 Task: Find connections with filter location Erāttupetta with filter topic #HRwith filter profile language French with filter current company Pegasystems with filter school Ramanujan College with filter industry Appliances, Electrical, and Electronics Manufacturing with filter service category User Experience Design with filter keywords title Crane Operator
Action: Mouse moved to (306, 378)
Screenshot: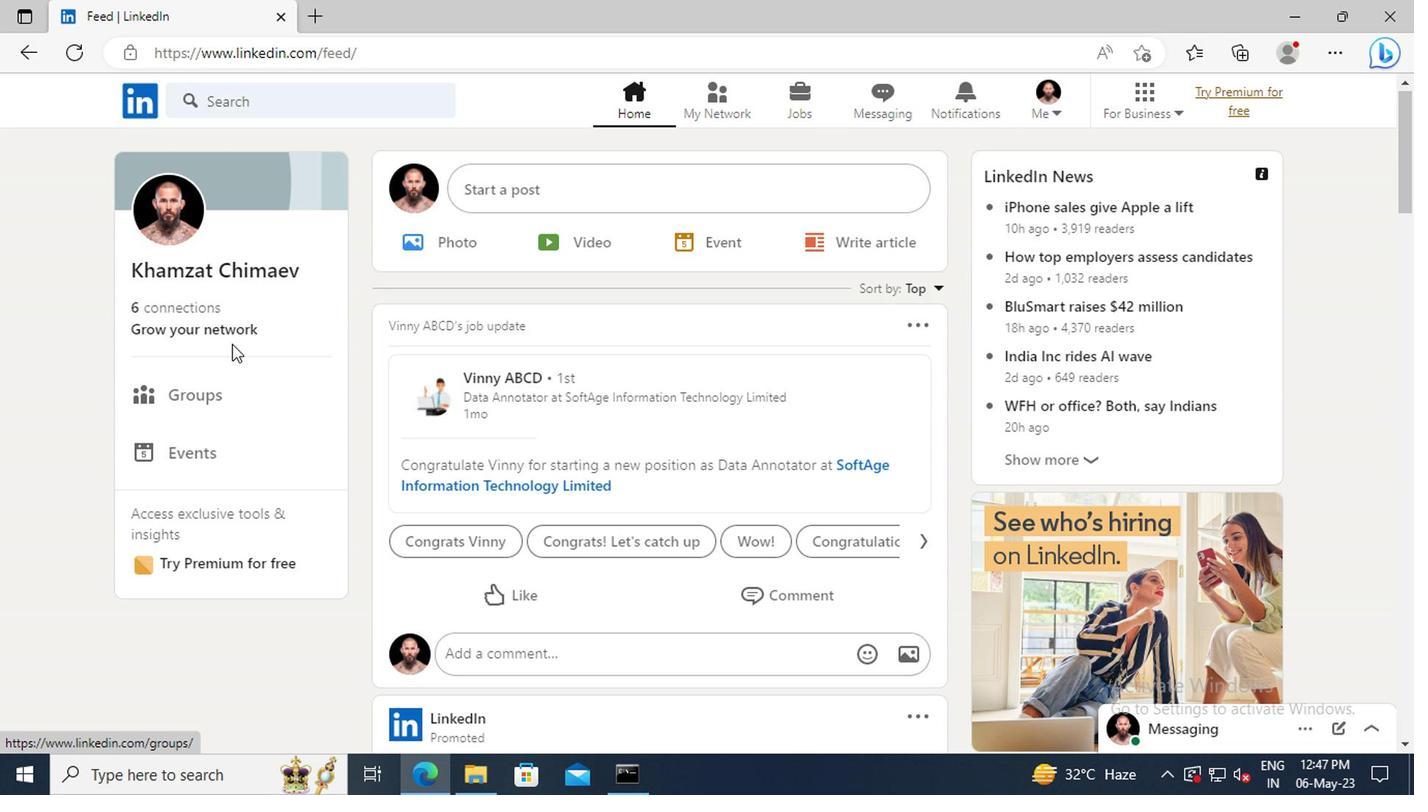
Action: Mouse pressed left at (306, 378)
Screenshot: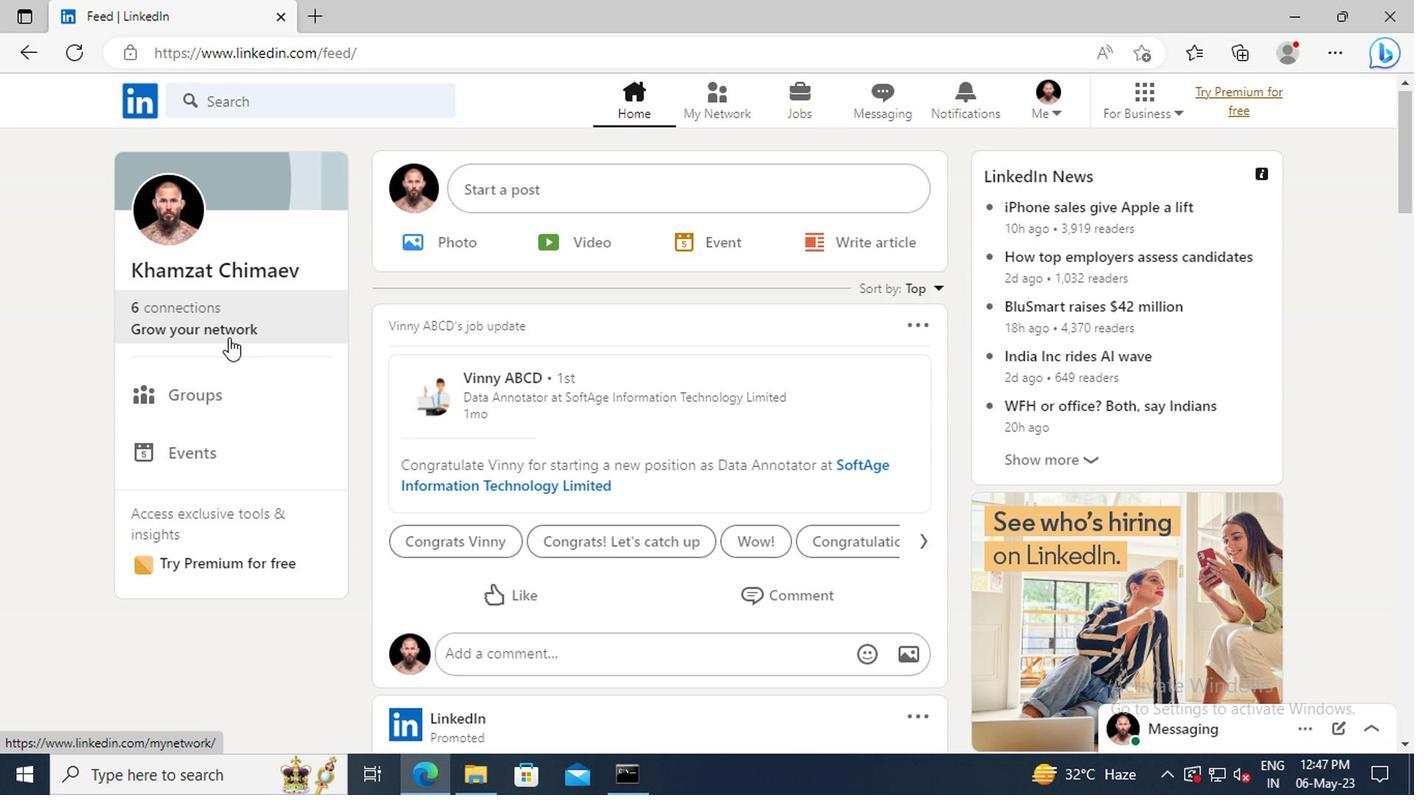 
Action: Mouse moved to (313, 304)
Screenshot: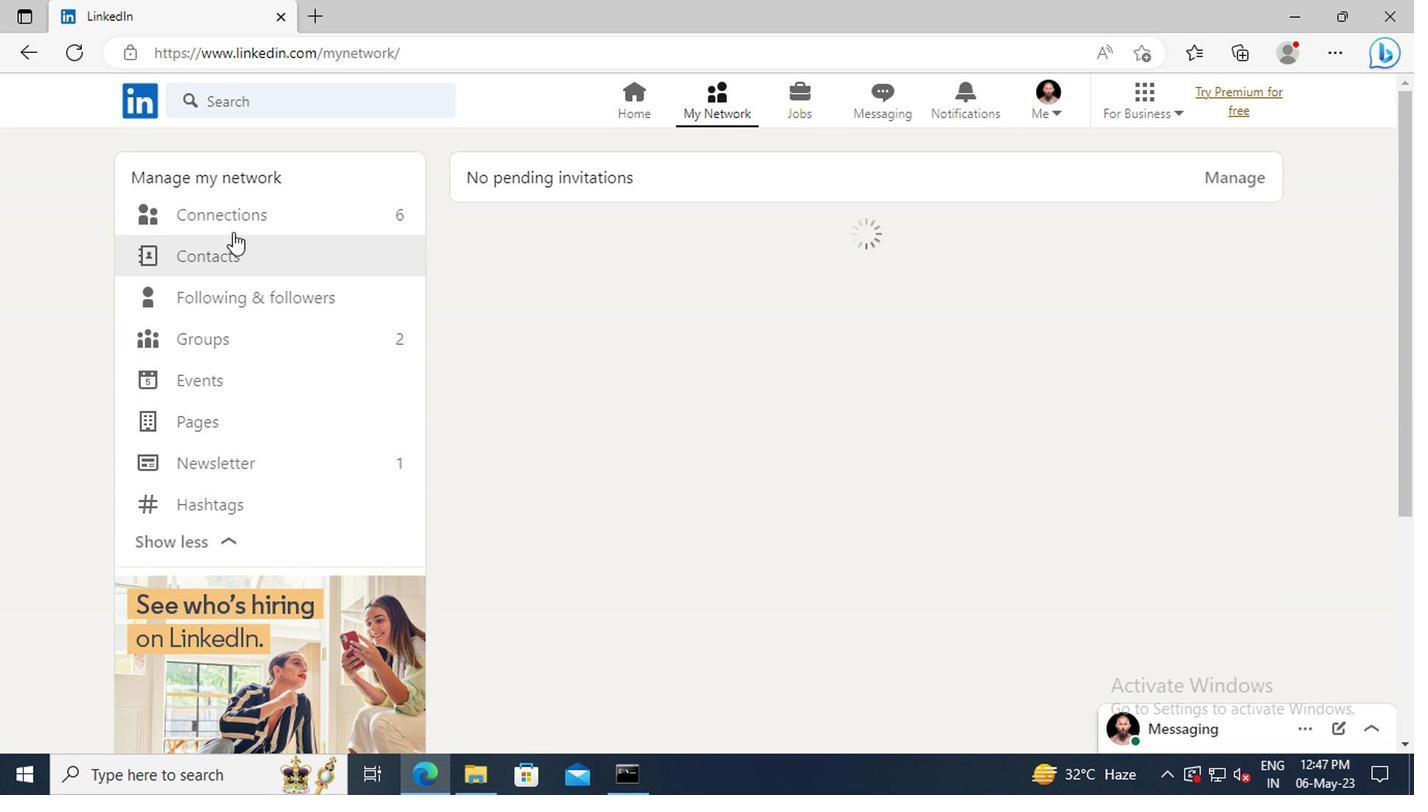 
Action: Mouse pressed left at (313, 304)
Screenshot: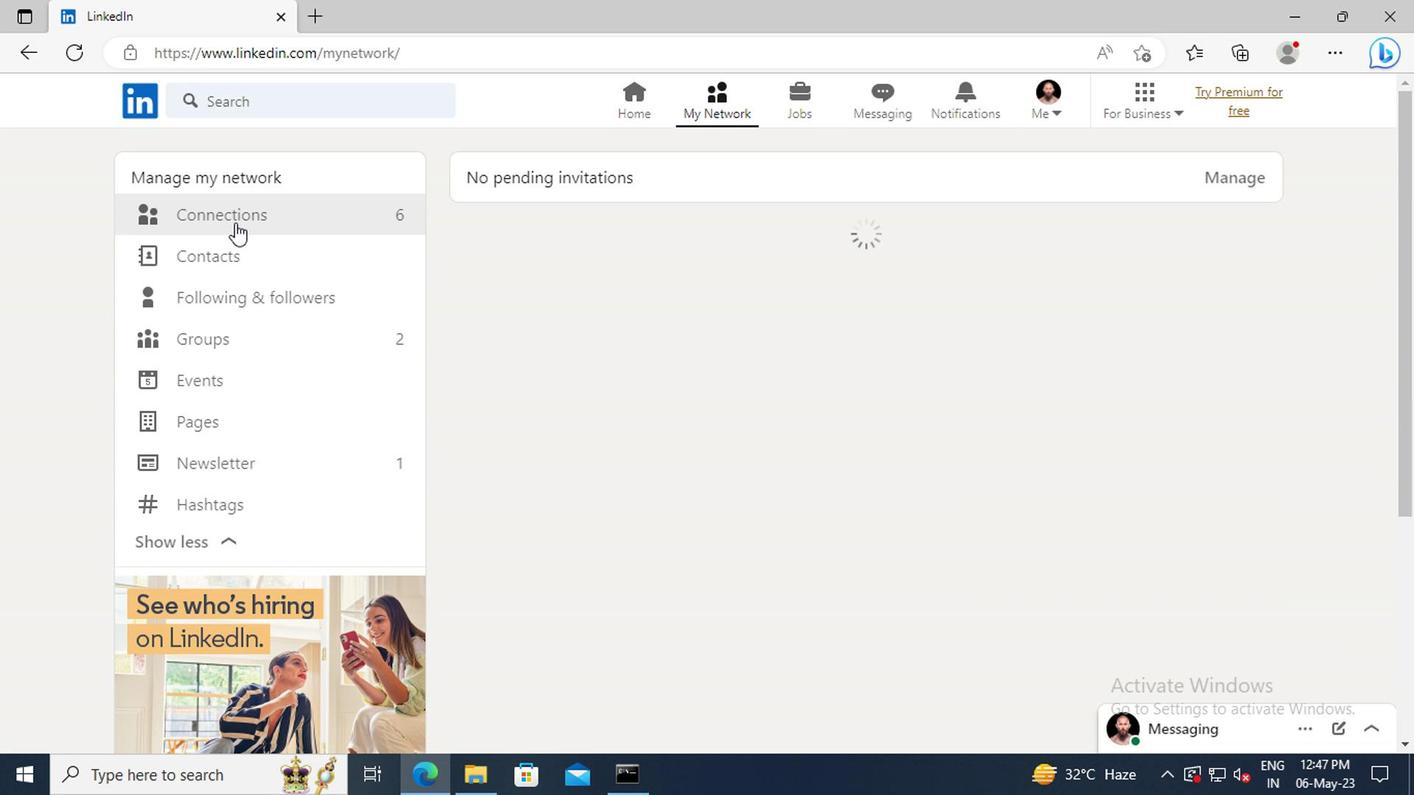 
Action: Mouse moved to (767, 303)
Screenshot: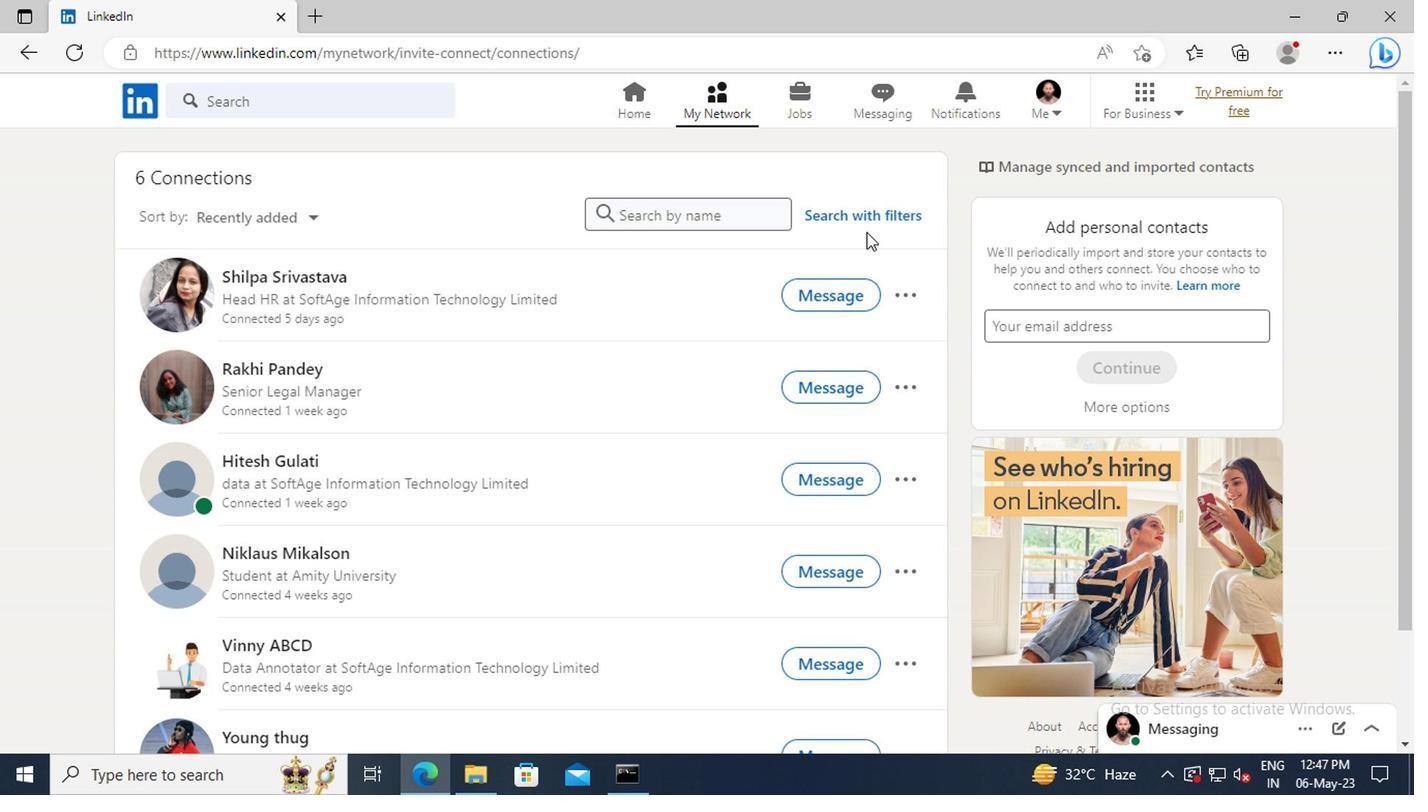 
Action: Mouse pressed left at (767, 303)
Screenshot: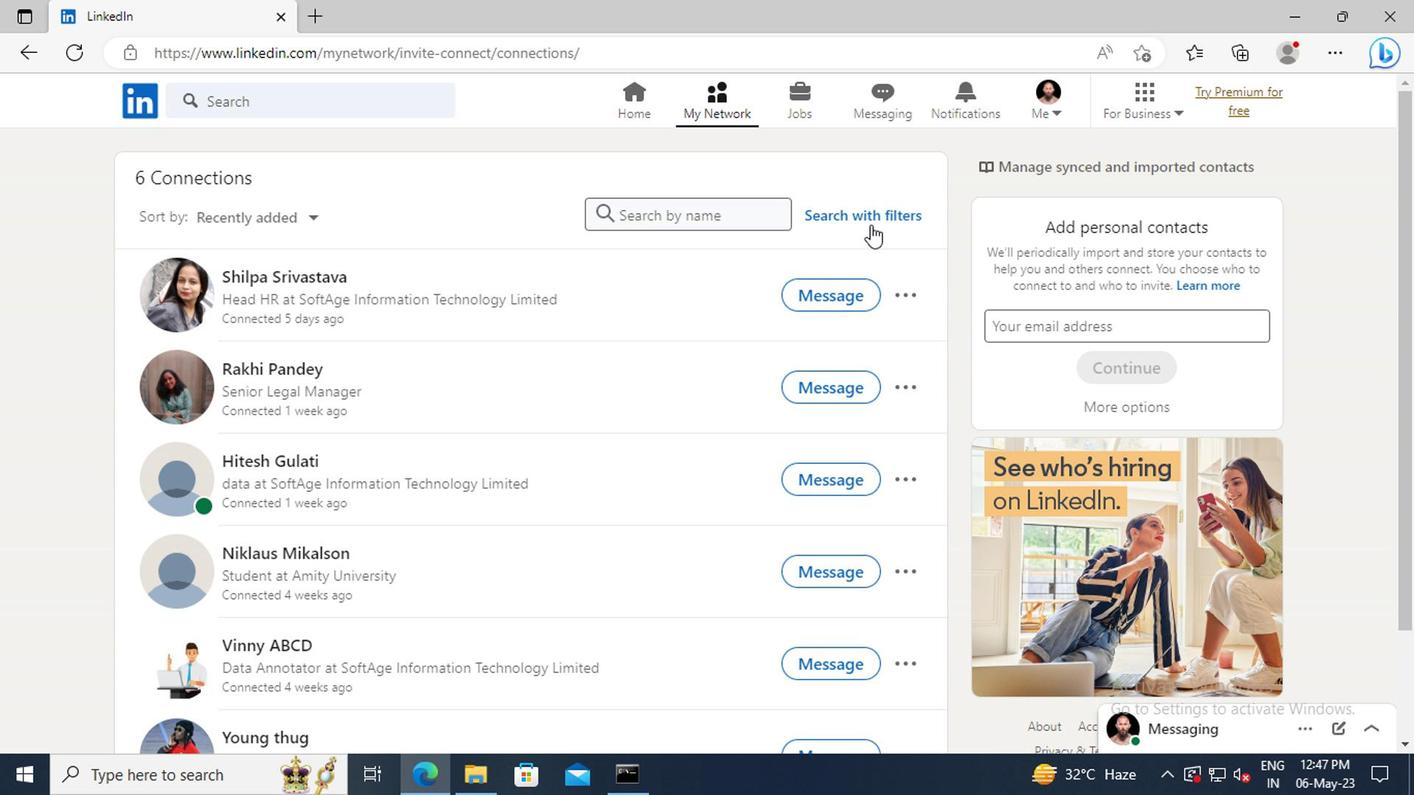 
Action: Mouse moved to (711, 262)
Screenshot: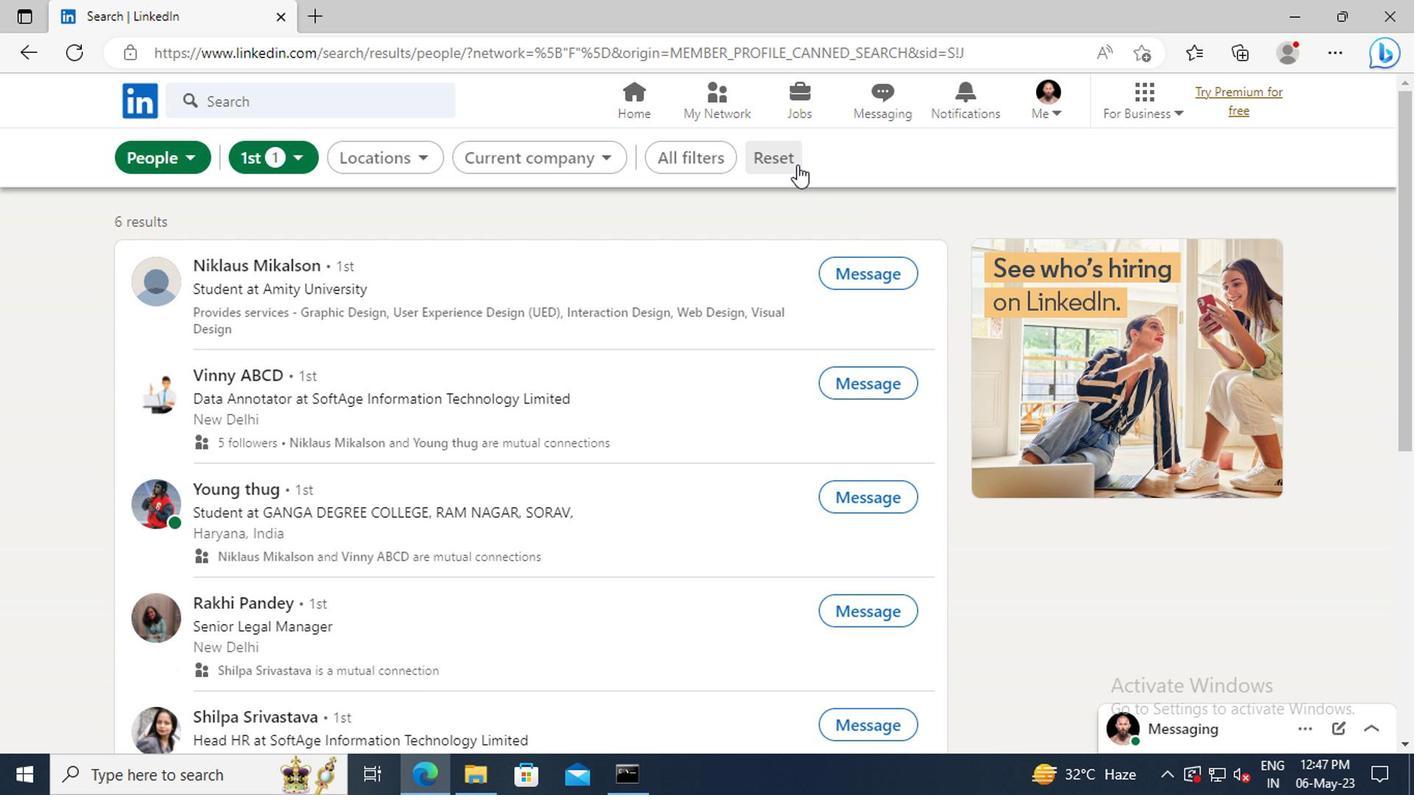 
Action: Mouse pressed left at (711, 262)
Screenshot: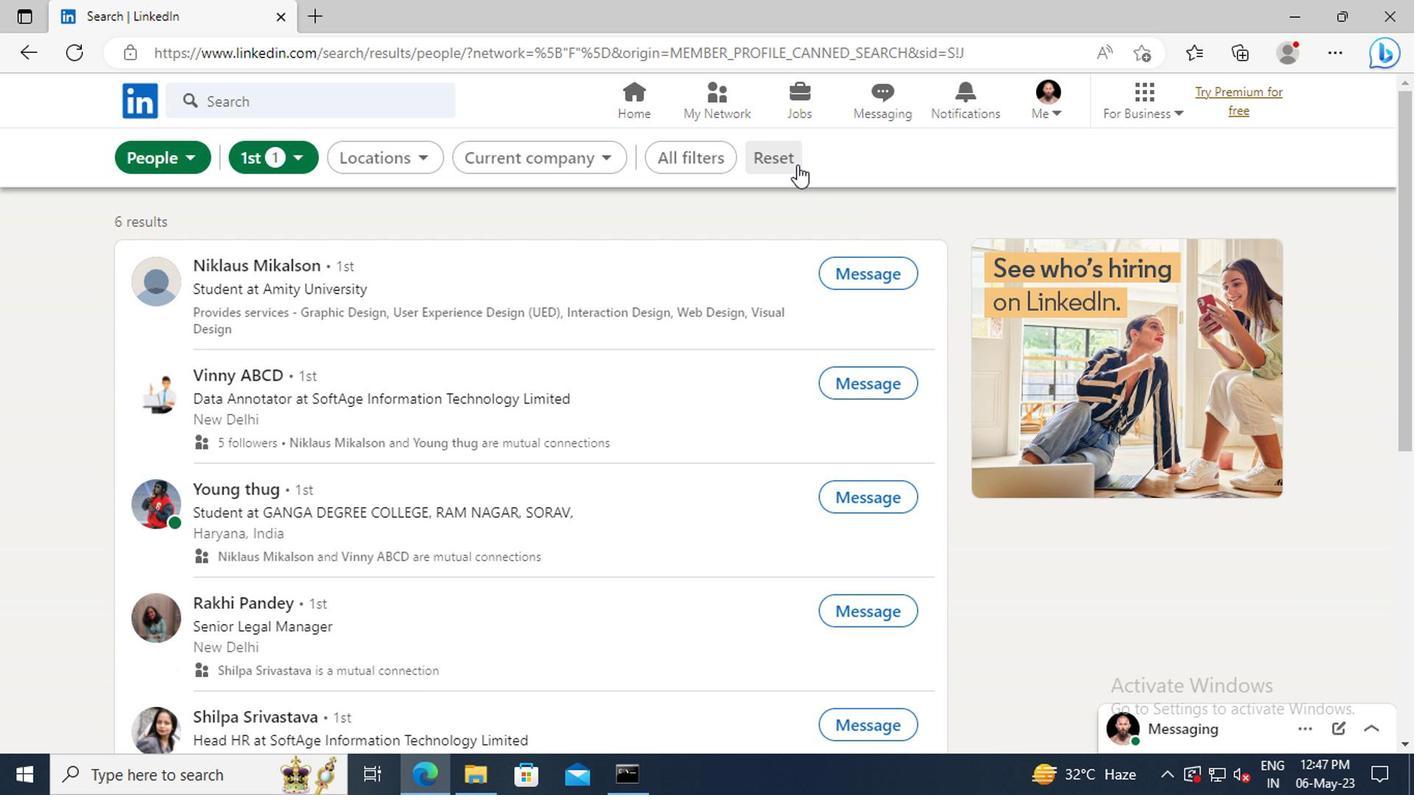 
Action: Mouse moved to (690, 260)
Screenshot: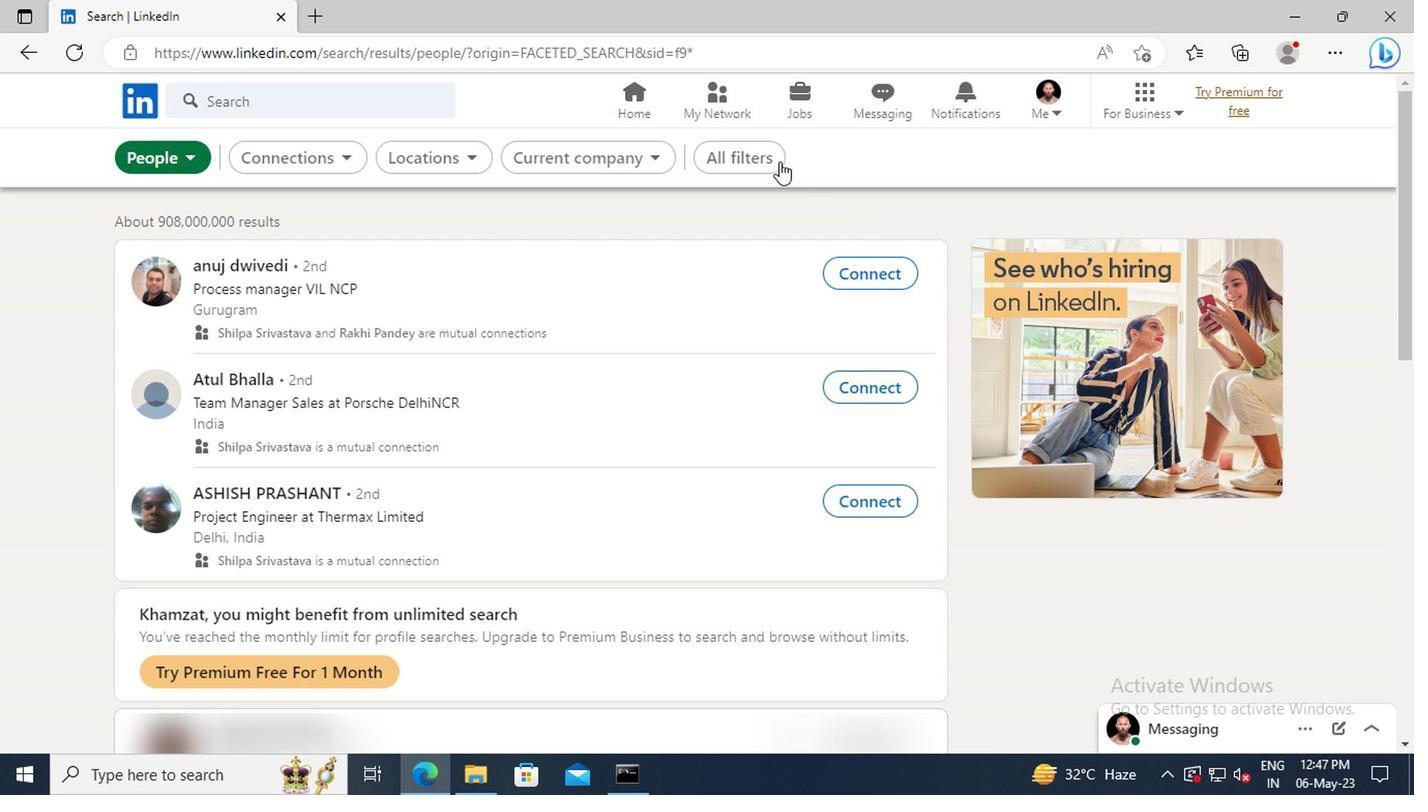 
Action: Mouse pressed left at (690, 260)
Screenshot: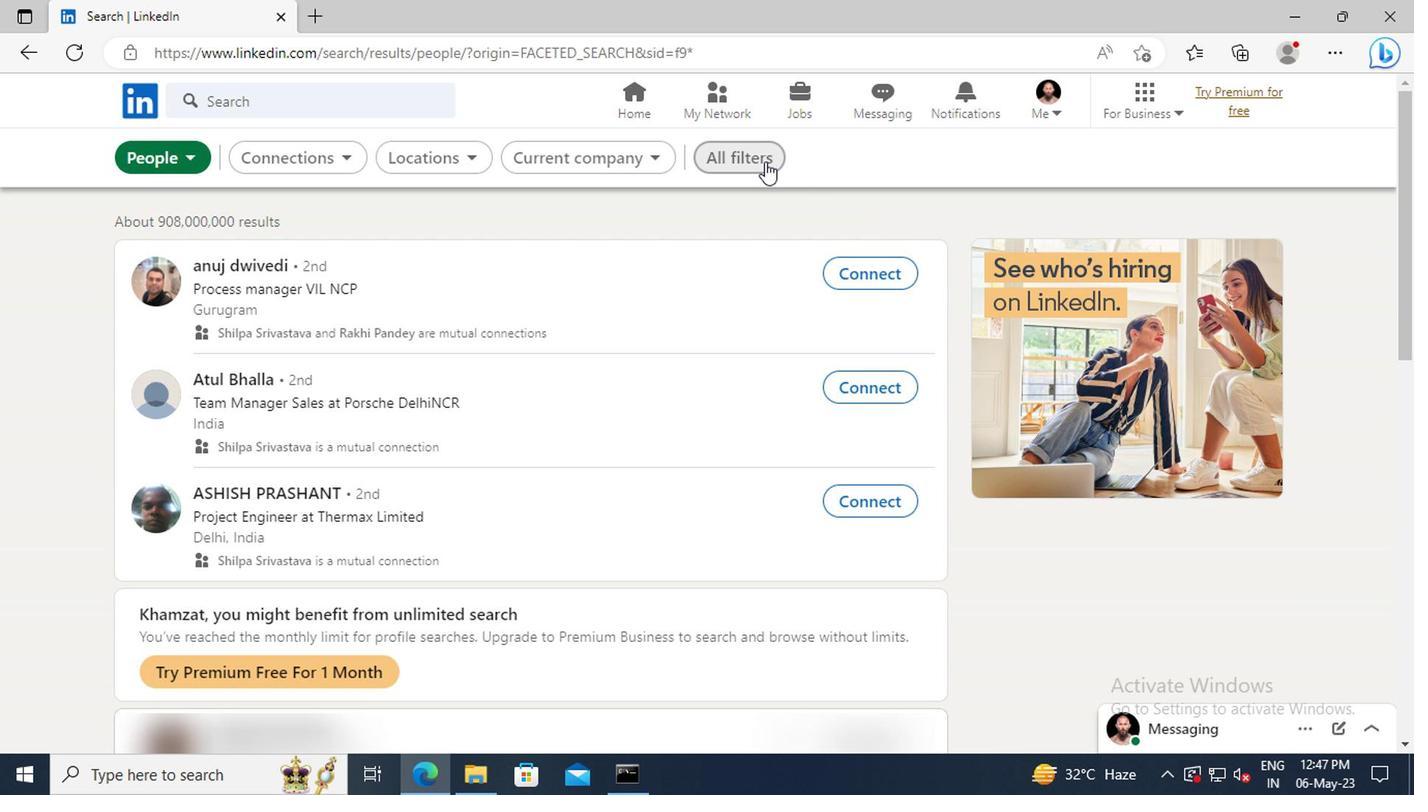 
Action: Mouse moved to (969, 413)
Screenshot: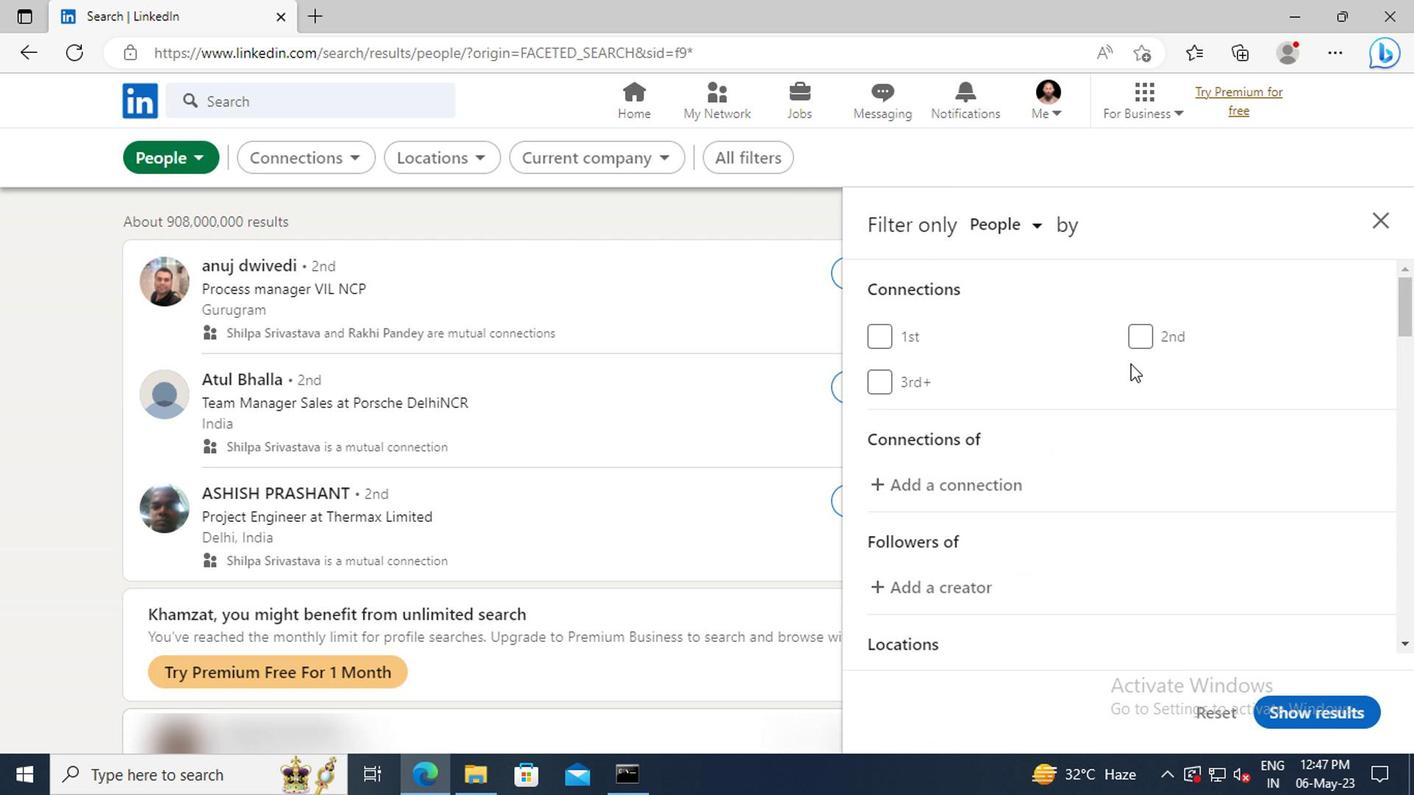 
Action: Mouse scrolled (969, 413) with delta (0, 0)
Screenshot: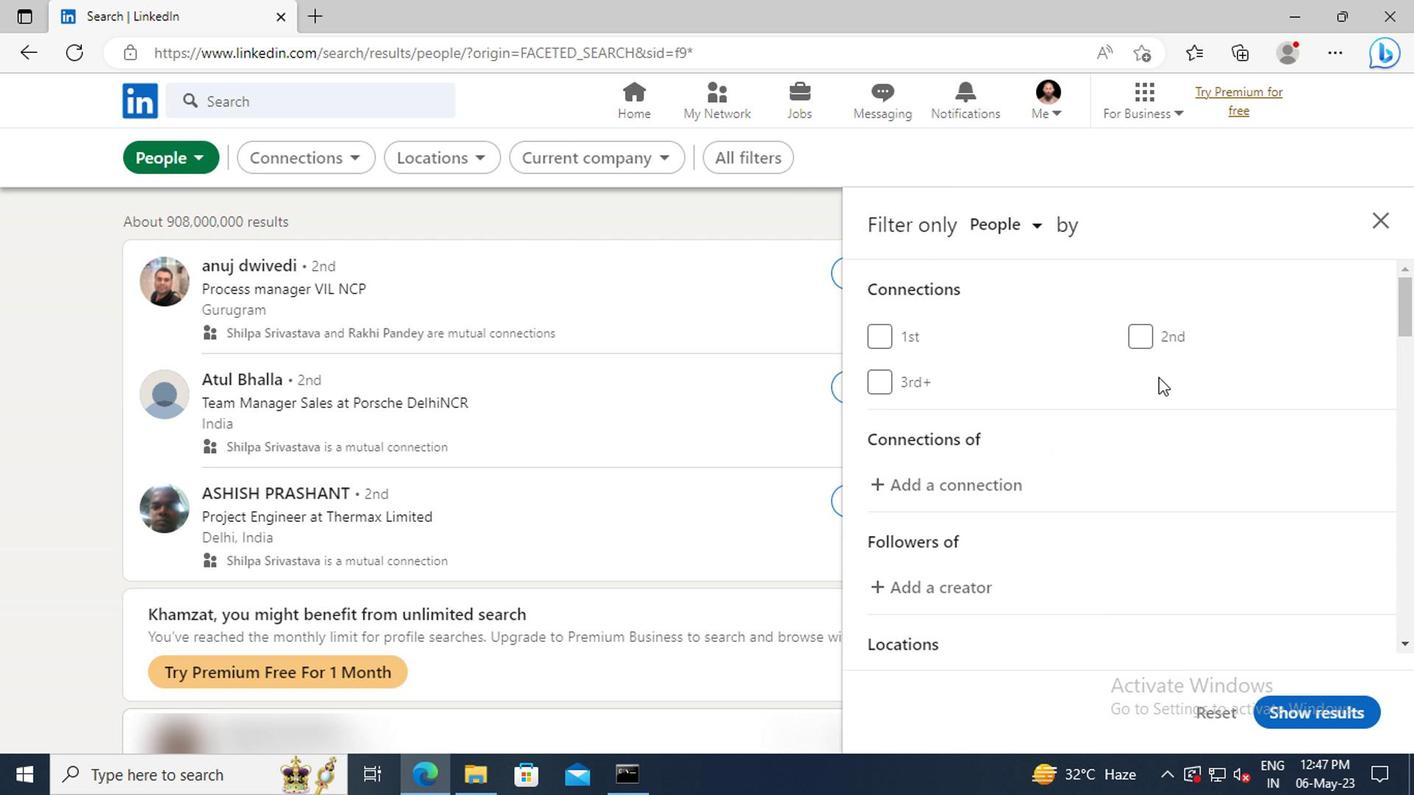 
Action: Mouse scrolled (969, 413) with delta (0, 0)
Screenshot: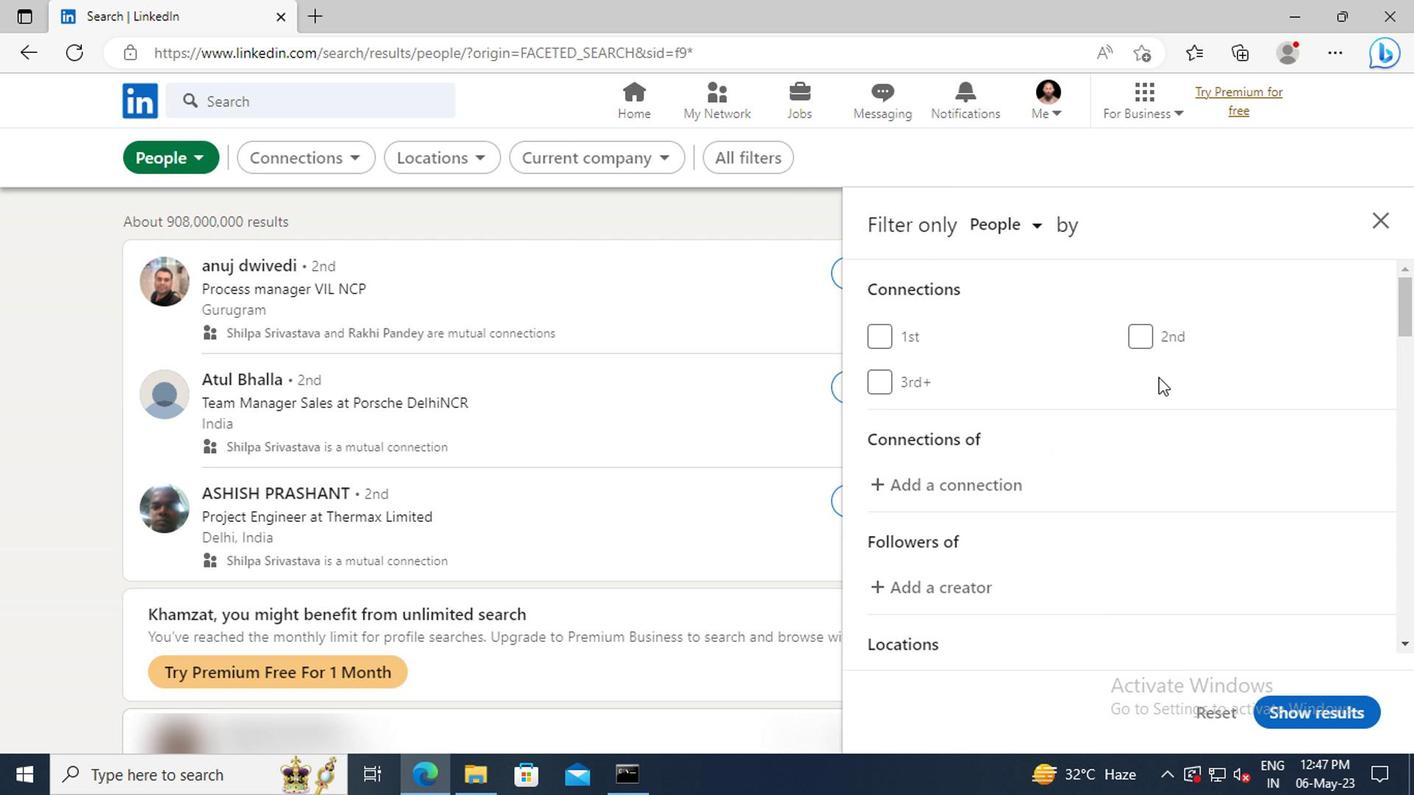 
Action: Mouse scrolled (969, 413) with delta (0, 0)
Screenshot: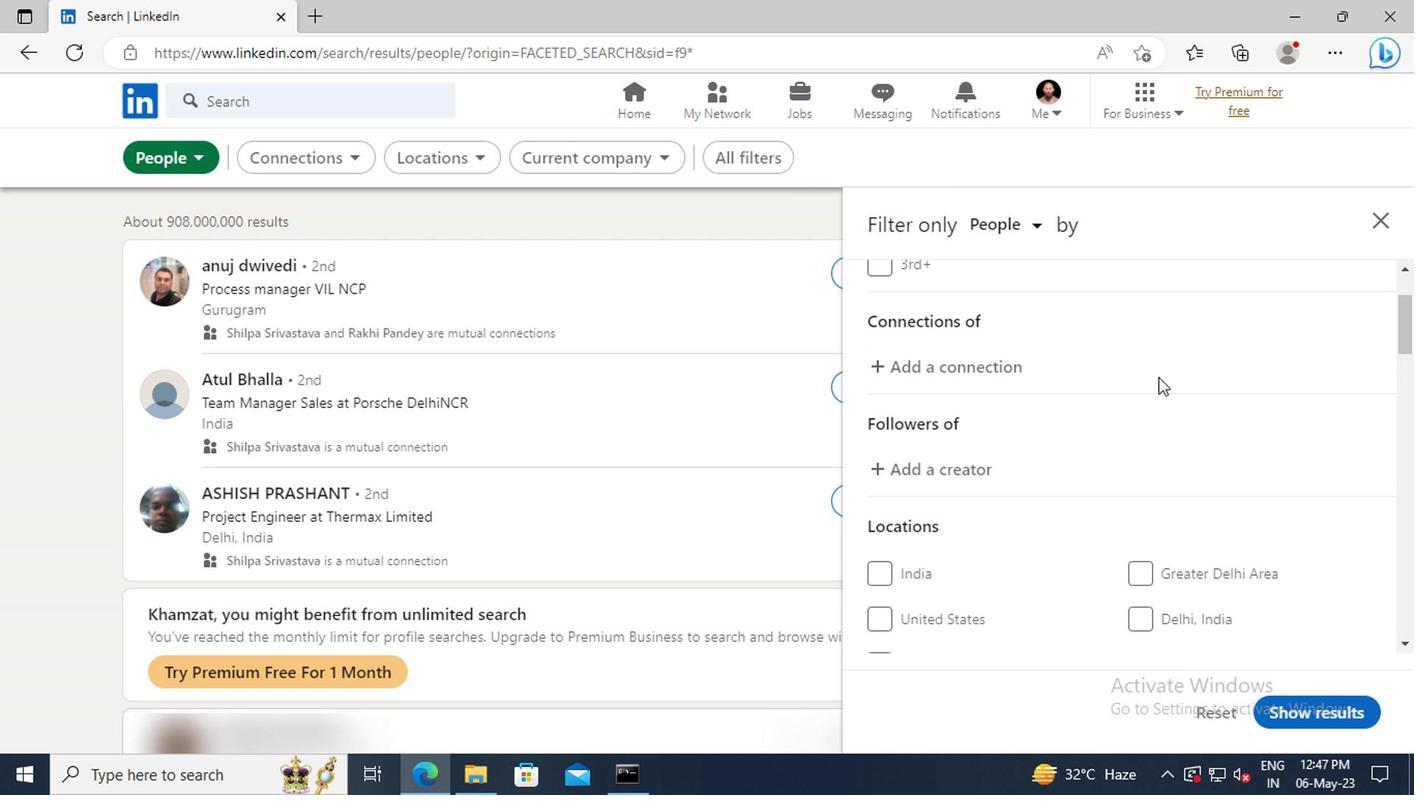 
Action: Mouse scrolled (969, 413) with delta (0, 0)
Screenshot: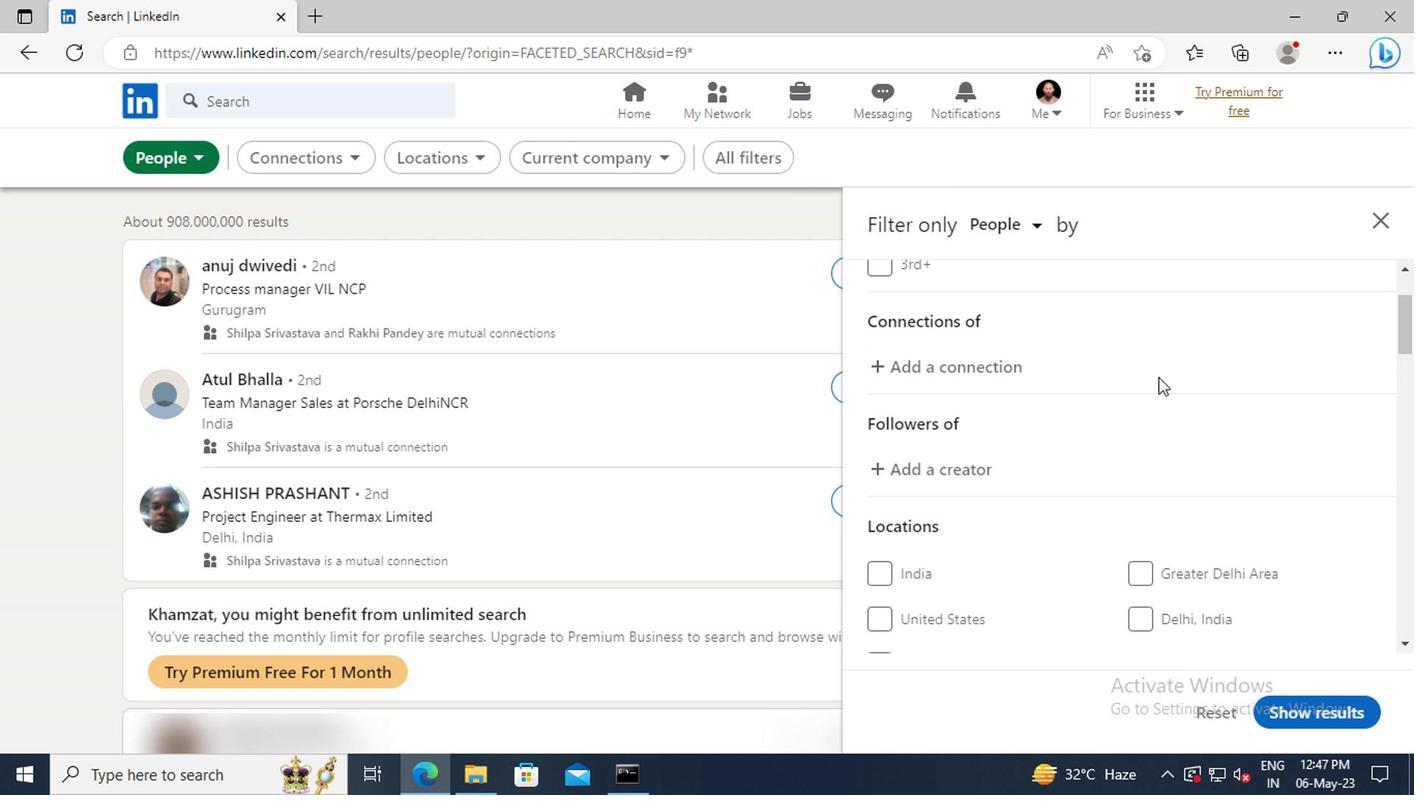 
Action: Mouse scrolled (969, 413) with delta (0, 0)
Screenshot: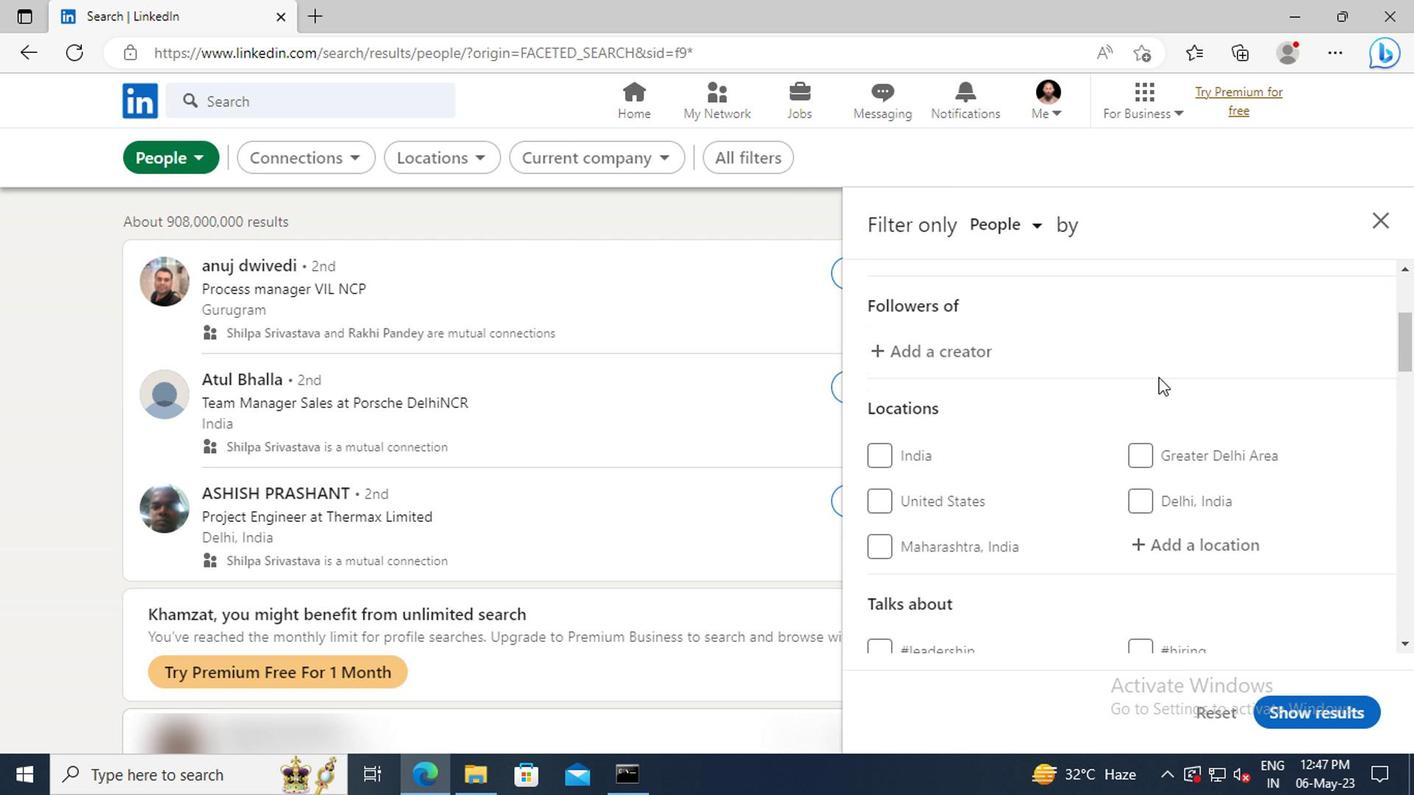 
Action: Mouse moved to (973, 489)
Screenshot: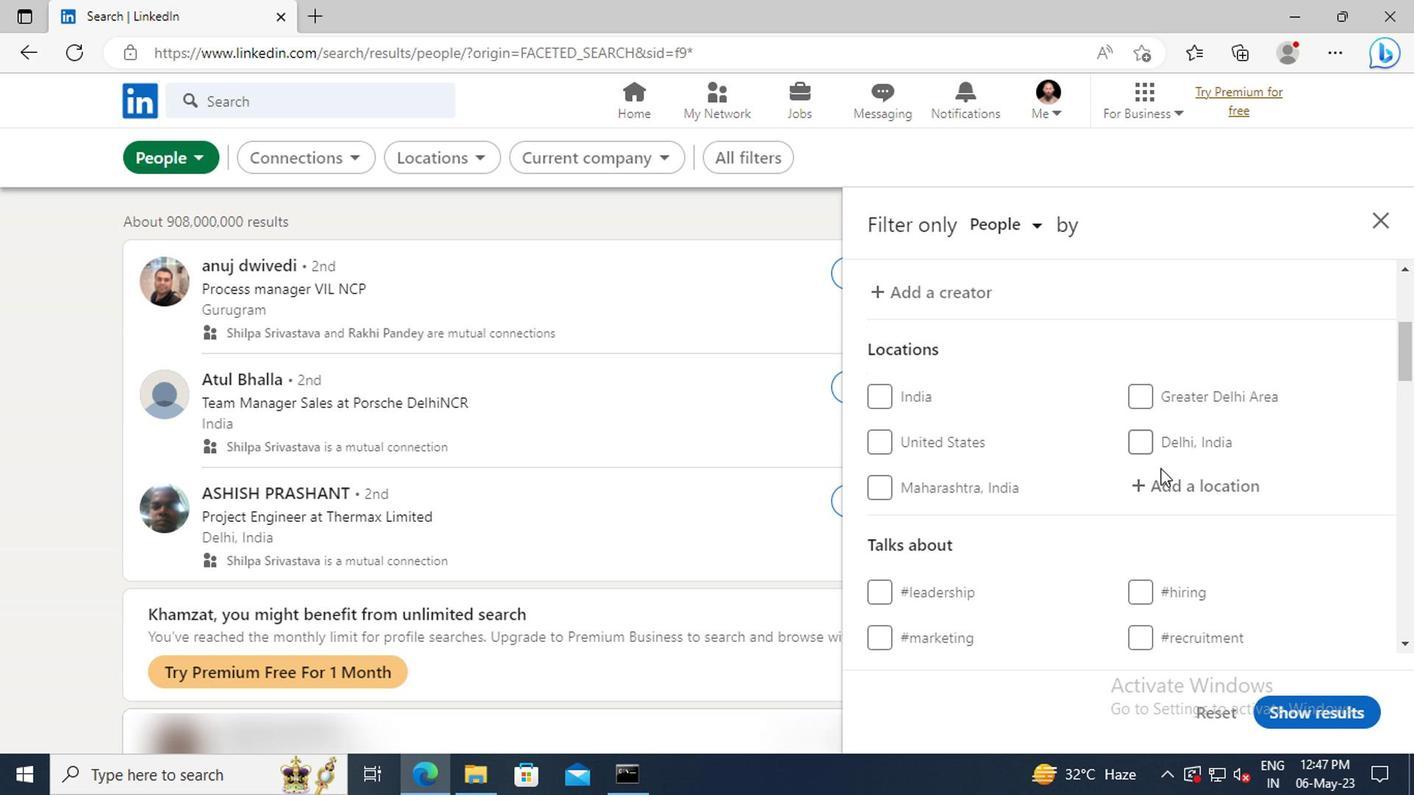 
Action: Mouse pressed left at (973, 489)
Screenshot: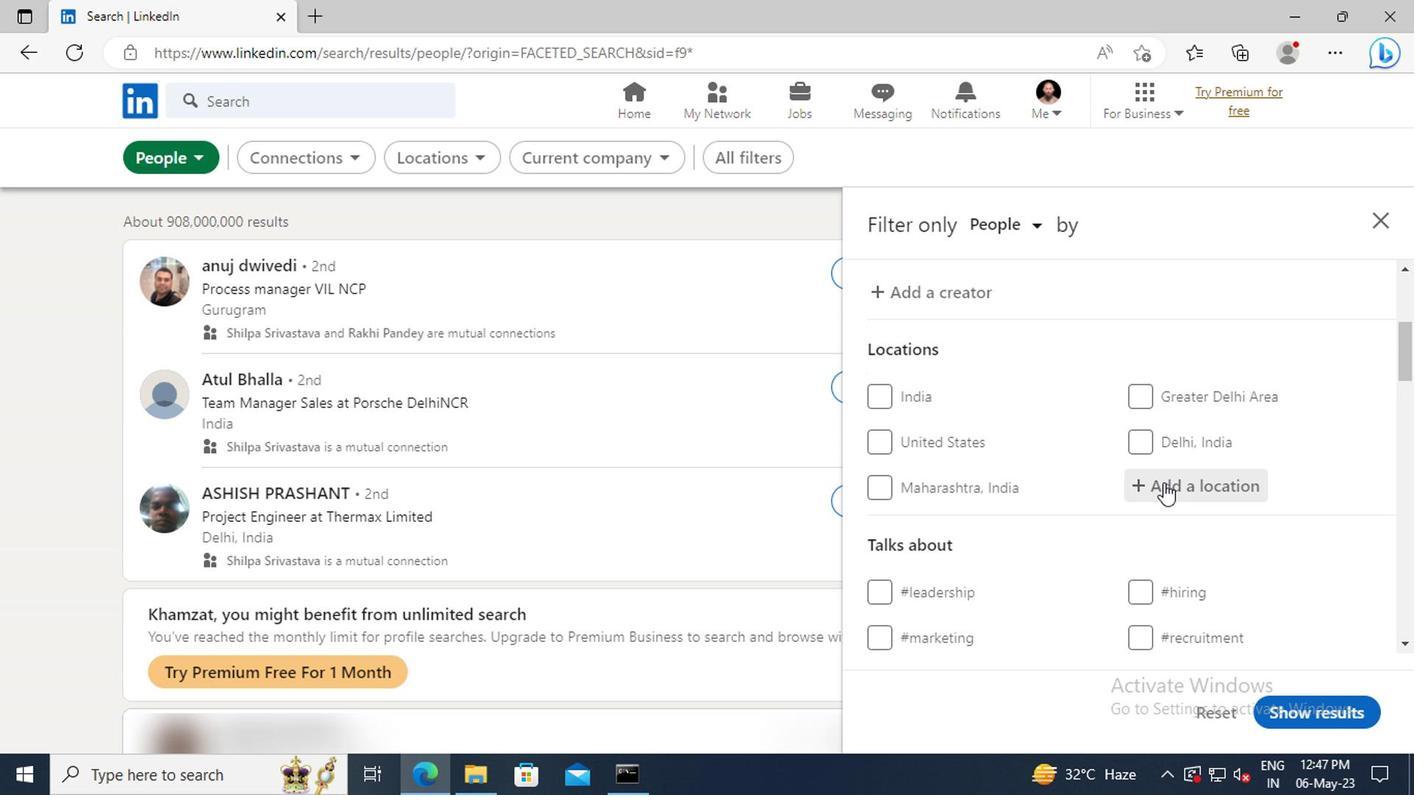 
Action: Key pressed <Key.shift>ERATTUPETTA
Screenshot: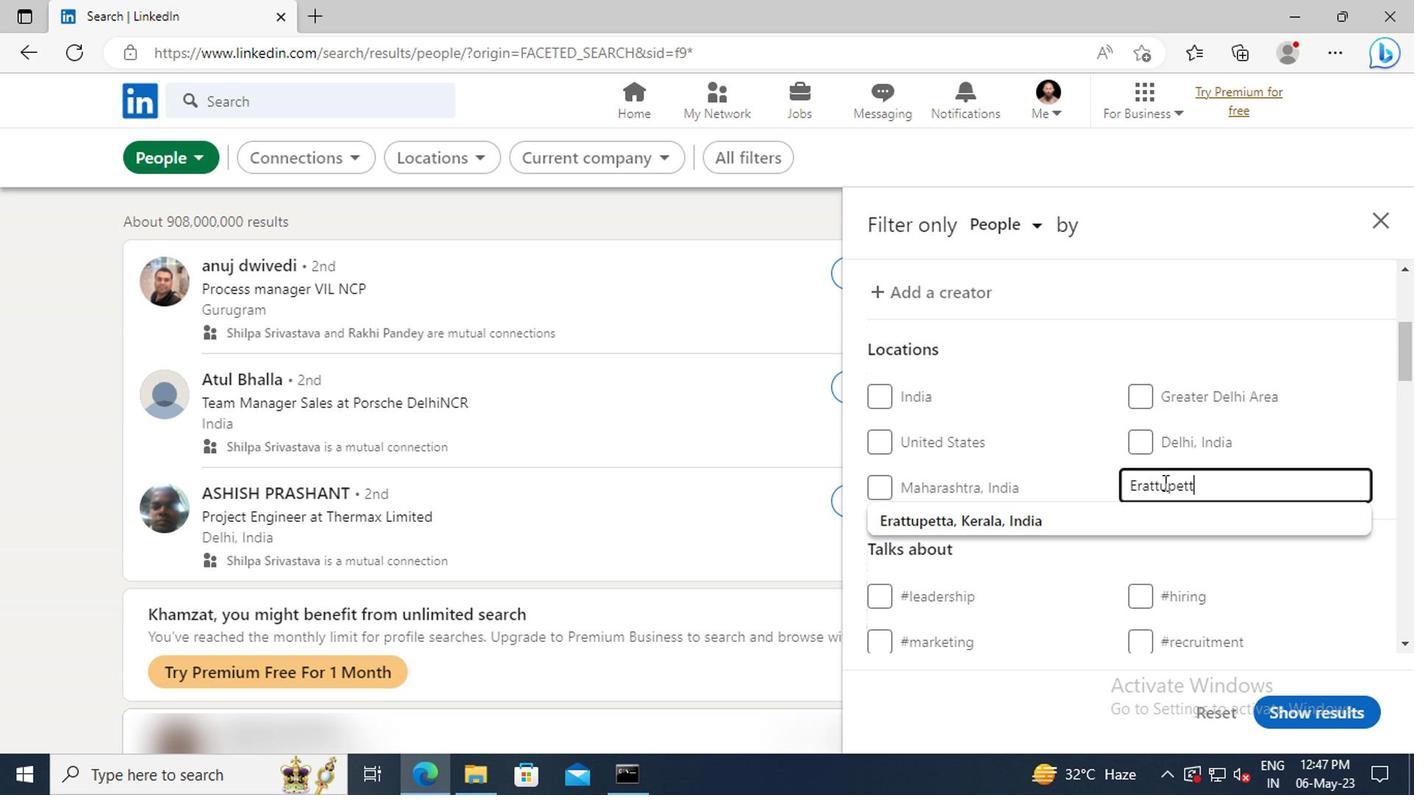 
Action: Mouse moved to (974, 508)
Screenshot: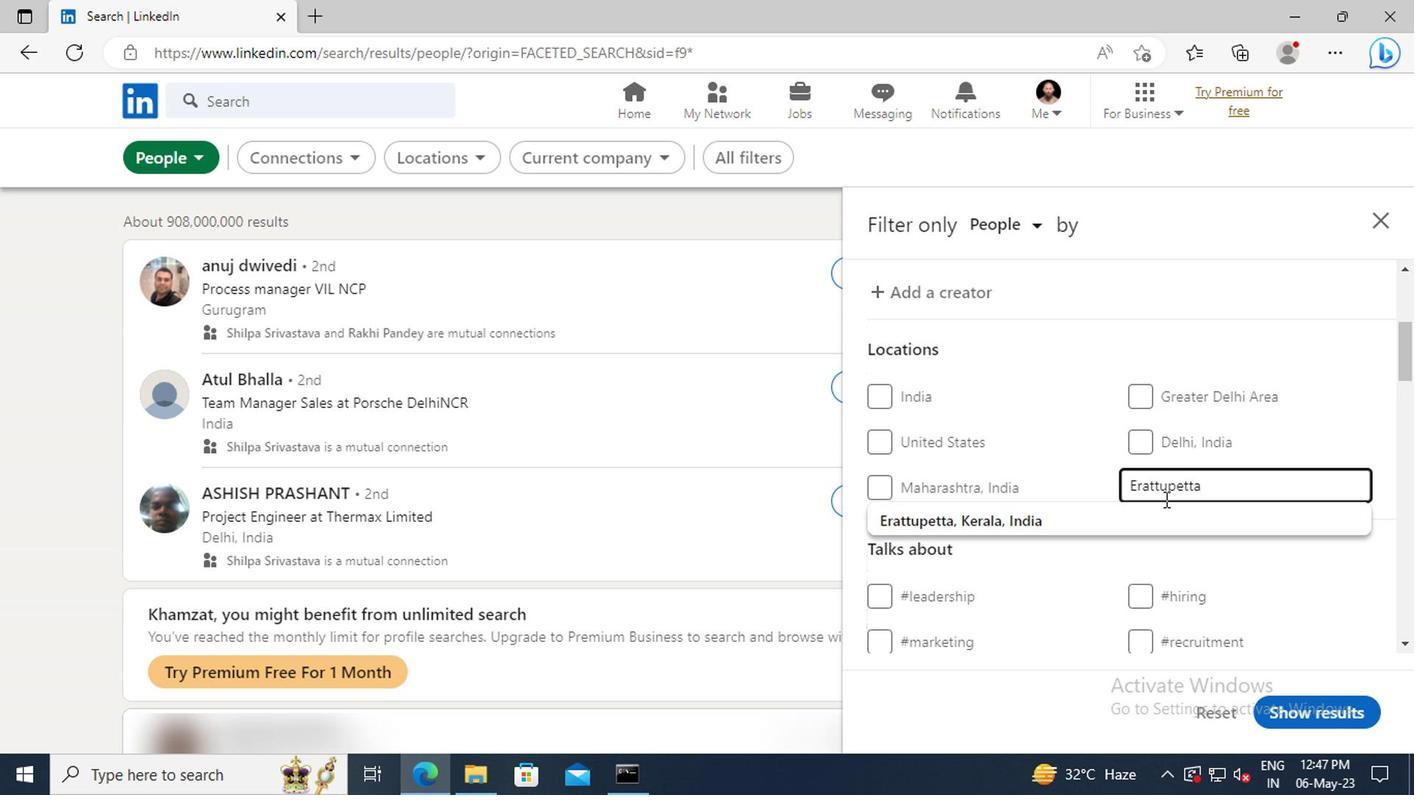 
Action: Mouse pressed left at (974, 508)
Screenshot: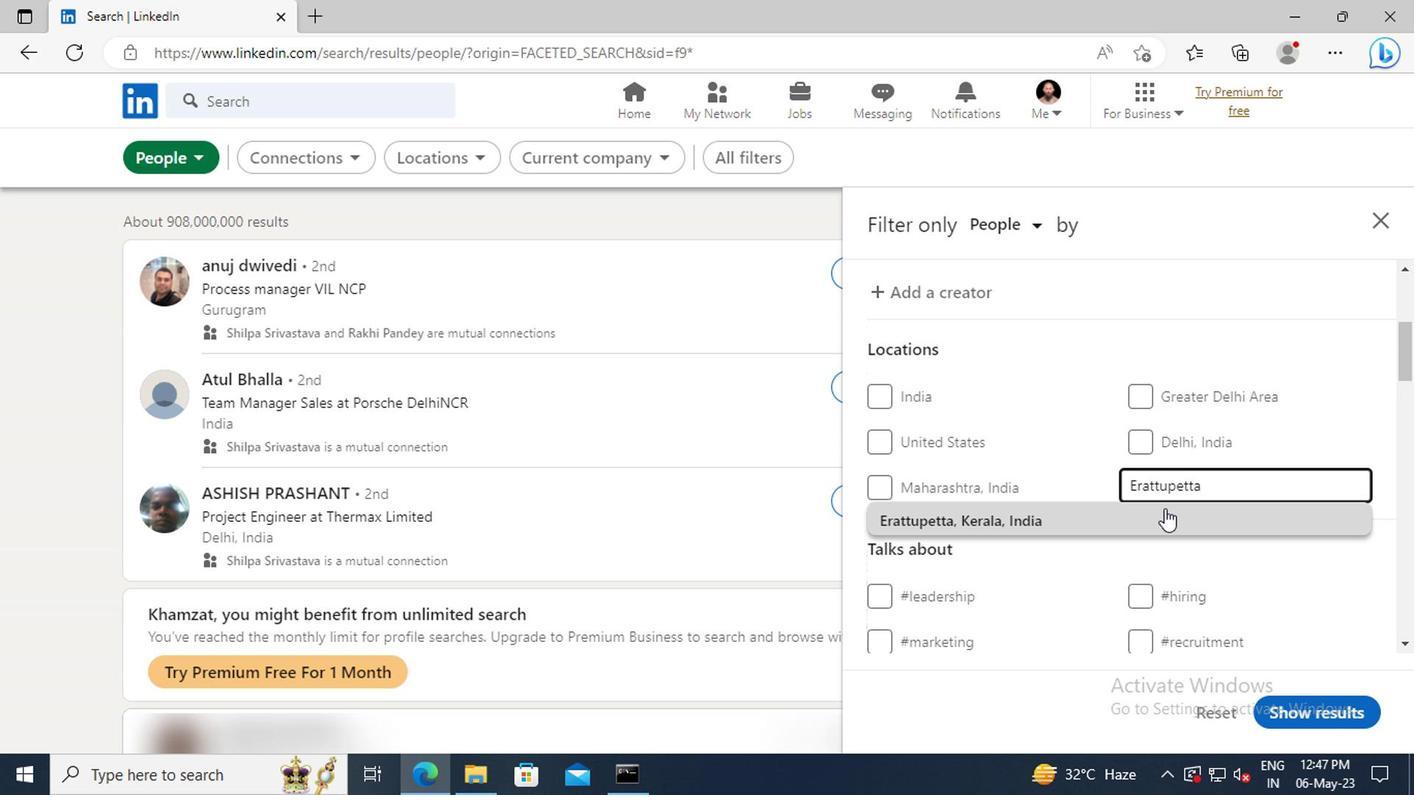 
Action: Mouse scrolled (974, 508) with delta (0, 0)
Screenshot: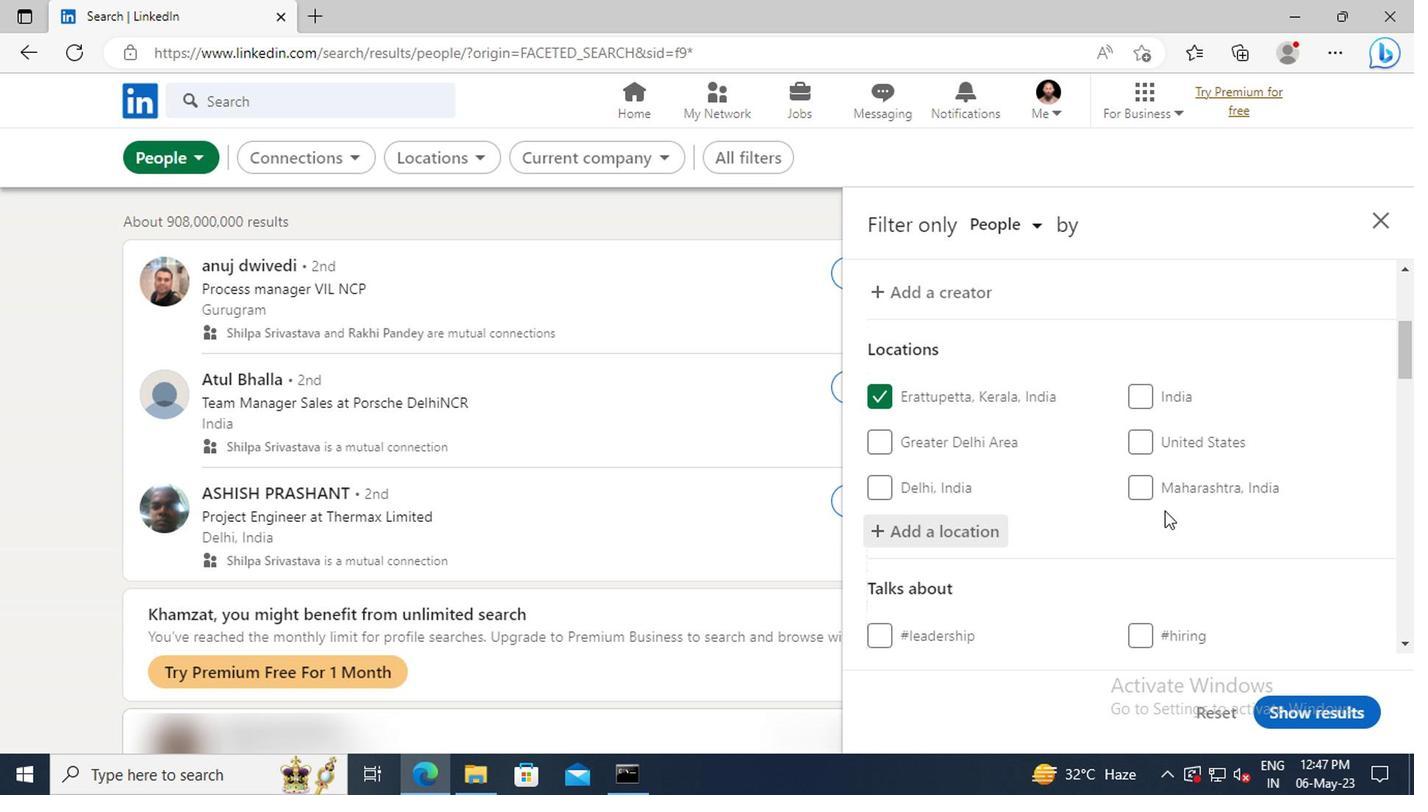 
Action: Mouse scrolled (974, 508) with delta (0, 0)
Screenshot: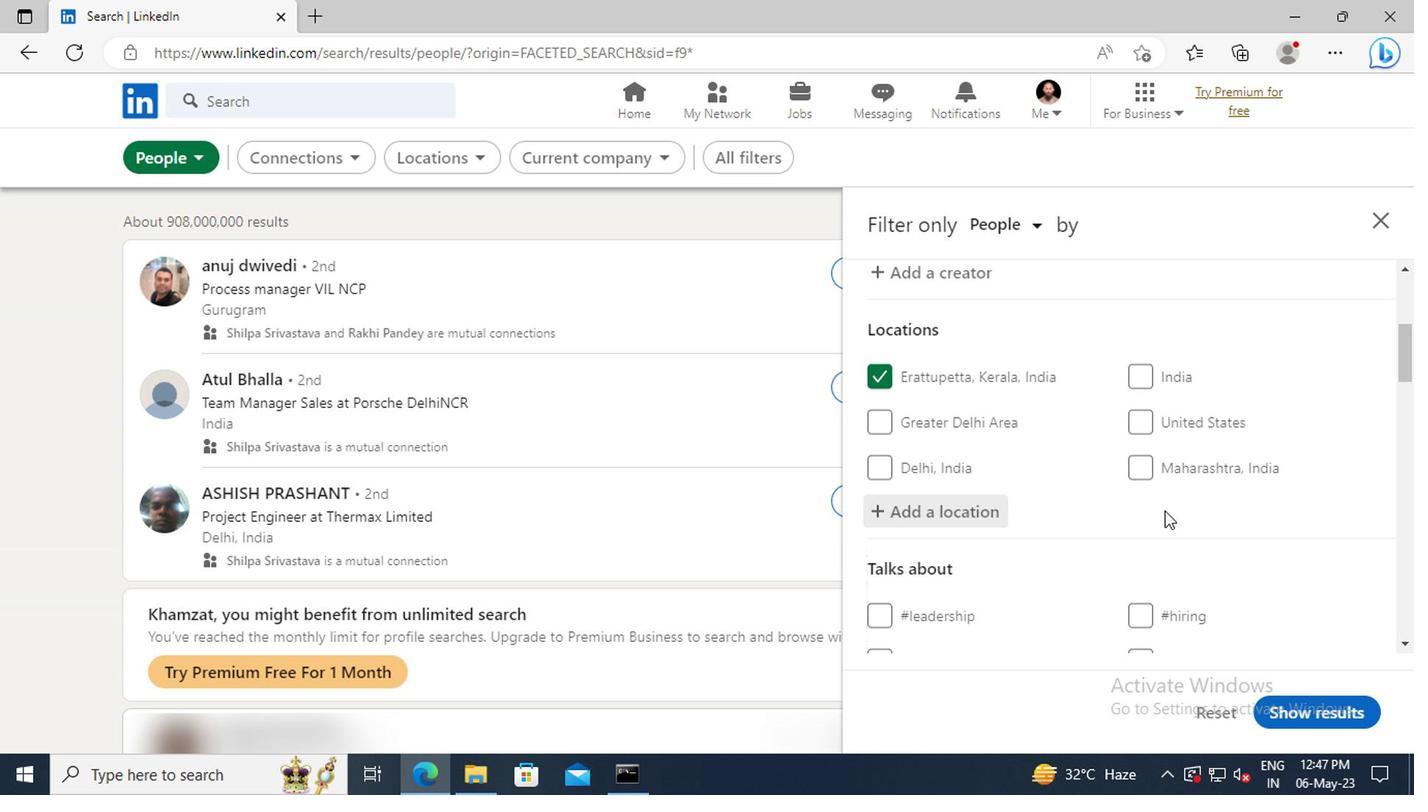 
Action: Mouse scrolled (974, 508) with delta (0, 0)
Screenshot: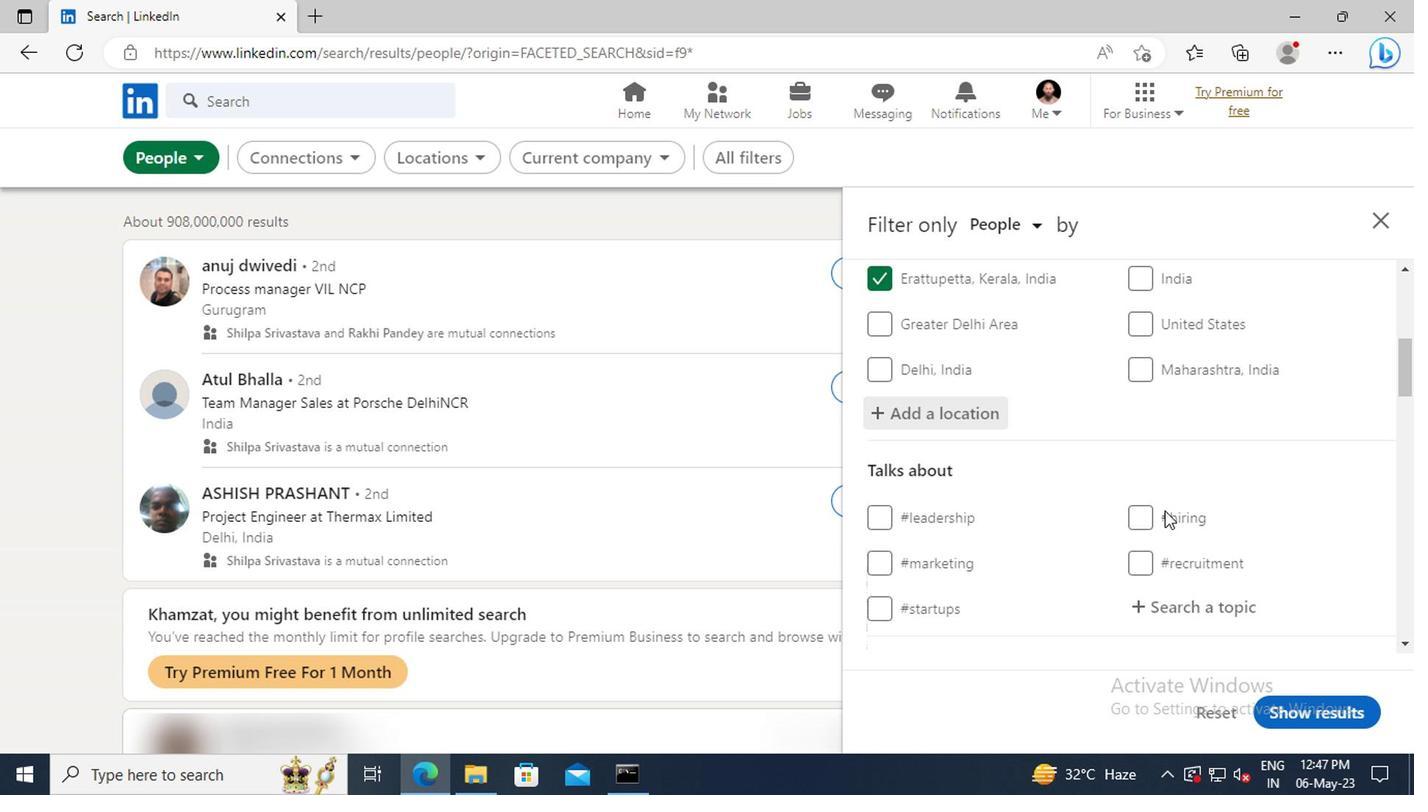 
Action: Mouse moved to (975, 530)
Screenshot: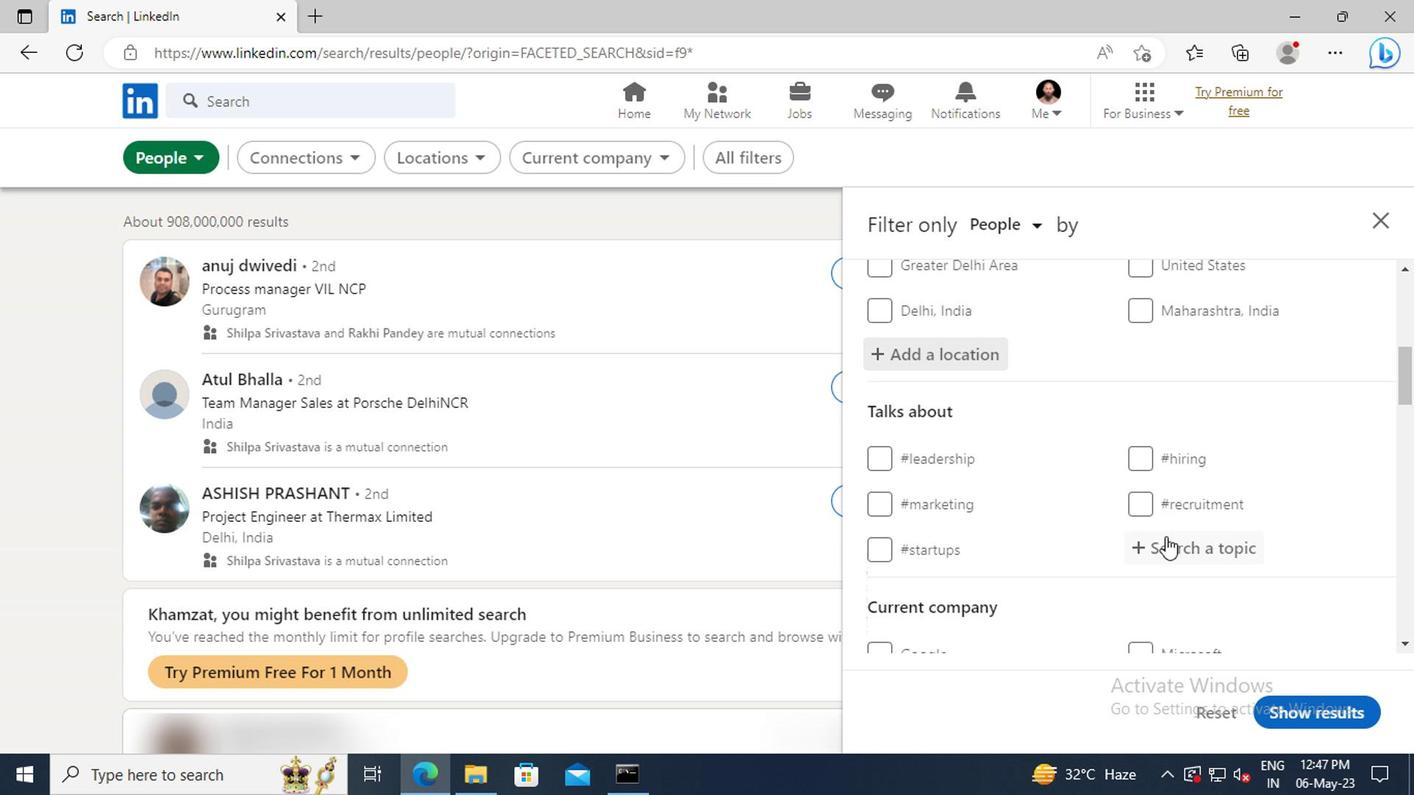 
Action: Mouse pressed left at (975, 530)
Screenshot: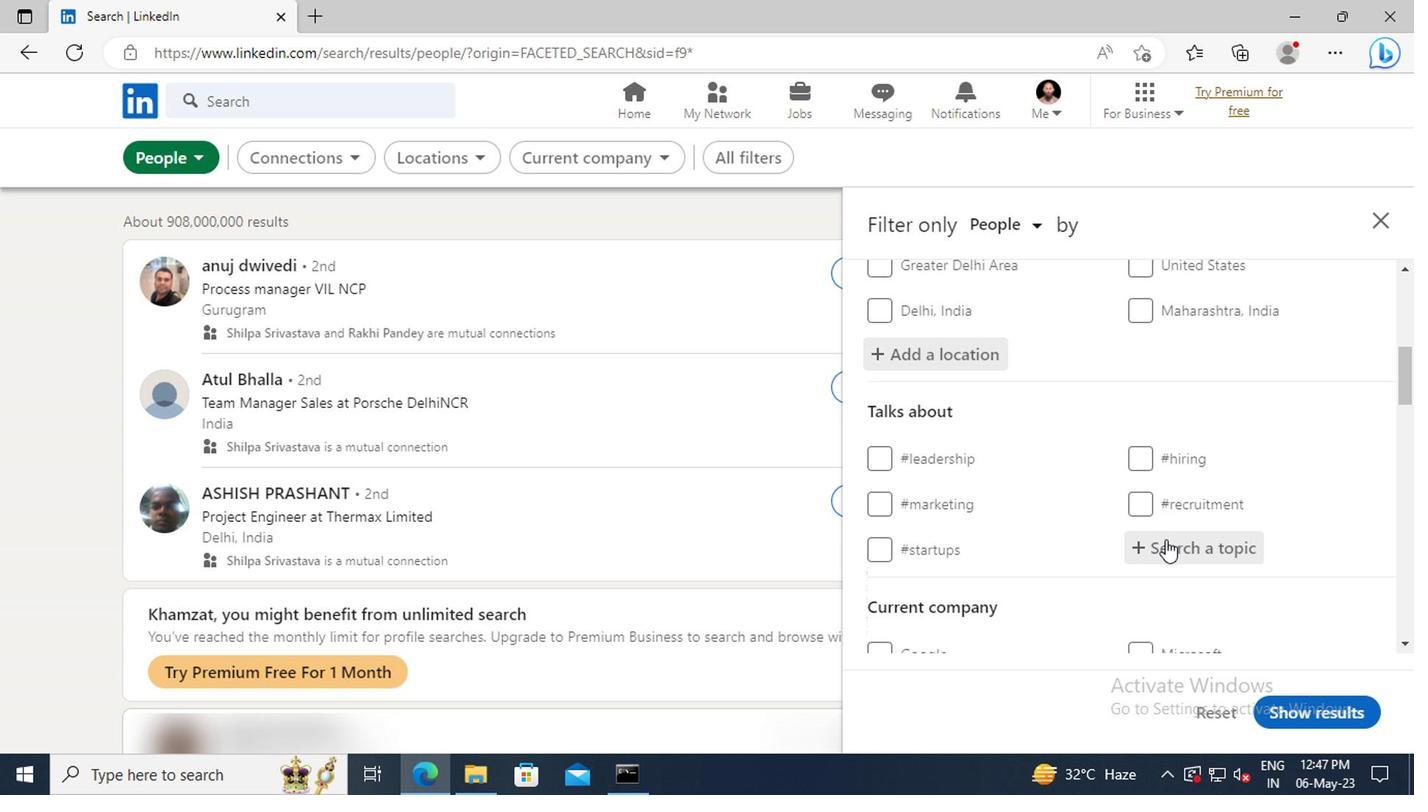 
Action: Key pressed <Key.shift>HR
Screenshot: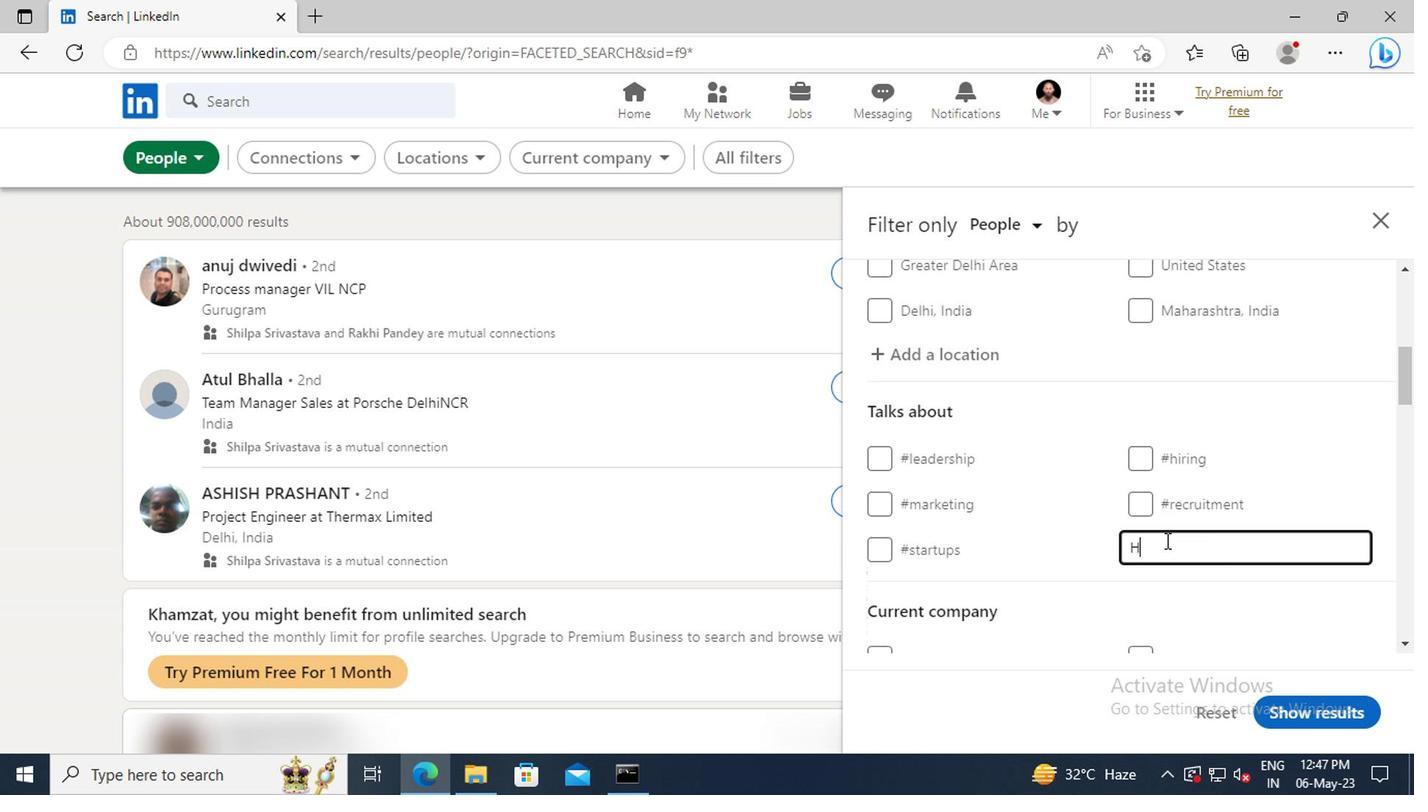 
Action: Mouse moved to (977, 553)
Screenshot: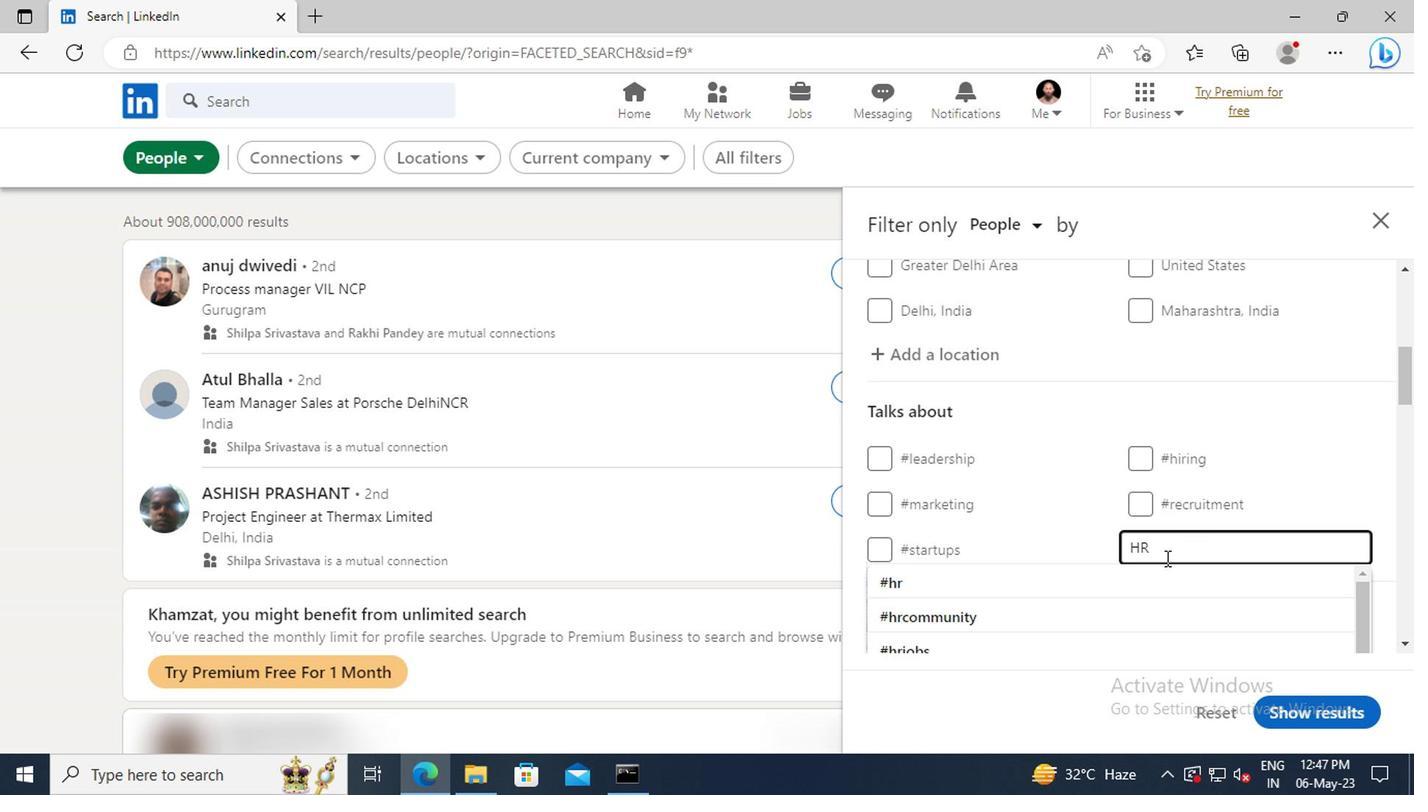 
Action: Mouse pressed left at (977, 553)
Screenshot: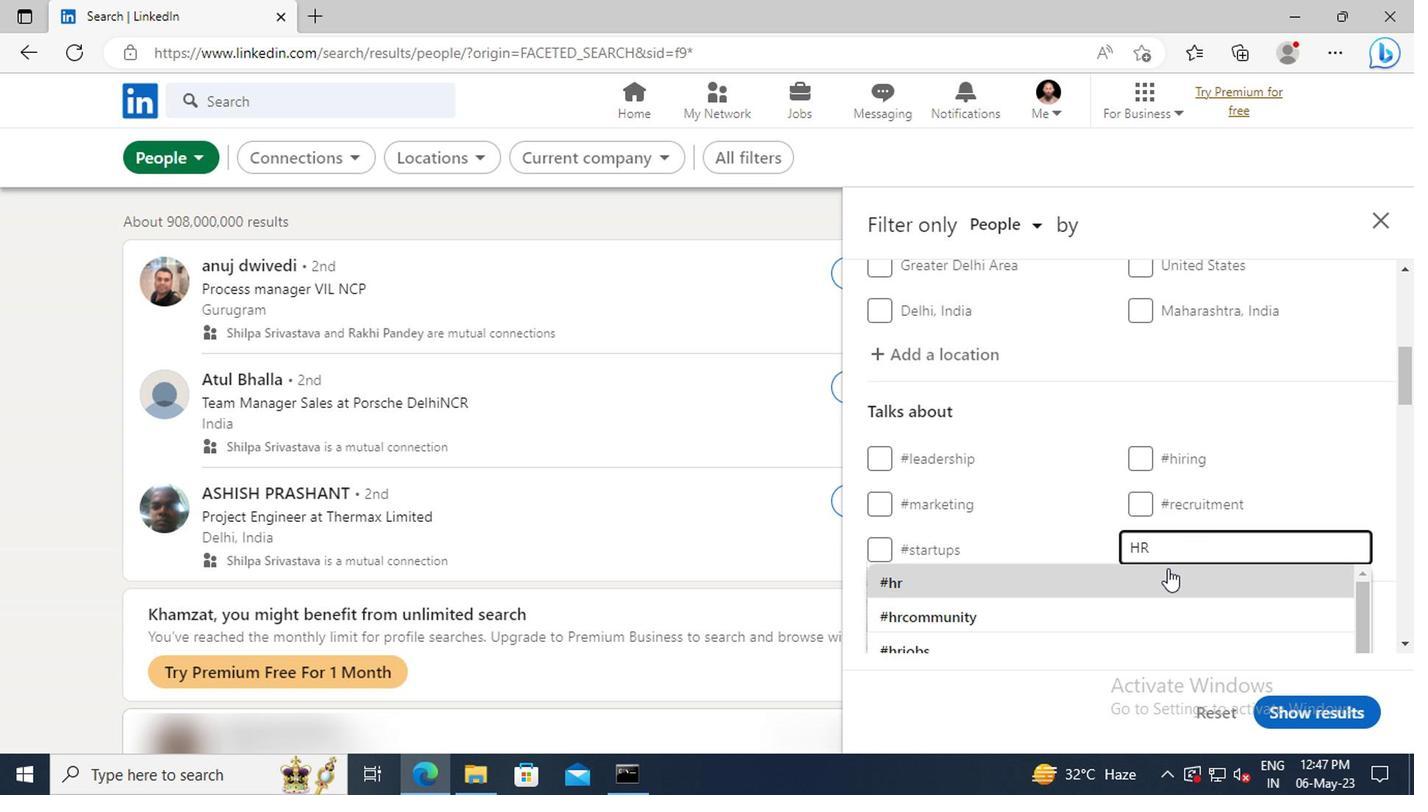 
Action: Mouse scrolled (977, 553) with delta (0, 0)
Screenshot: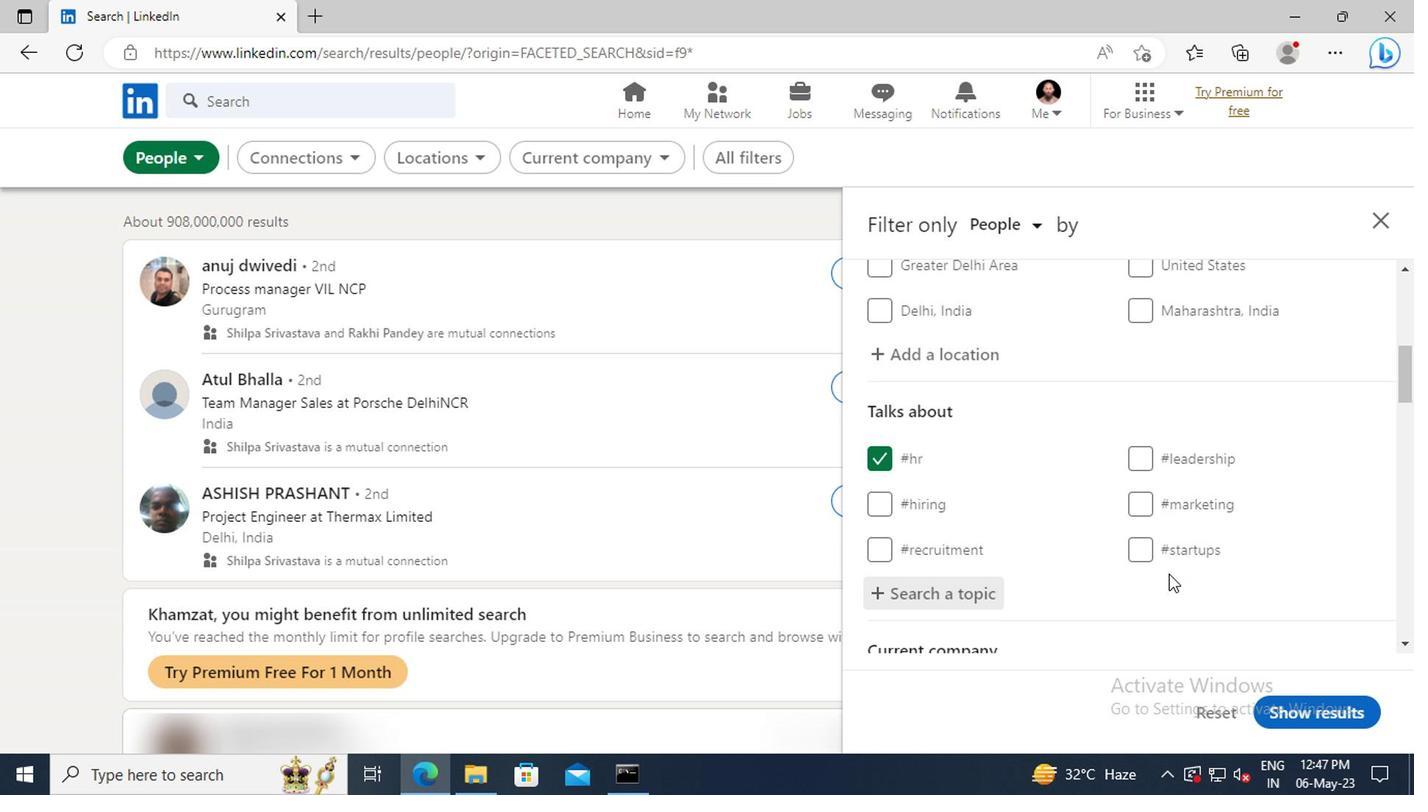 
Action: Mouse scrolled (977, 553) with delta (0, 0)
Screenshot: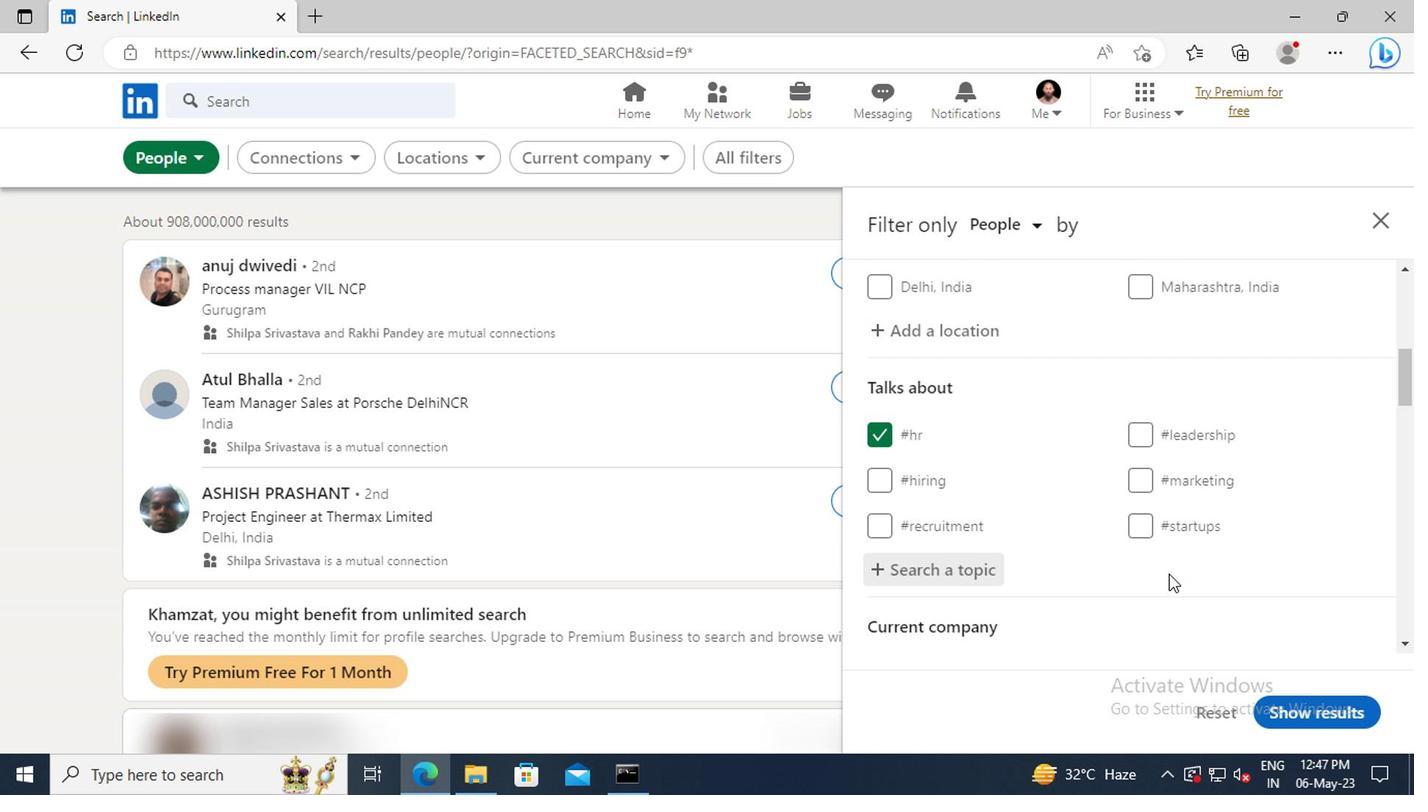 
Action: Mouse scrolled (977, 553) with delta (0, 0)
Screenshot: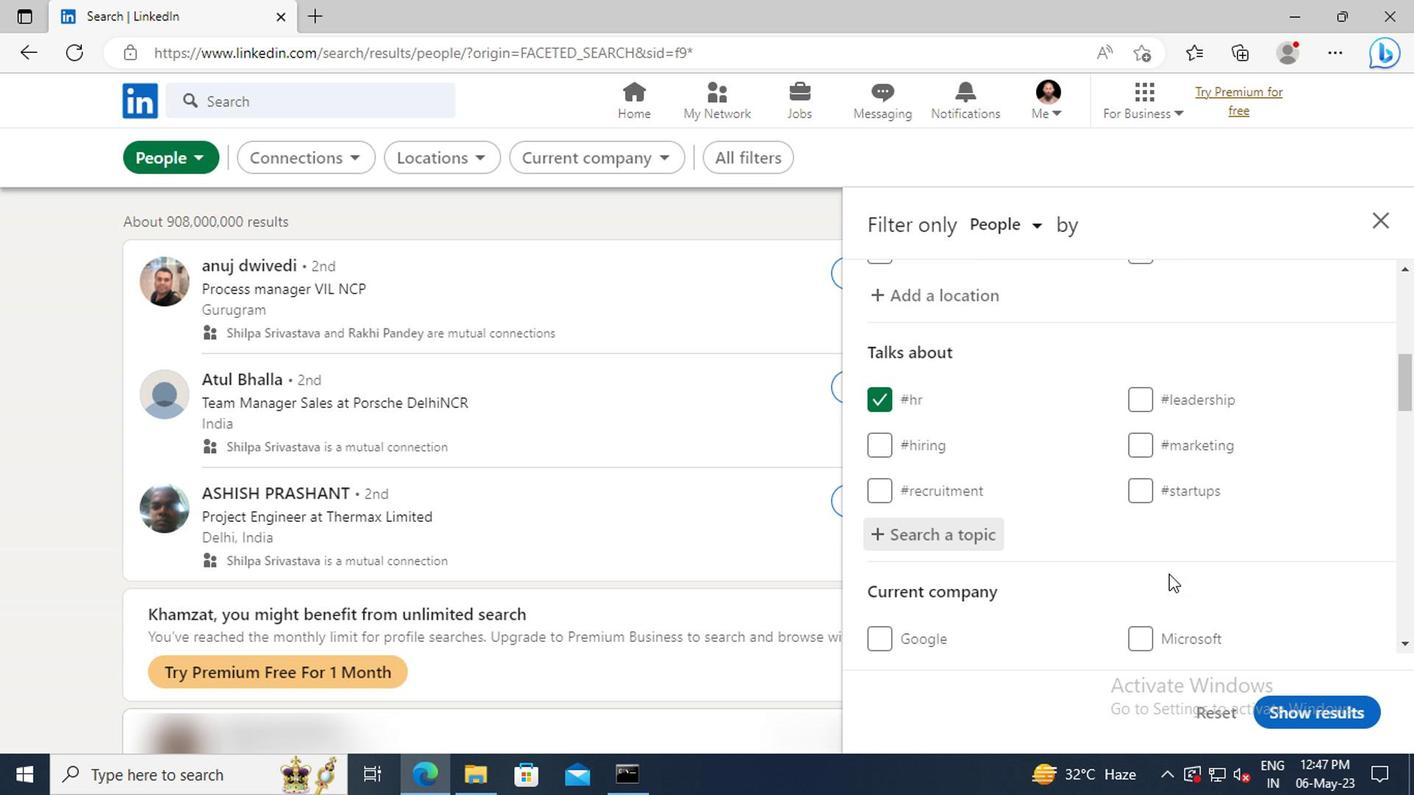 
Action: Mouse moved to (978, 511)
Screenshot: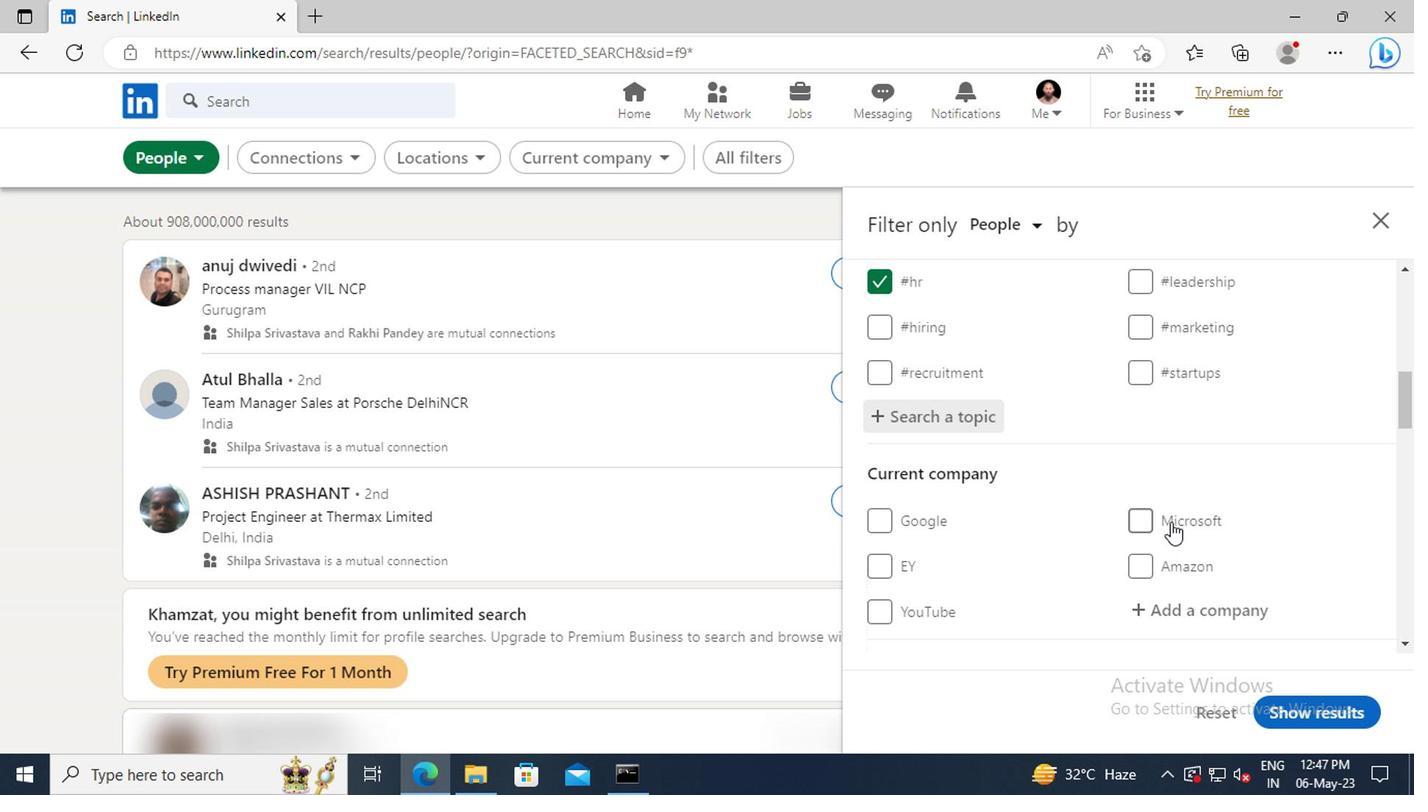 
Action: Mouse scrolled (978, 511) with delta (0, 0)
Screenshot: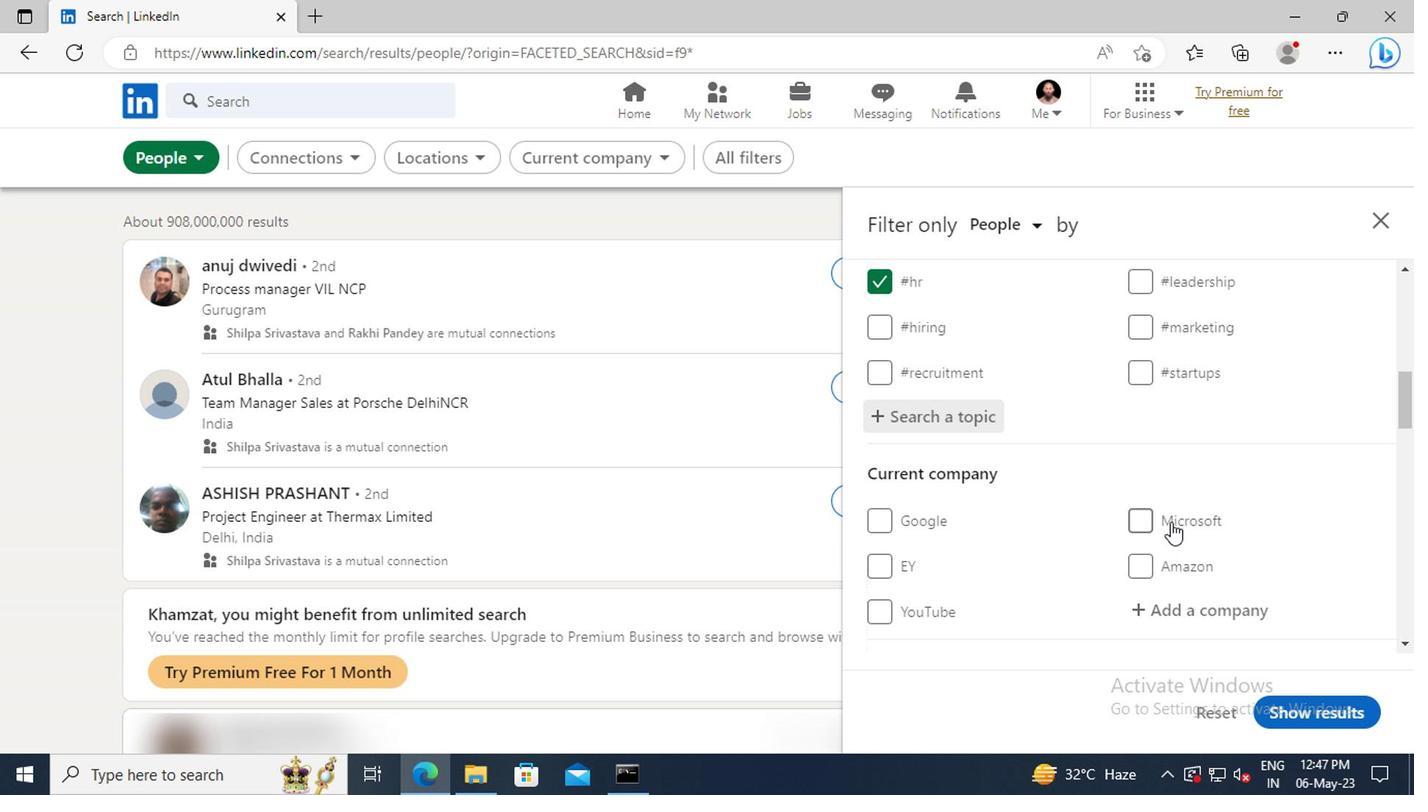 
Action: Mouse moved to (979, 508)
Screenshot: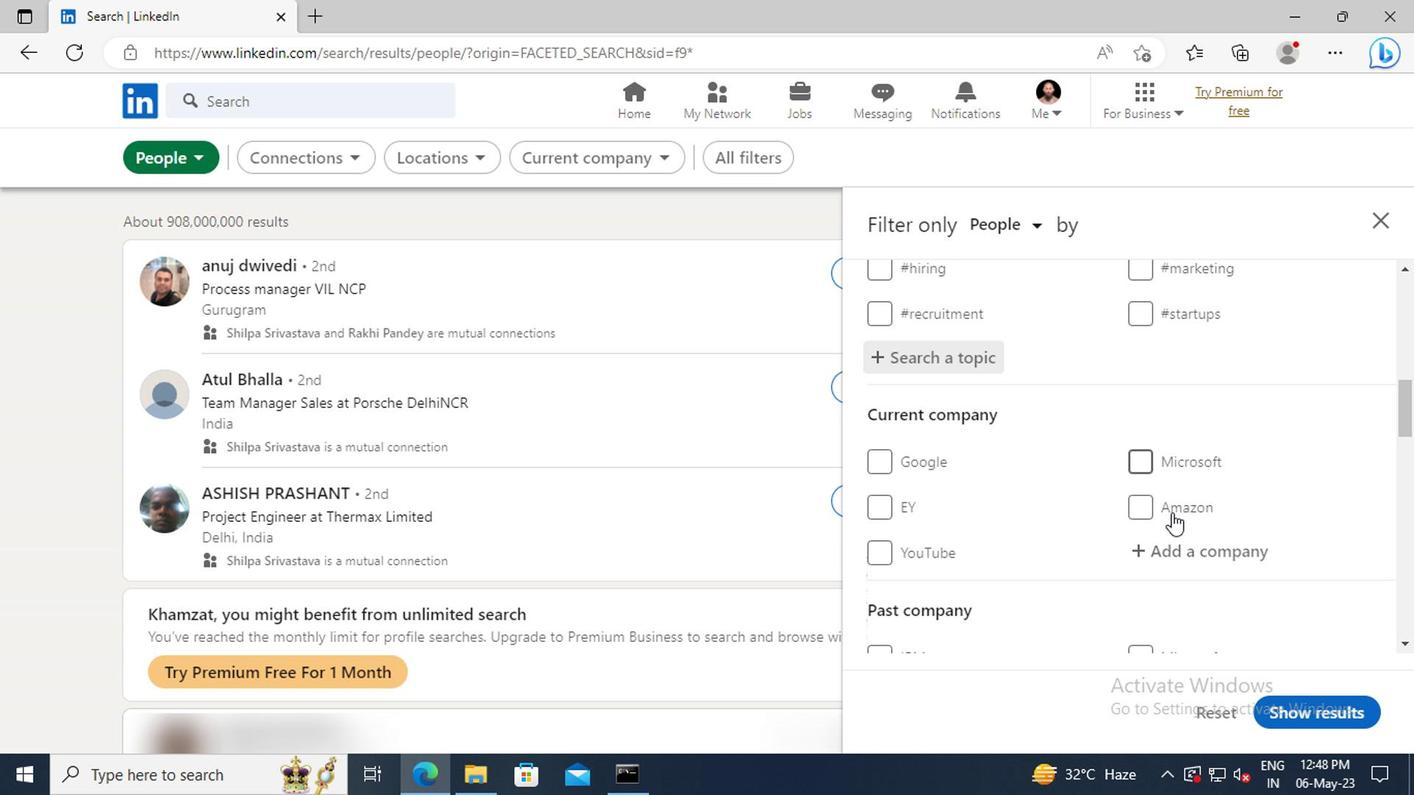 
Action: Mouse scrolled (979, 507) with delta (0, 0)
Screenshot: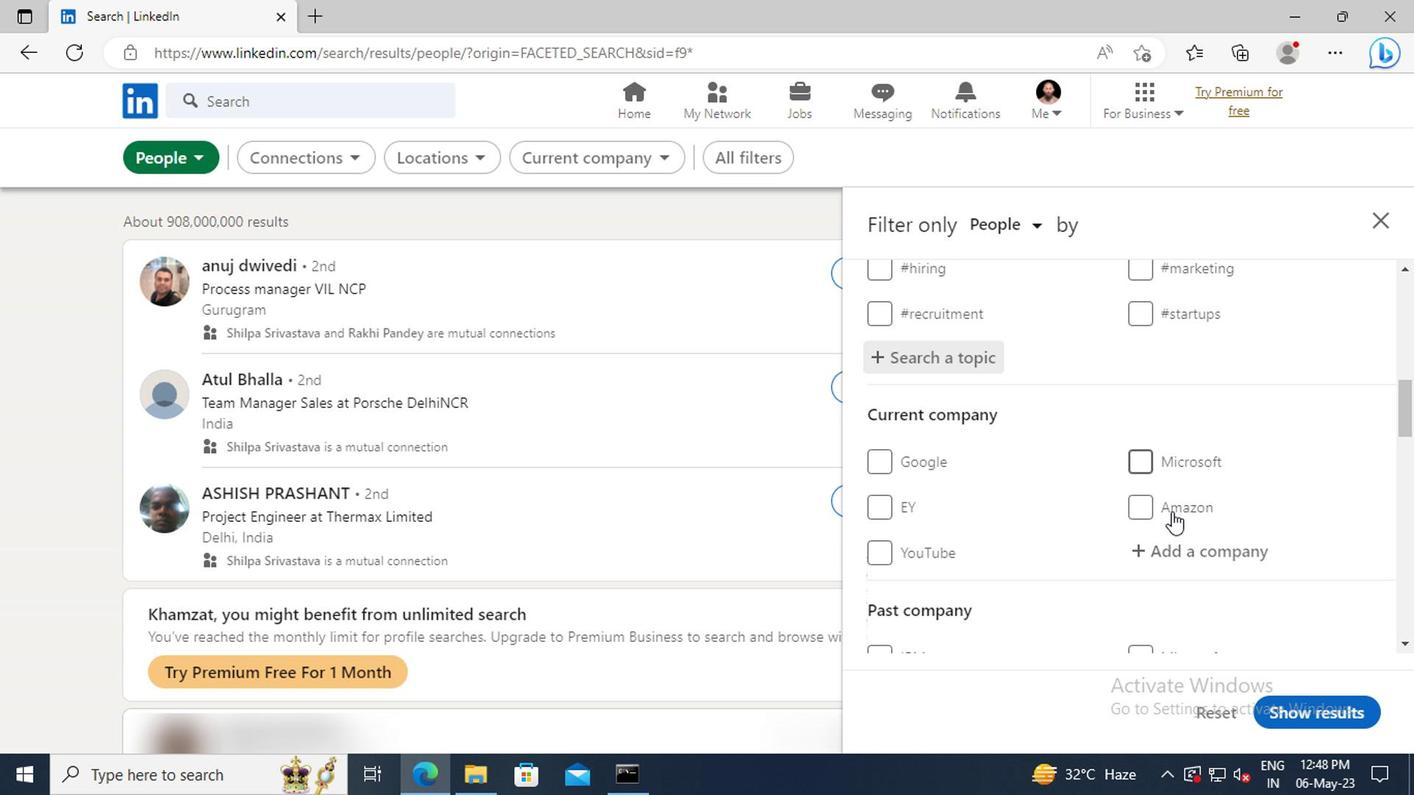 
Action: Mouse scrolled (979, 507) with delta (0, 0)
Screenshot: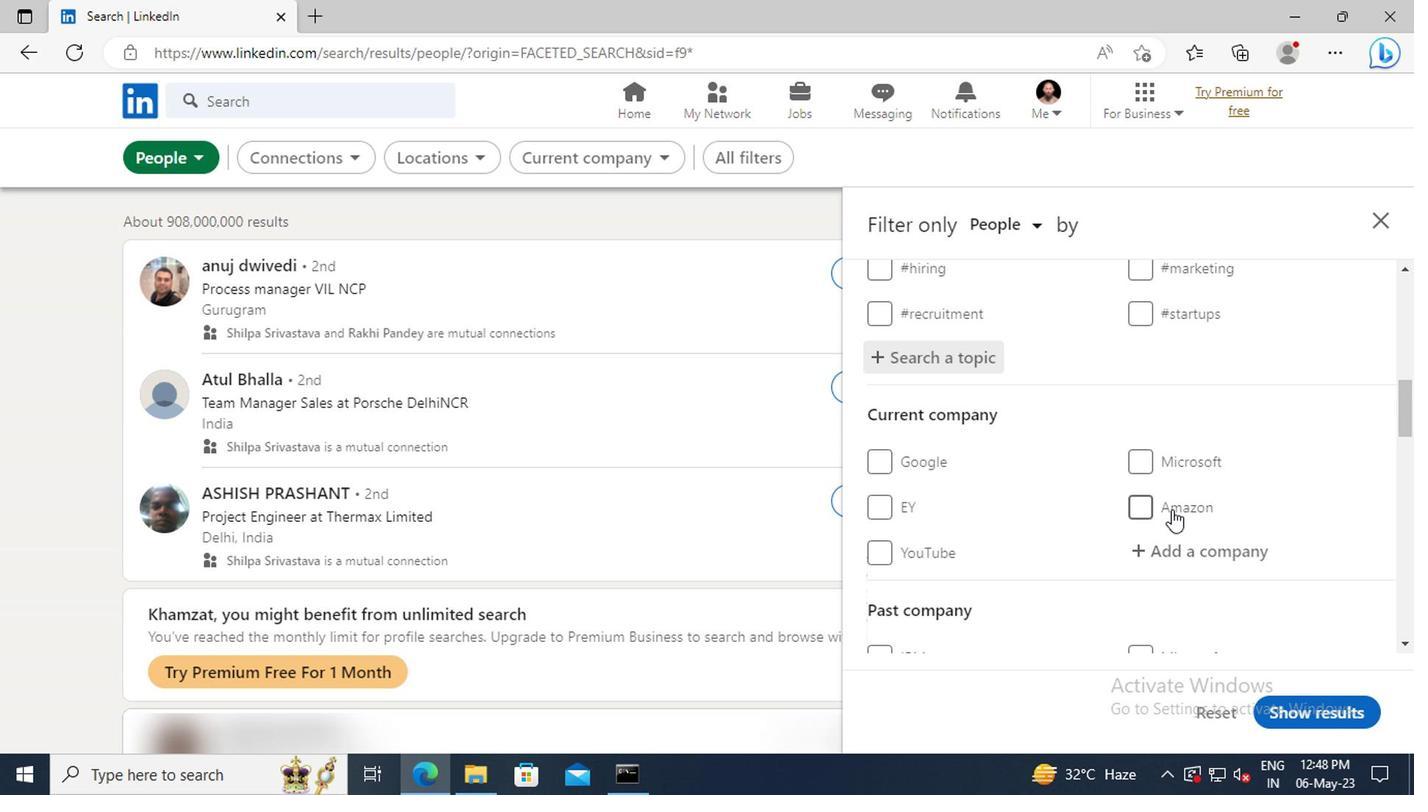 
Action: Mouse moved to (979, 503)
Screenshot: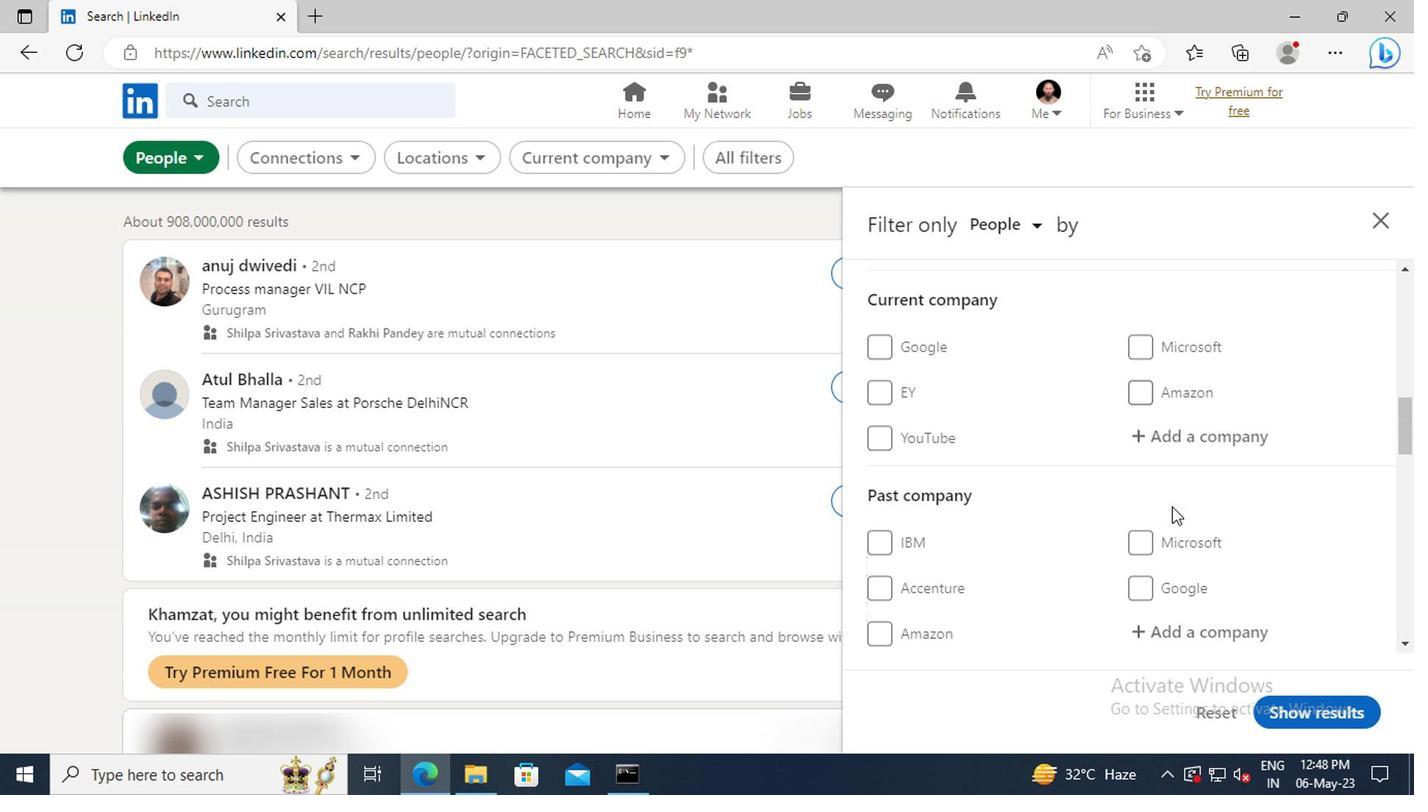 
Action: Mouse scrolled (979, 503) with delta (0, 0)
Screenshot: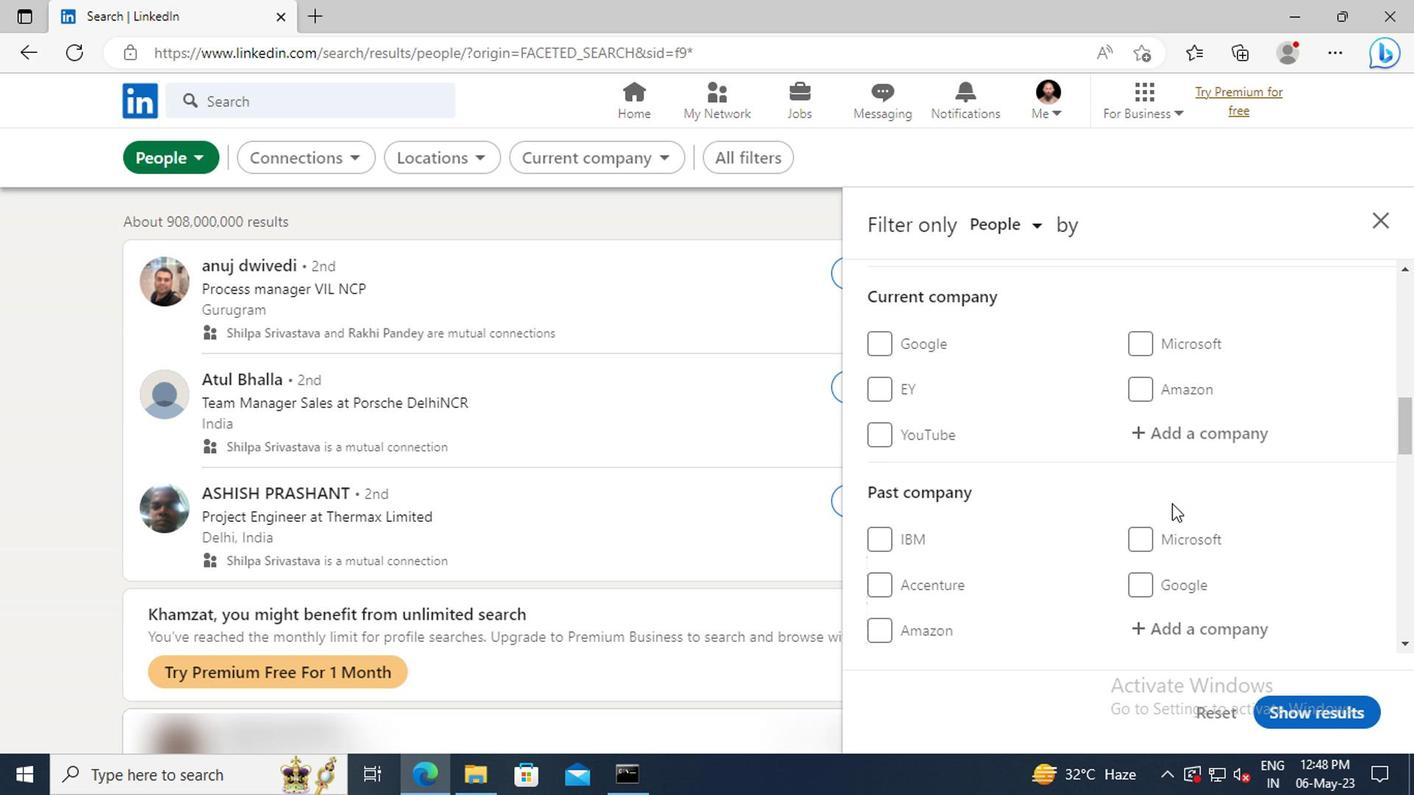 
Action: Mouse scrolled (979, 503) with delta (0, 0)
Screenshot: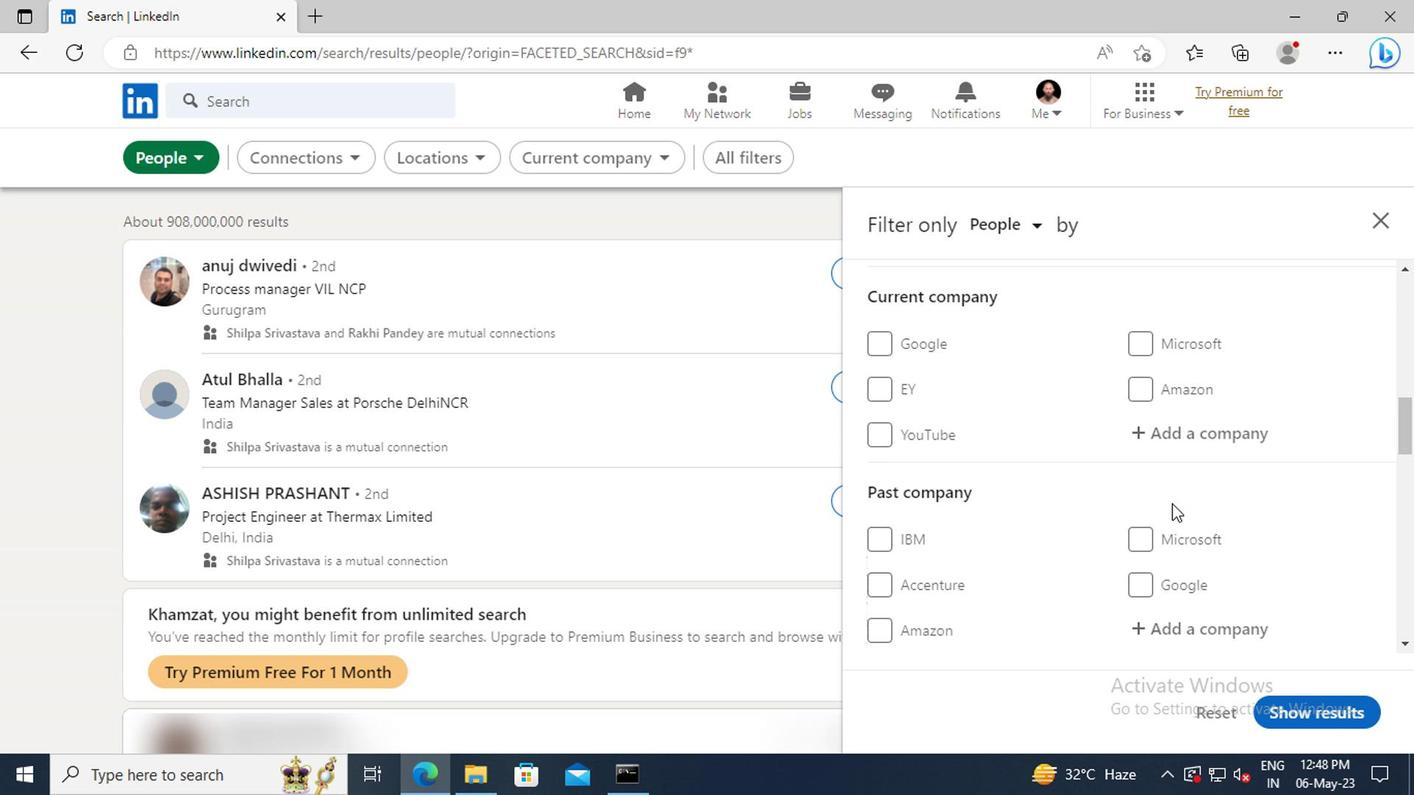 
Action: Mouse moved to (979, 502)
Screenshot: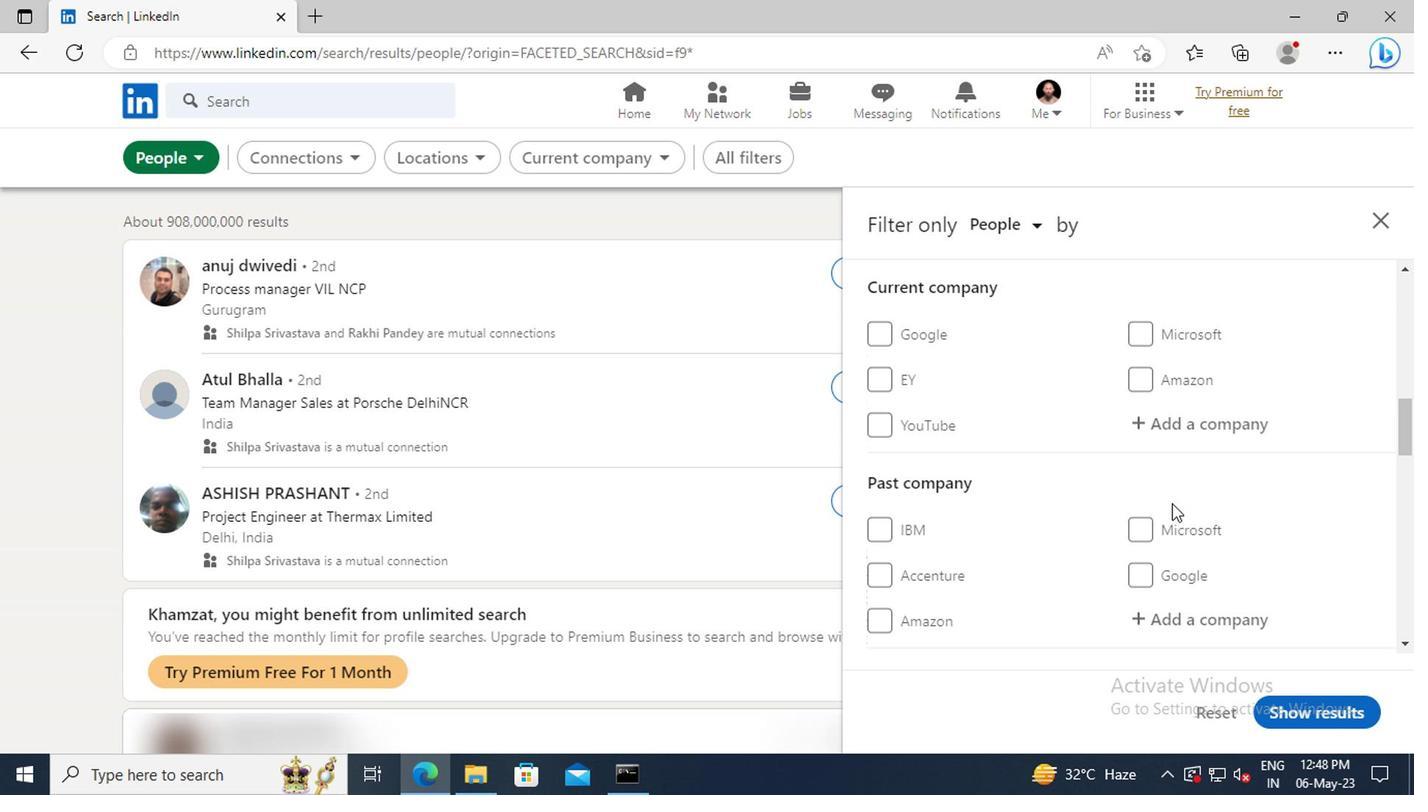 
Action: Mouse scrolled (979, 501) with delta (0, 0)
Screenshot: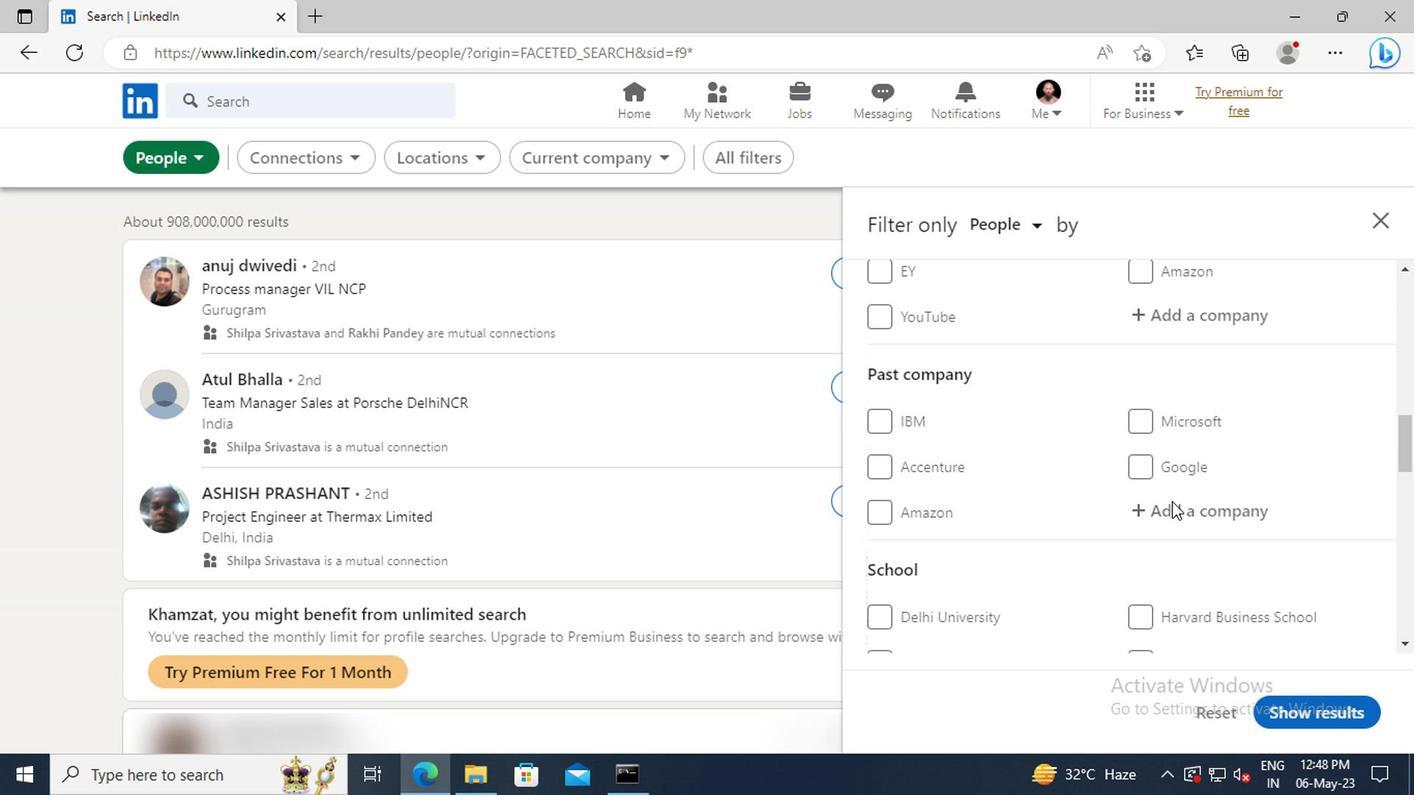 
Action: Mouse scrolled (979, 501) with delta (0, 0)
Screenshot: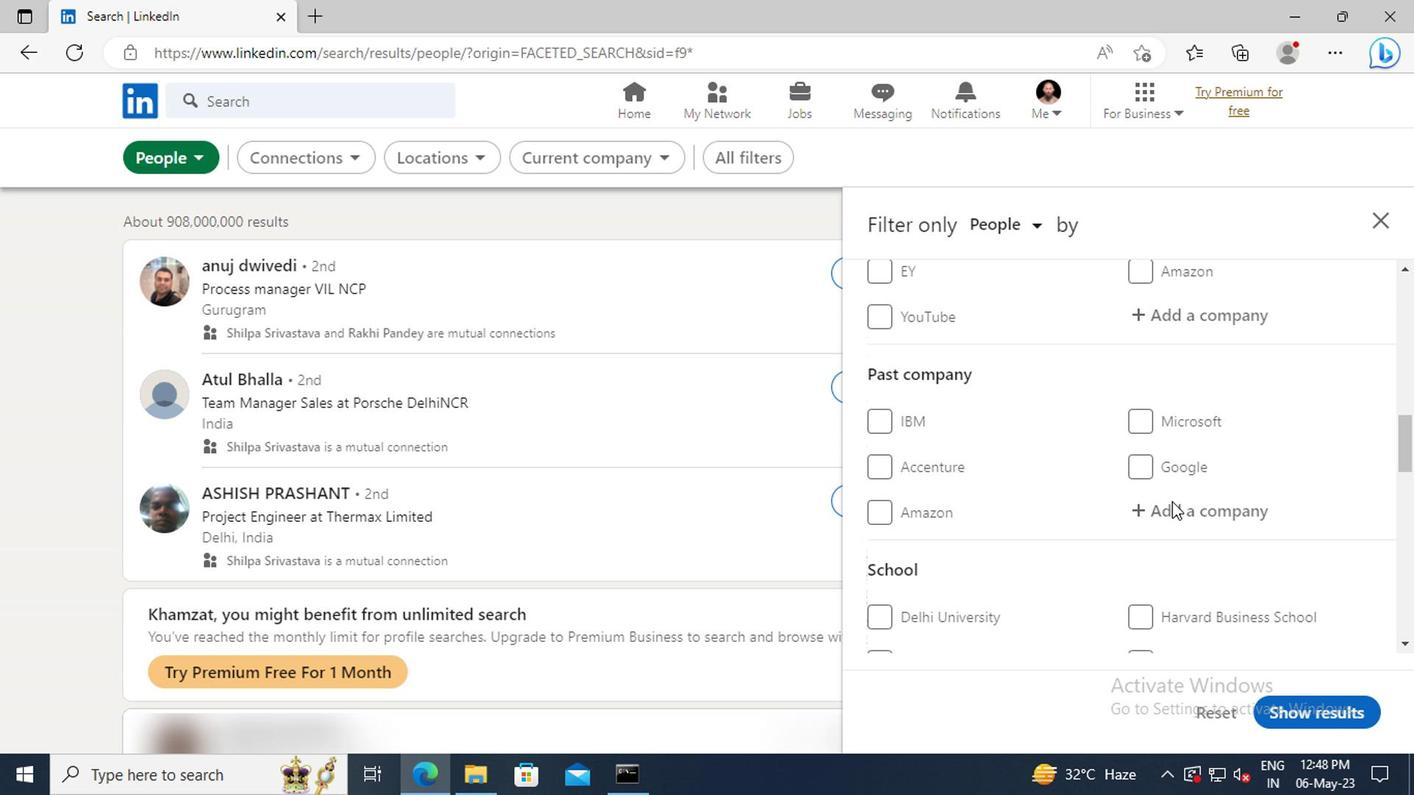 
Action: Mouse scrolled (979, 501) with delta (0, 0)
Screenshot: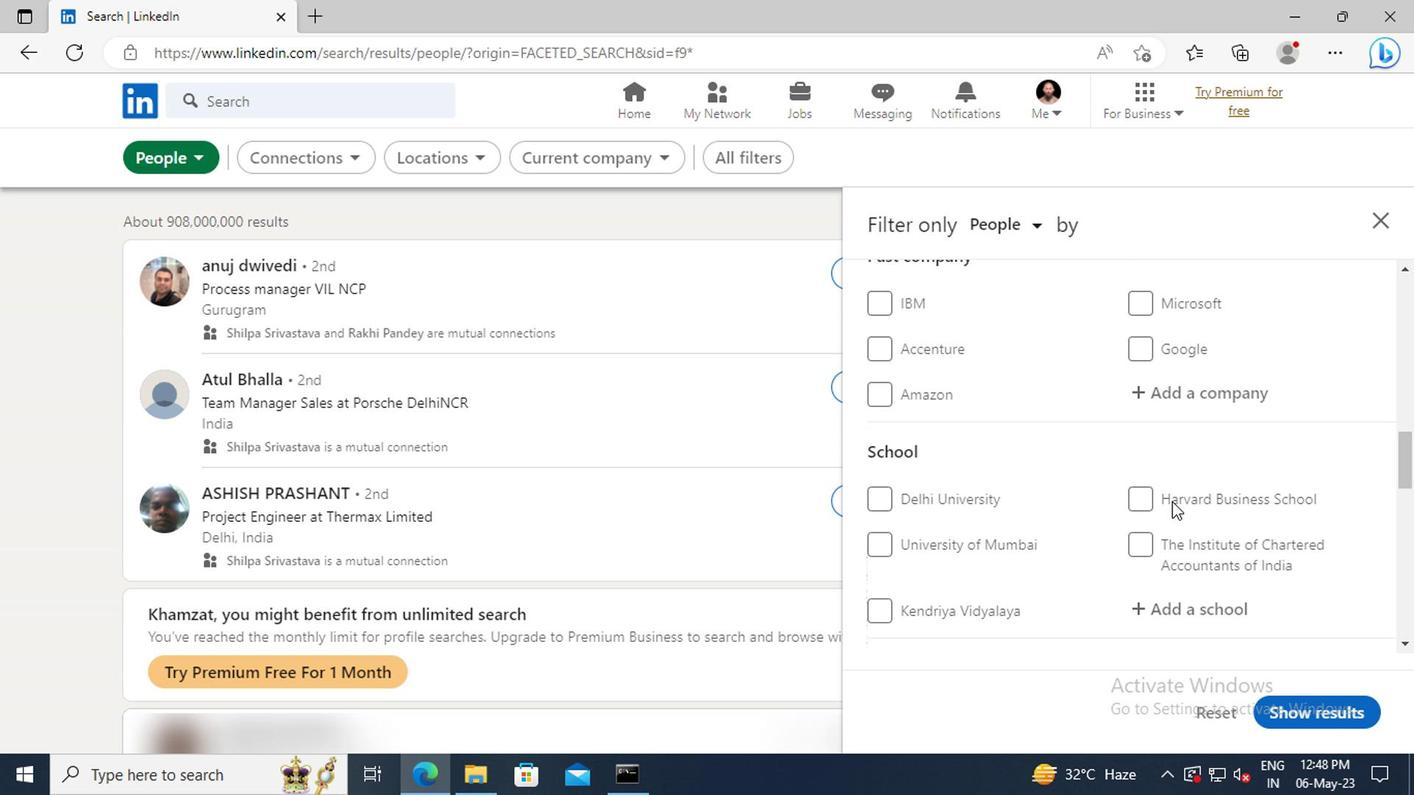 
Action: Mouse scrolled (979, 501) with delta (0, 0)
Screenshot: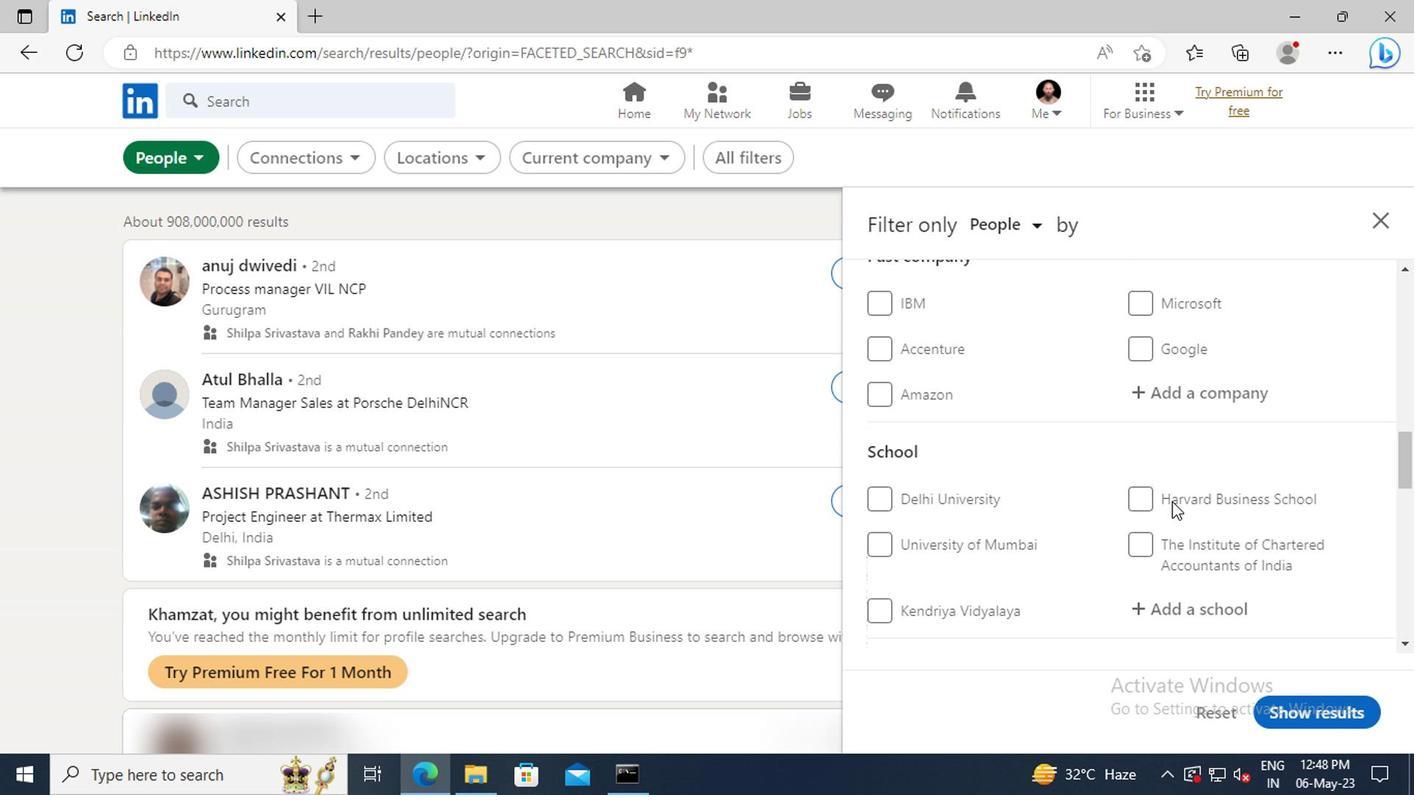 
Action: Mouse scrolled (979, 501) with delta (0, 0)
Screenshot: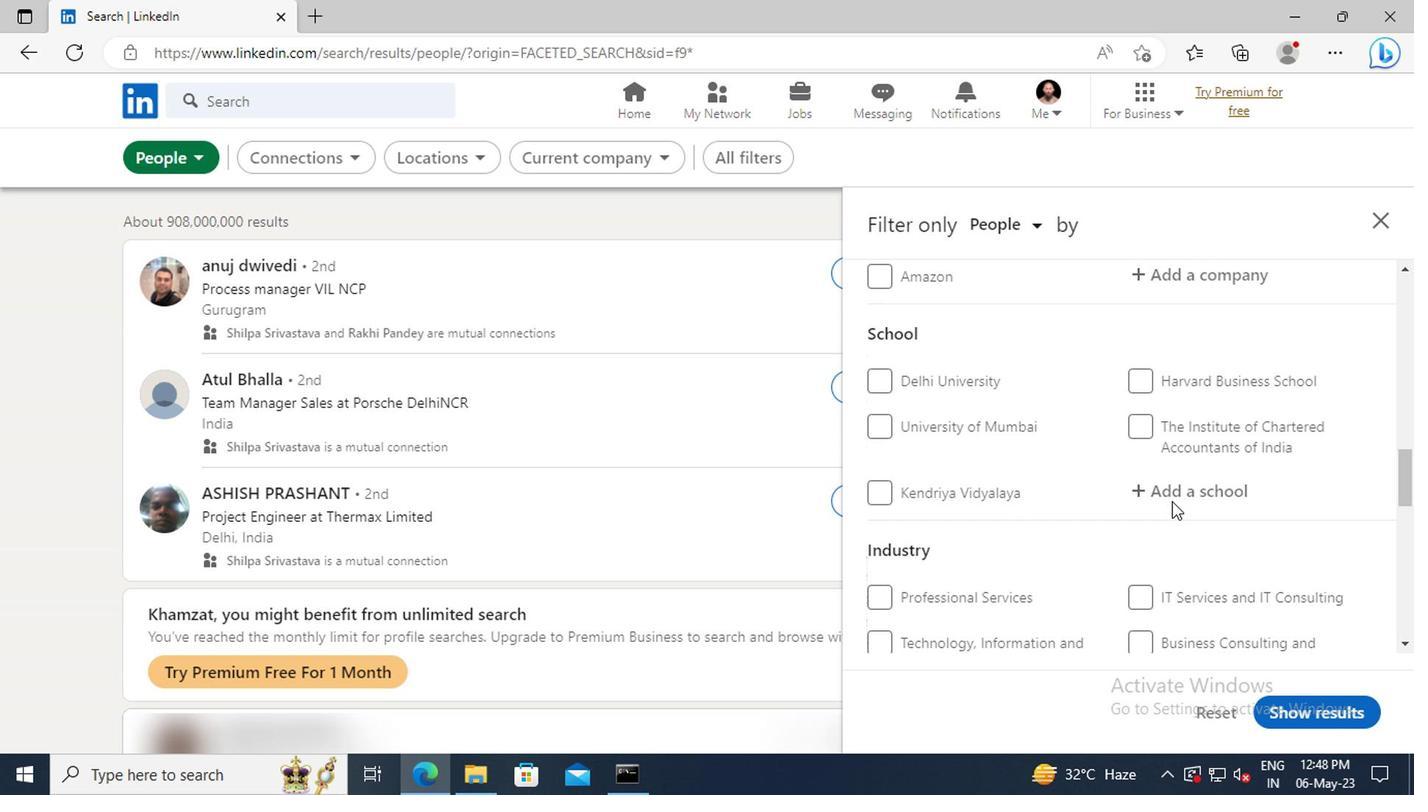 
Action: Mouse scrolled (979, 501) with delta (0, 0)
Screenshot: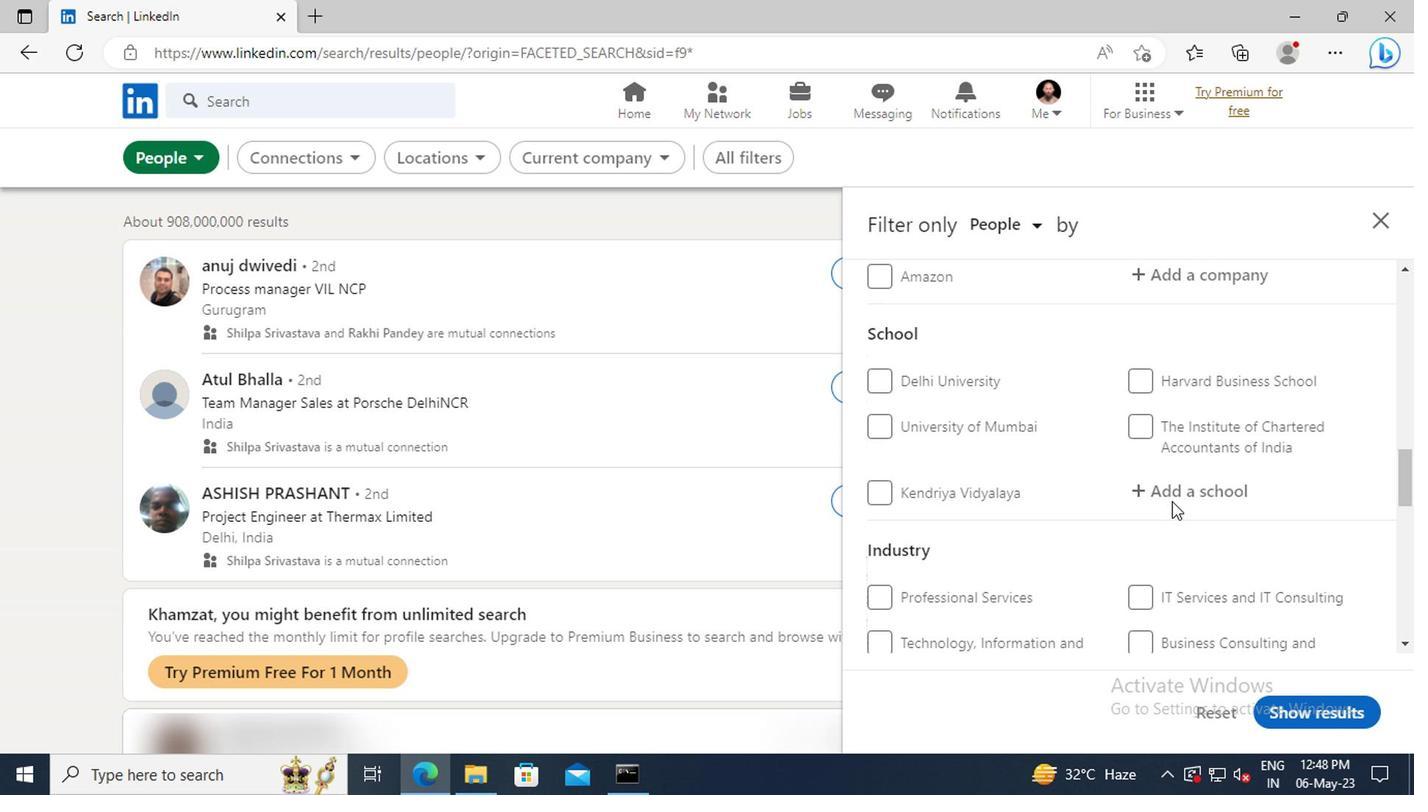 
Action: Mouse scrolled (979, 501) with delta (0, 0)
Screenshot: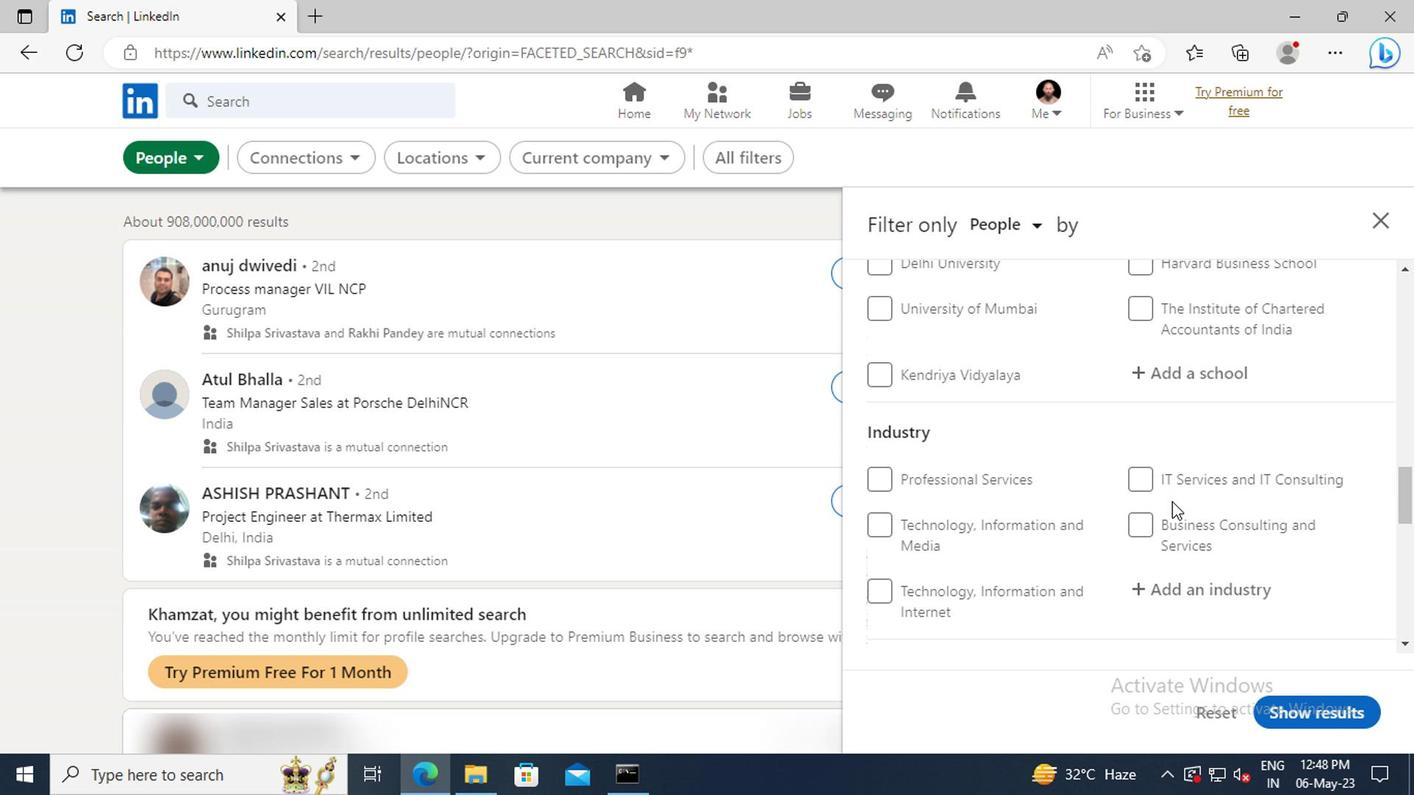 
Action: Mouse scrolled (979, 501) with delta (0, 0)
Screenshot: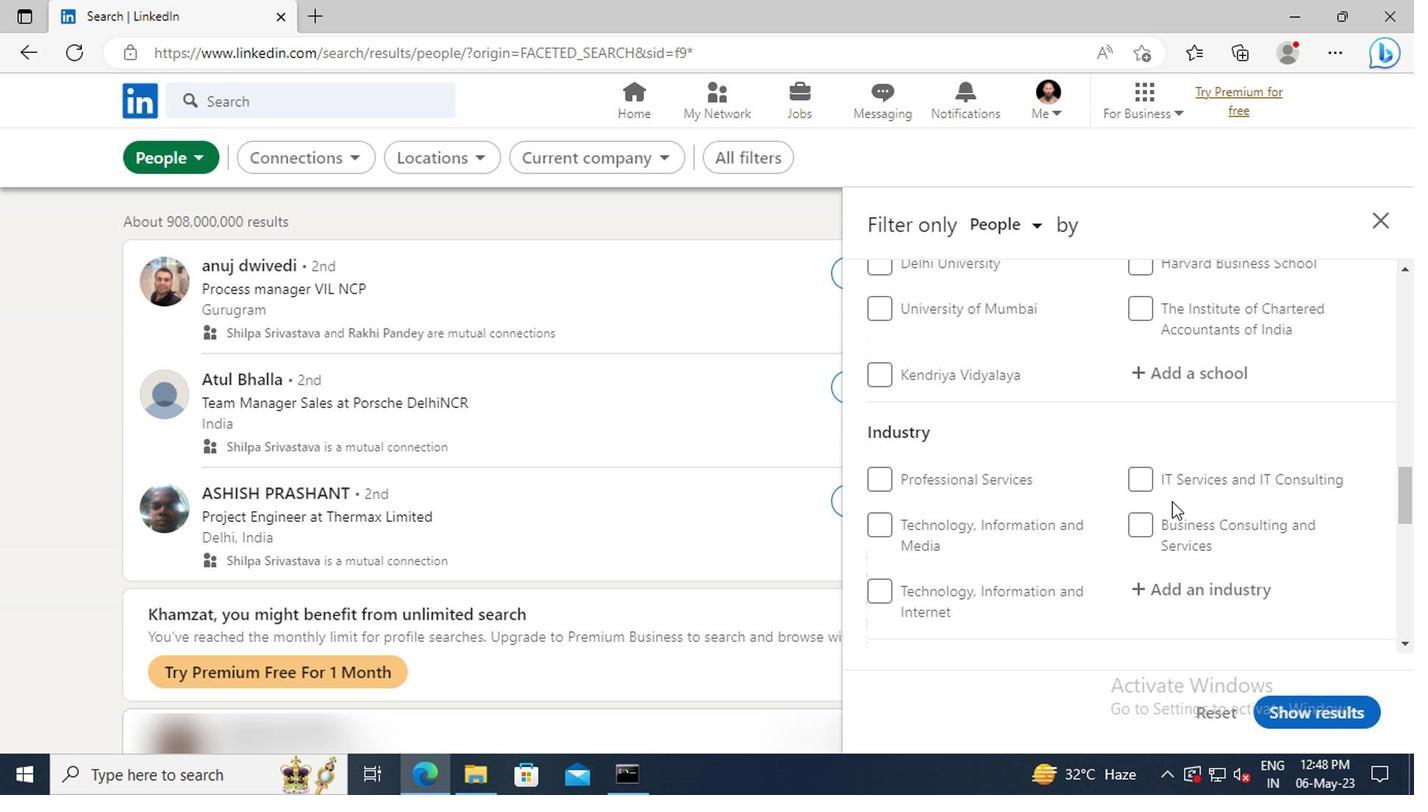 
Action: Mouse scrolled (979, 501) with delta (0, 0)
Screenshot: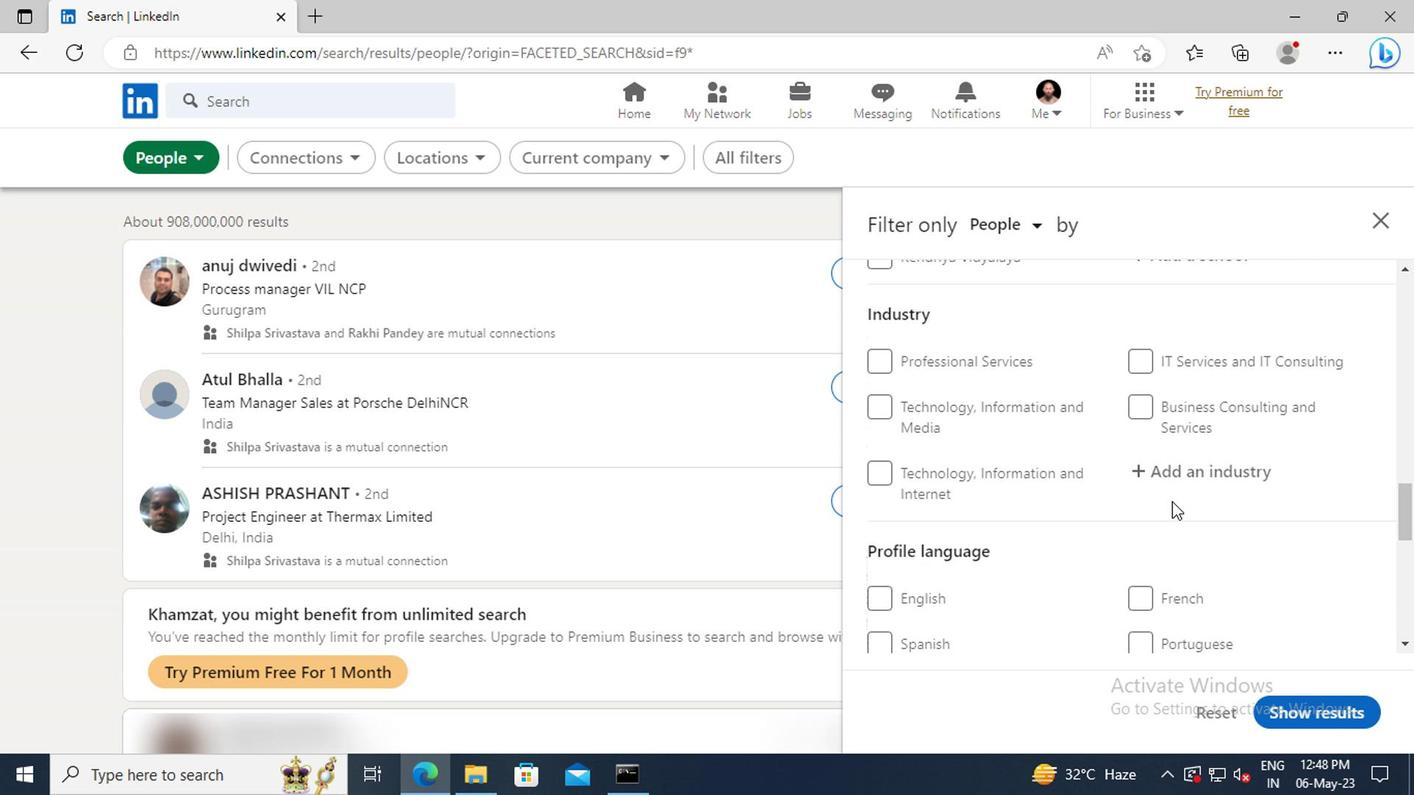 
Action: Mouse moved to (961, 530)
Screenshot: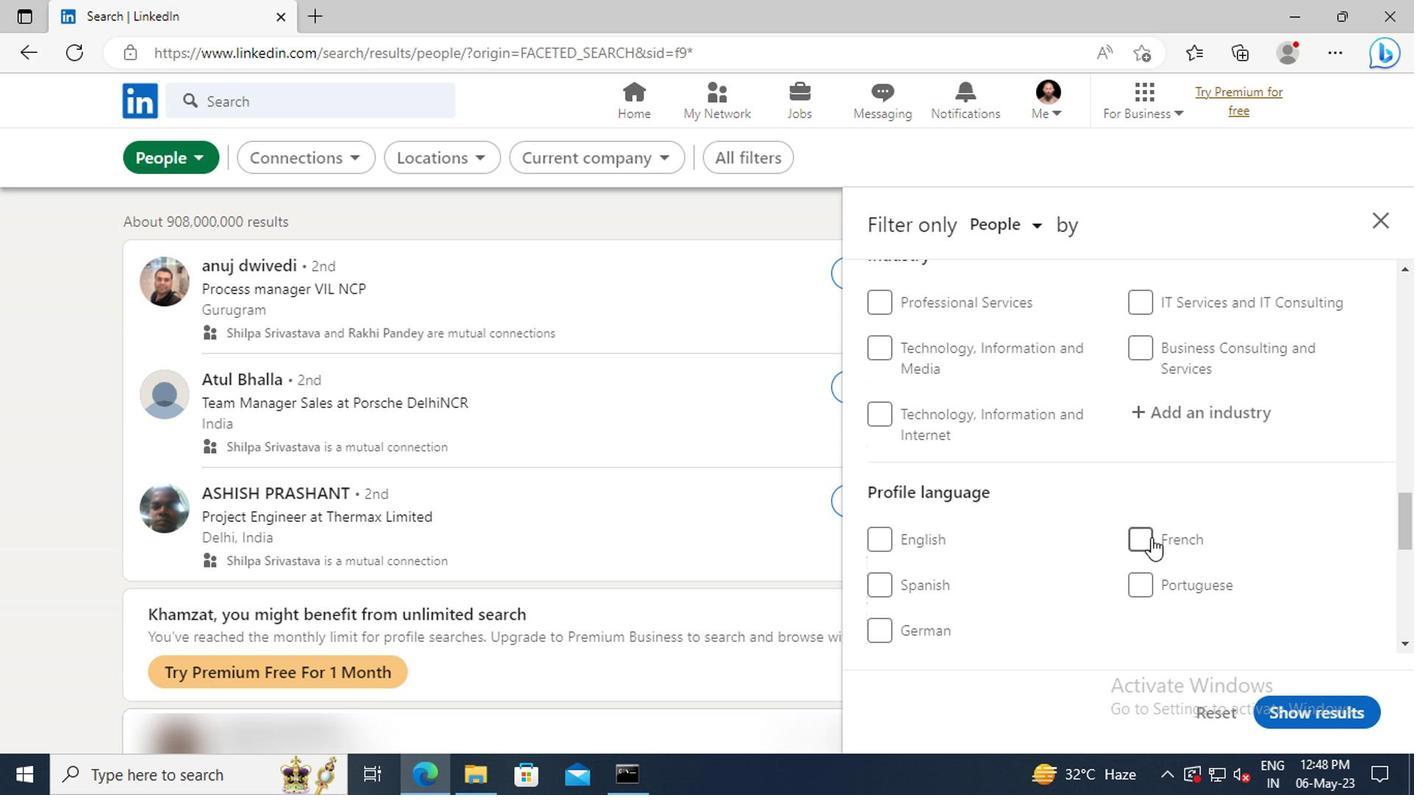 
Action: Mouse pressed left at (961, 530)
Screenshot: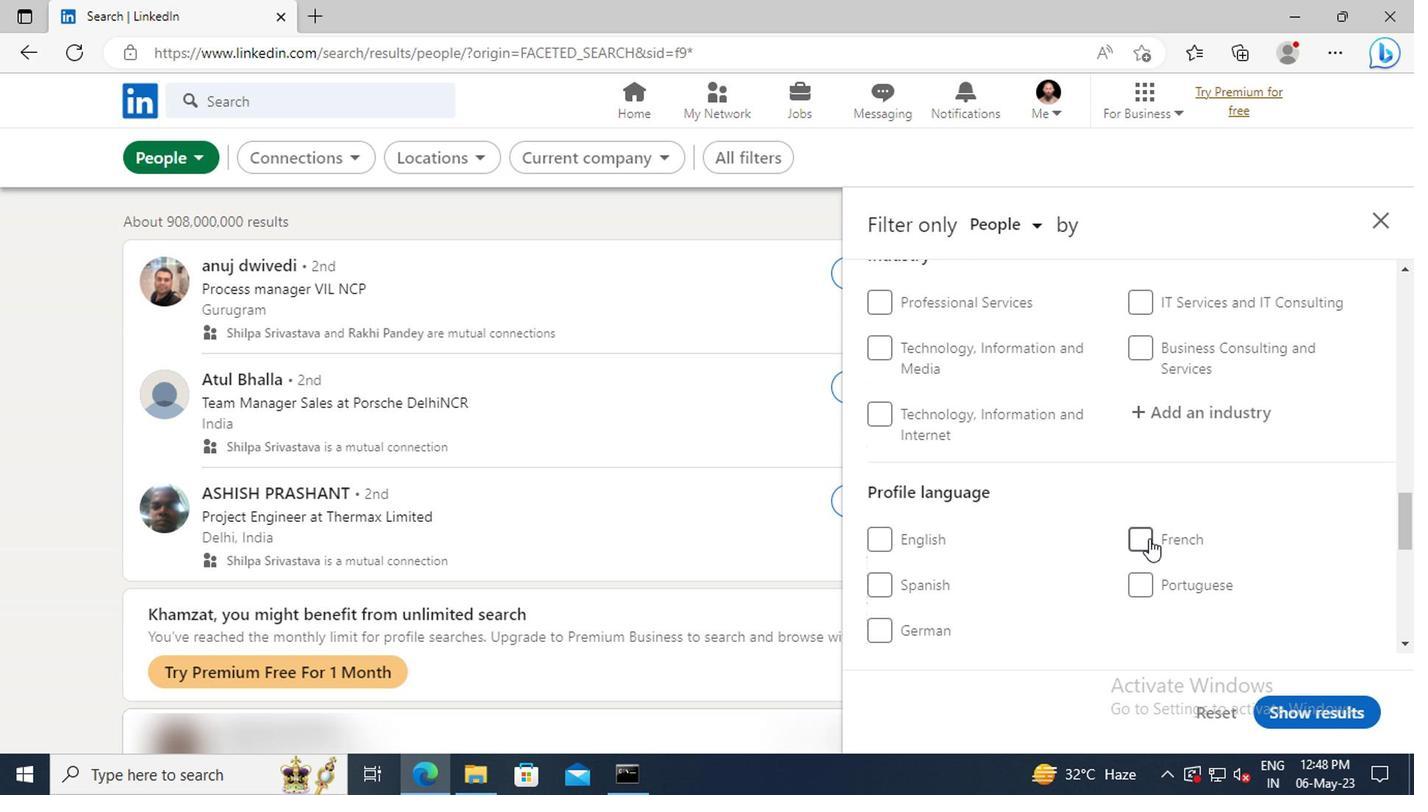 
Action: Mouse moved to (978, 514)
Screenshot: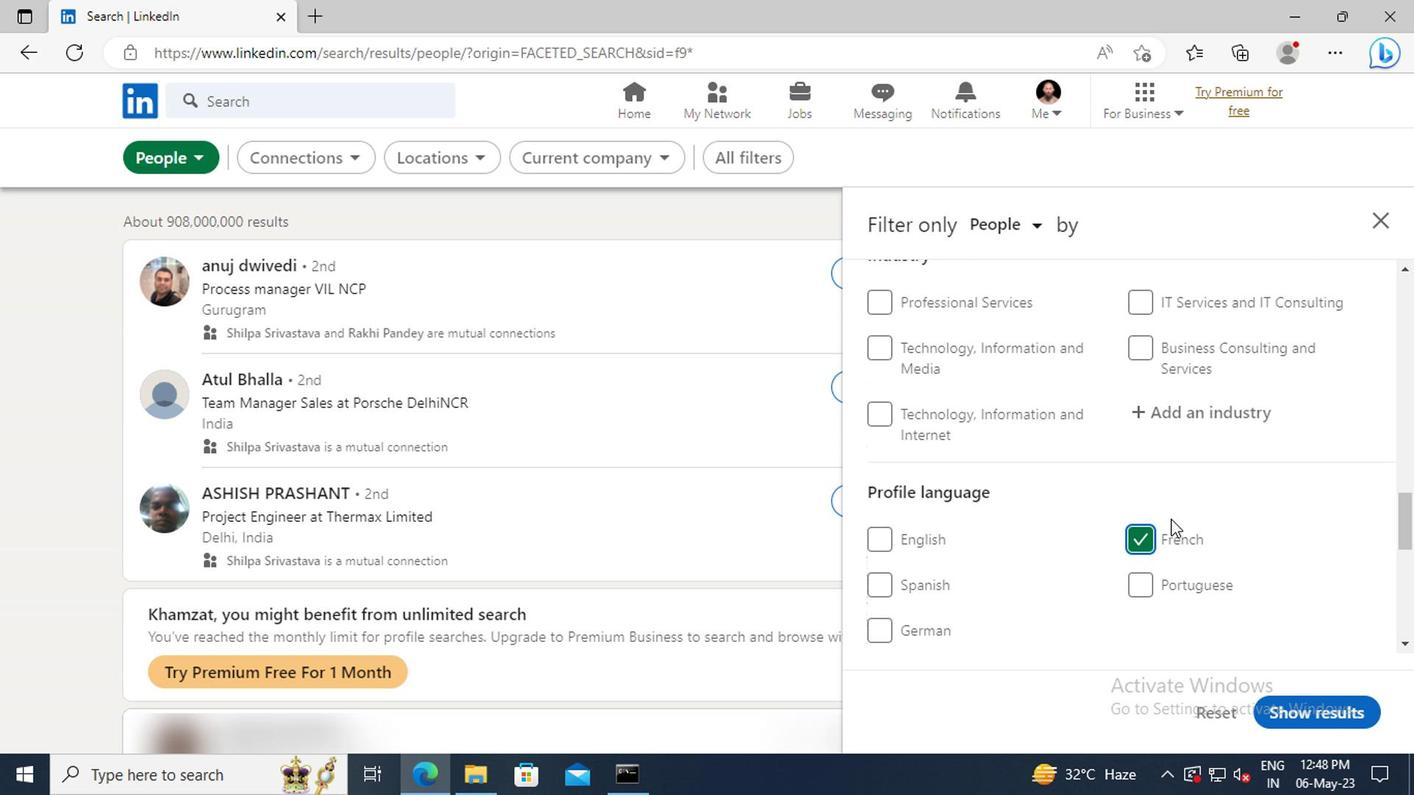 
Action: Mouse scrolled (978, 514) with delta (0, 0)
Screenshot: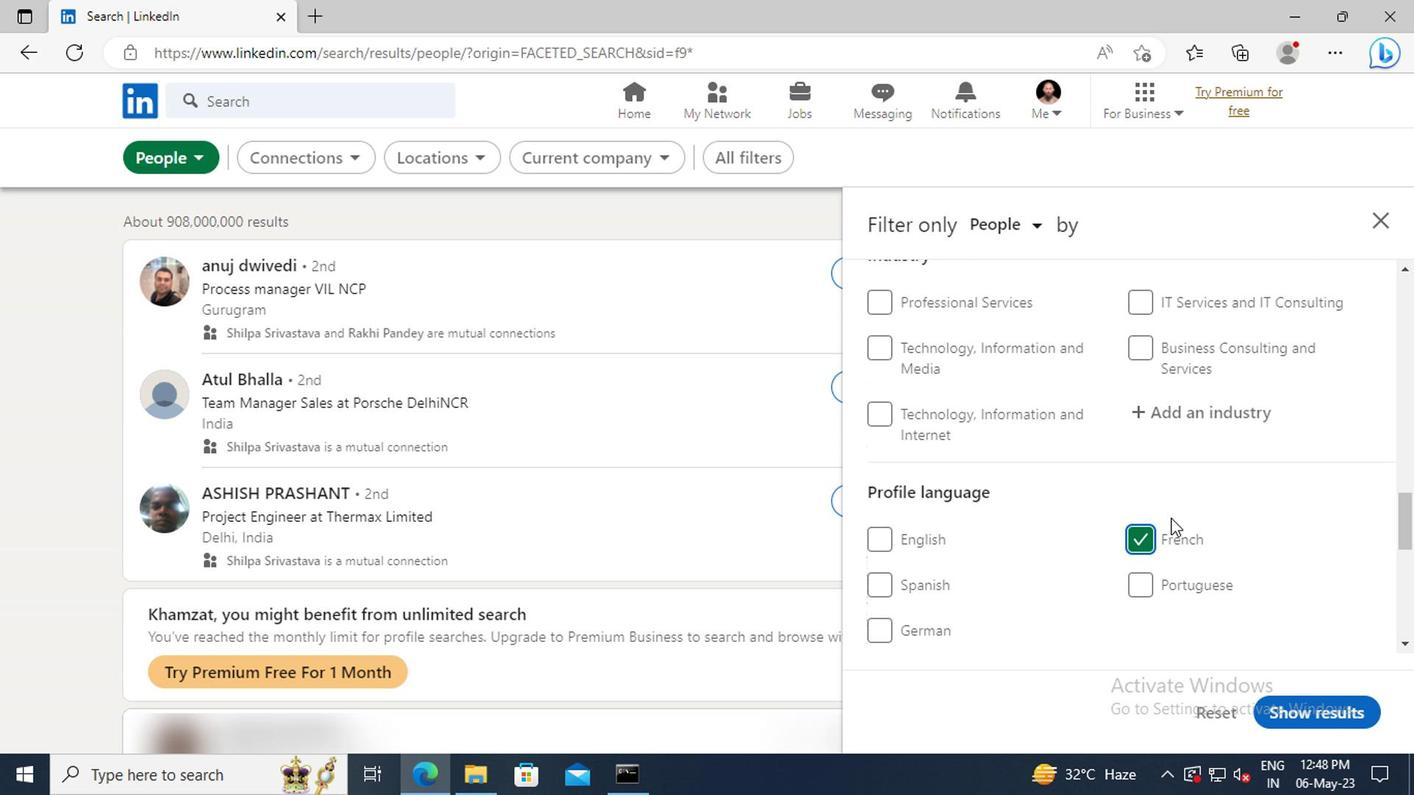 
Action: Mouse scrolled (978, 514) with delta (0, 0)
Screenshot: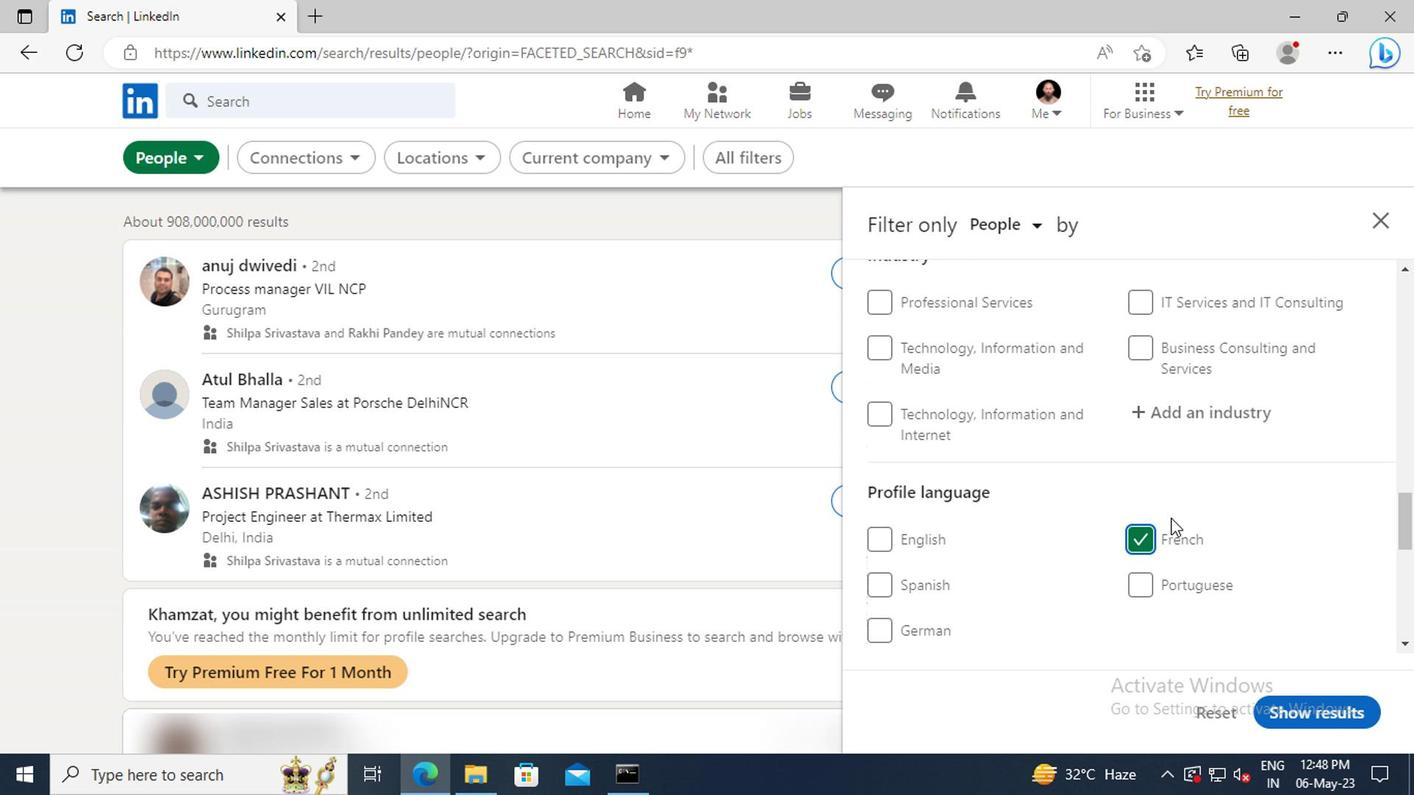
Action: Mouse scrolled (978, 514) with delta (0, 0)
Screenshot: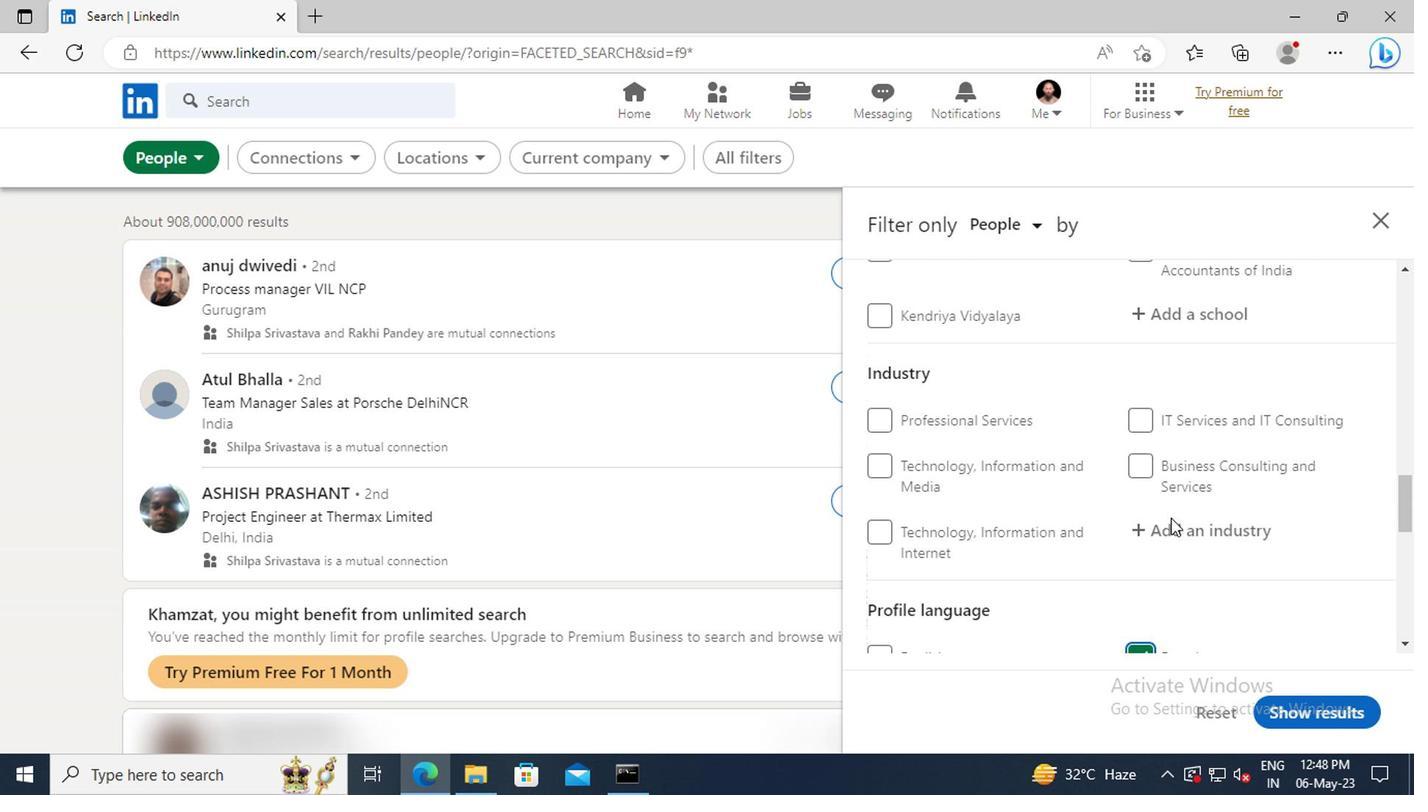 
Action: Mouse scrolled (978, 514) with delta (0, 0)
Screenshot: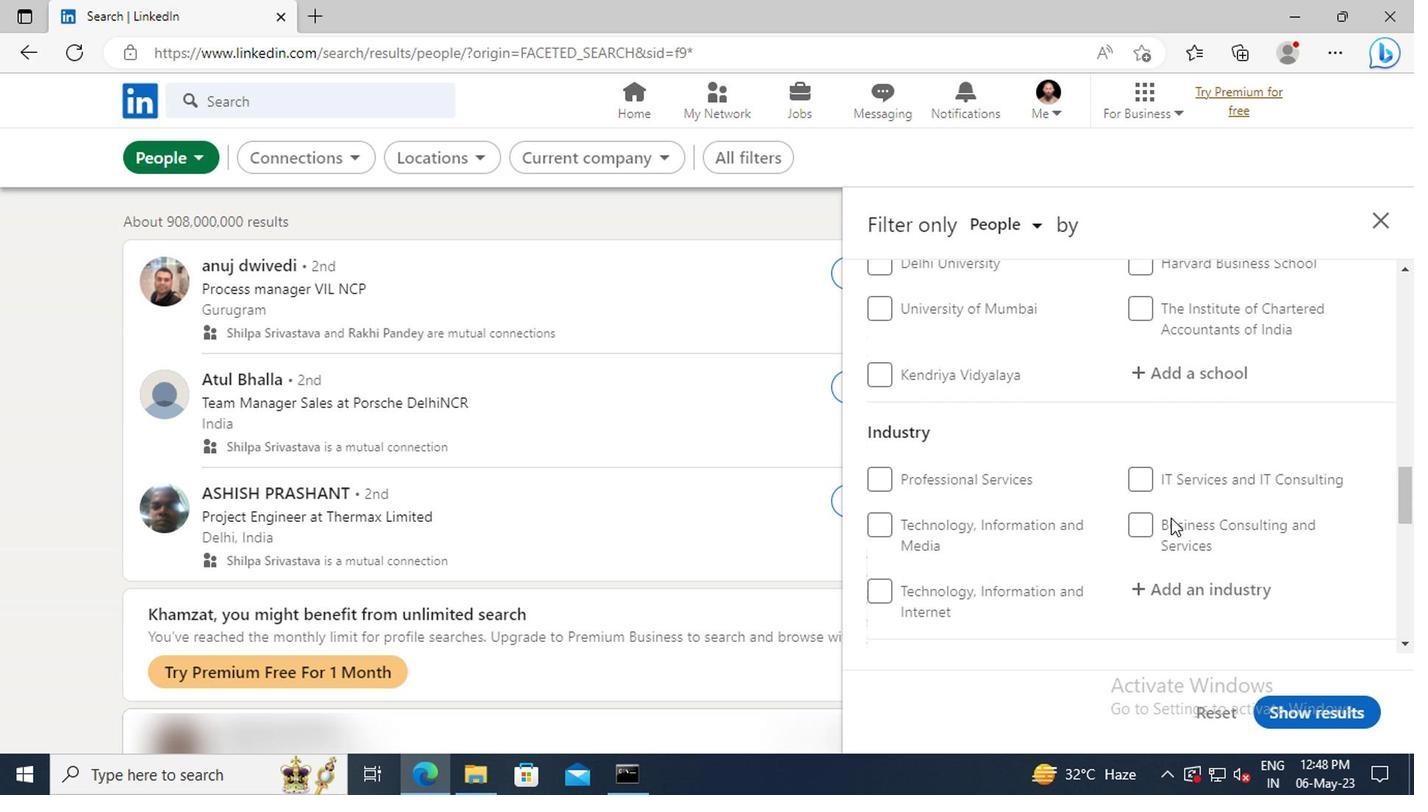 
Action: Mouse scrolled (978, 514) with delta (0, 0)
Screenshot: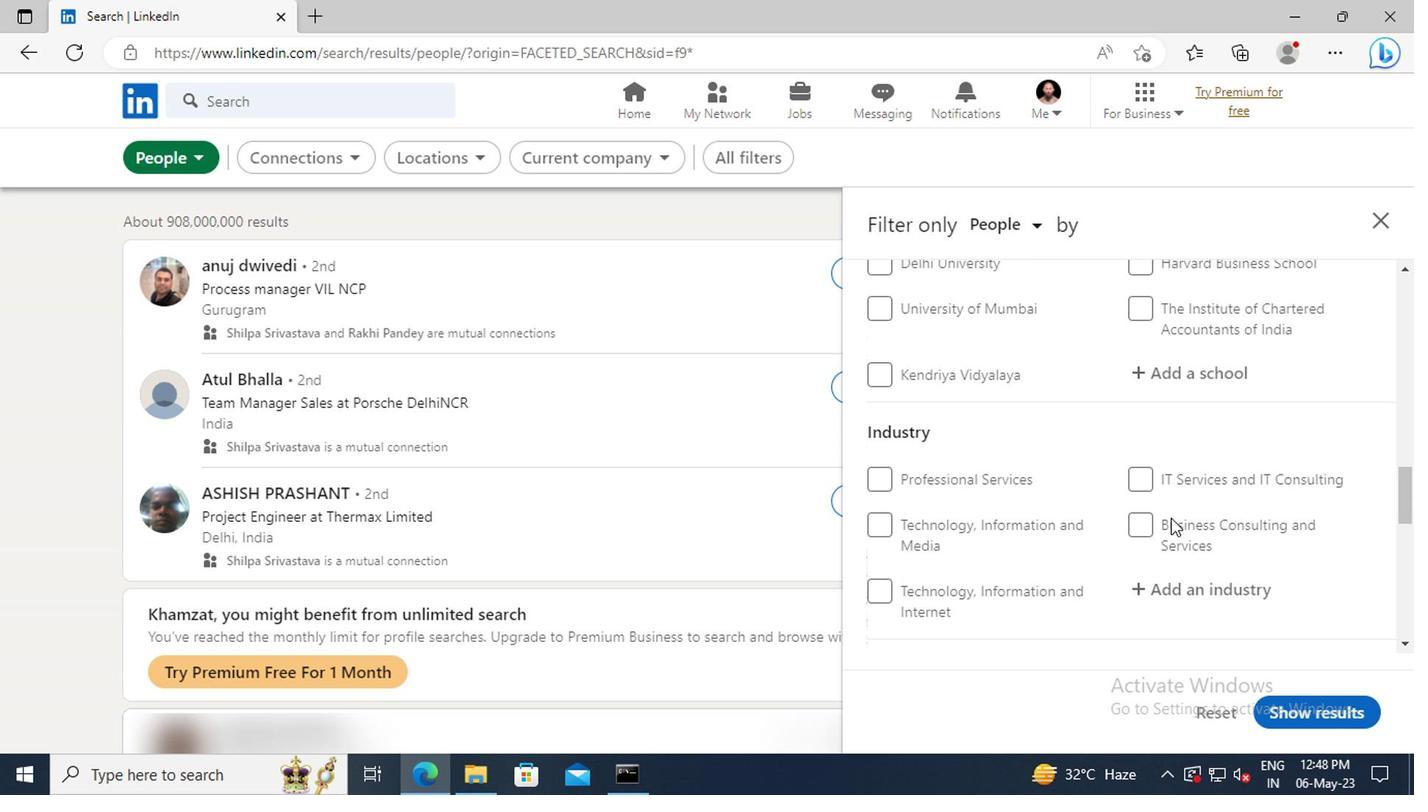 
Action: Mouse scrolled (978, 514) with delta (0, 0)
Screenshot: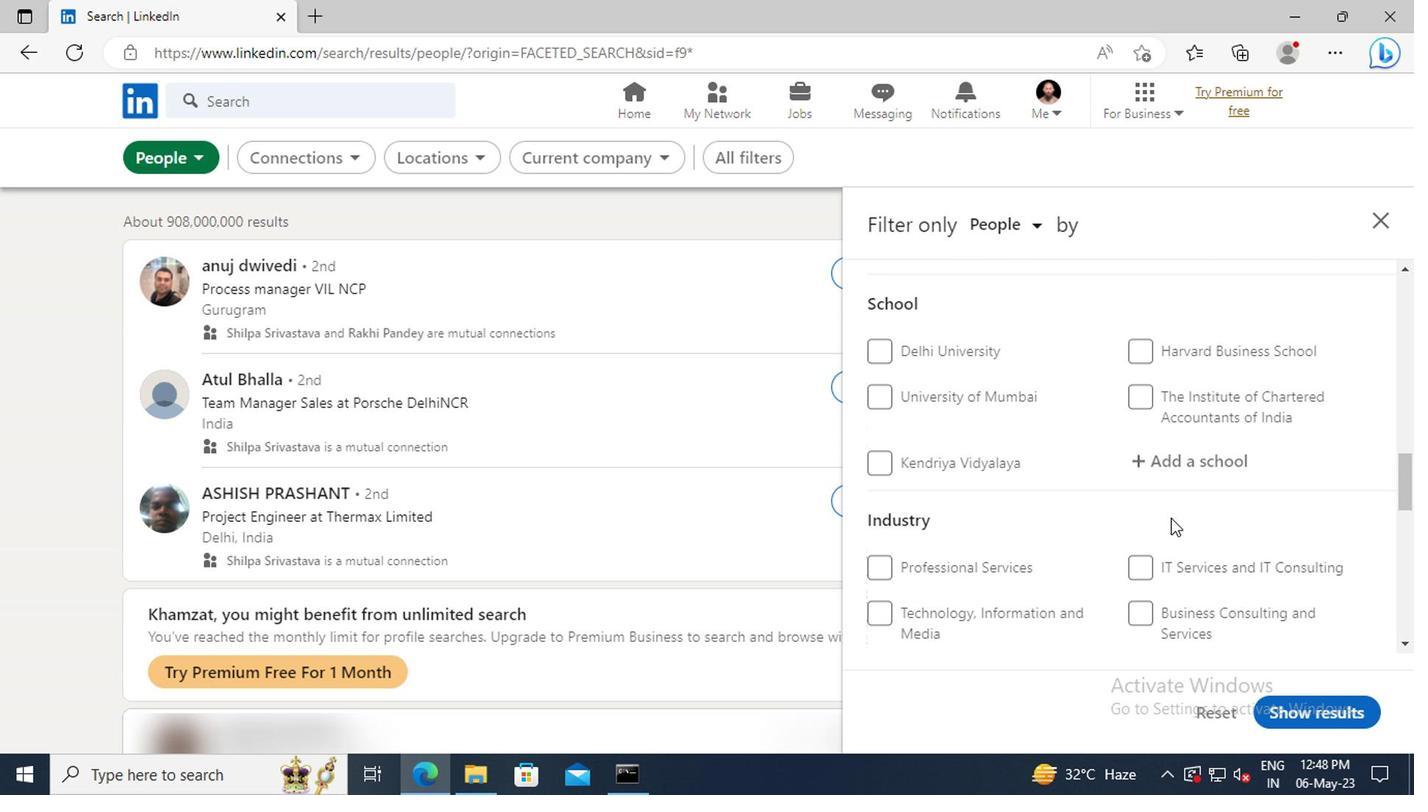 
Action: Mouse scrolled (978, 514) with delta (0, 0)
Screenshot: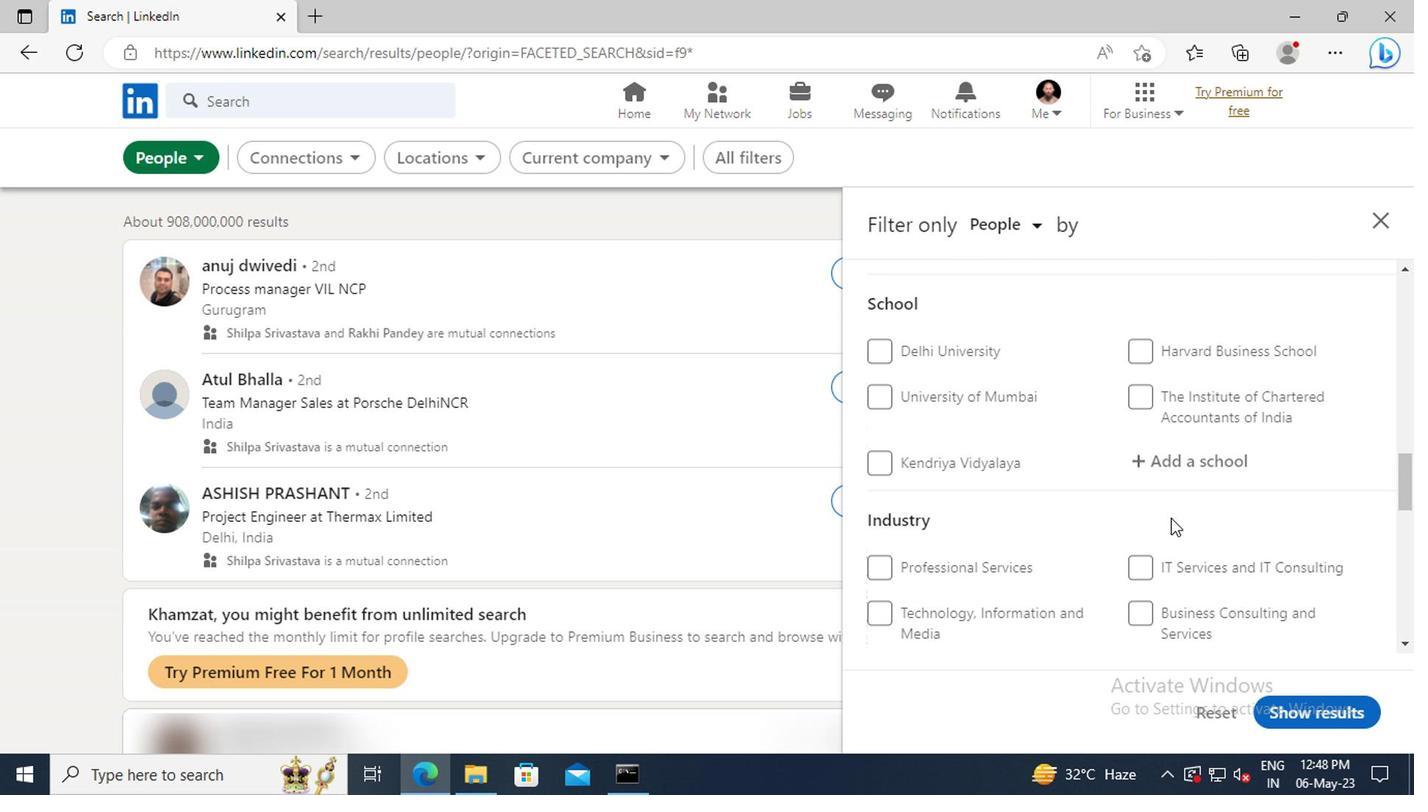 
Action: Mouse scrolled (978, 514) with delta (0, 0)
Screenshot: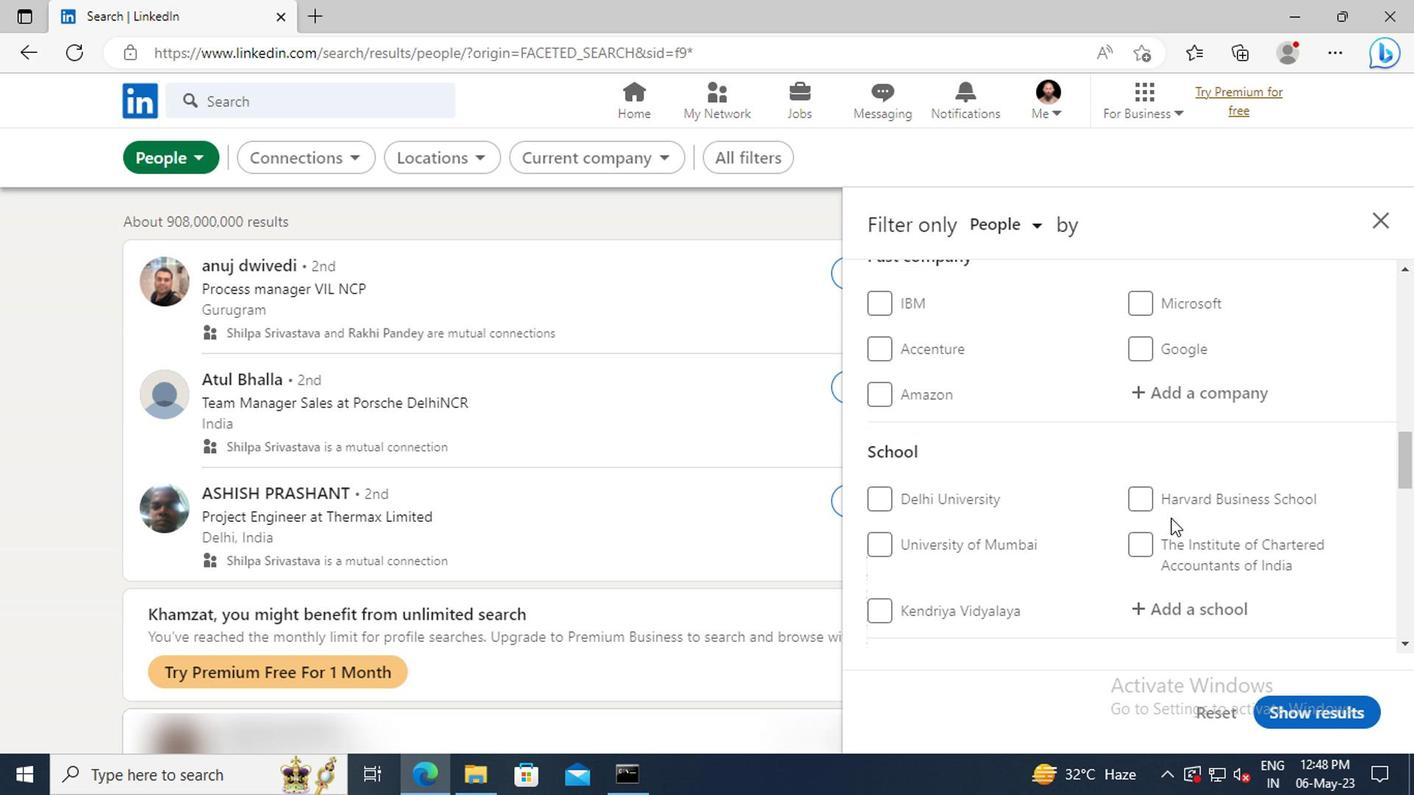 
Action: Mouse scrolled (978, 514) with delta (0, 0)
Screenshot: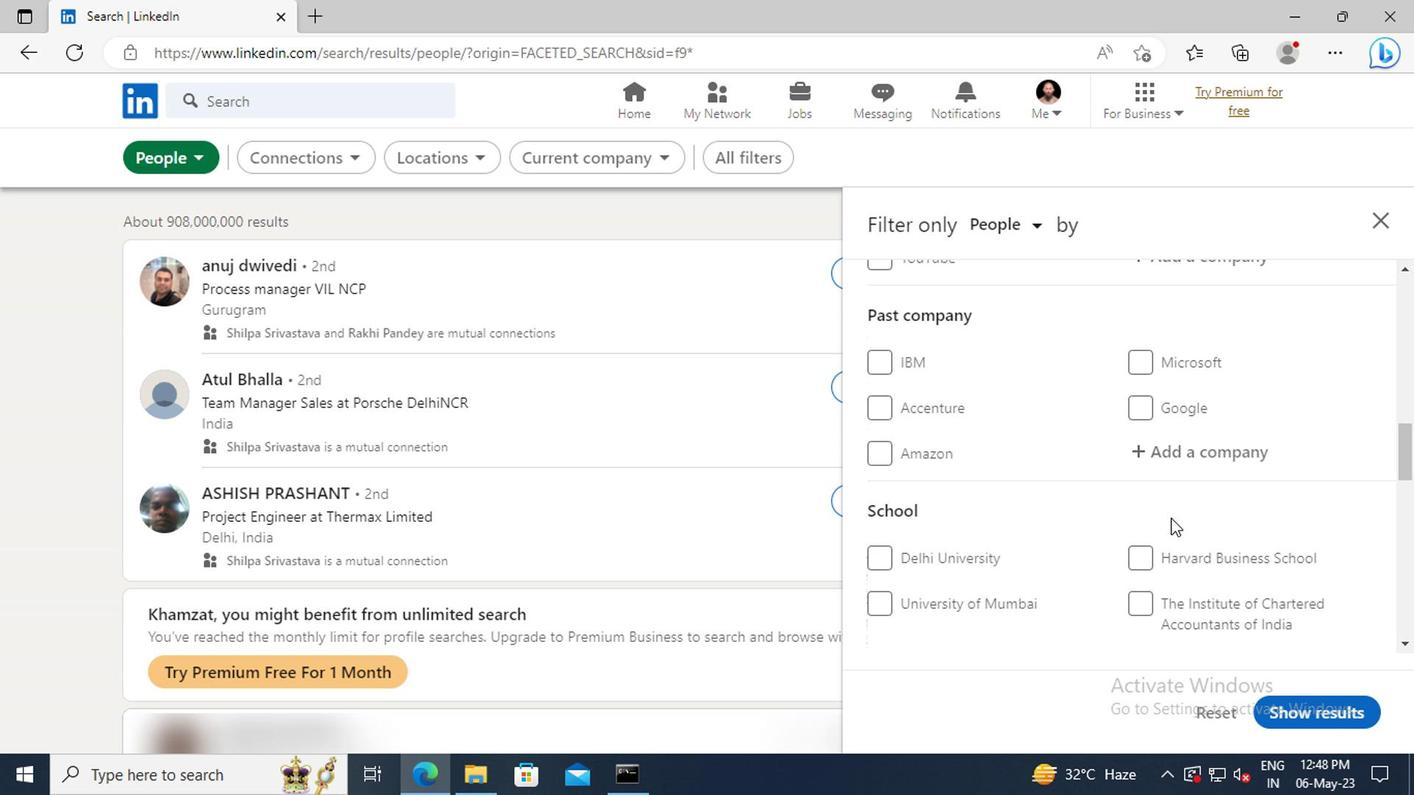 
Action: Mouse scrolled (978, 514) with delta (0, 0)
Screenshot: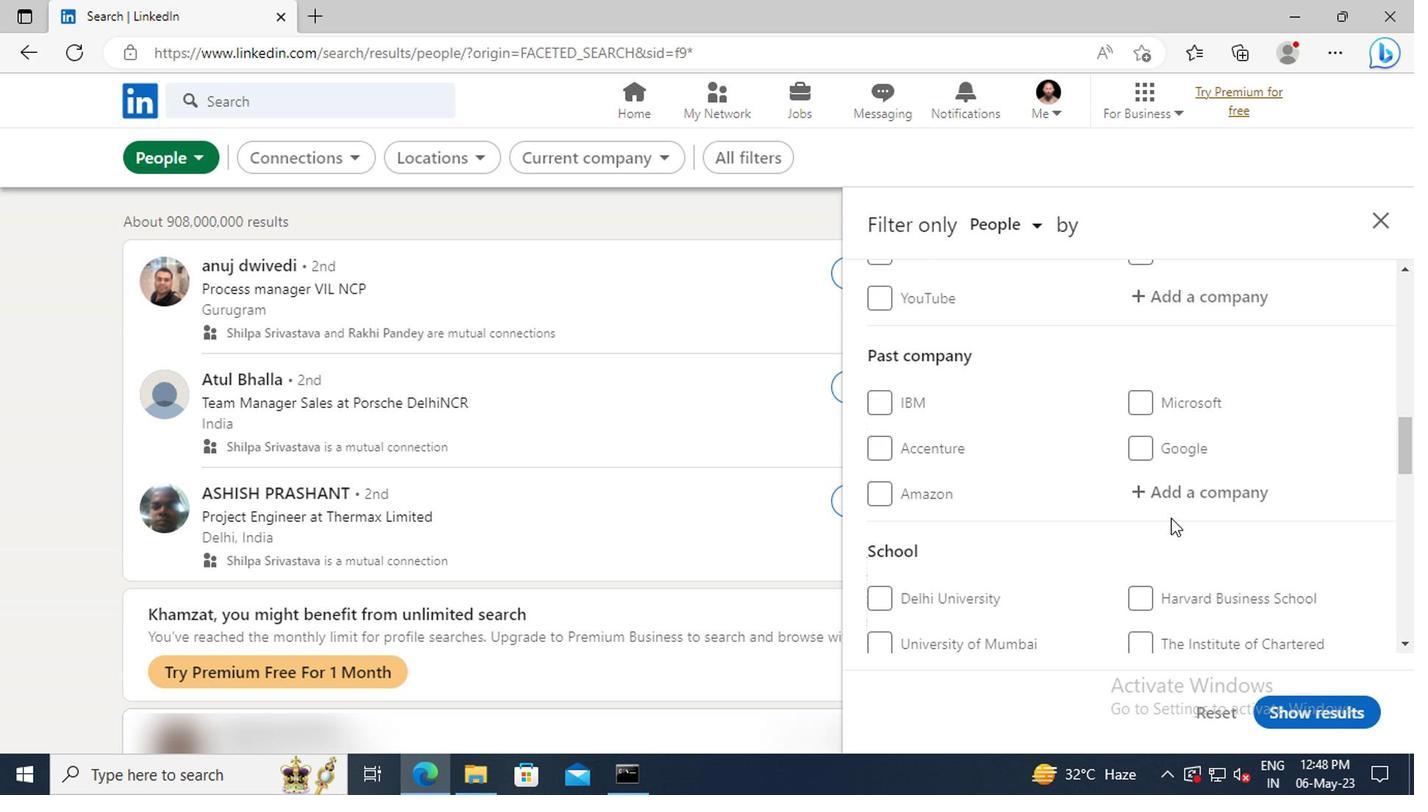
Action: Mouse scrolled (978, 514) with delta (0, 0)
Screenshot: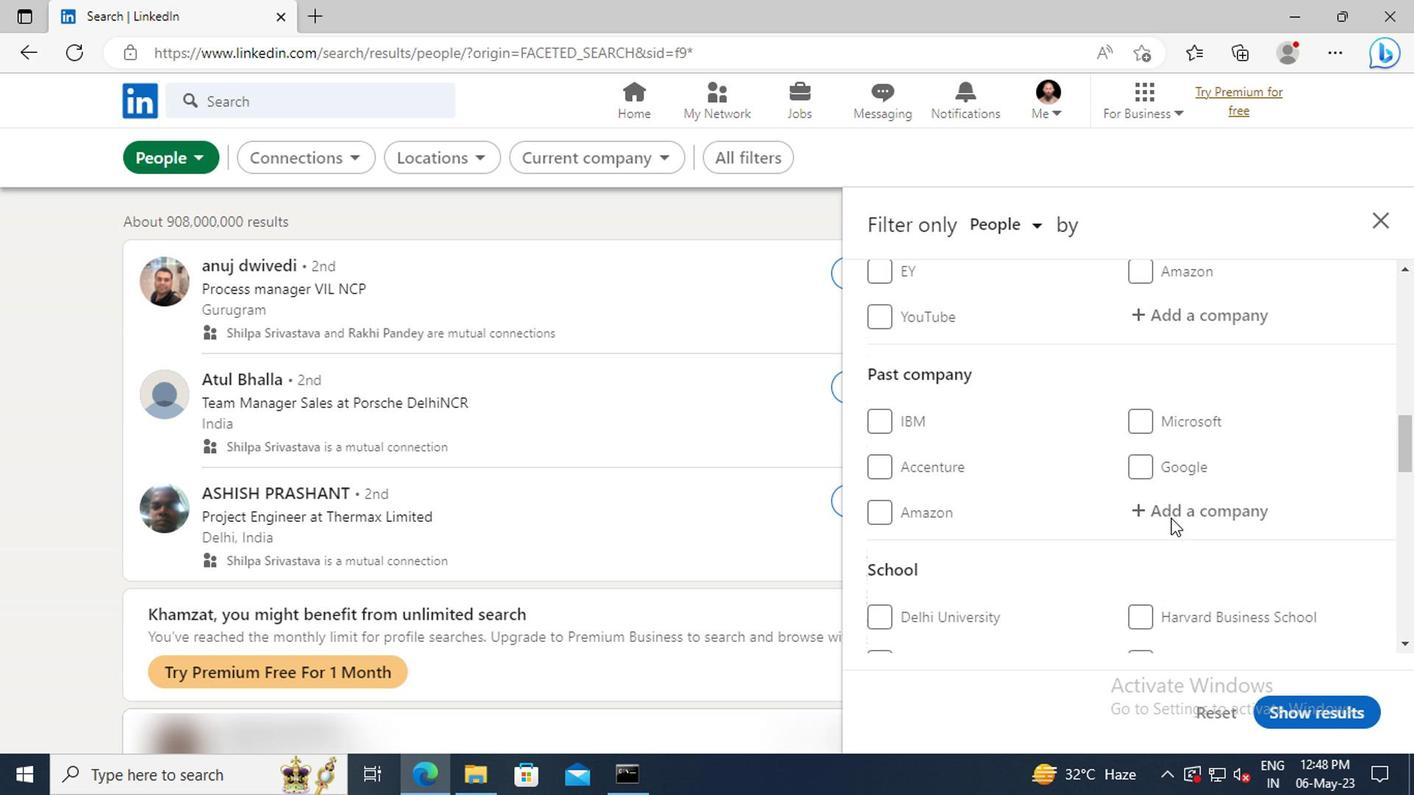 
Action: Mouse scrolled (978, 514) with delta (0, 0)
Screenshot: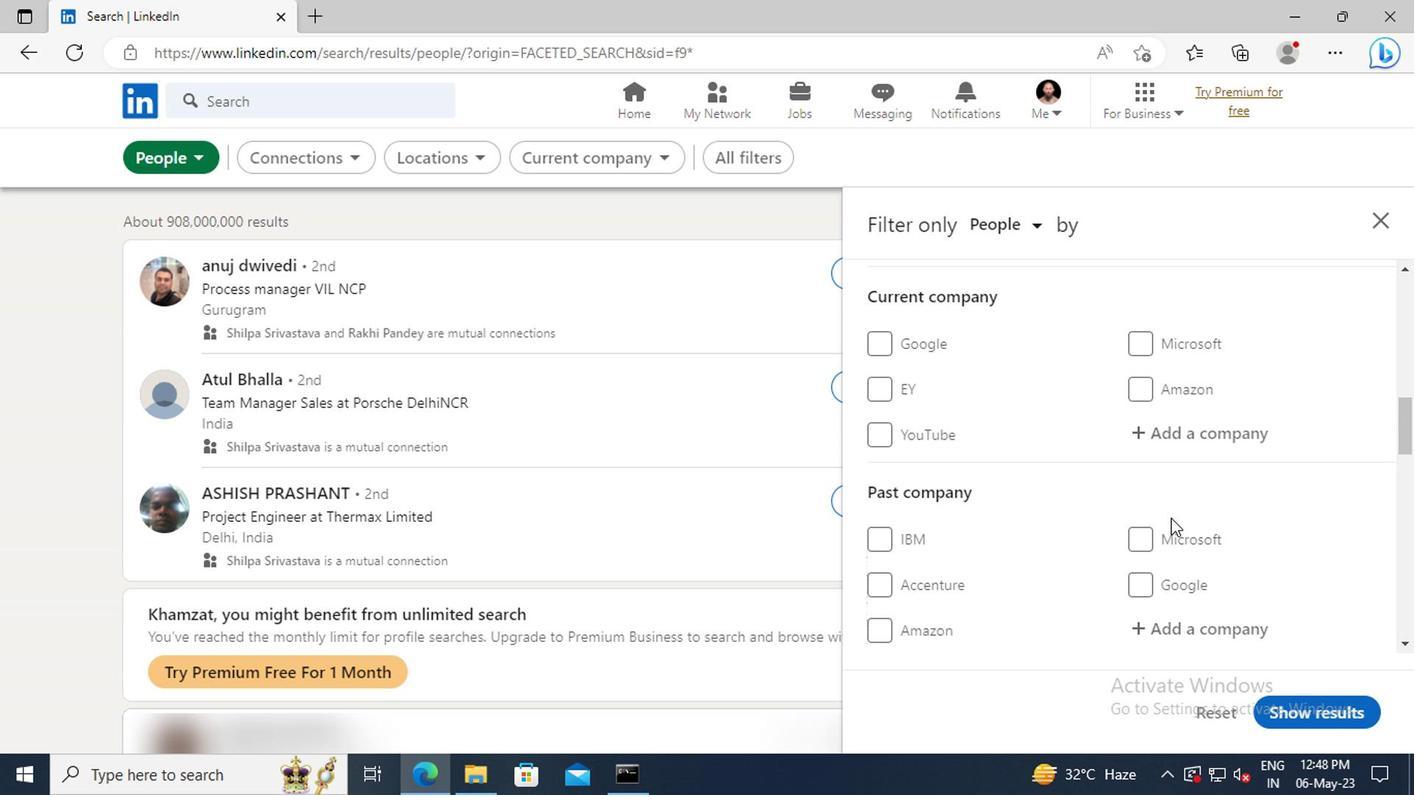 
Action: Mouse moved to (978, 500)
Screenshot: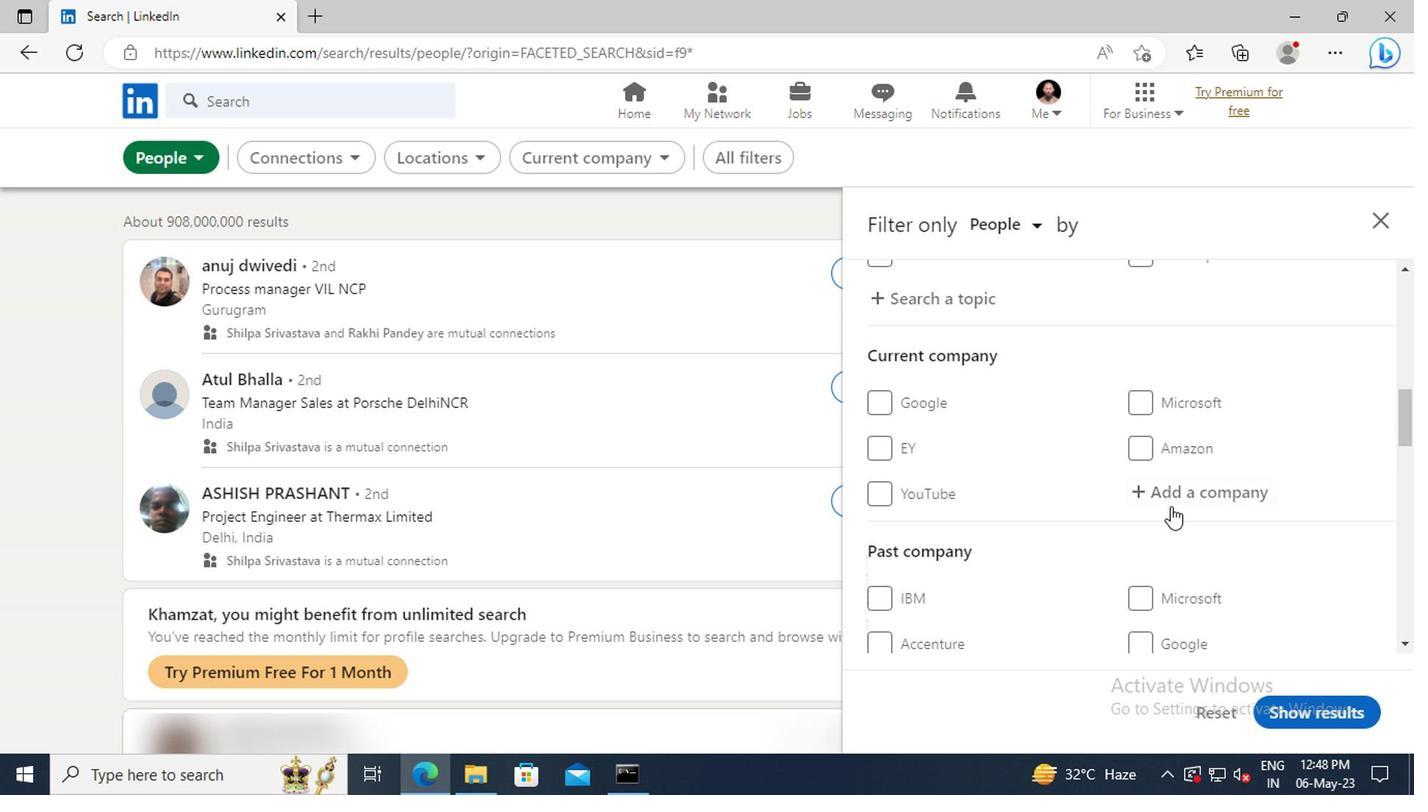 
Action: Mouse pressed left at (978, 500)
Screenshot: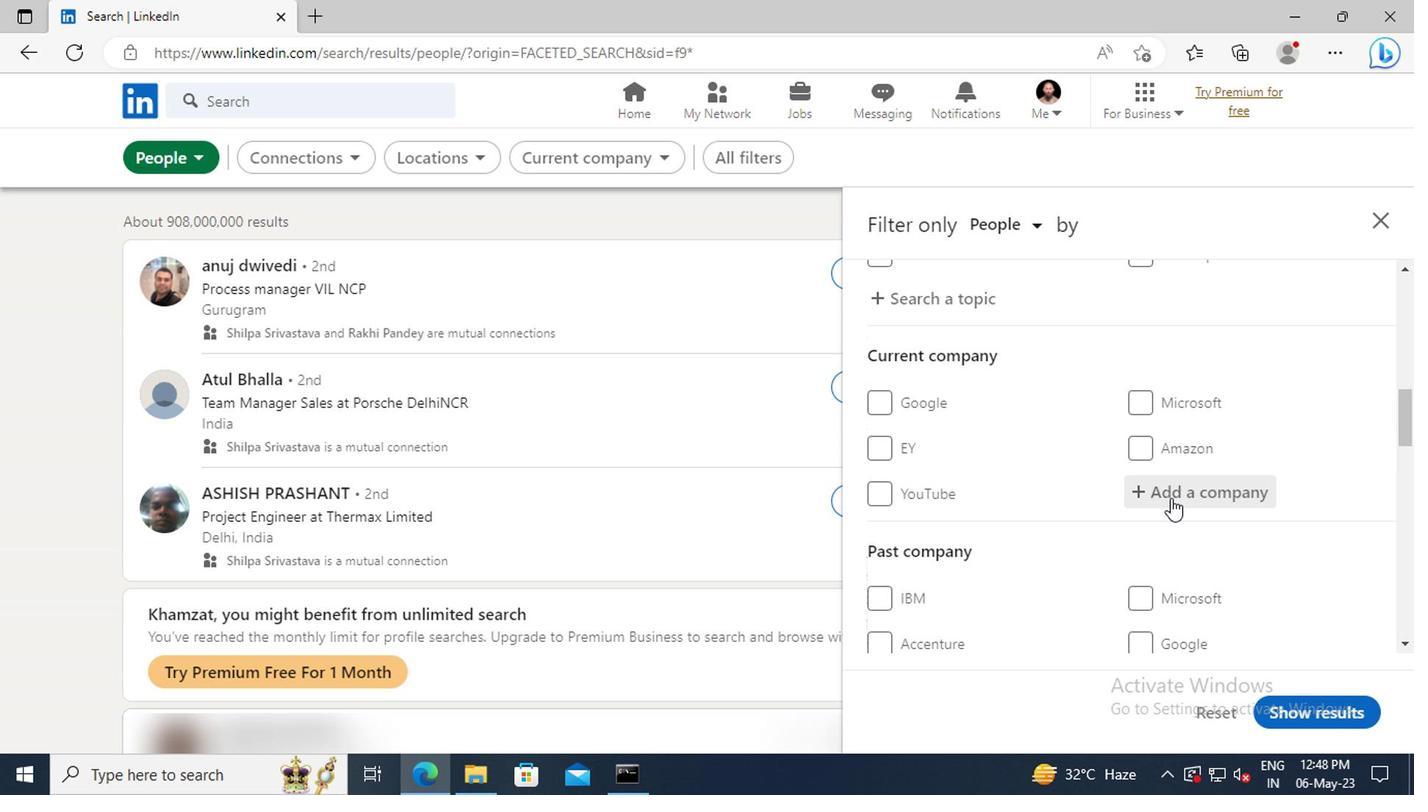 
Action: Mouse moved to (977, 500)
Screenshot: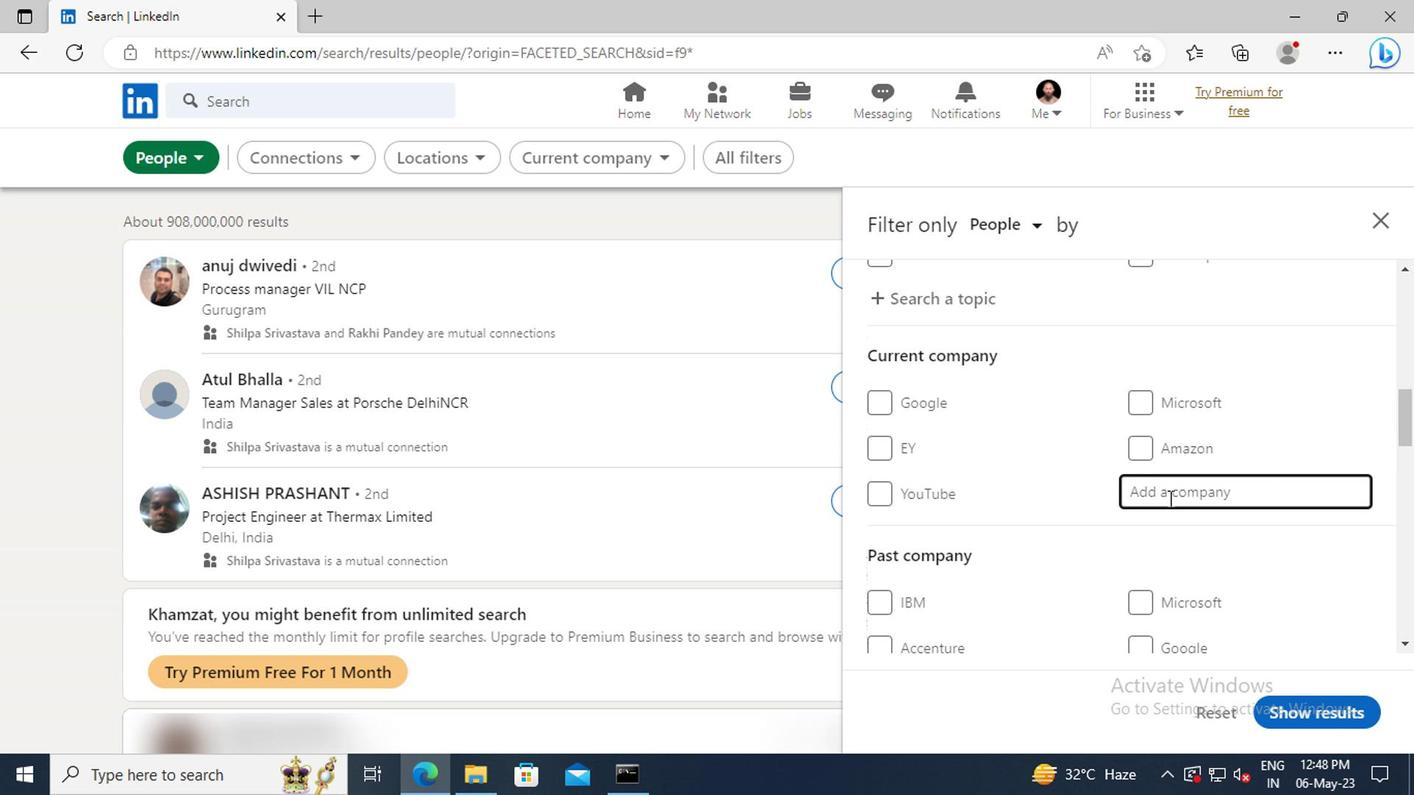 
Action: Key pressed <Key.shift>PEGASY
Screenshot: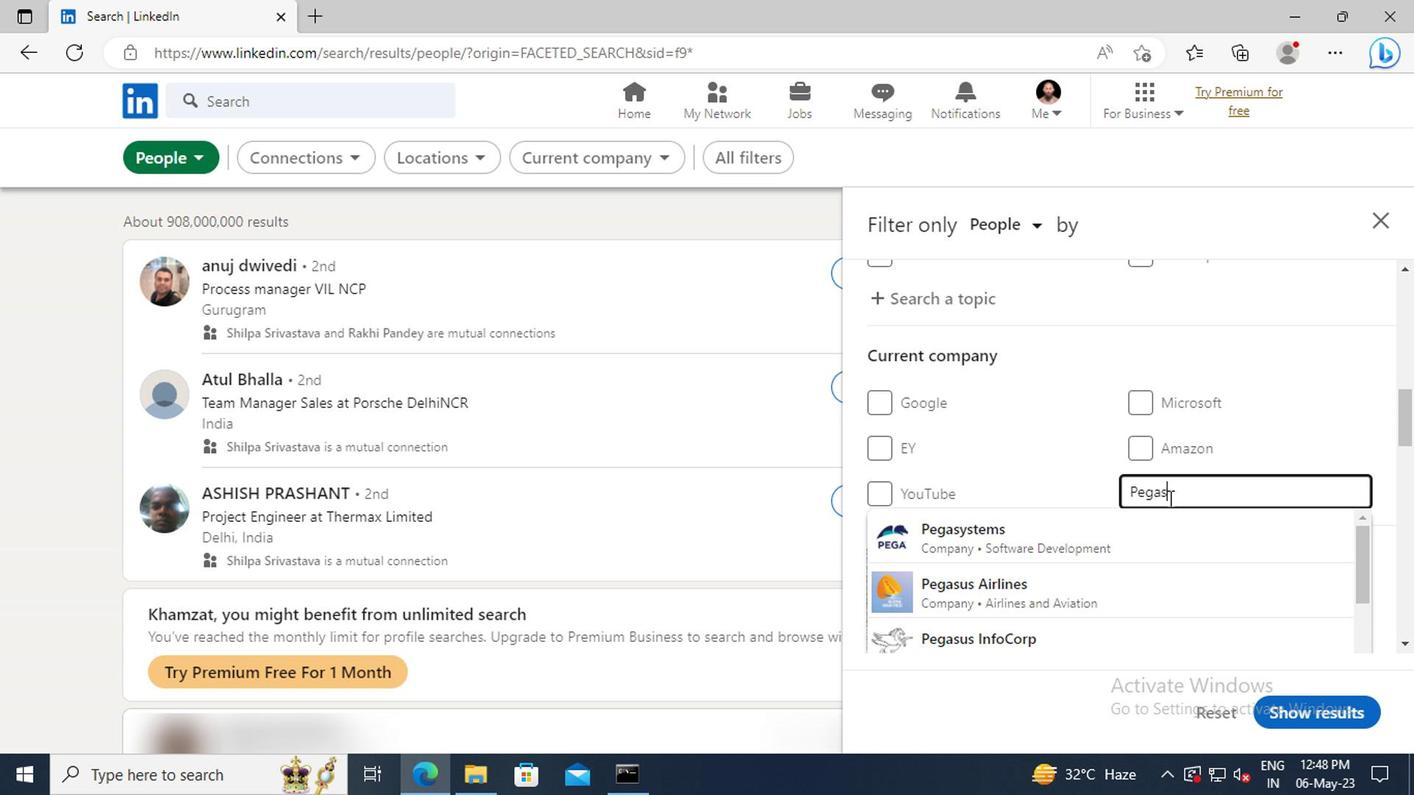 
Action: Mouse moved to (975, 514)
Screenshot: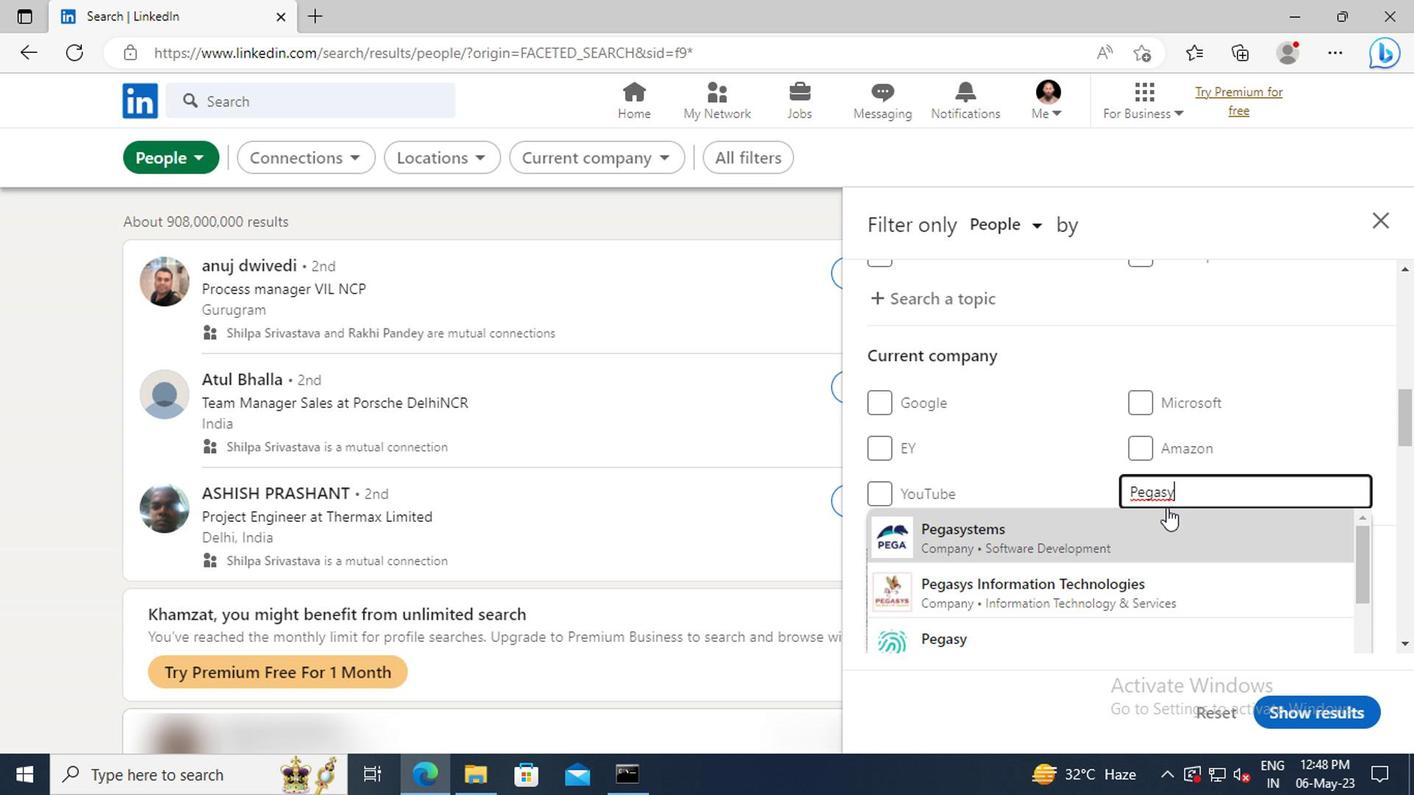 
Action: Mouse pressed left at (975, 514)
Screenshot: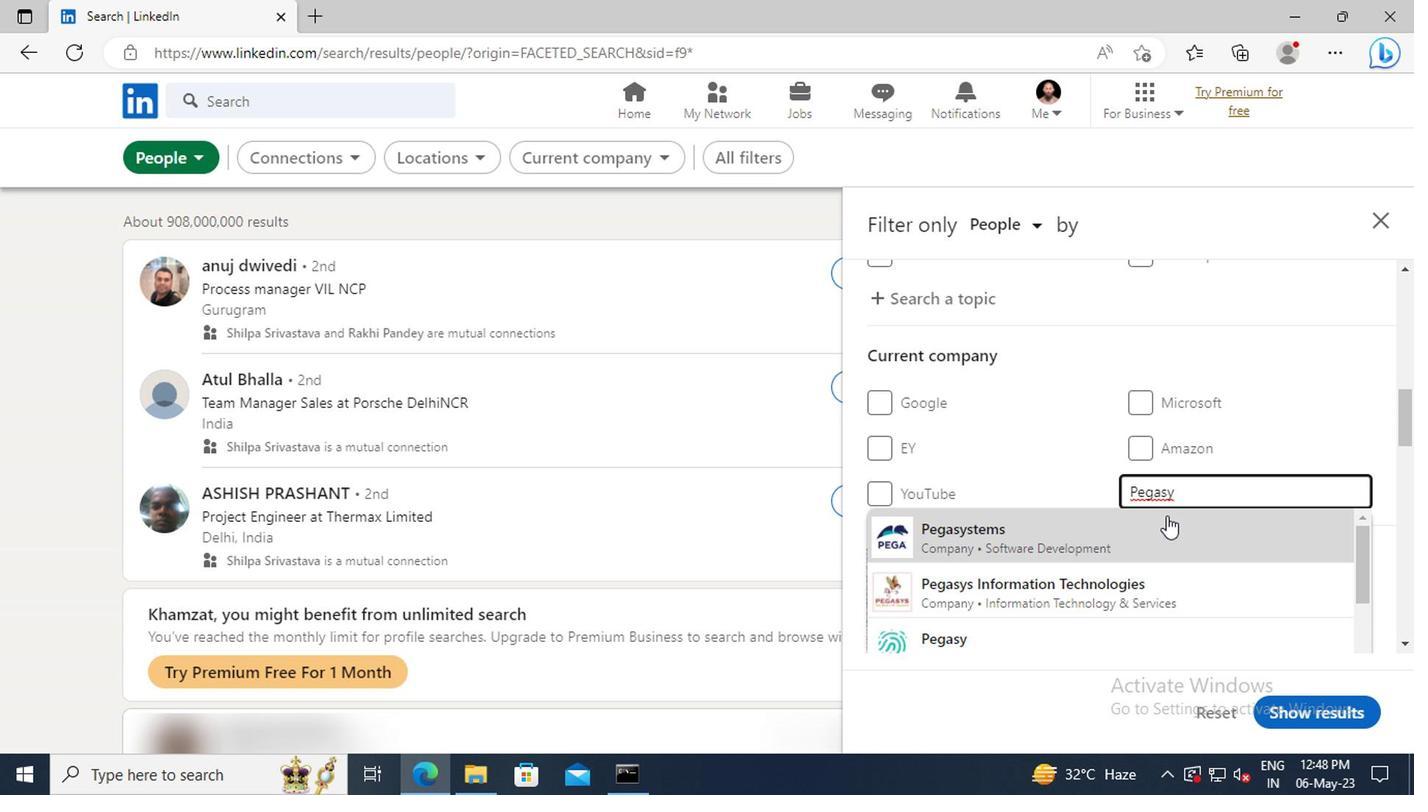 
Action: Mouse scrolled (975, 514) with delta (0, 0)
Screenshot: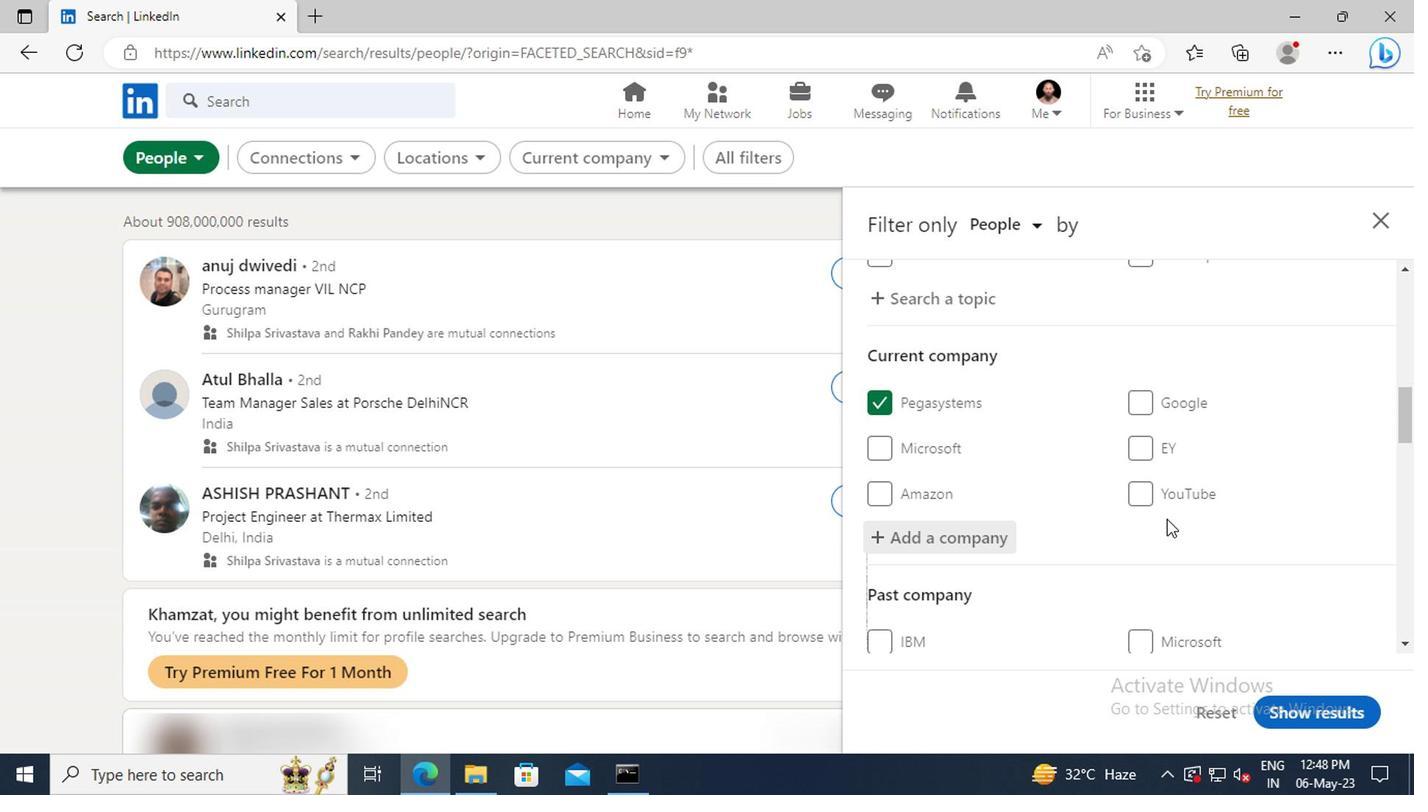
Action: Mouse scrolled (975, 514) with delta (0, 0)
Screenshot: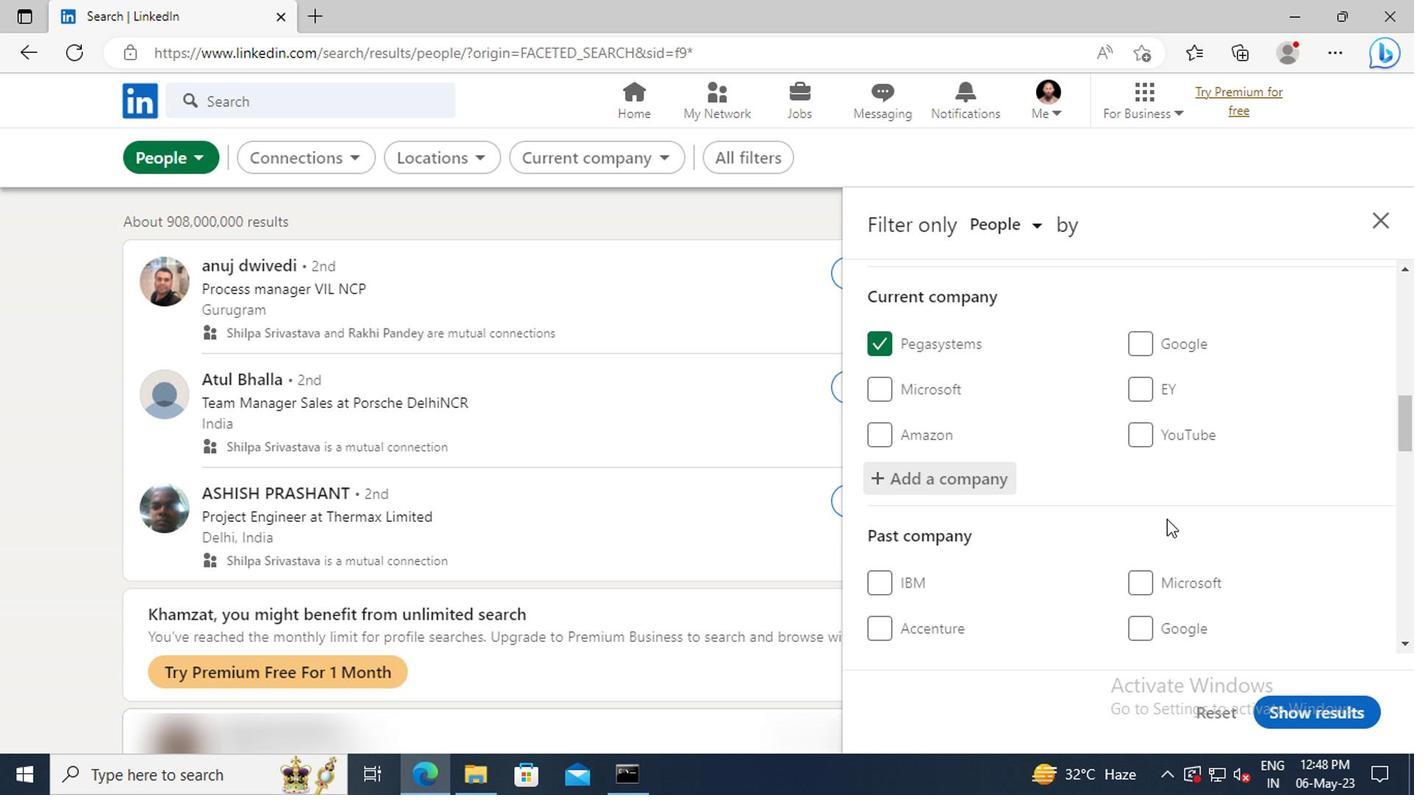 
Action: Mouse scrolled (975, 514) with delta (0, 0)
Screenshot: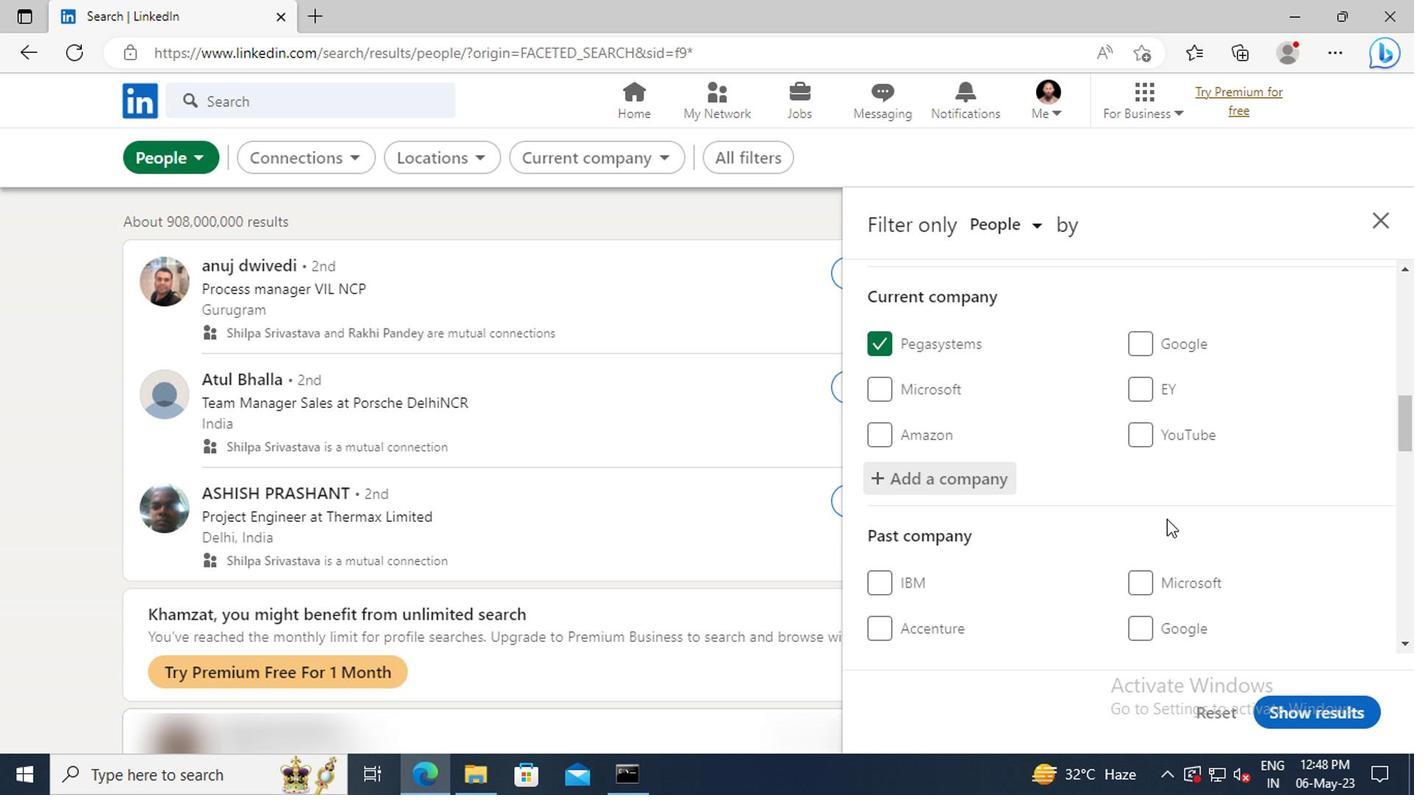 
Action: Mouse moved to (975, 515)
Screenshot: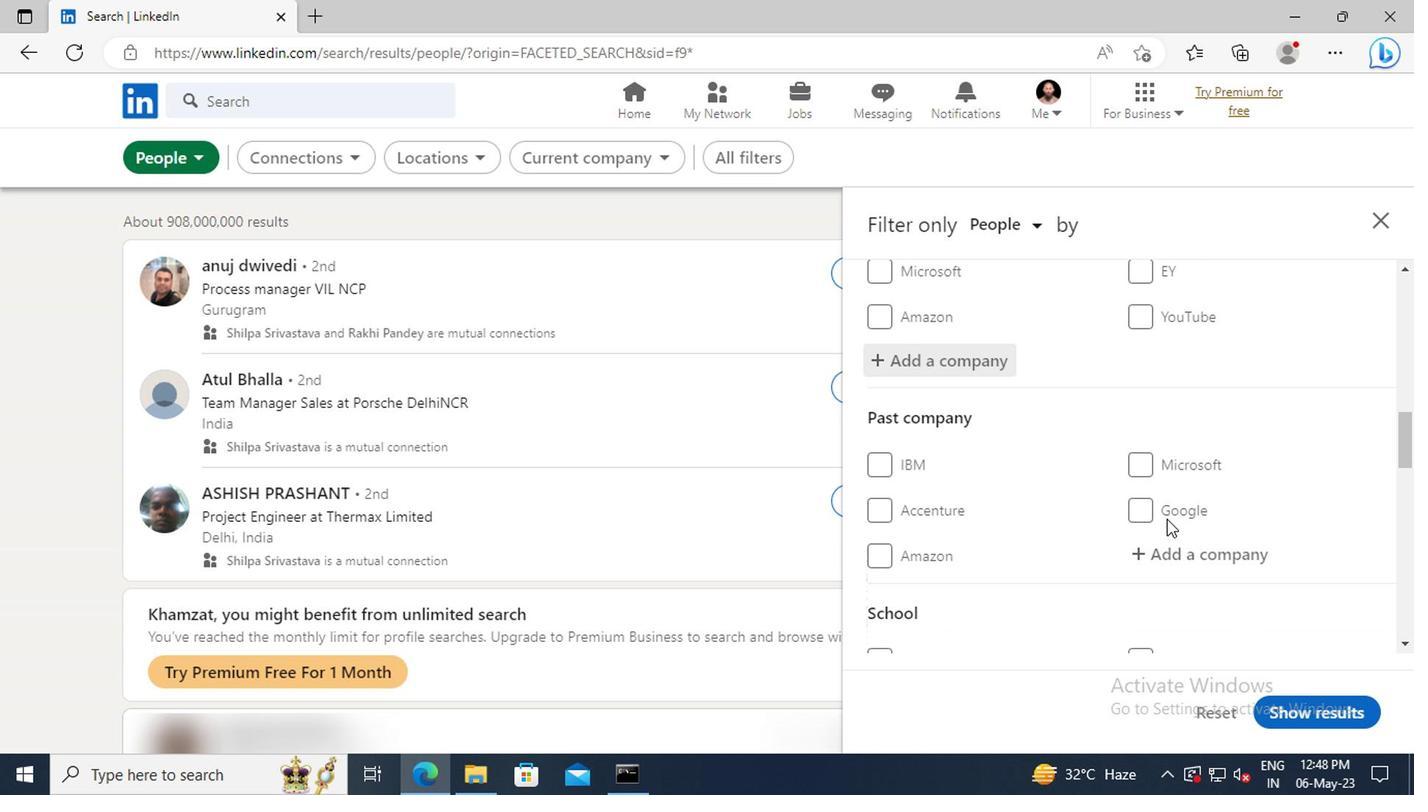
Action: Mouse scrolled (975, 514) with delta (0, 0)
Screenshot: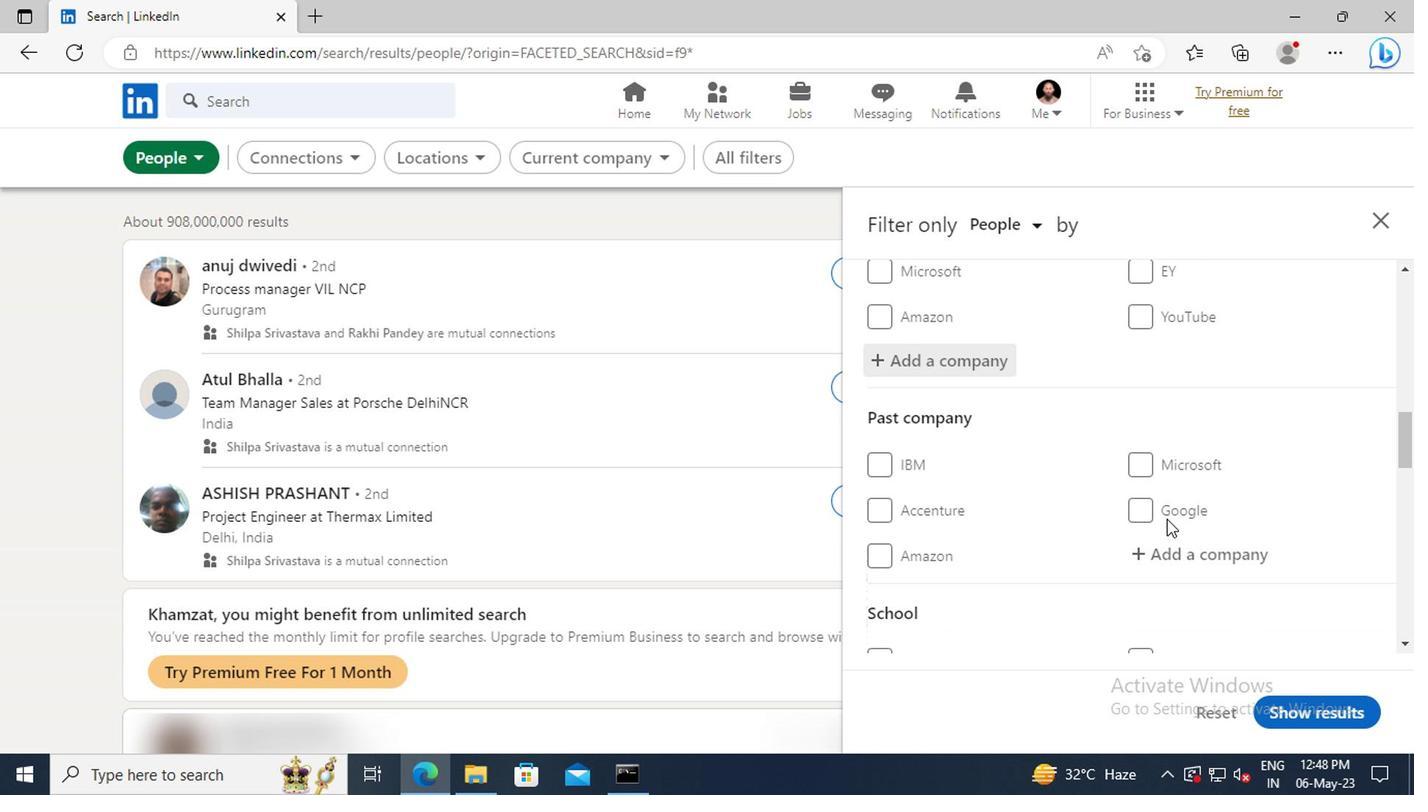 
Action: Mouse moved to (973, 515)
Screenshot: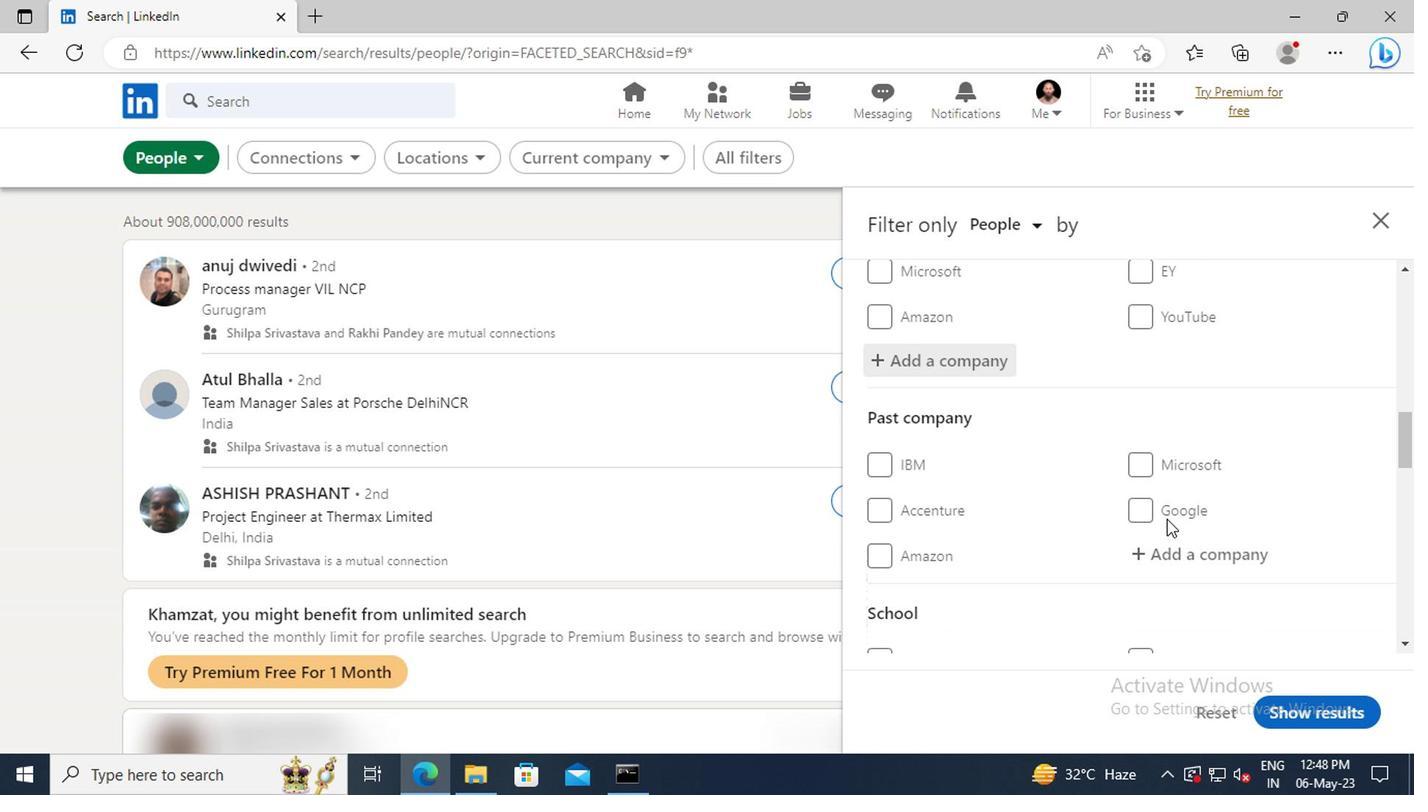 
Action: Mouse scrolled (973, 514) with delta (0, 0)
Screenshot: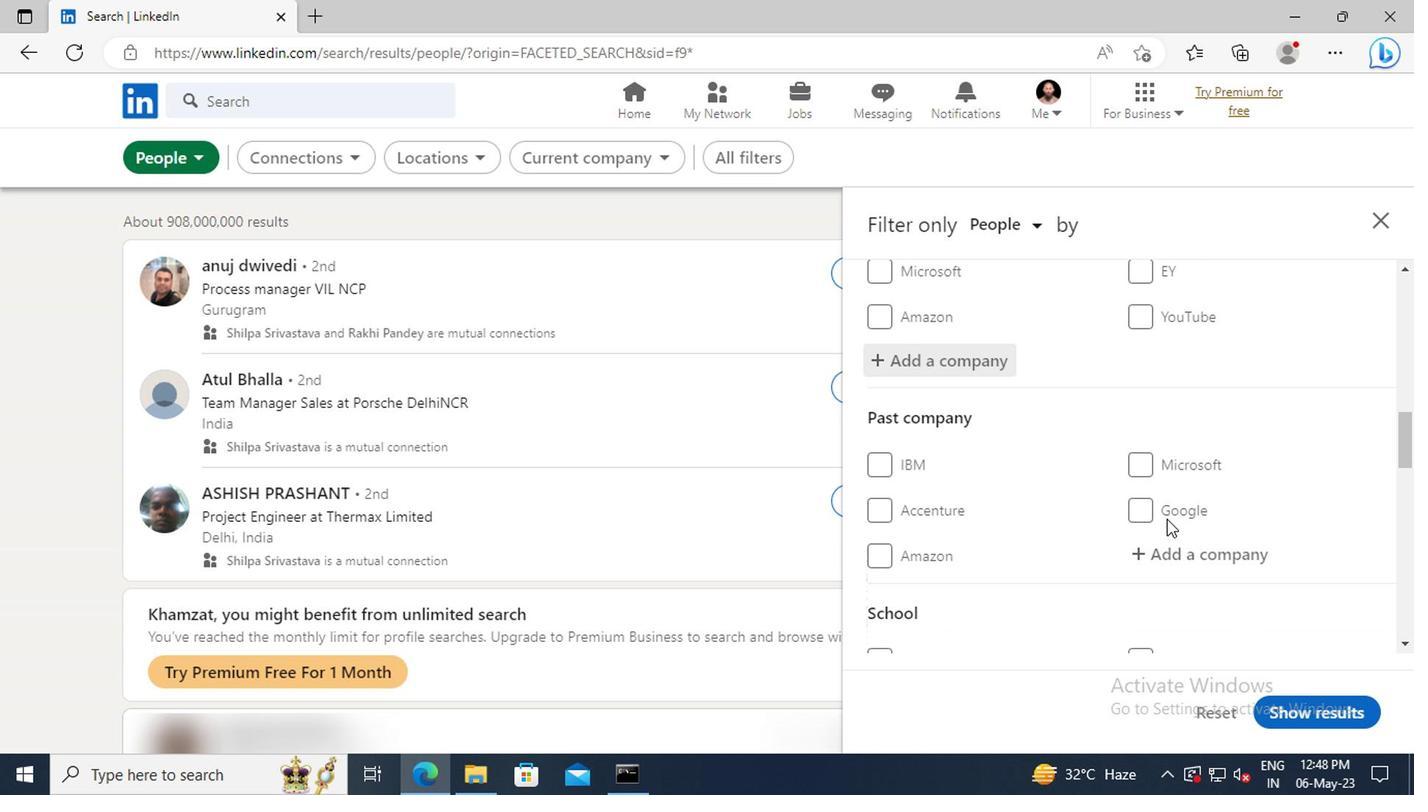 
Action: Mouse moved to (961, 483)
Screenshot: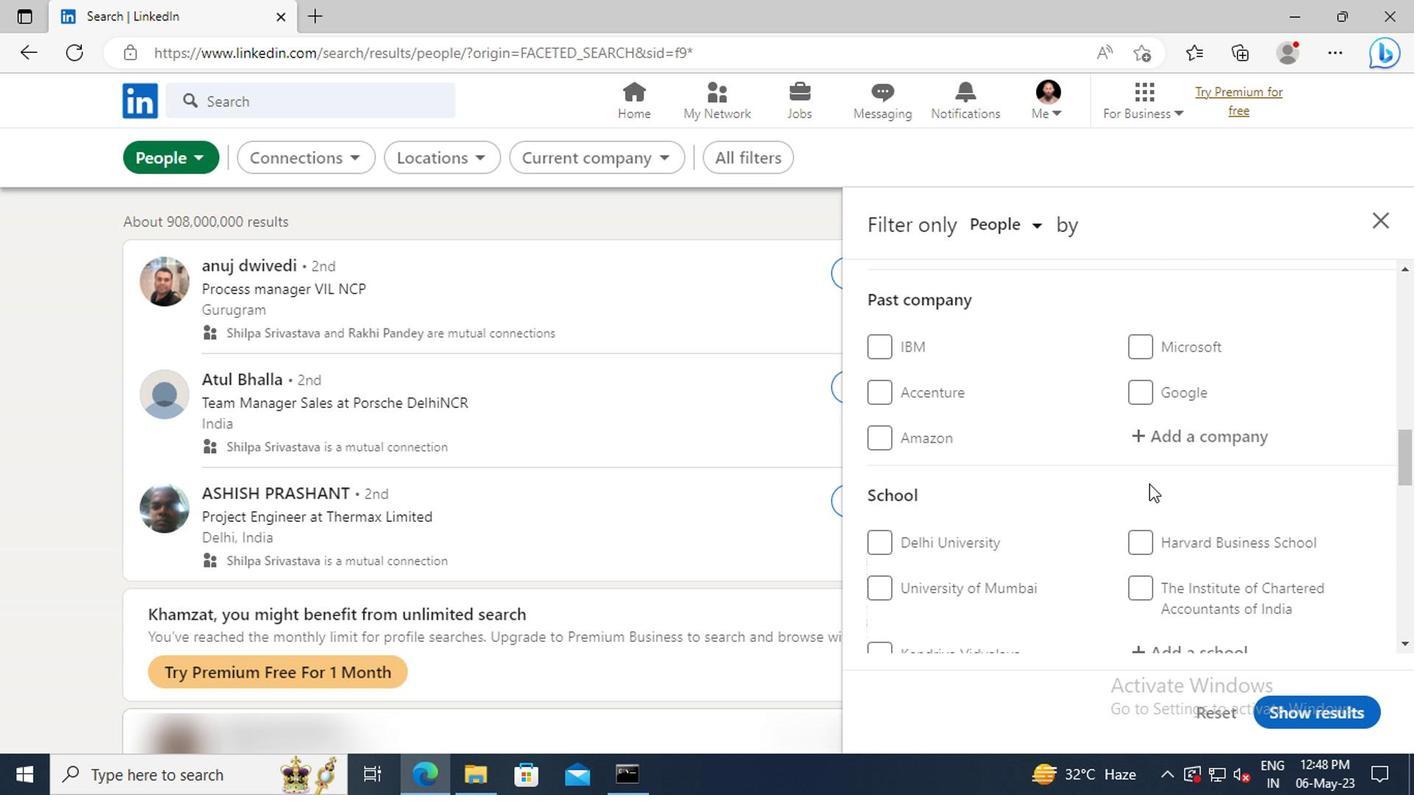 
Action: Mouse scrolled (961, 482) with delta (0, 0)
Screenshot: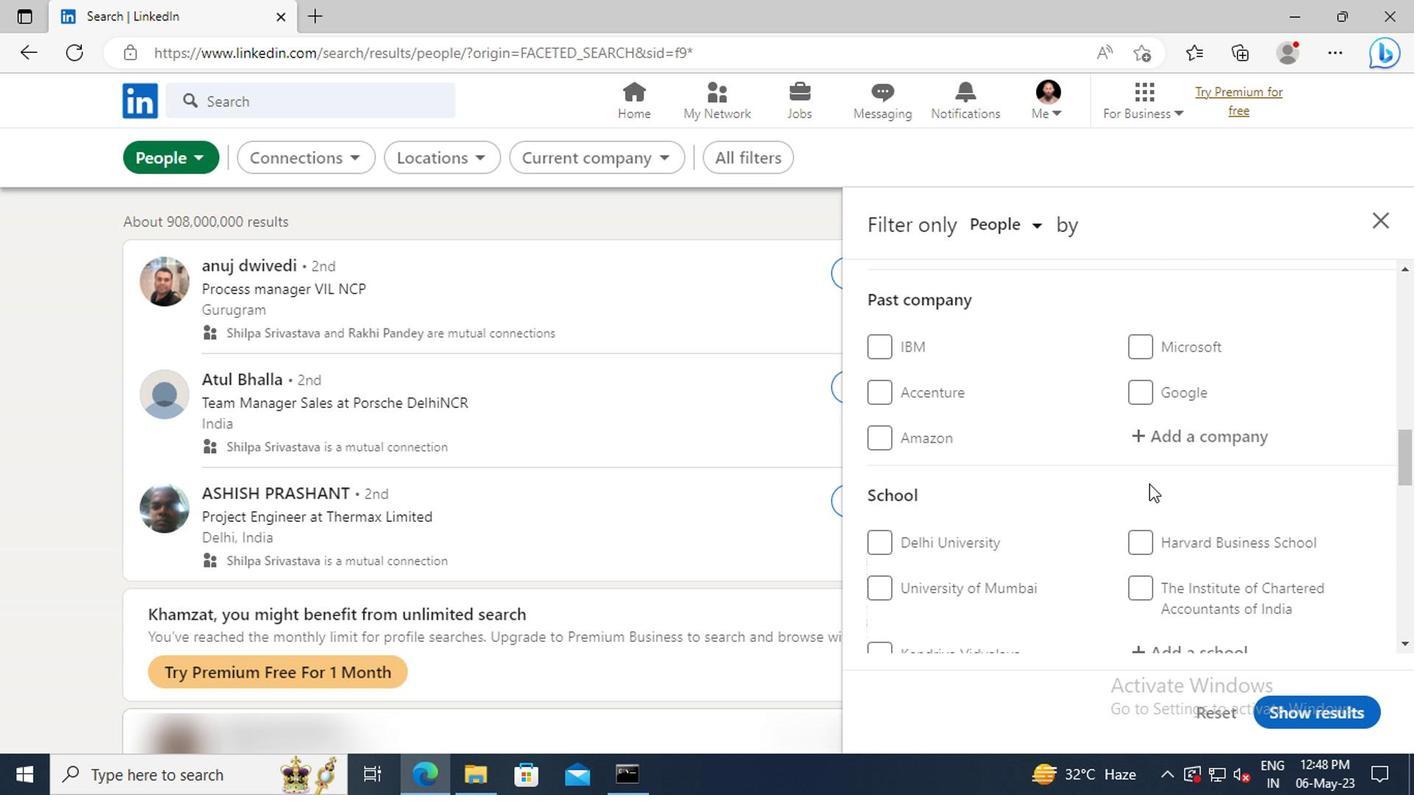 
Action: Mouse moved to (961, 482)
Screenshot: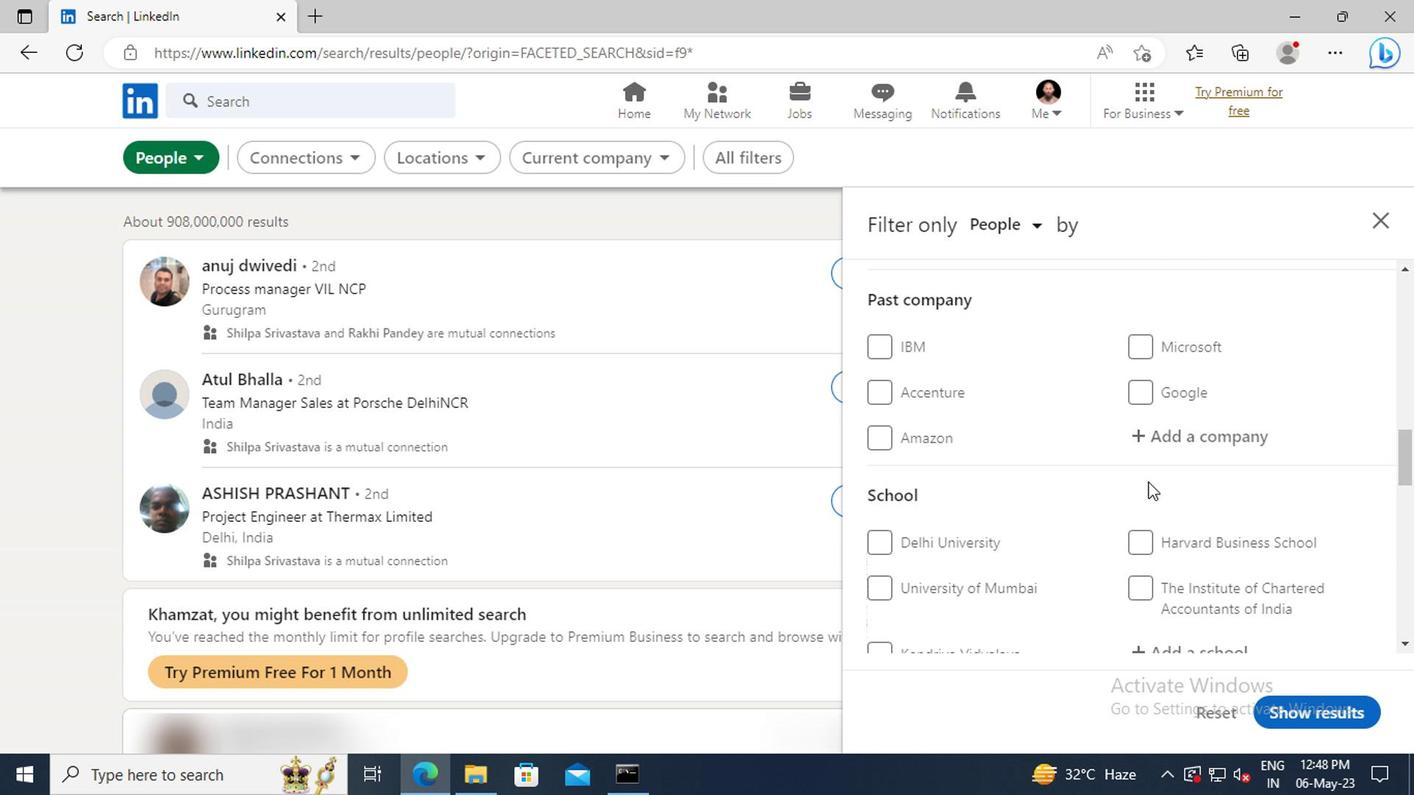 
Action: Mouse scrolled (961, 481) with delta (0, 0)
Screenshot: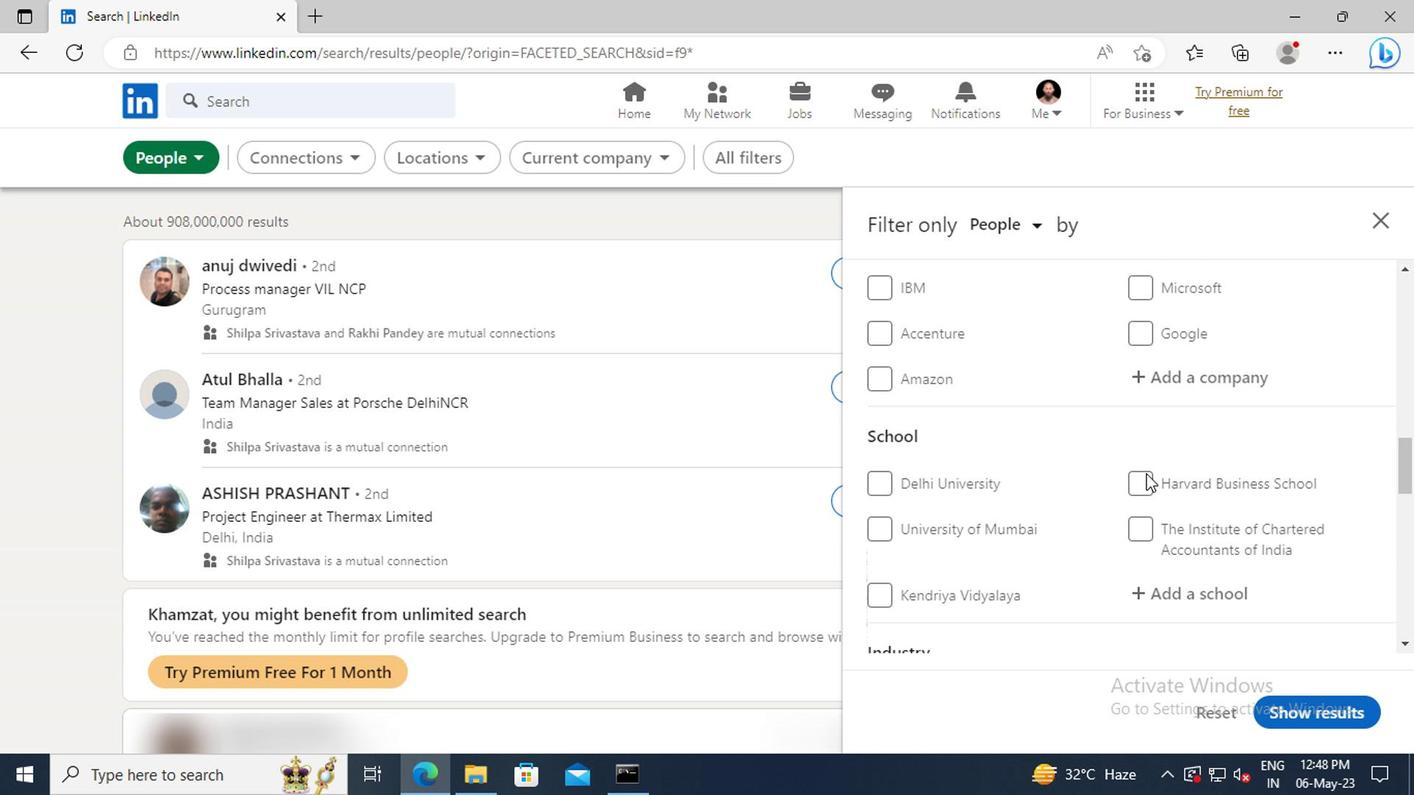 
Action: Mouse moved to (967, 522)
Screenshot: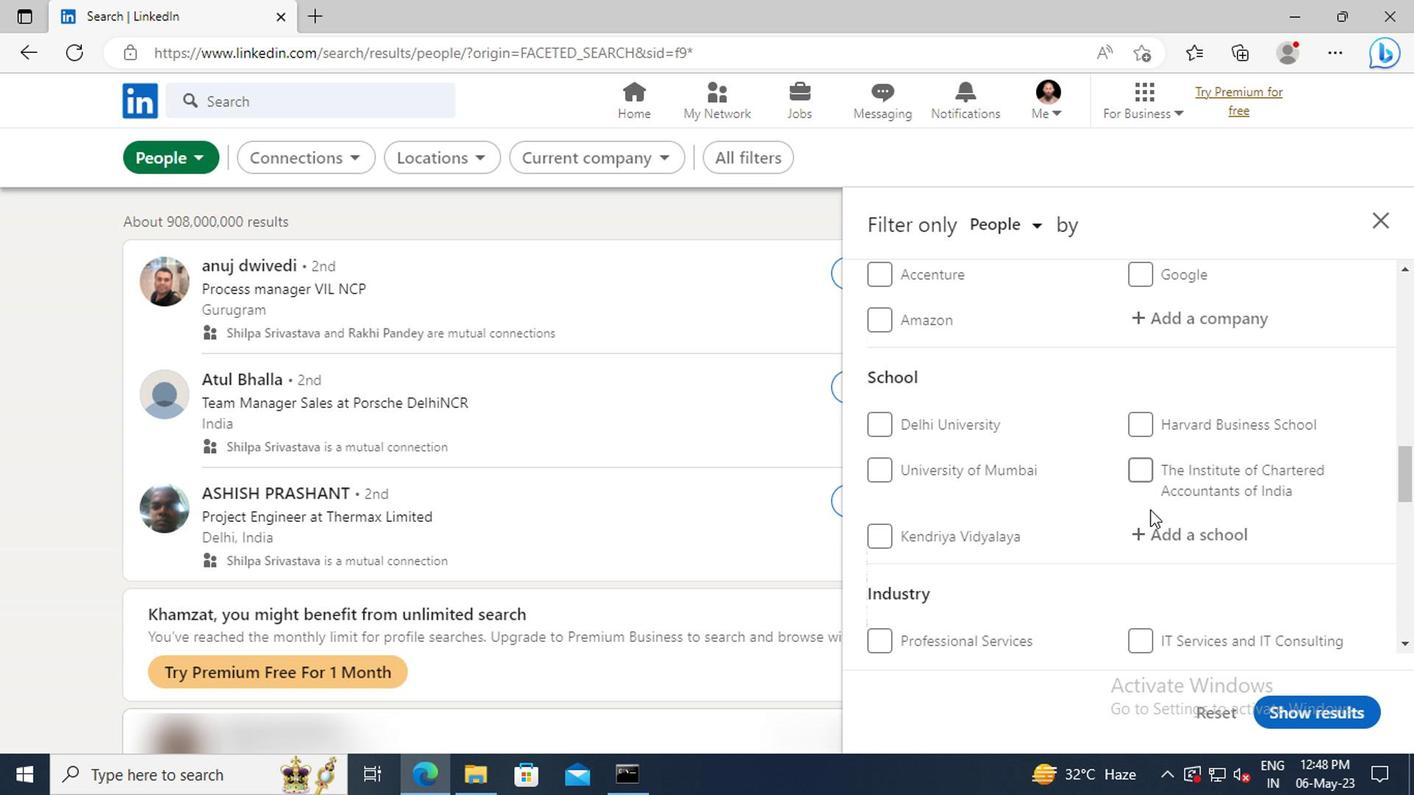 
Action: Mouse pressed left at (967, 522)
Screenshot: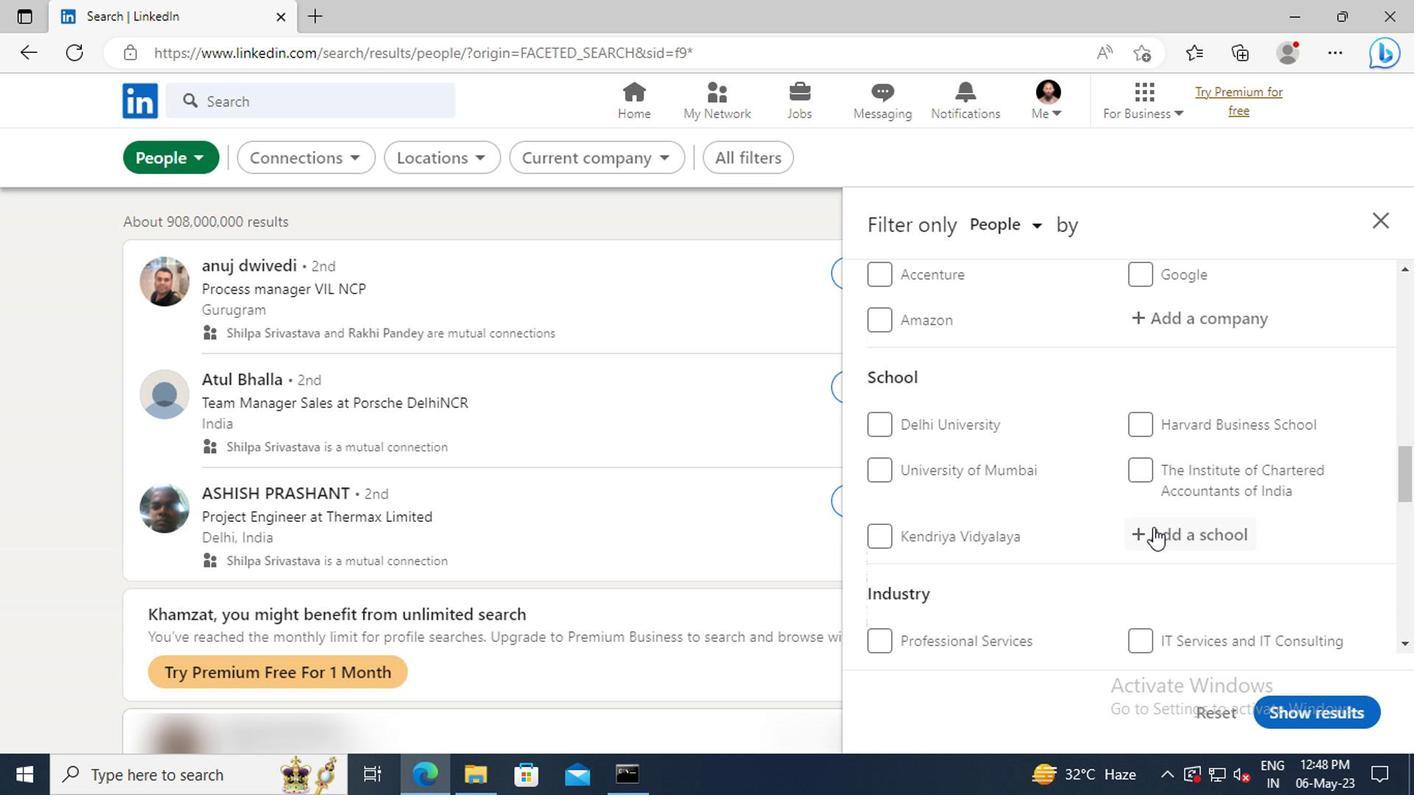 
Action: Key pressed <Key.shift><Key.shift><Key.shift><Key.shift><Key.shift><Key.shift><Key.shift><Key.shift><Key.shift><Key.shift>RAMANUJAN<Key.space>
Screenshot: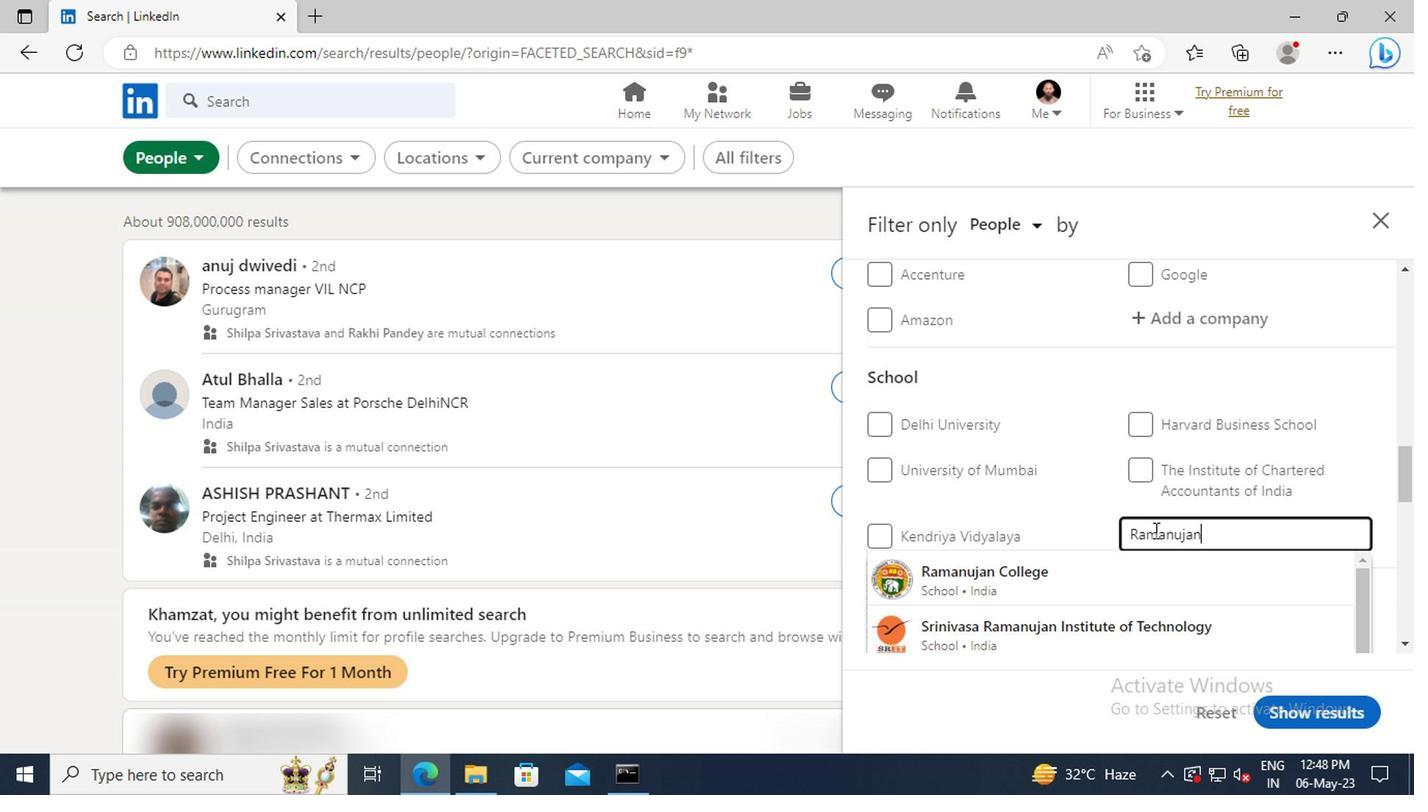 
Action: Mouse moved to (974, 543)
Screenshot: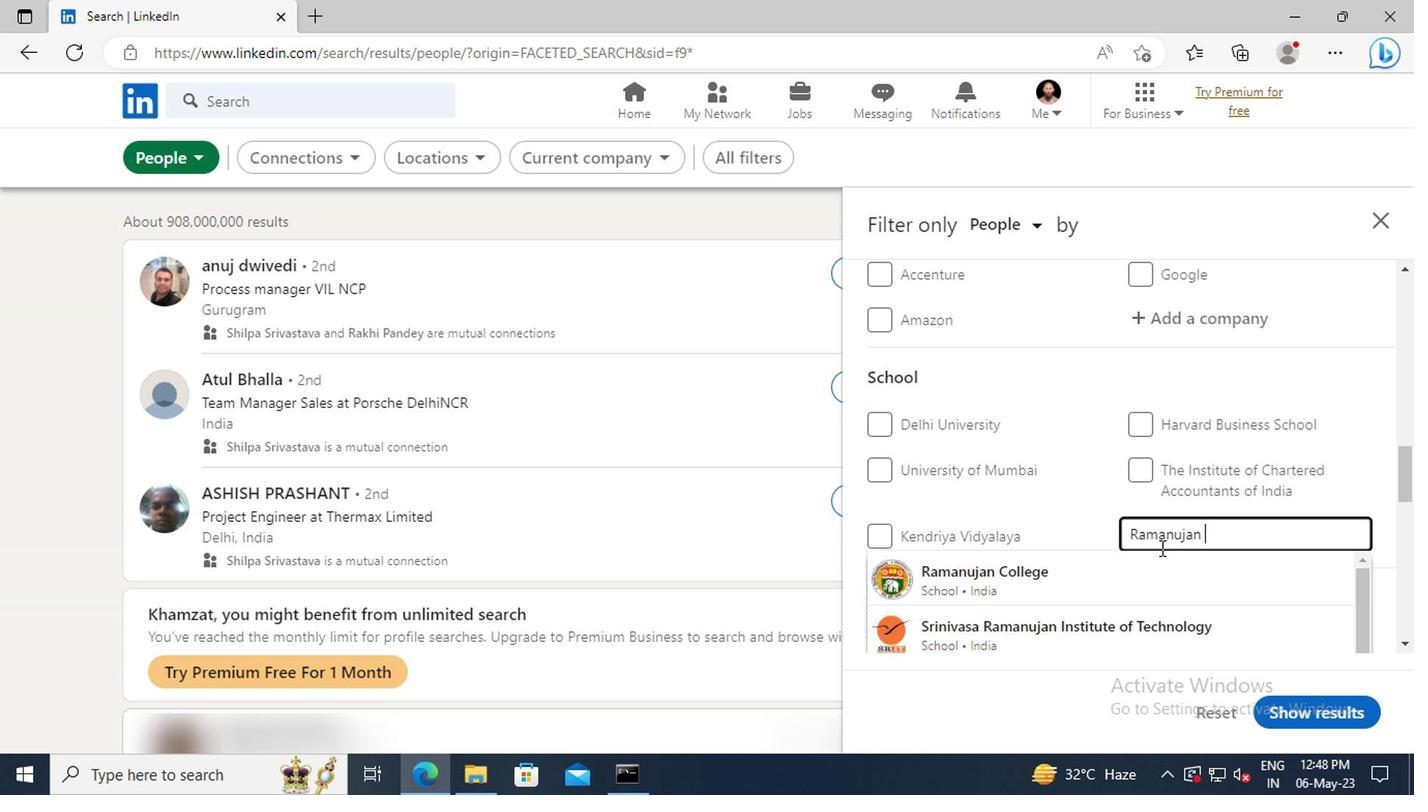 
Action: Mouse pressed left at (974, 543)
Screenshot: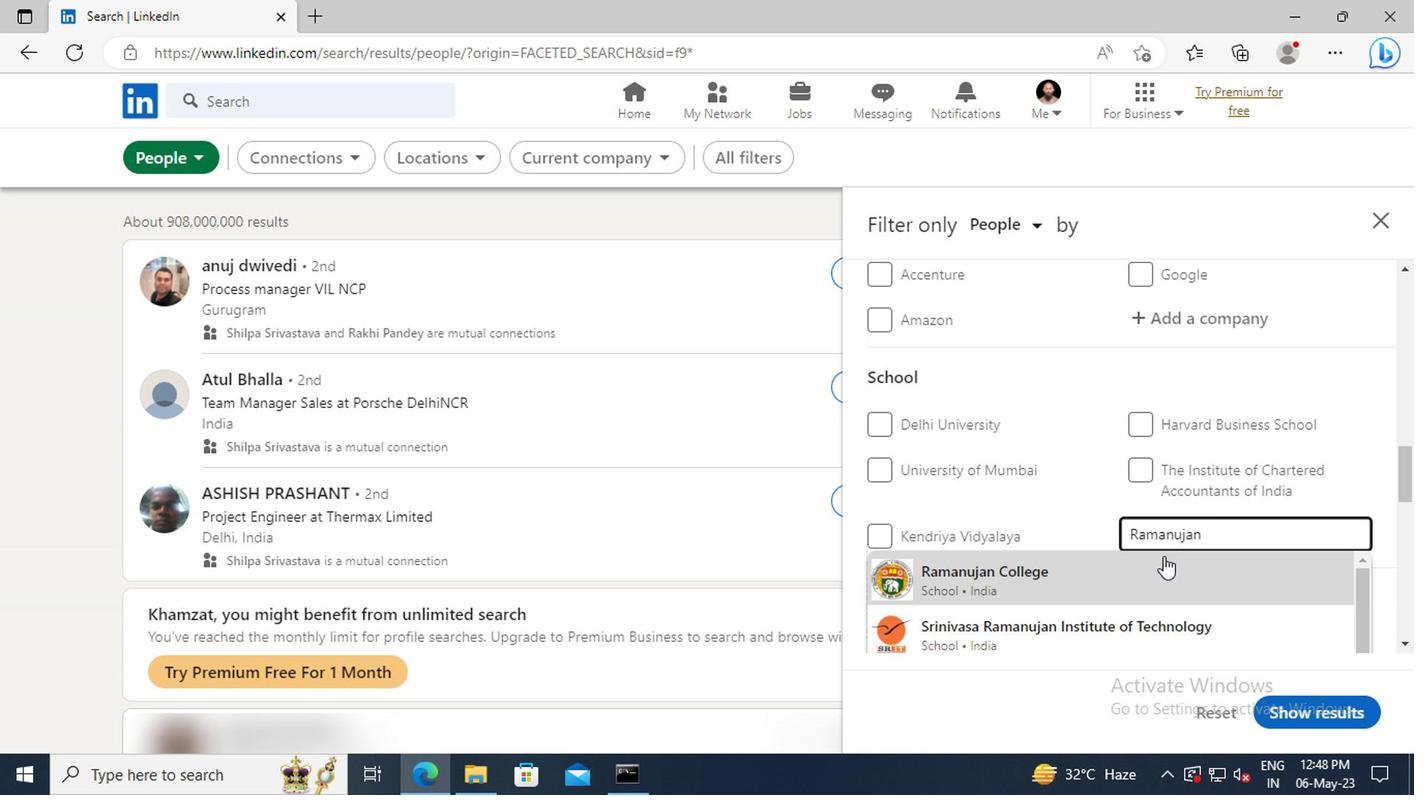
Action: Mouse scrolled (974, 542) with delta (0, 0)
Screenshot: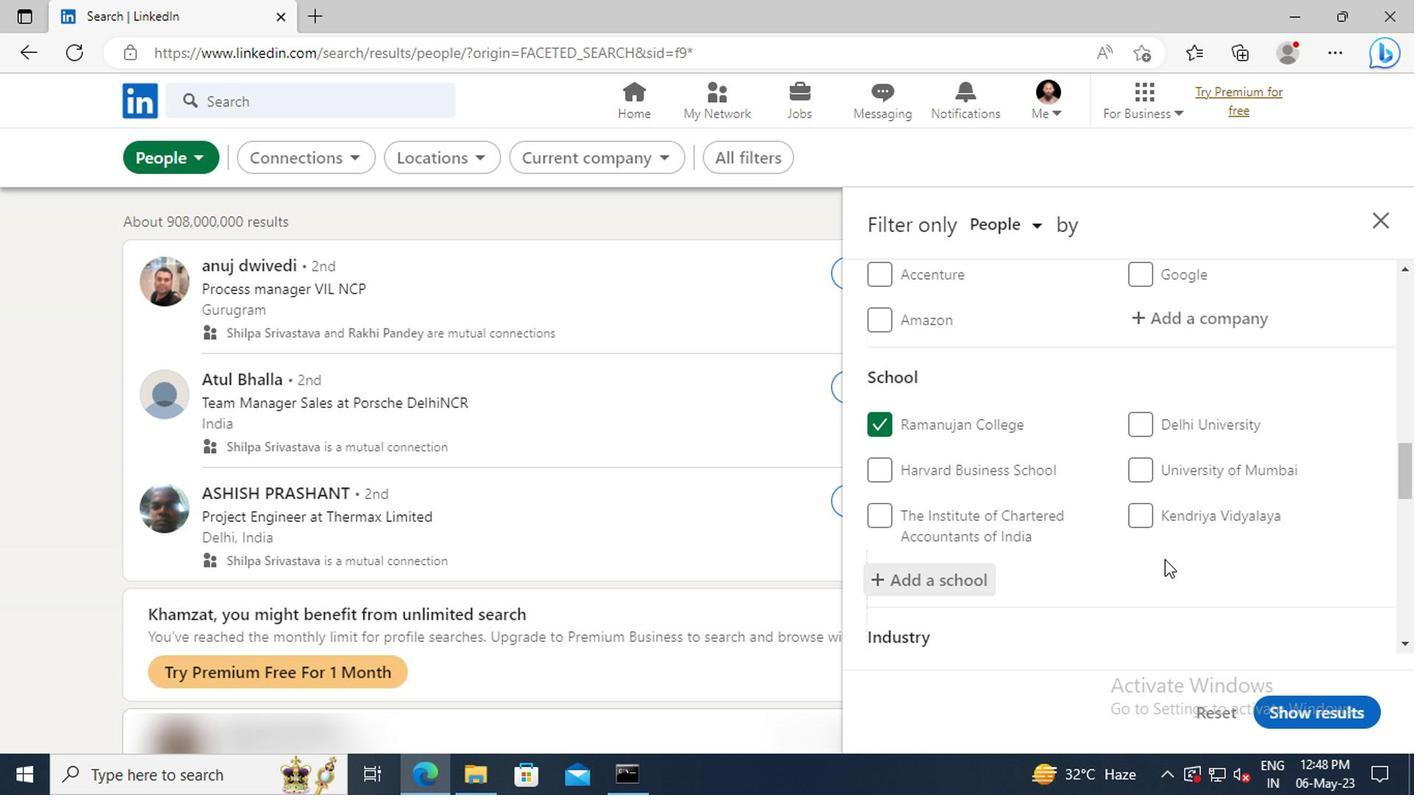 
Action: Mouse moved to (974, 543)
Screenshot: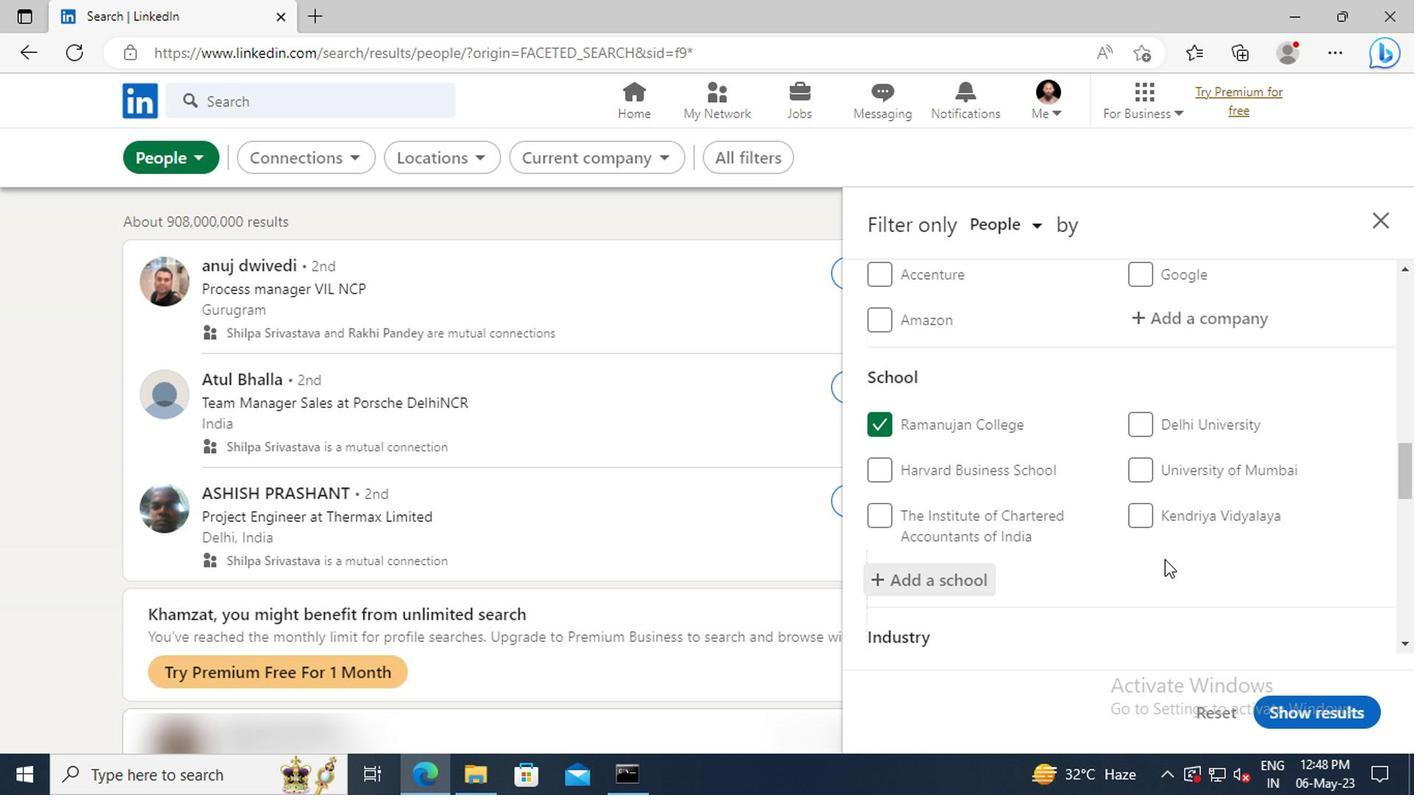 
Action: Mouse scrolled (974, 542) with delta (0, 0)
Screenshot: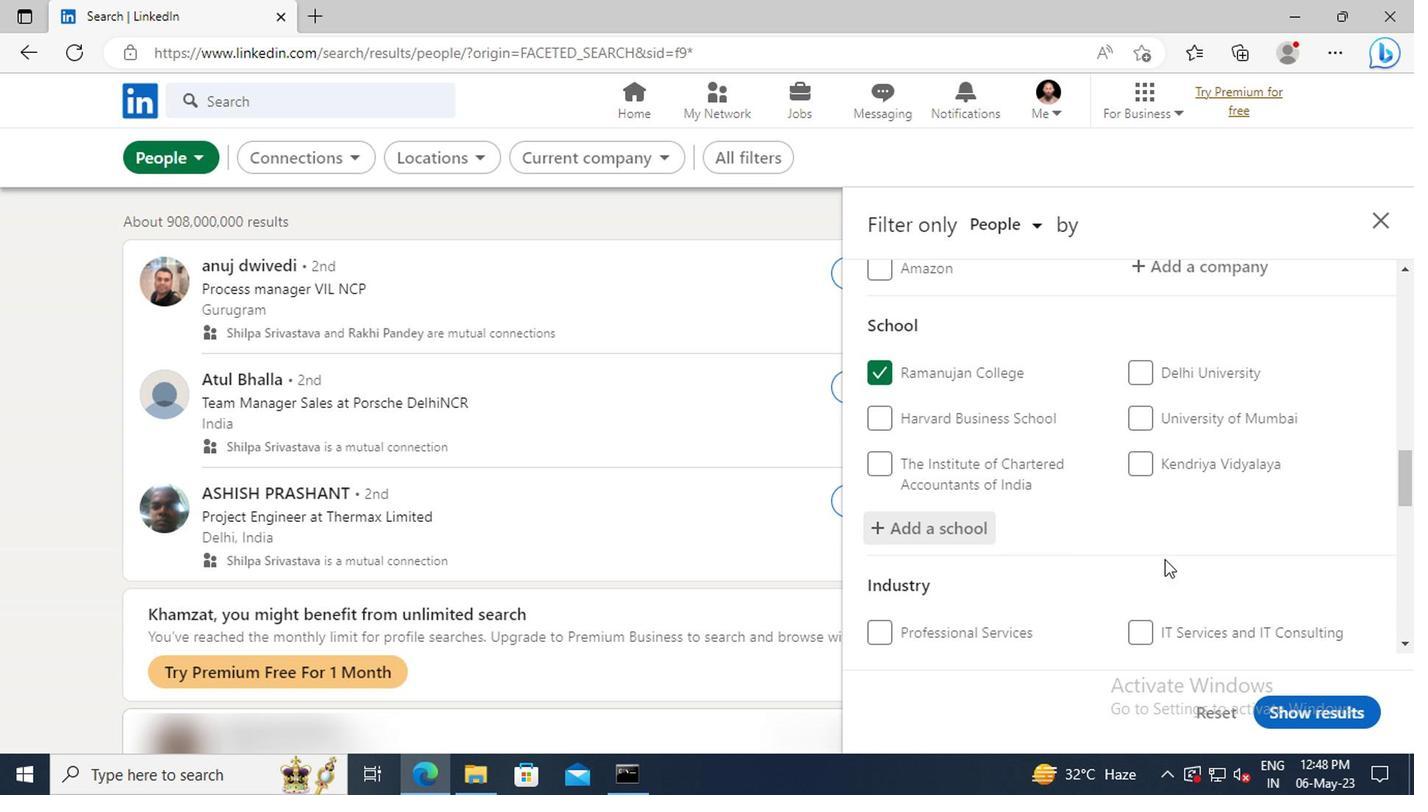 
Action: Mouse moved to (974, 542)
Screenshot: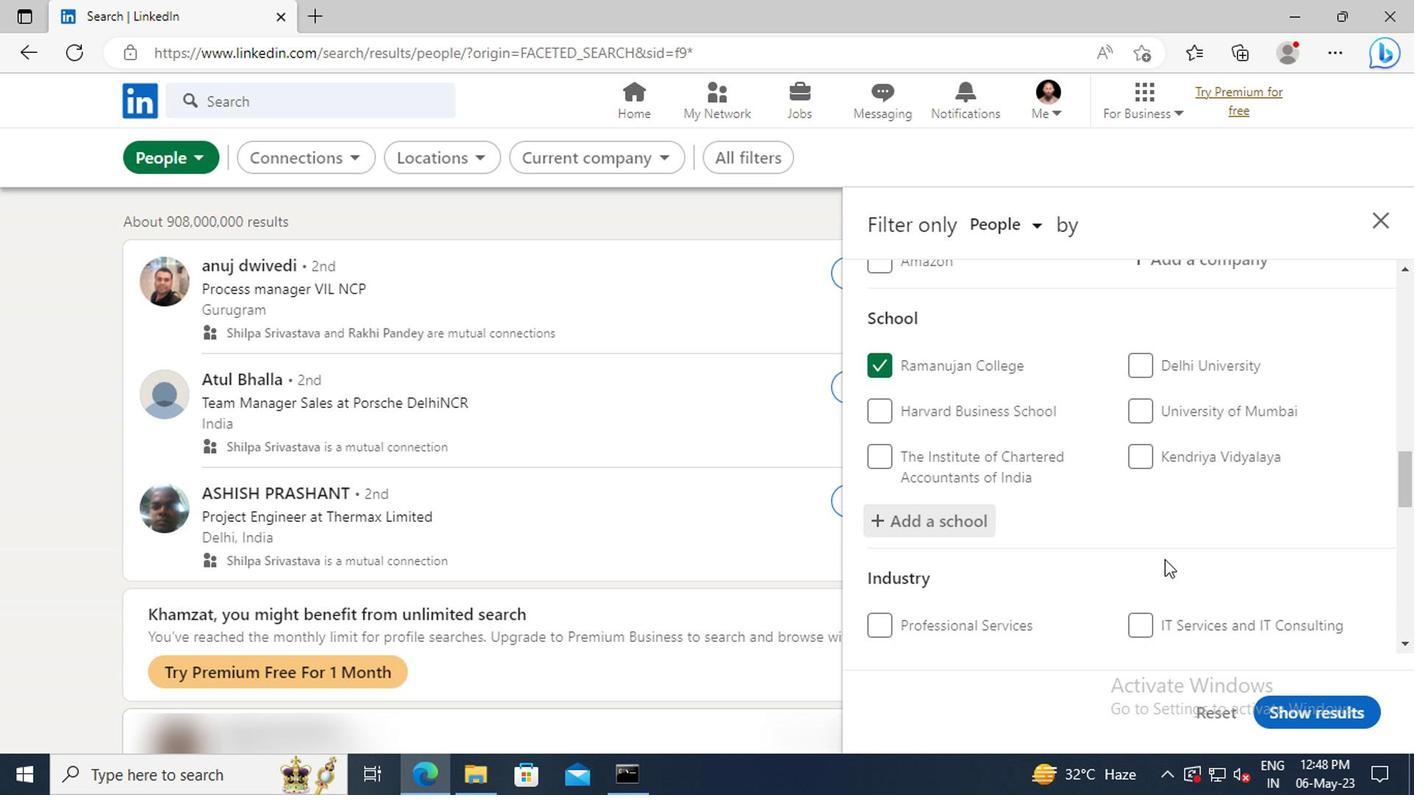 
Action: Mouse scrolled (974, 541) with delta (0, 0)
Screenshot: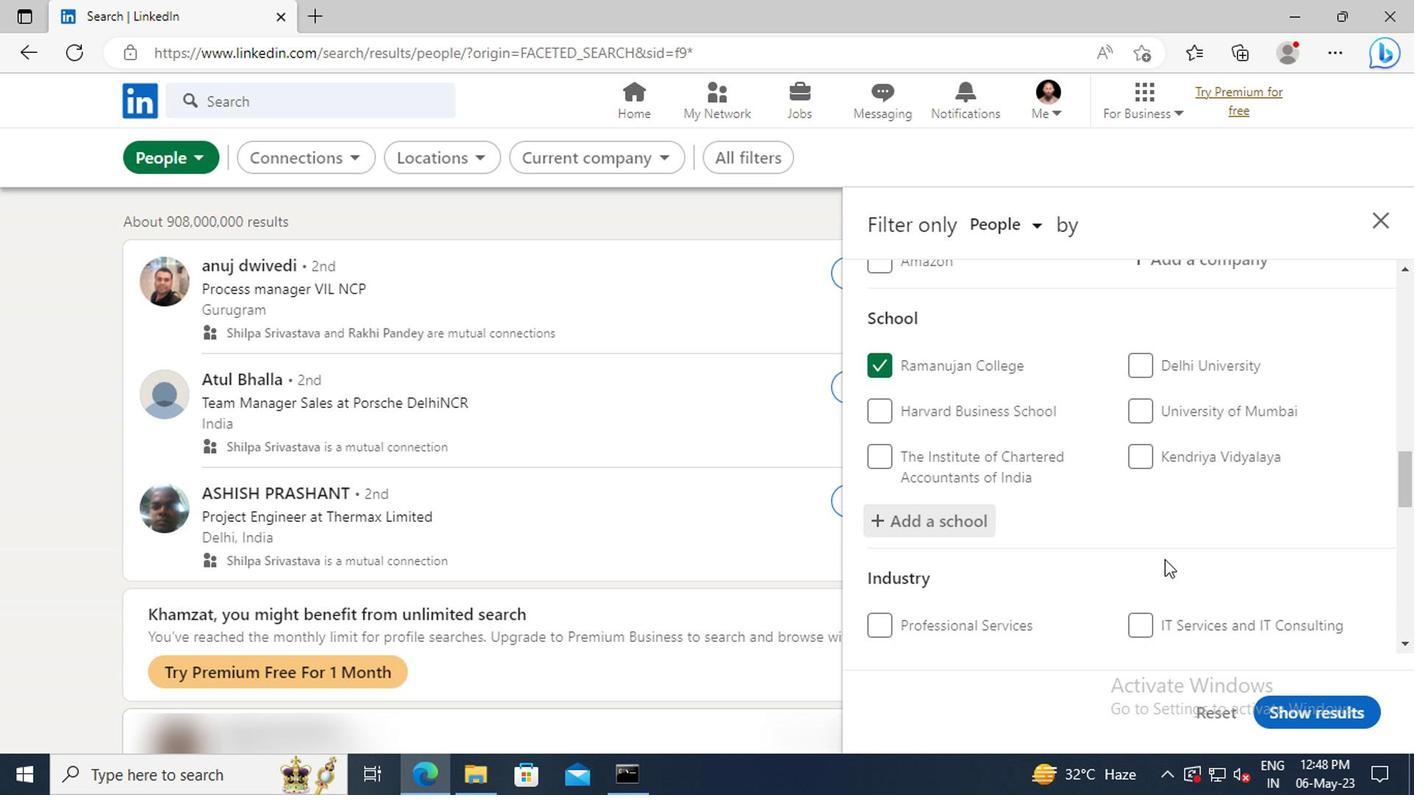 
Action: Mouse moved to (974, 523)
Screenshot: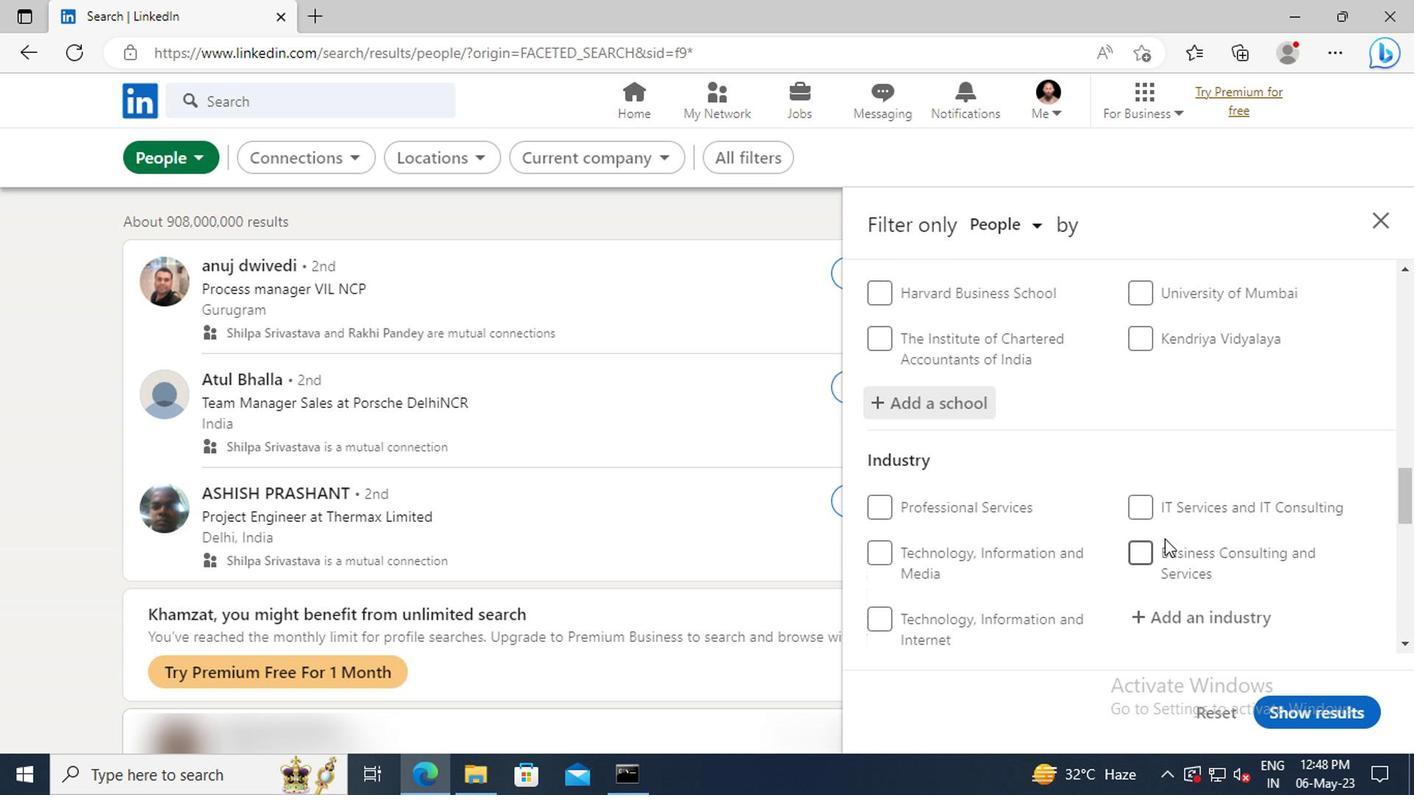 
Action: Mouse scrolled (974, 522) with delta (0, 0)
Screenshot: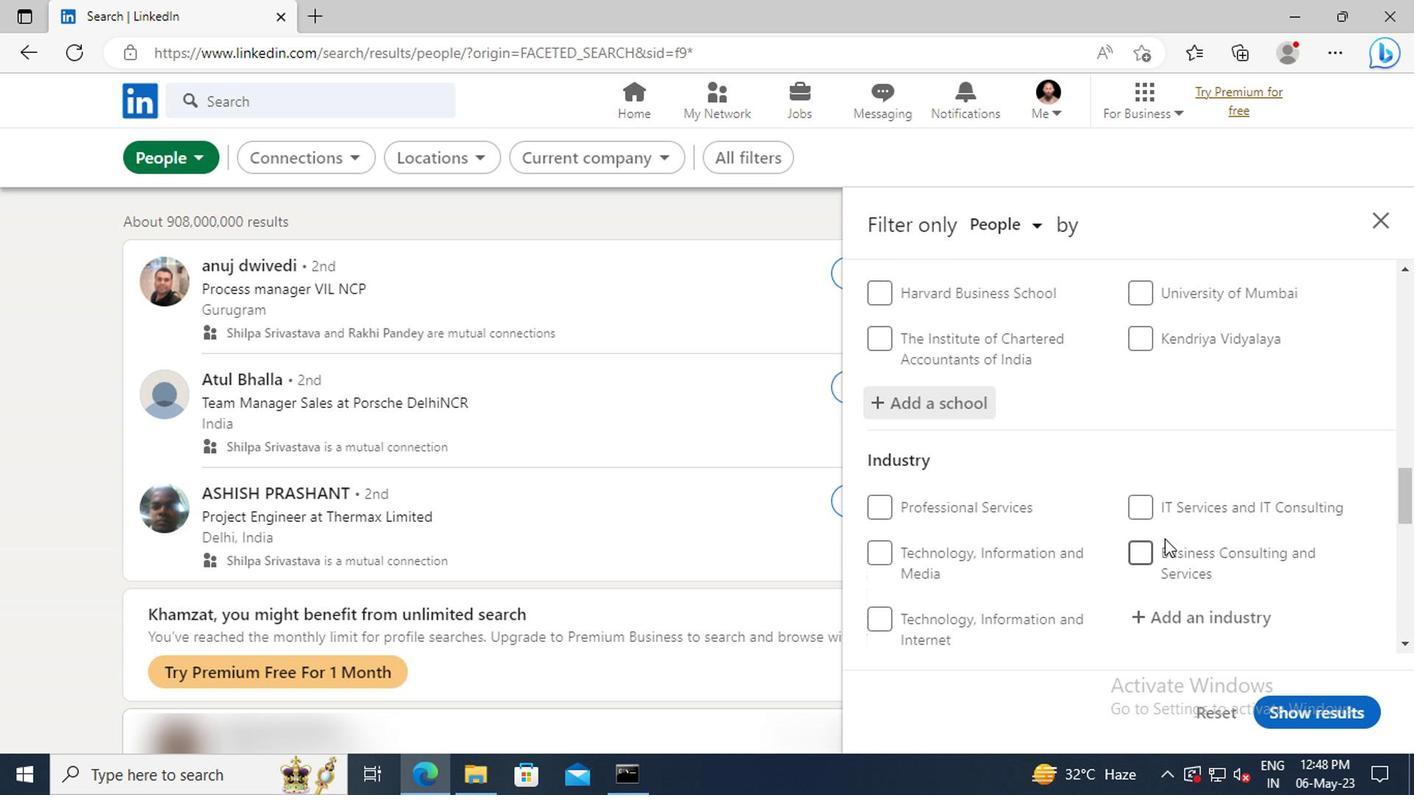 
Action: Mouse moved to (975, 539)
Screenshot: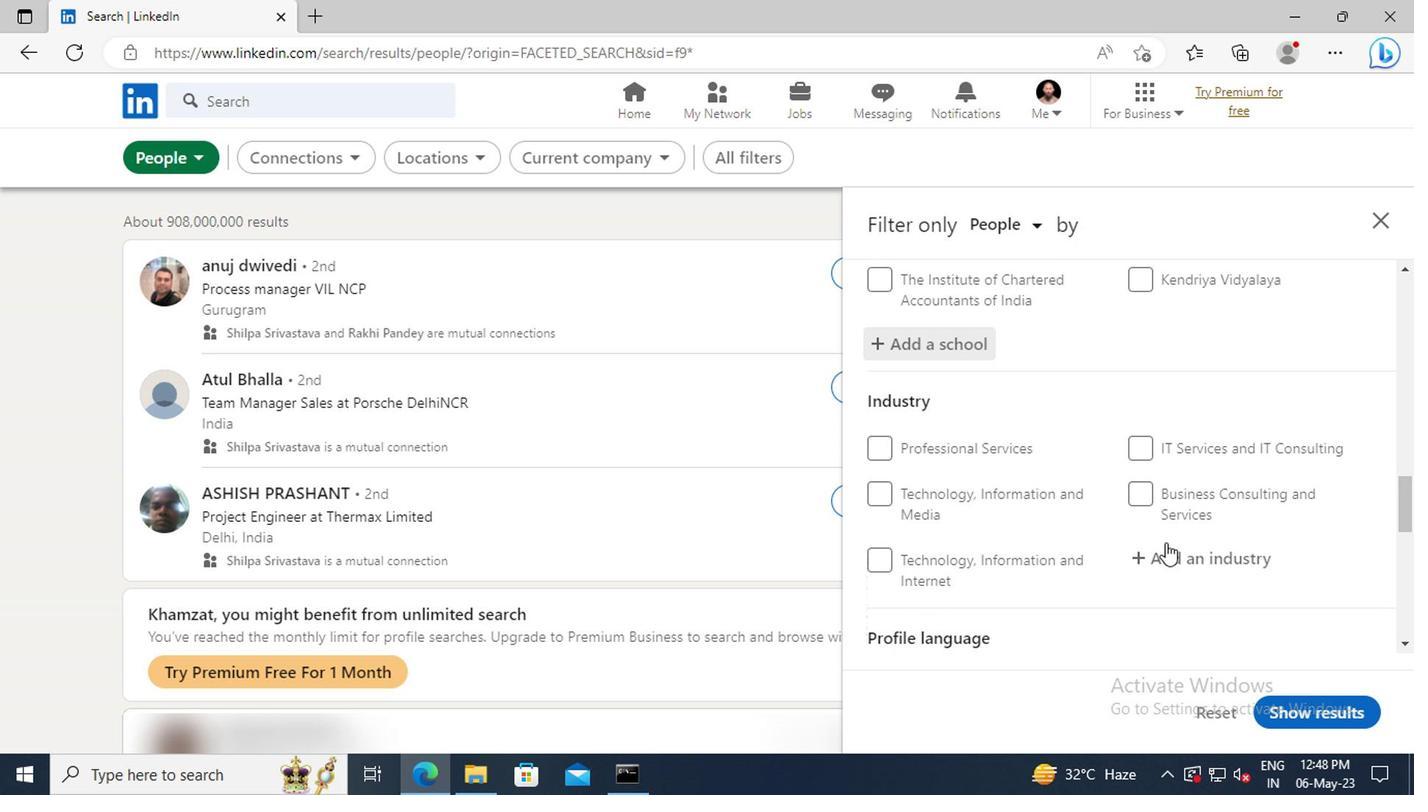 
Action: Mouse pressed left at (975, 539)
Screenshot: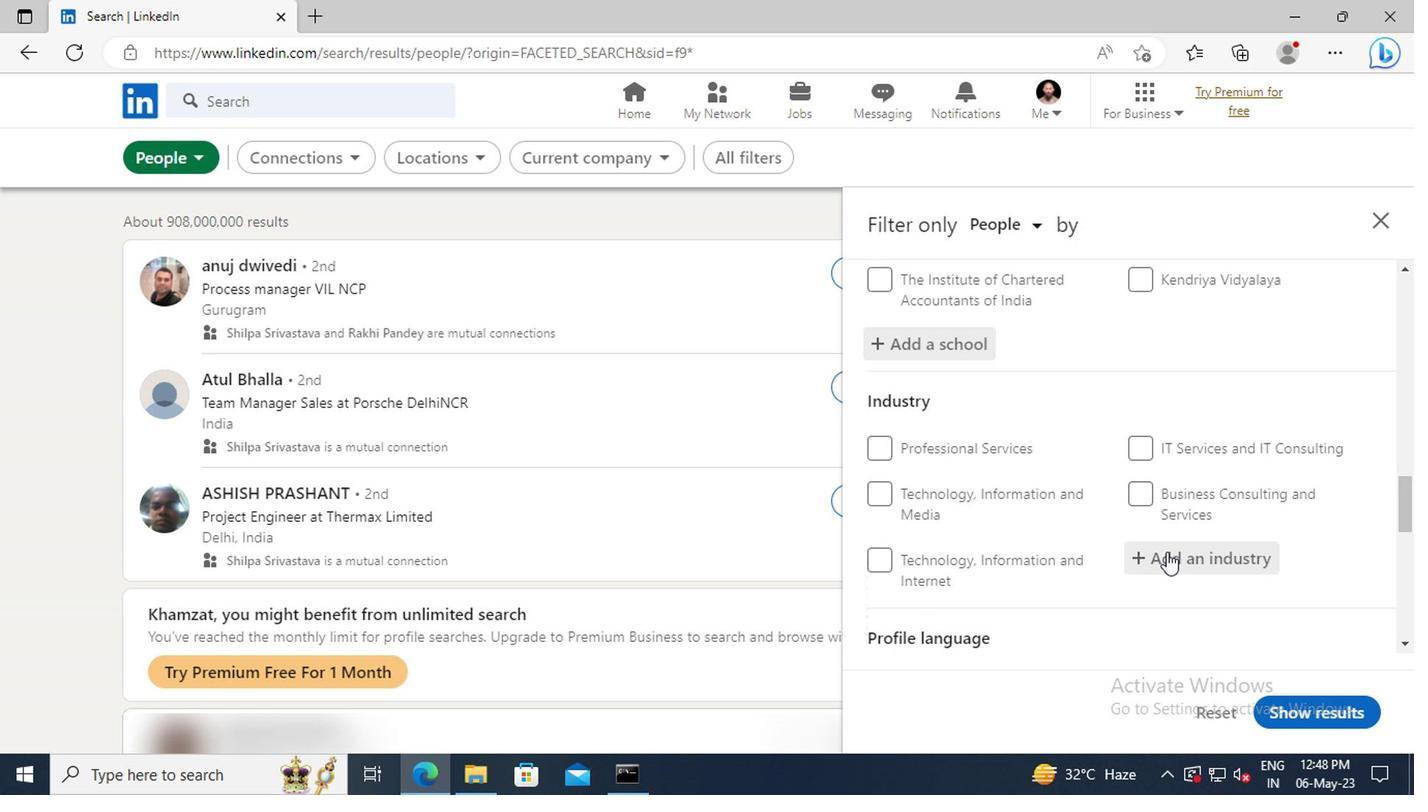 
Action: Key pressed <Key.shift>APPL
Screenshot: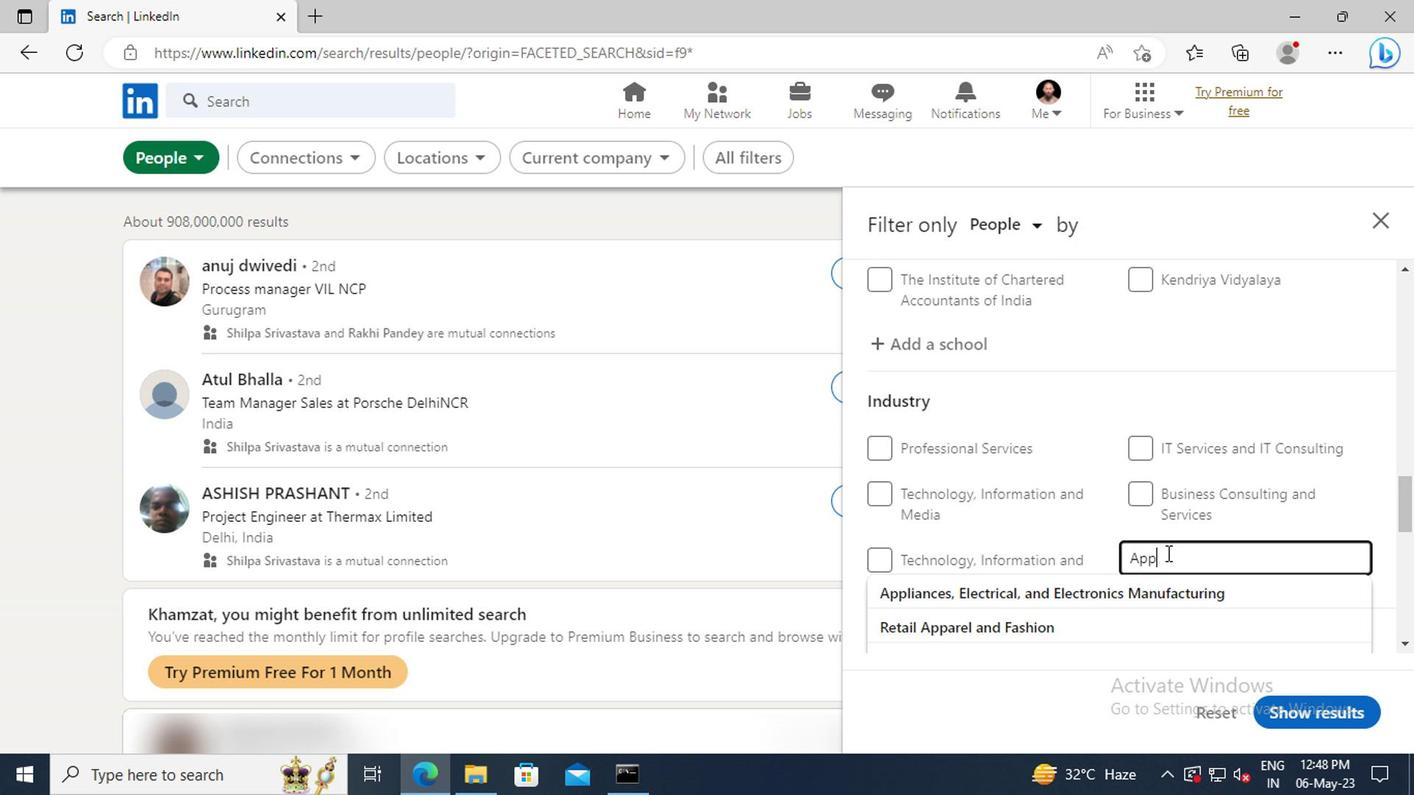 
Action: Mouse moved to (980, 562)
Screenshot: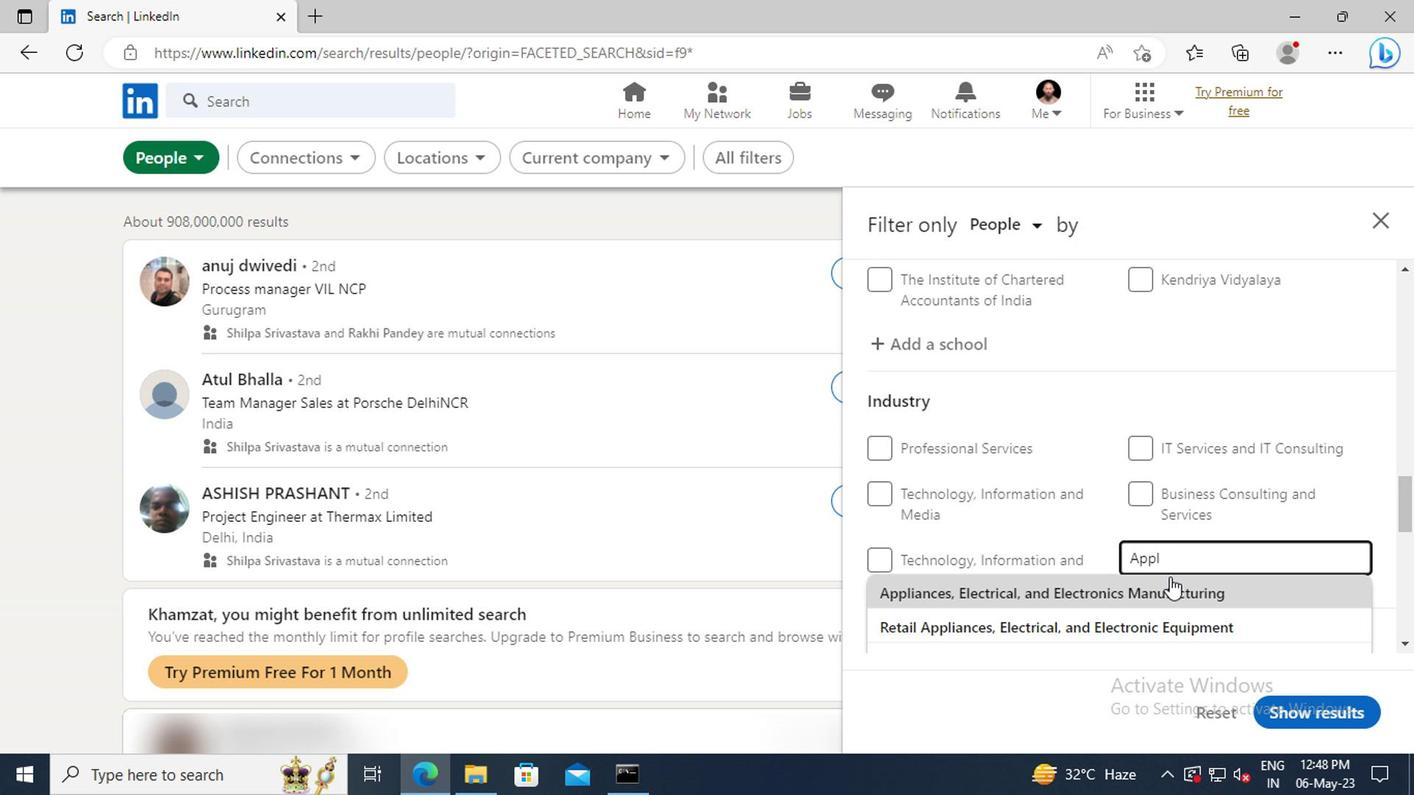 
Action: Mouse pressed left at (980, 562)
Screenshot: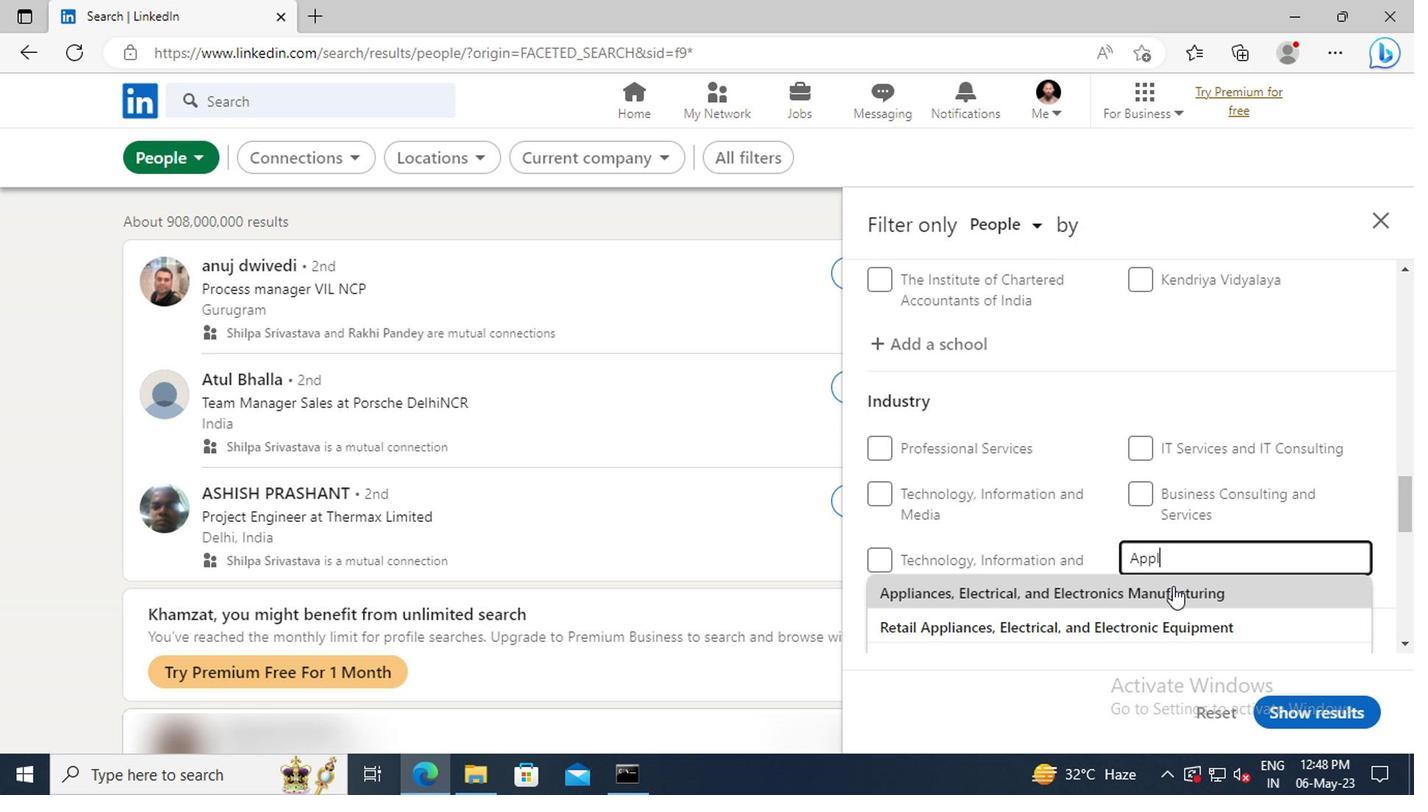 
Action: Mouse scrolled (980, 561) with delta (0, 0)
Screenshot: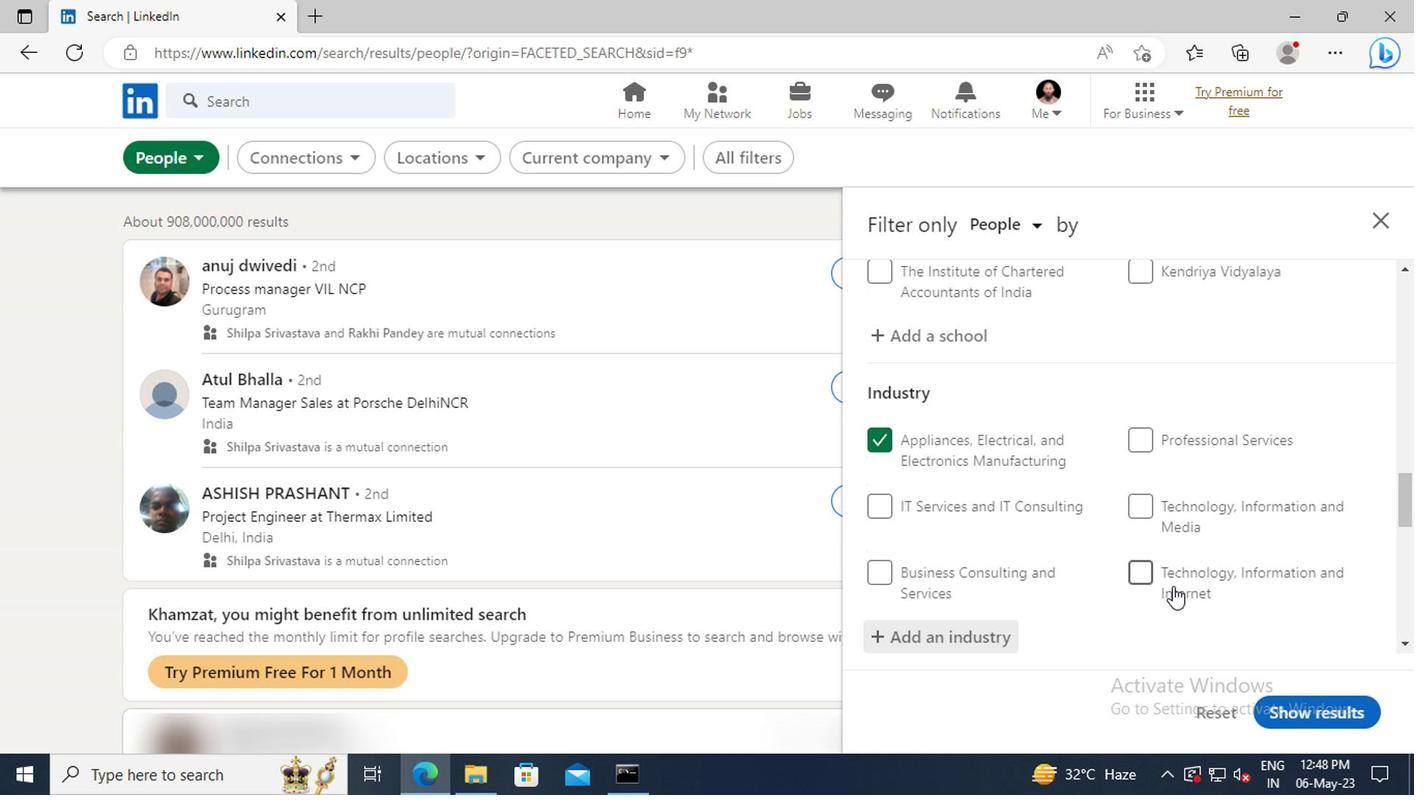 
Action: Mouse moved to (980, 559)
Screenshot: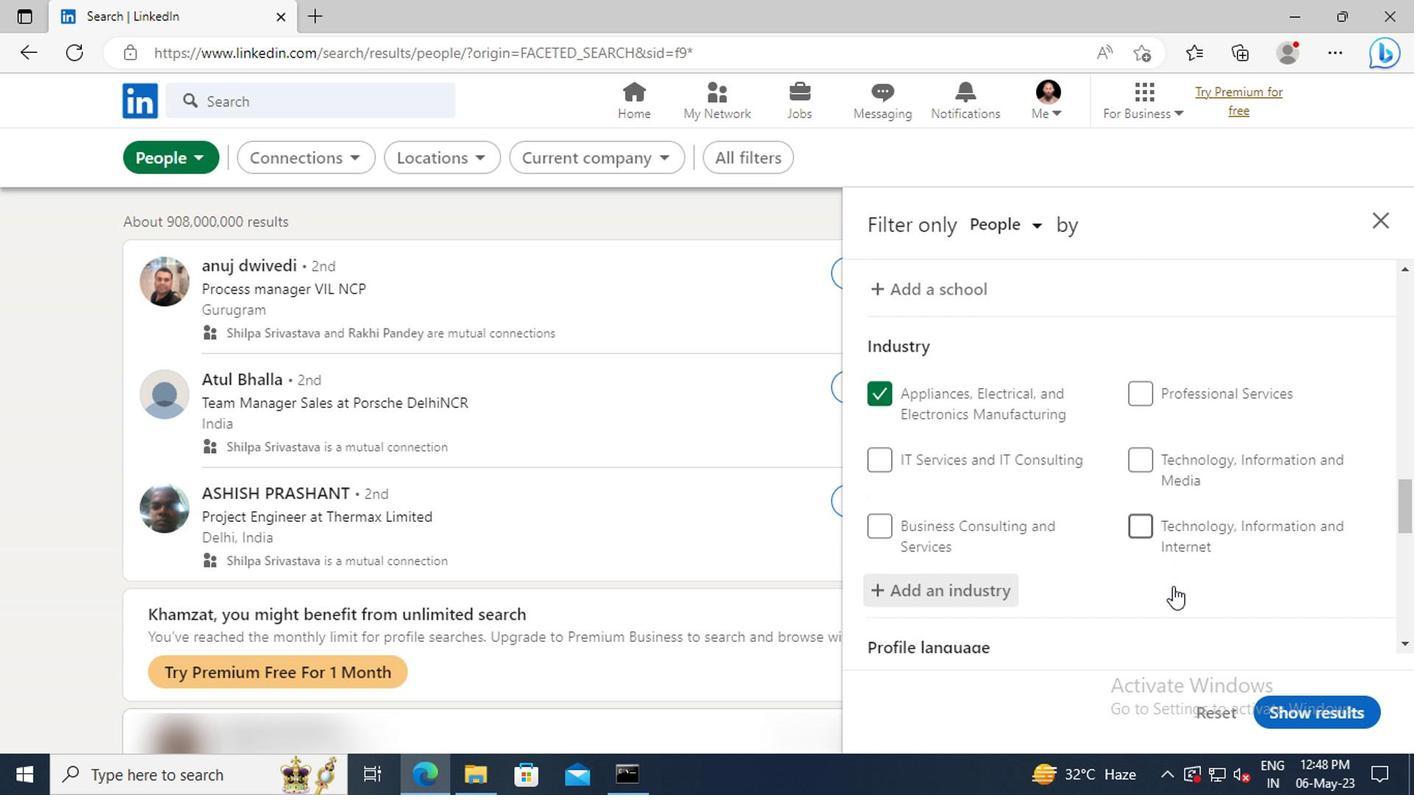 
Action: Mouse scrolled (980, 558) with delta (0, 0)
Screenshot: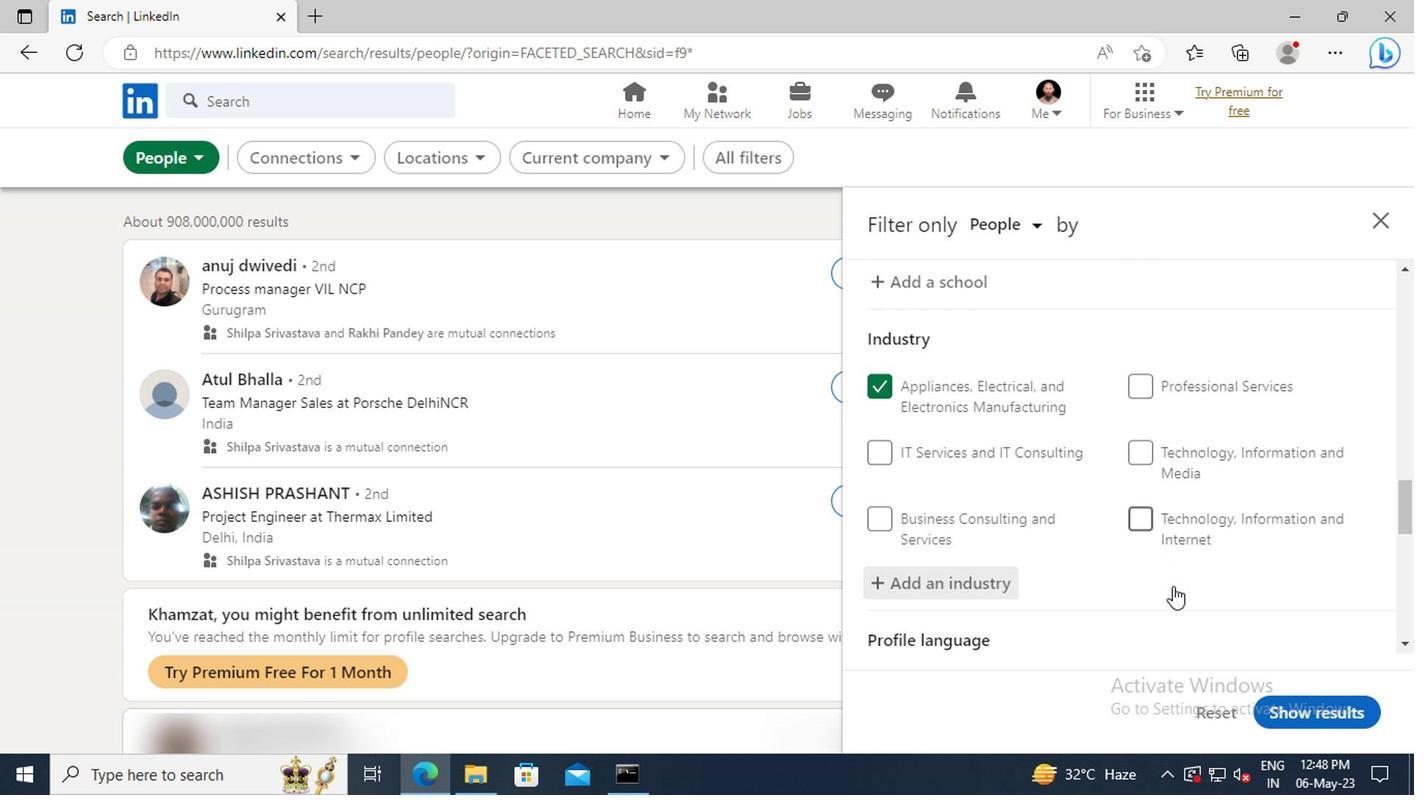 
Action: Mouse moved to (979, 554)
Screenshot: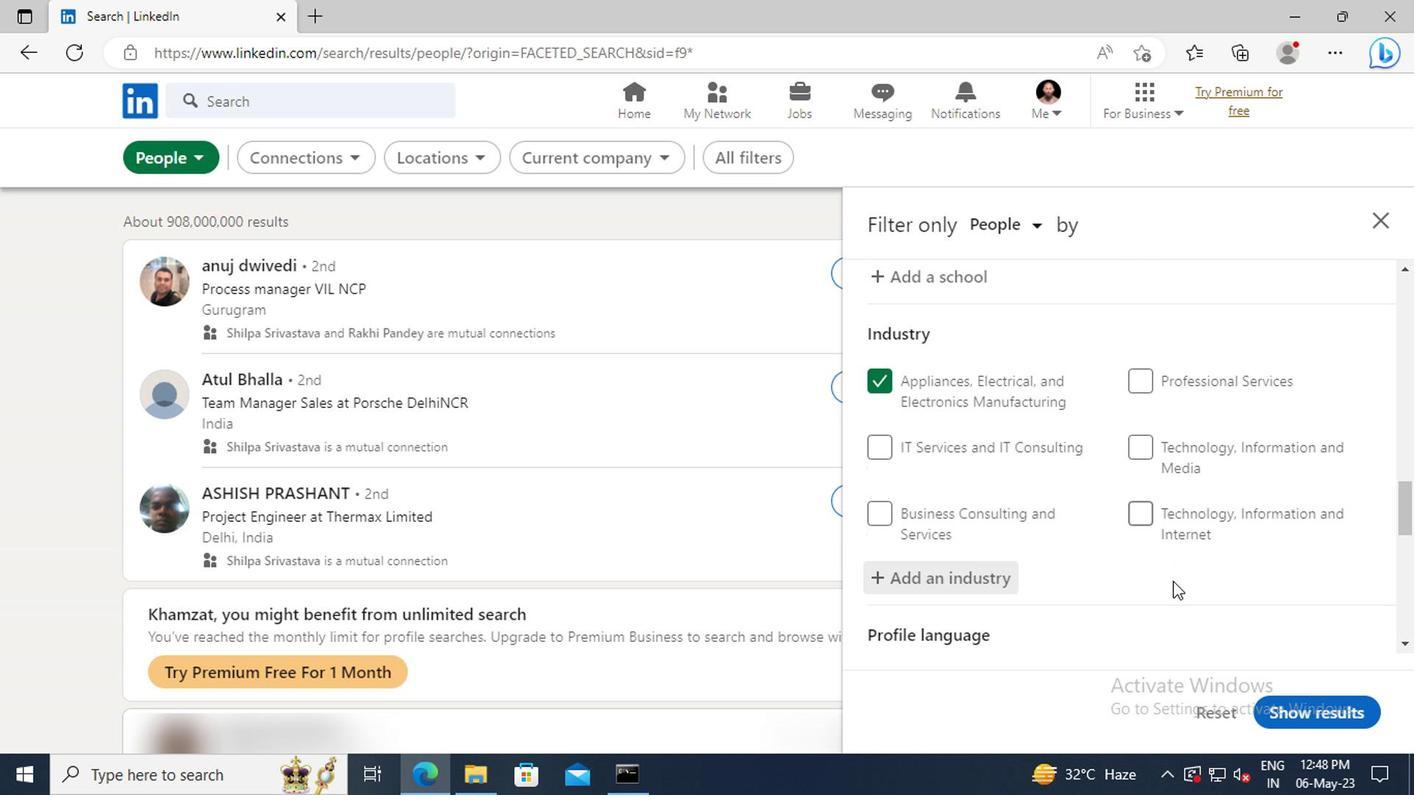 
Action: Mouse scrolled (979, 553) with delta (0, 0)
Screenshot: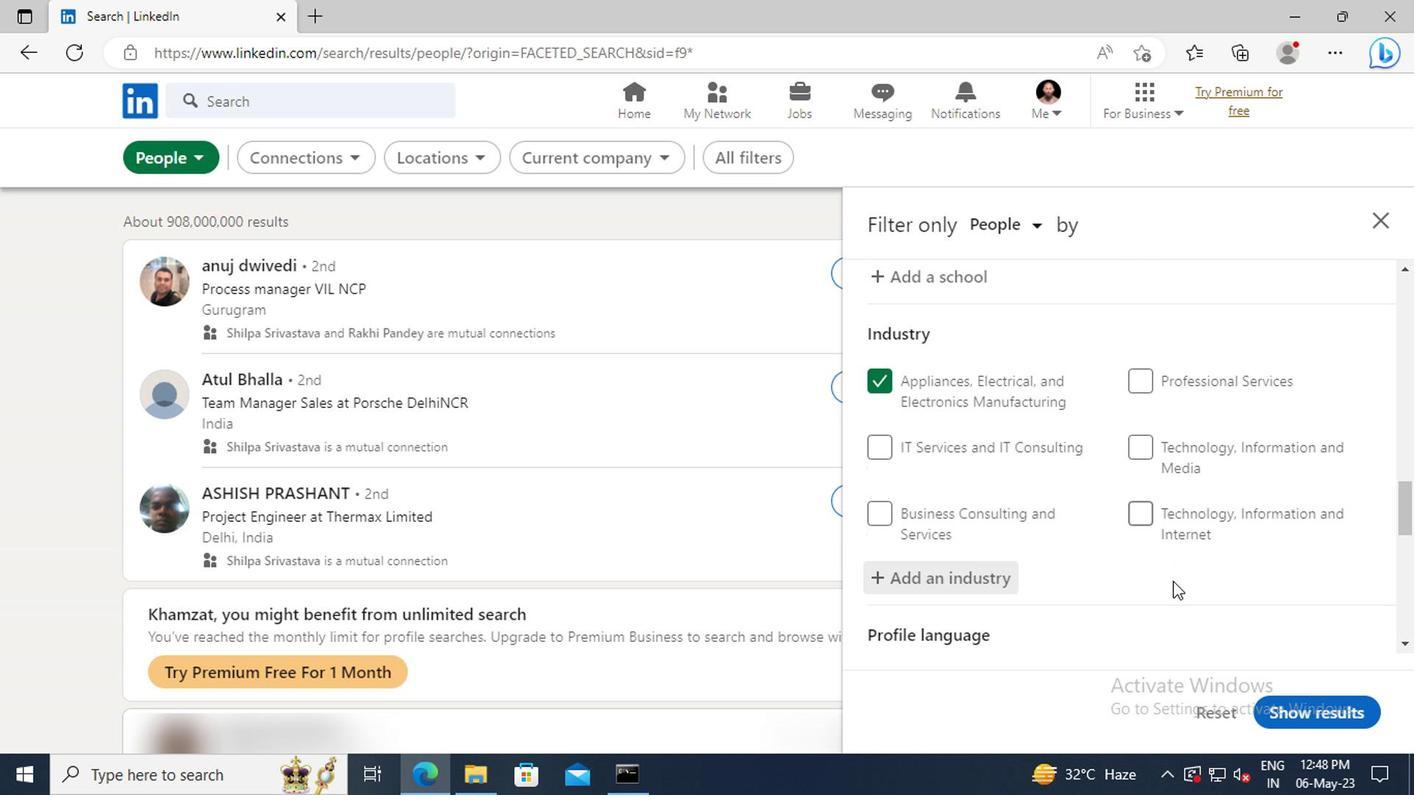 
Action: Mouse moved to (972, 531)
Screenshot: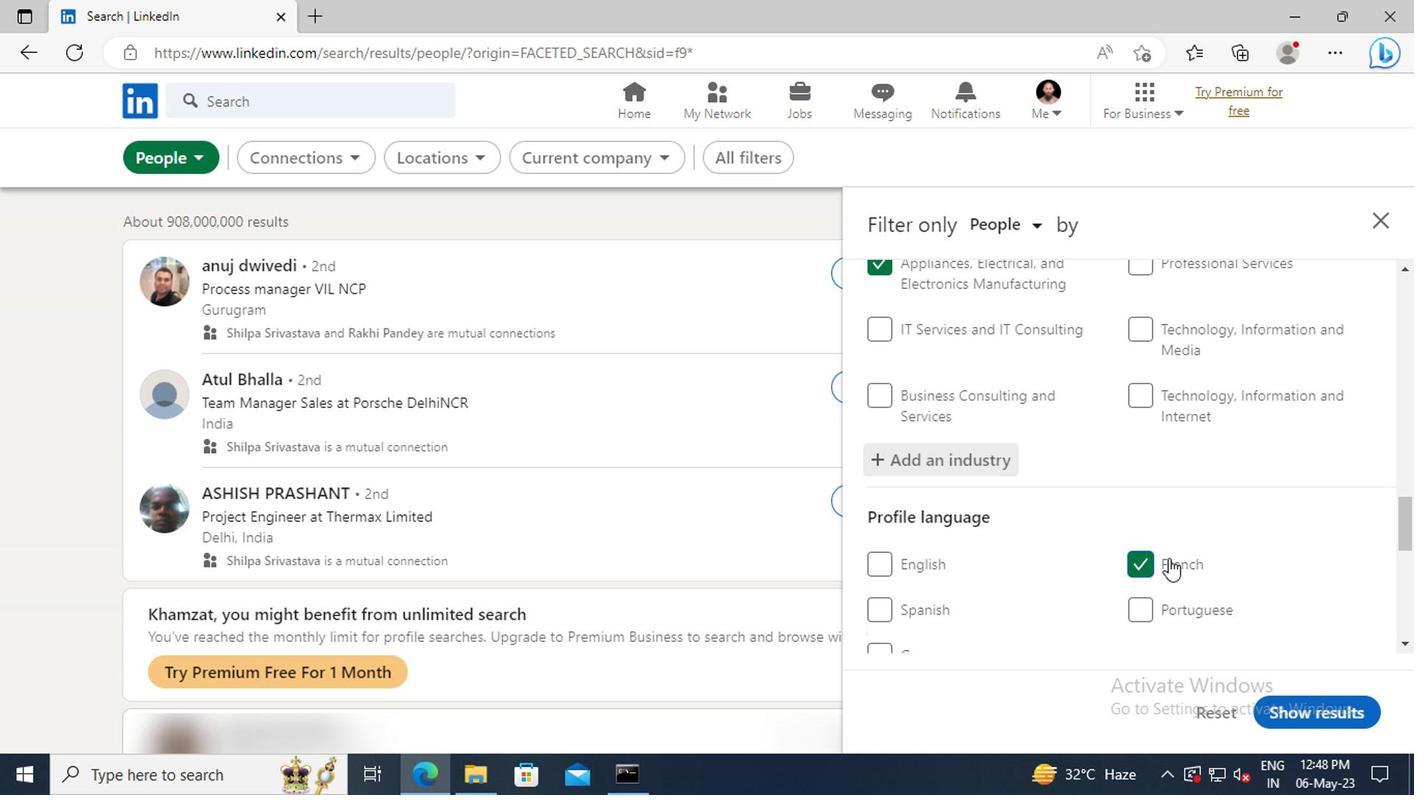 
Action: Mouse scrolled (972, 531) with delta (0, 0)
Screenshot: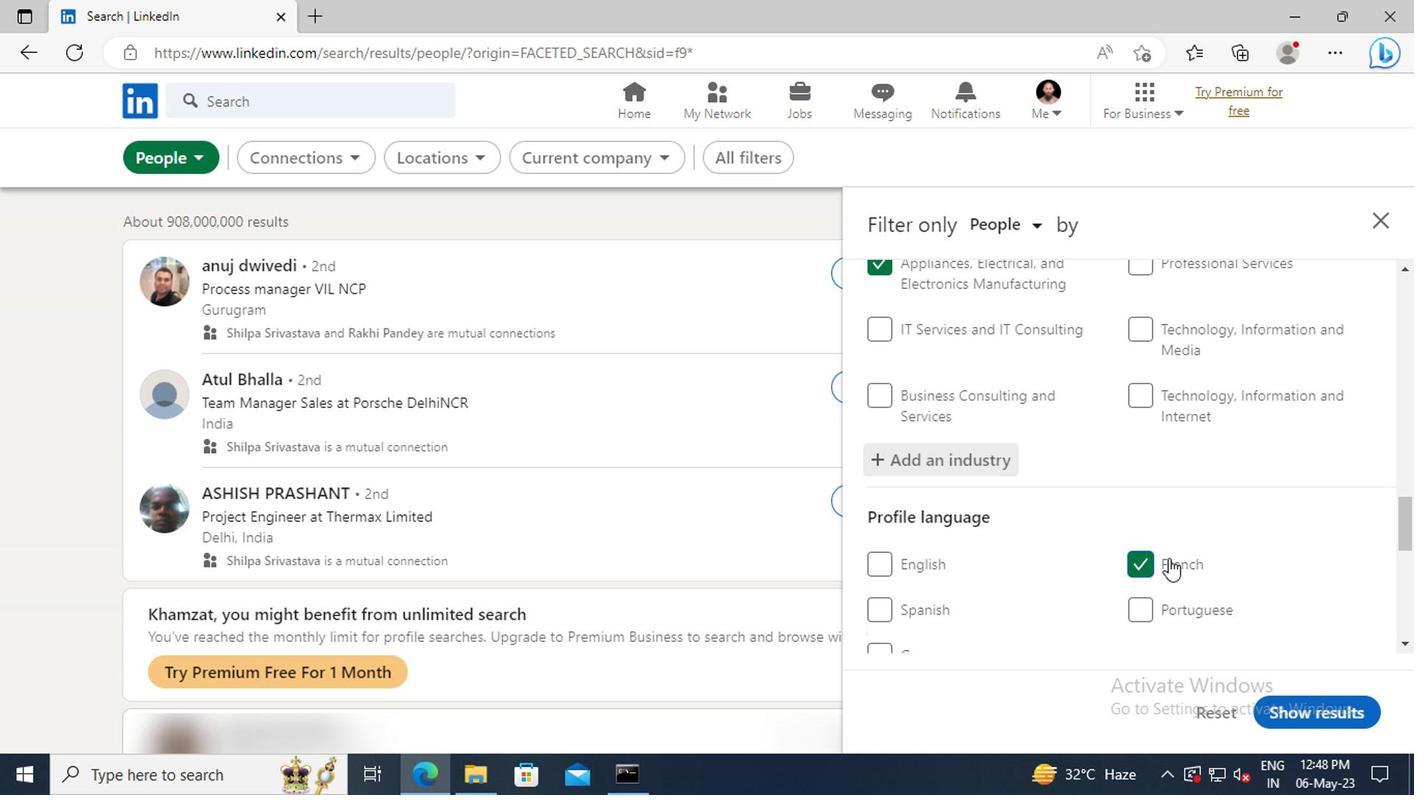 
Action: Mouse moved to (971, 528)
Screenshot: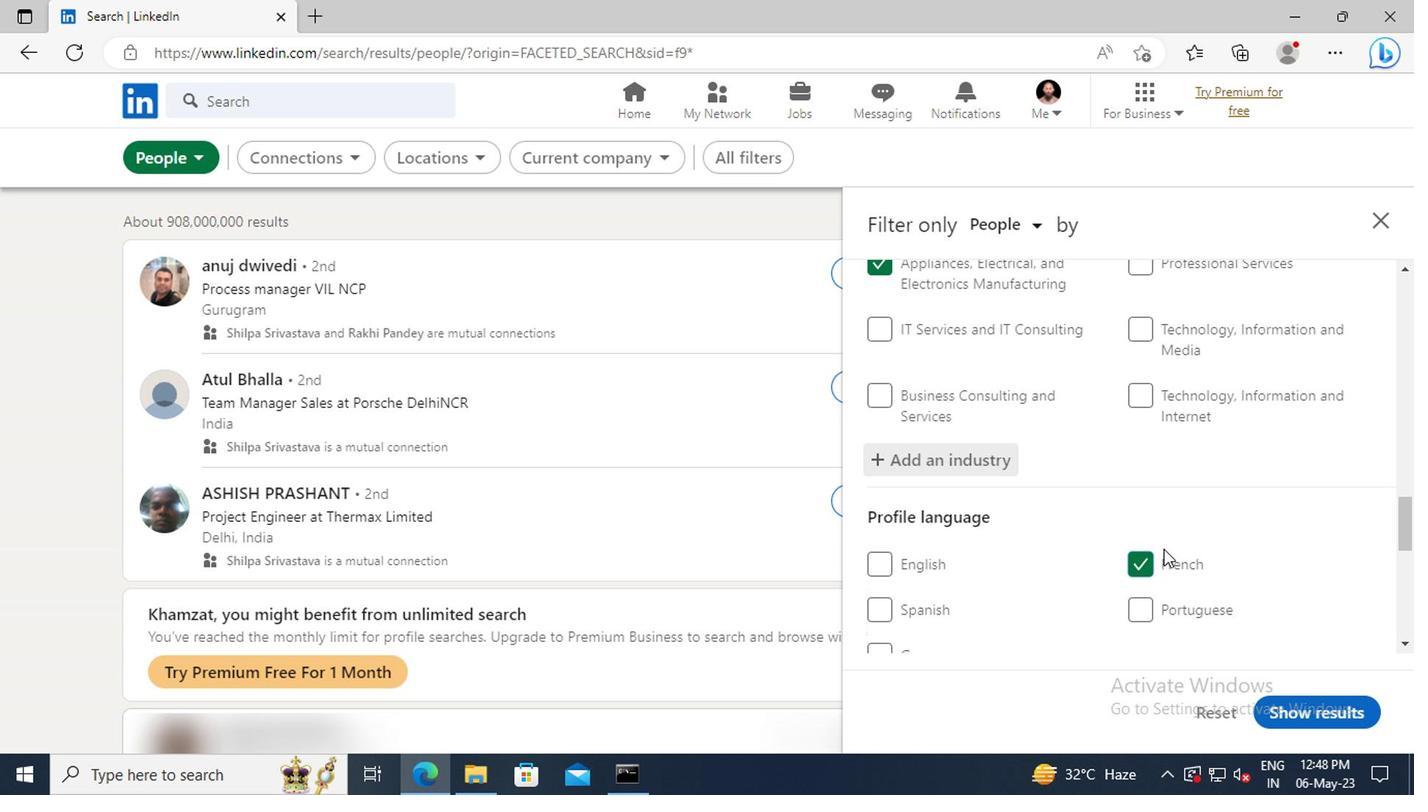 
Action: Mouse scrolled (971, 528) with delta (0, 0)
Screenshot: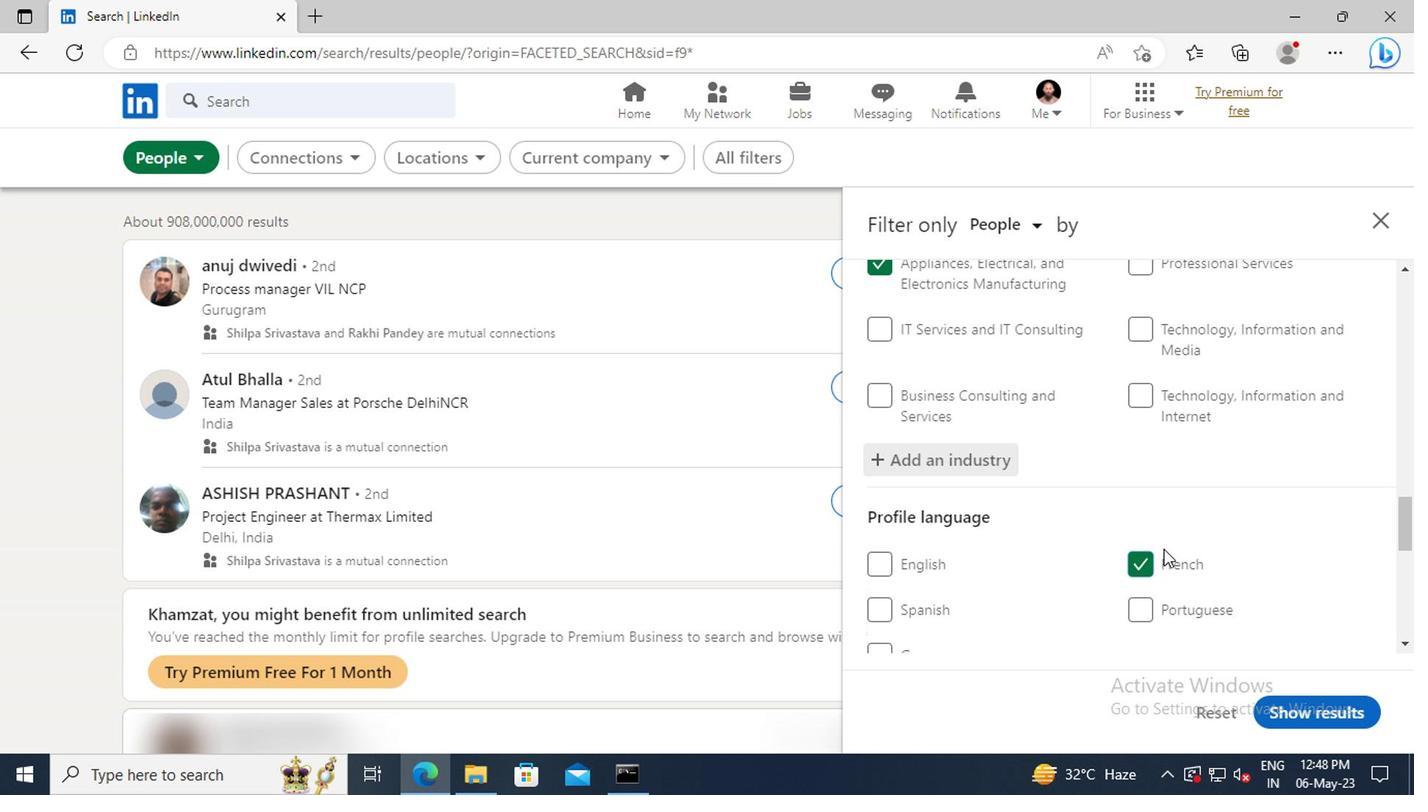 
Action: Mouse moved to (971, 520)
Screenshot: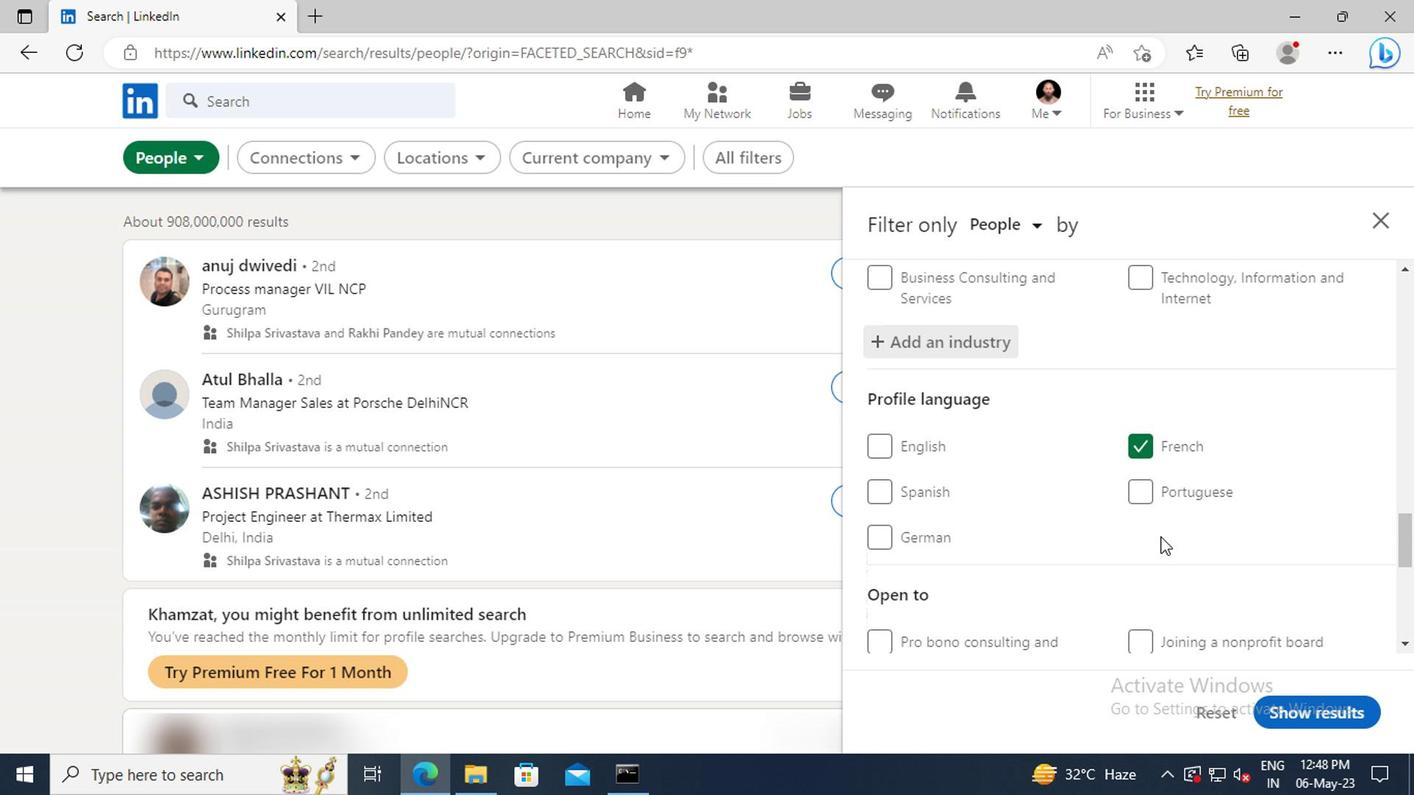 
Action: Mouse scrolled (971, 519) with delta (0, 0)
Screenshot: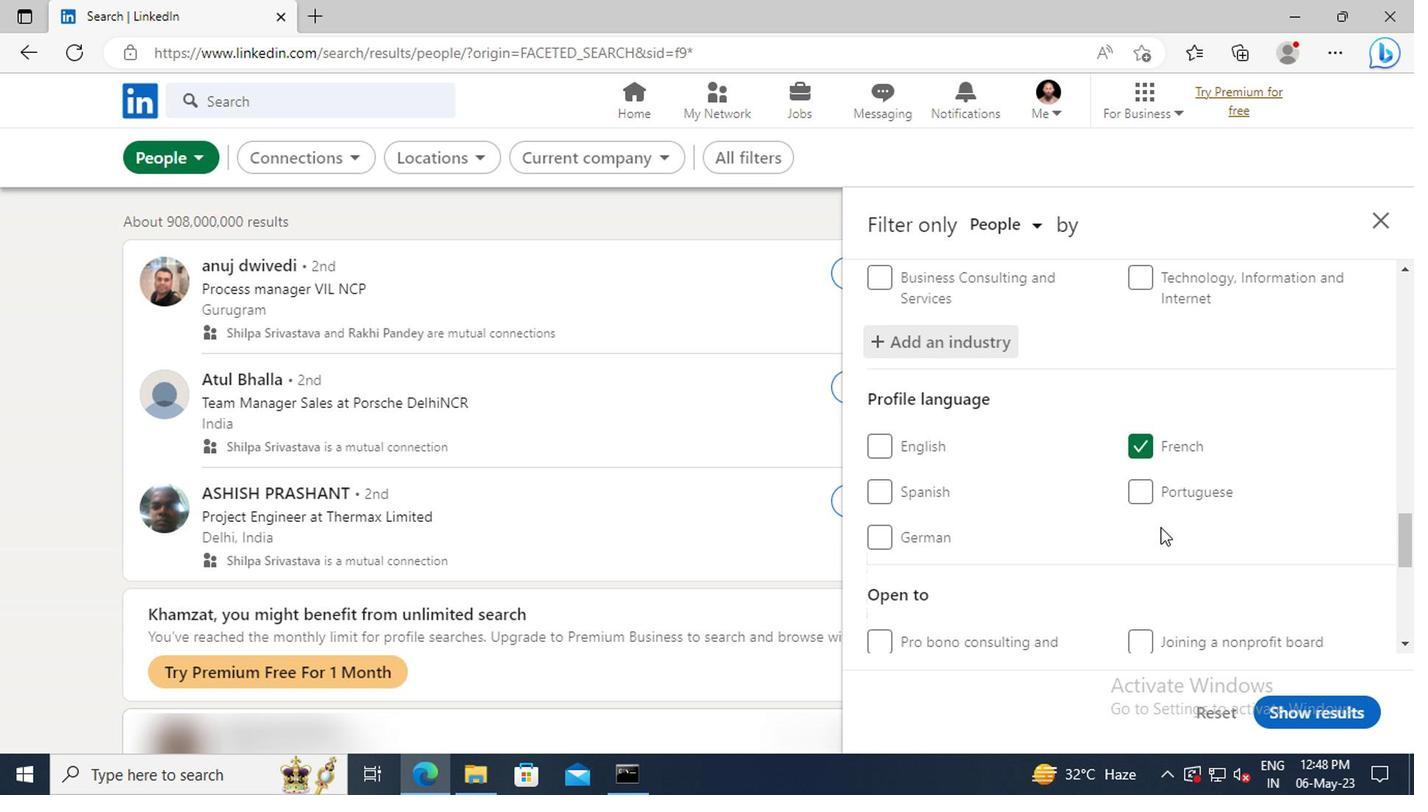
Action: Mouse scrolled (971, 519) with delta (0, 0)
Screenshot: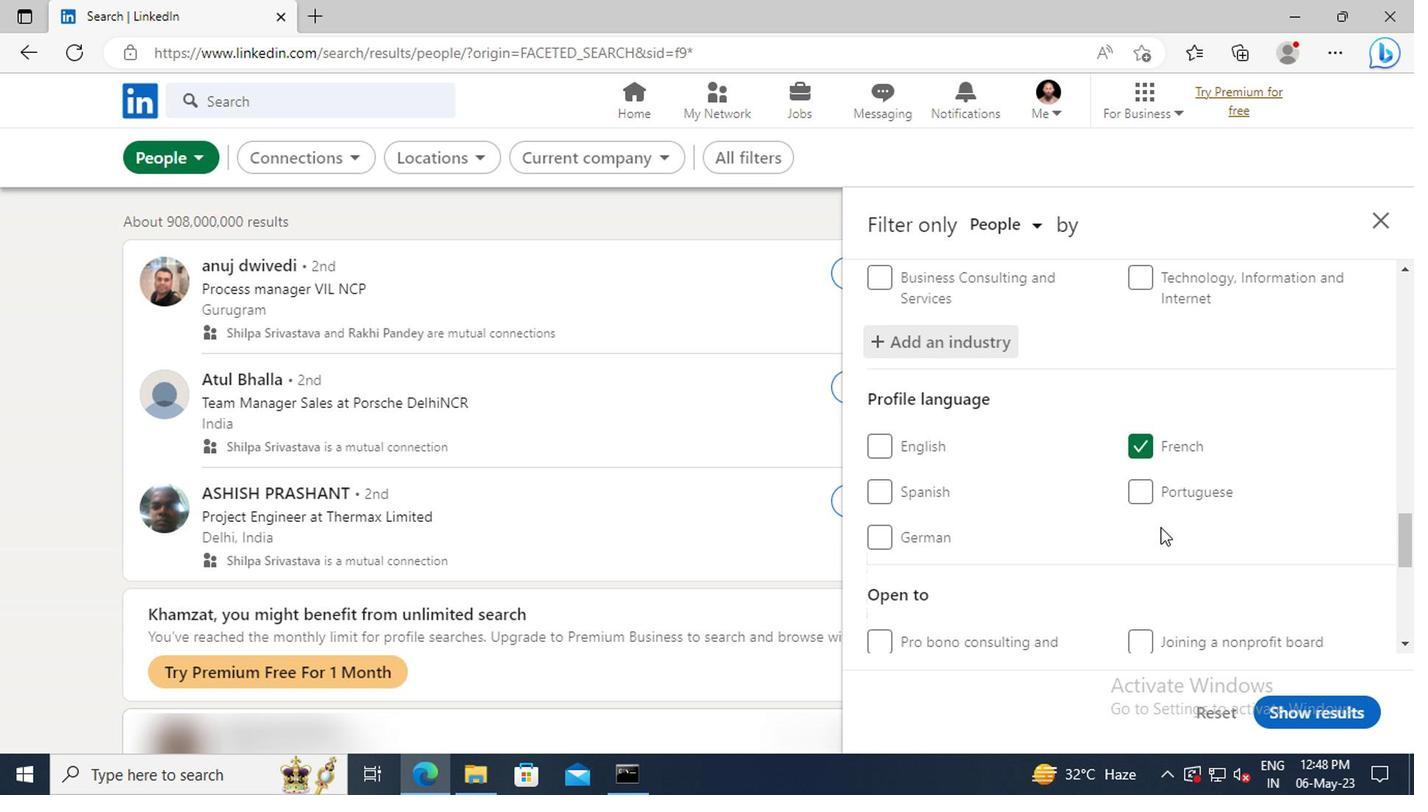 
Action: Mouse moved to (967, 503)
Screenshot: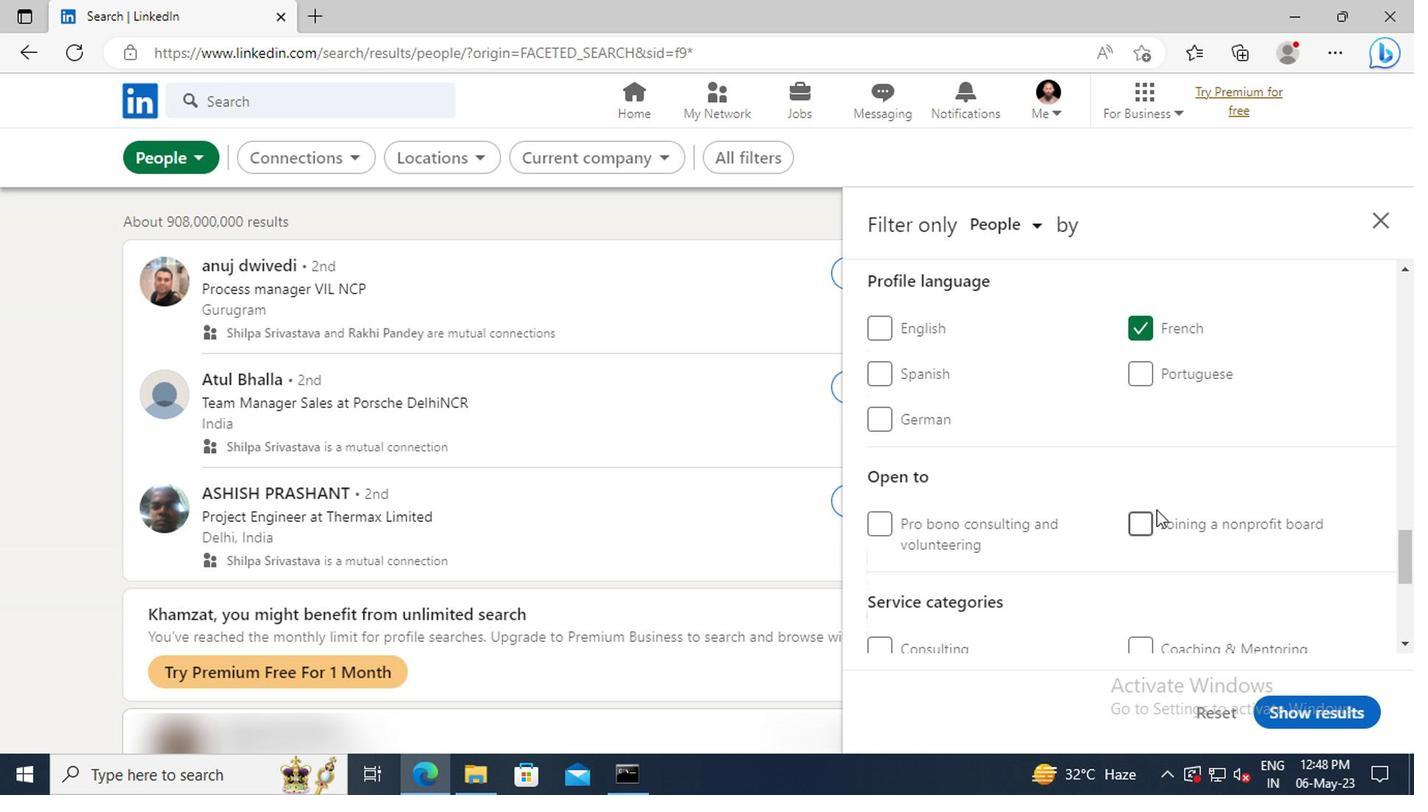 
Action: Mouse scrolled (967, 503) with delta (0, 0)
Screenshot: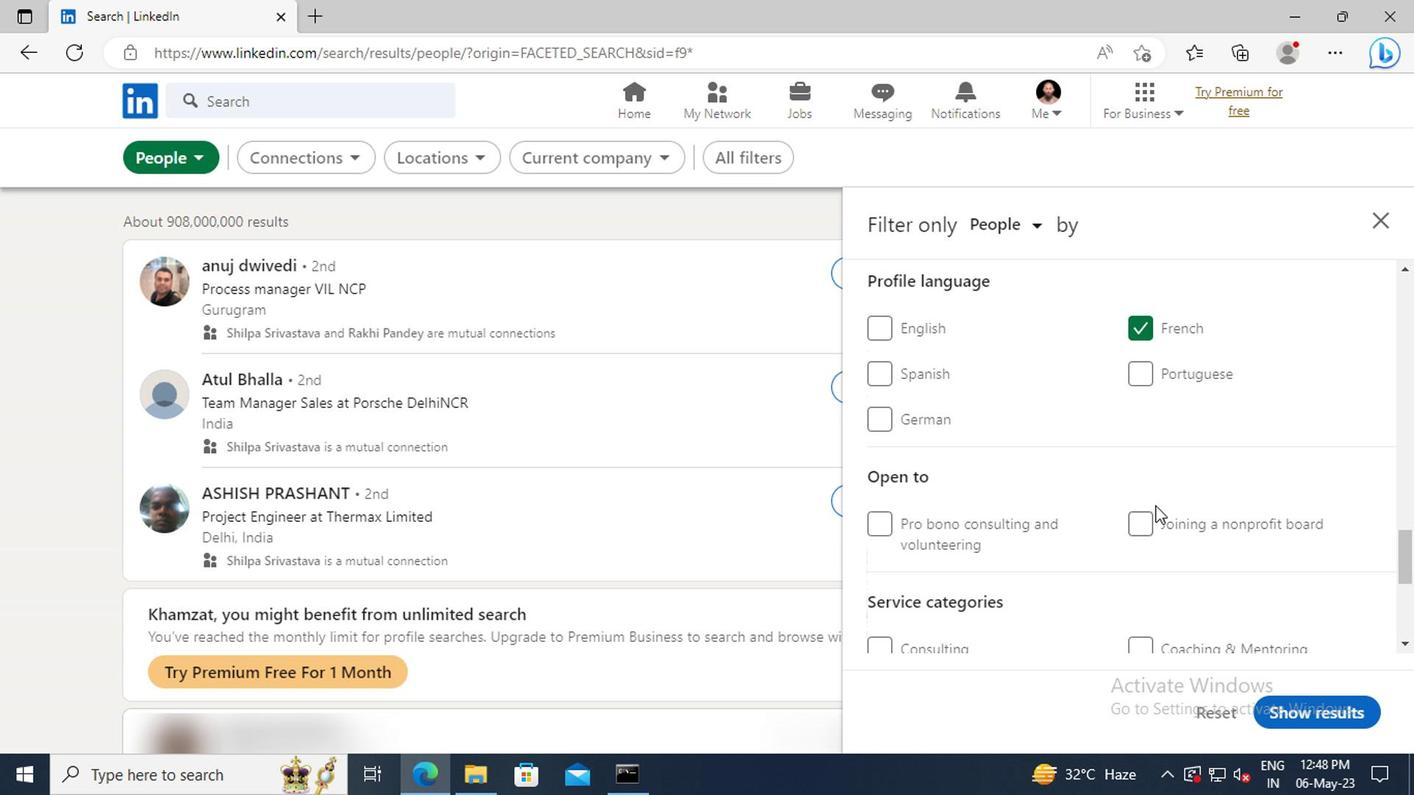 
Action: Mouse scrolled (967, 503) with delta (0, 0)
Screenshot: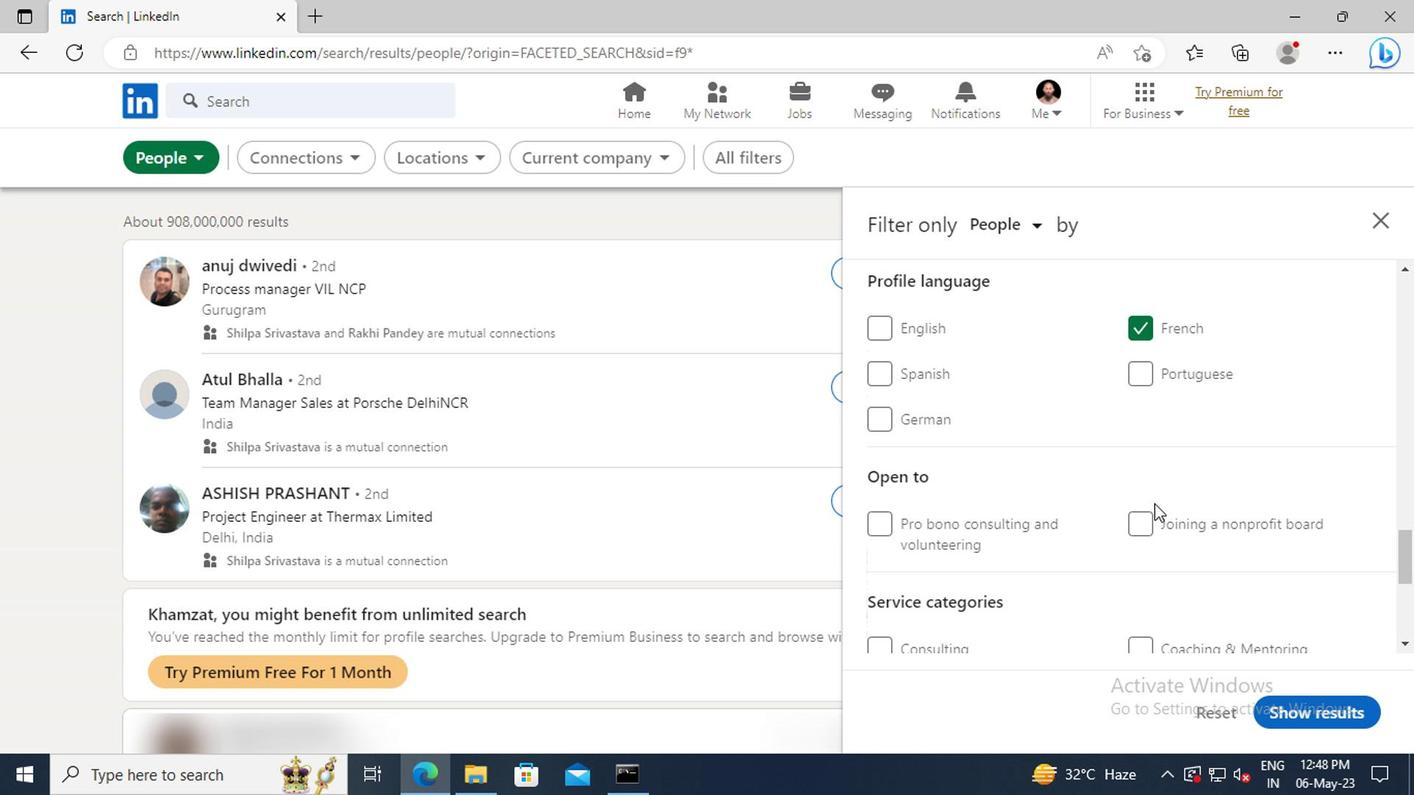 
Action: Mouse moved to (967, 501)
Screenshot: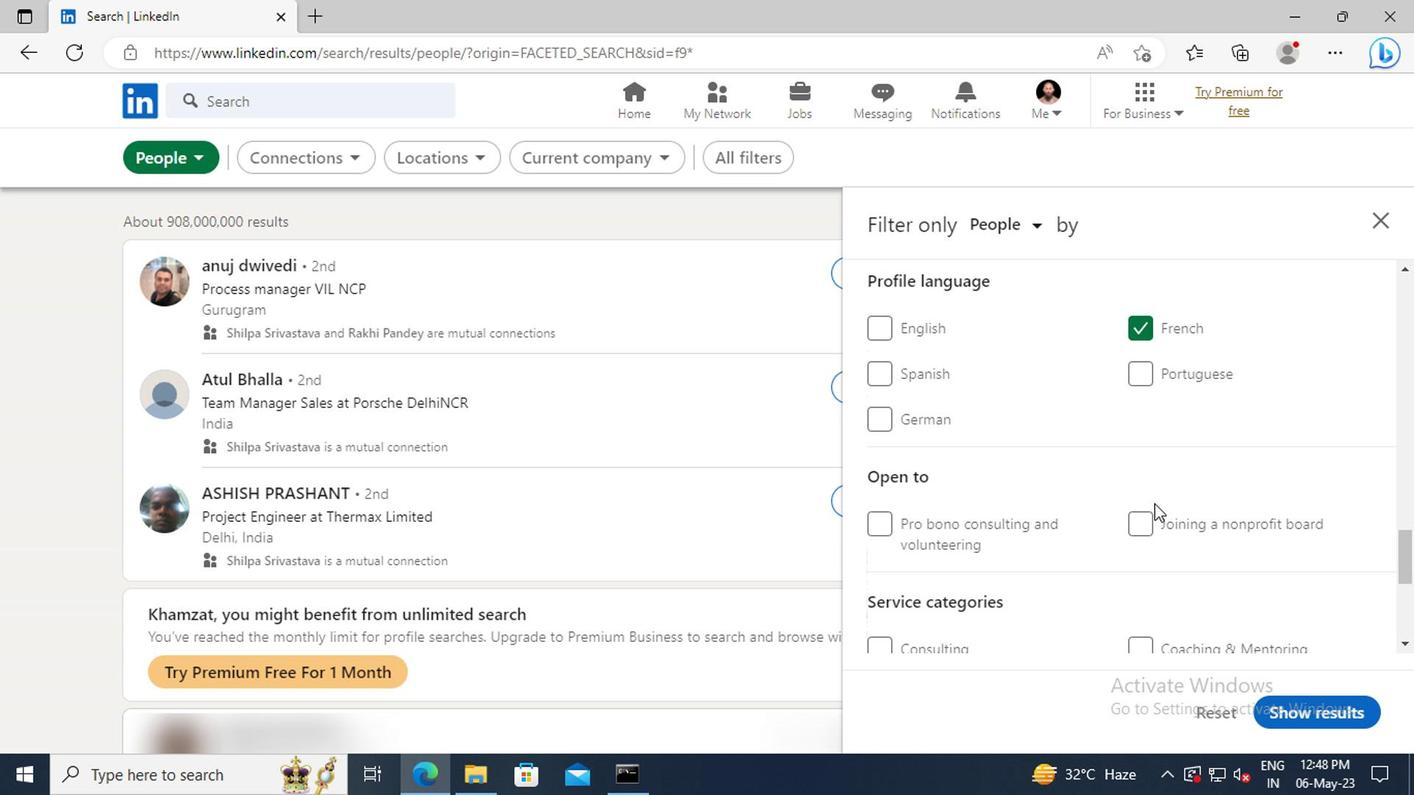 
Action: Mouse scrolled (967, 500) with delta (0, 0)
Screenshot: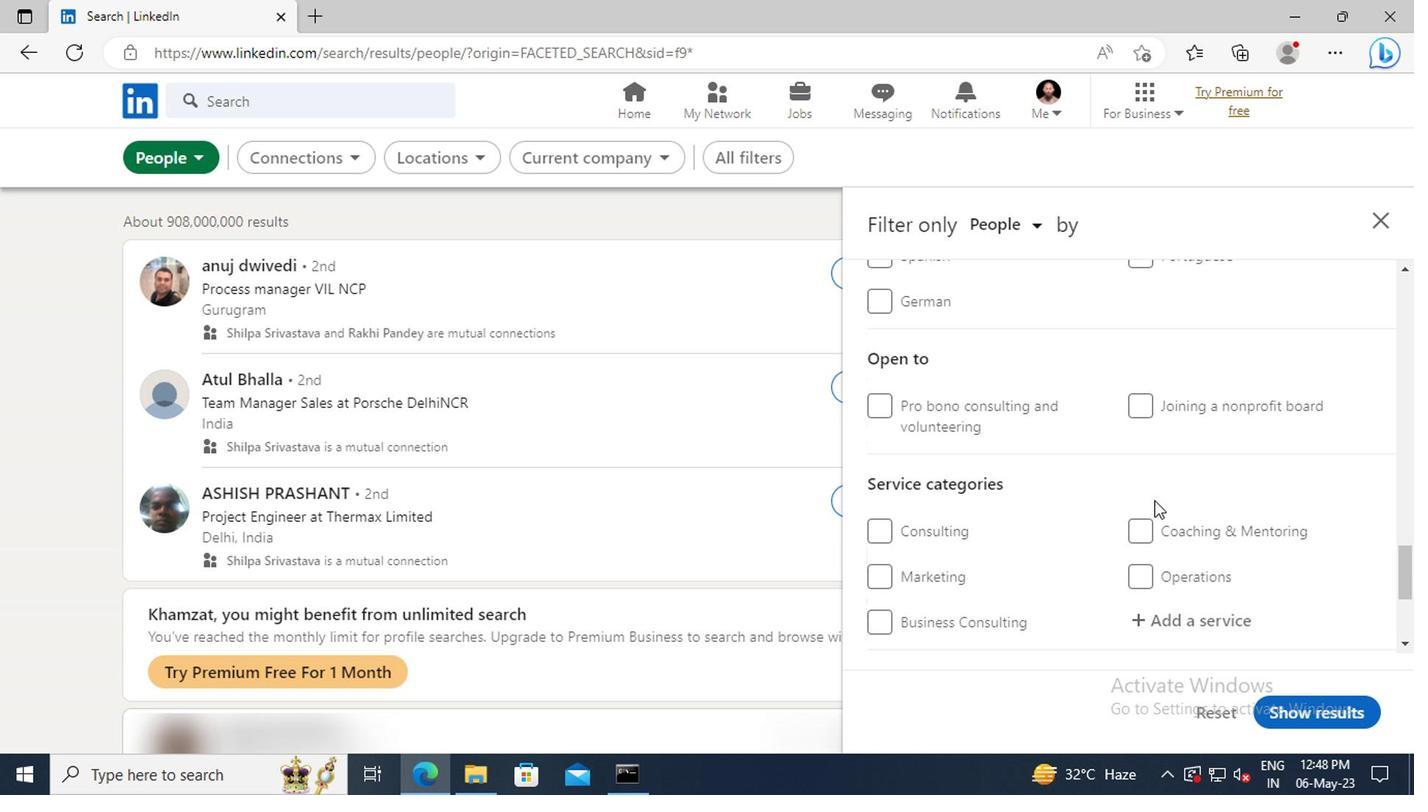 
Action: Mouse scrolled (967, 500) with delta (0, 0)
Screenshot: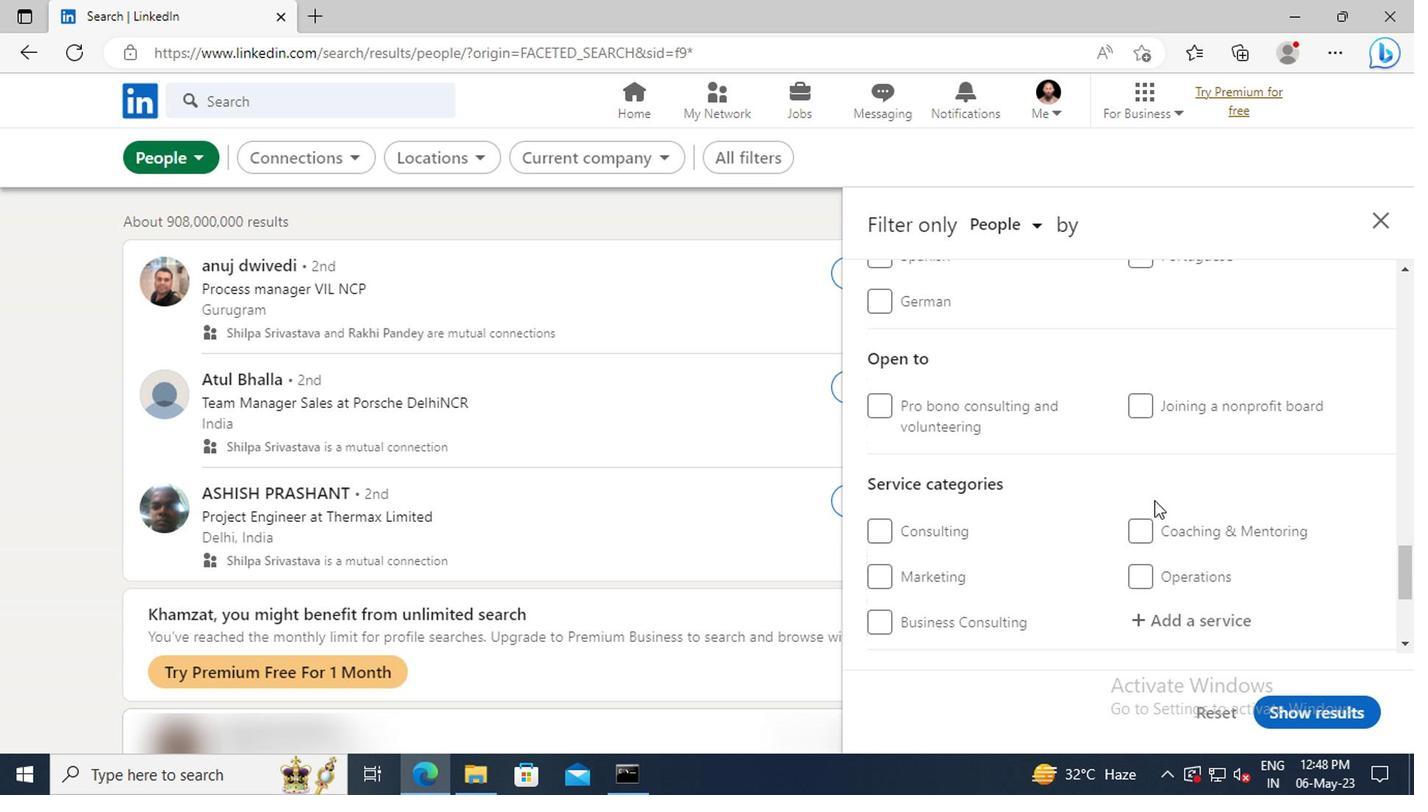 
Action: Mouse moved to (969, 503)
Screenshot: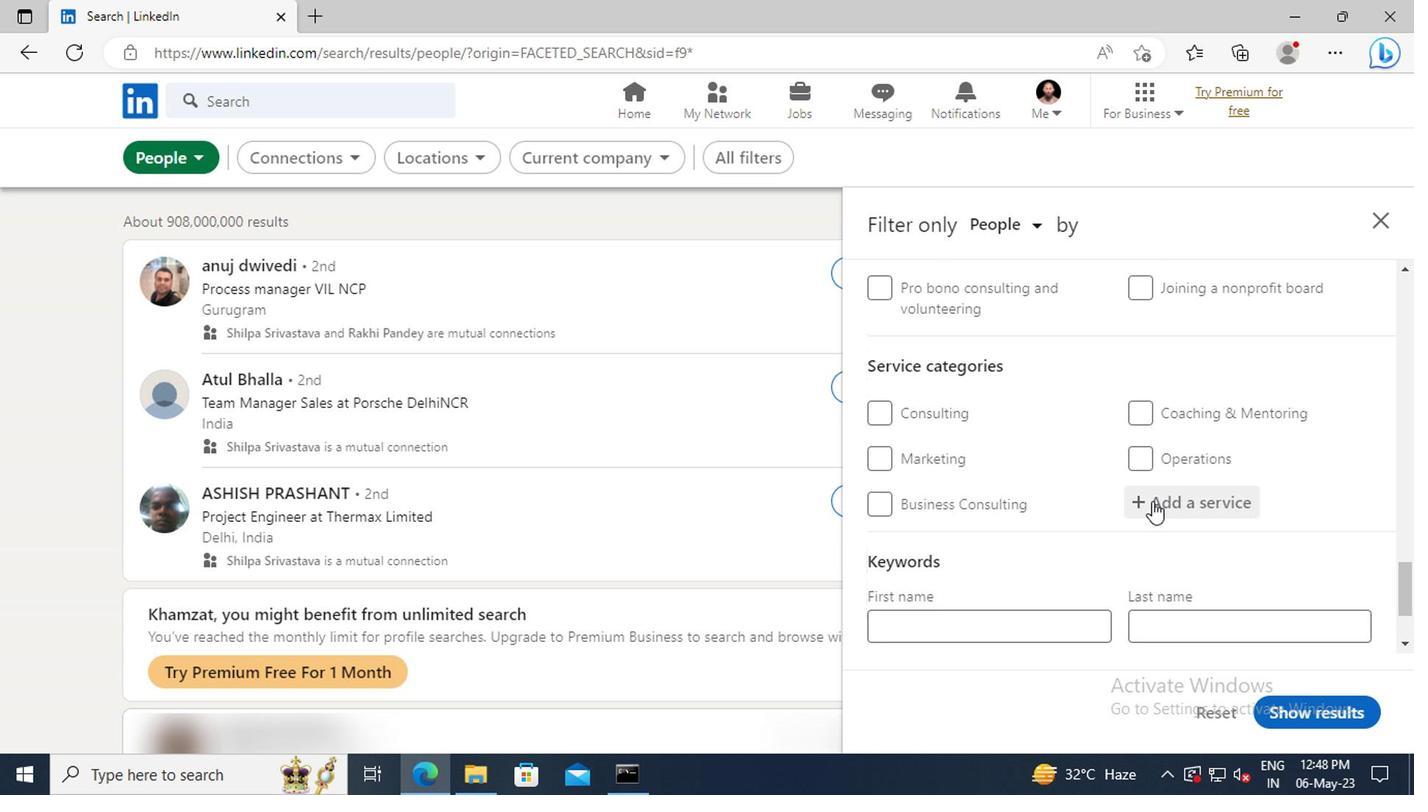 
Action: Mouse pressed left at (969, 503)
Screenshot: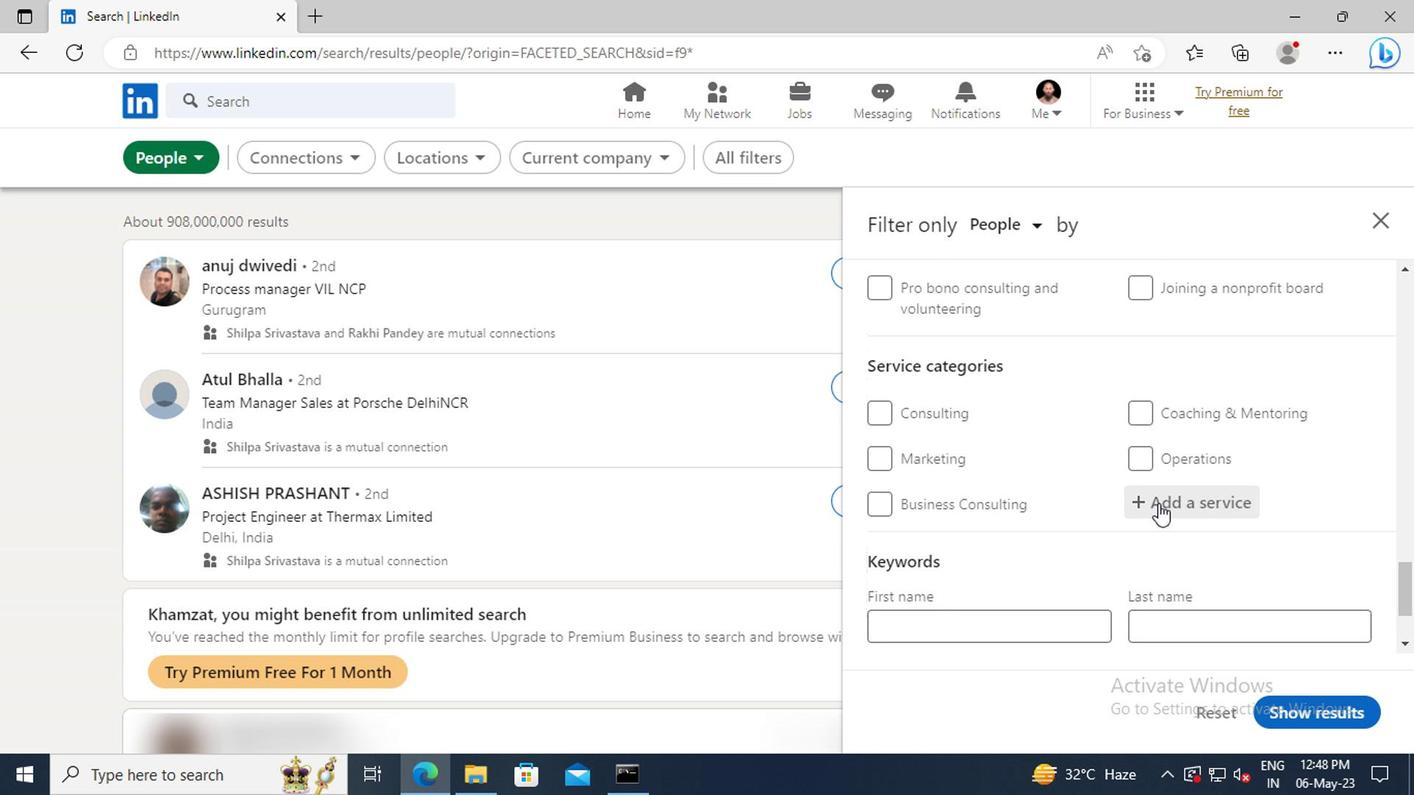
Action: Key pressed <Key.shift>USER<Key.space><Key.shift>E
Screenshot: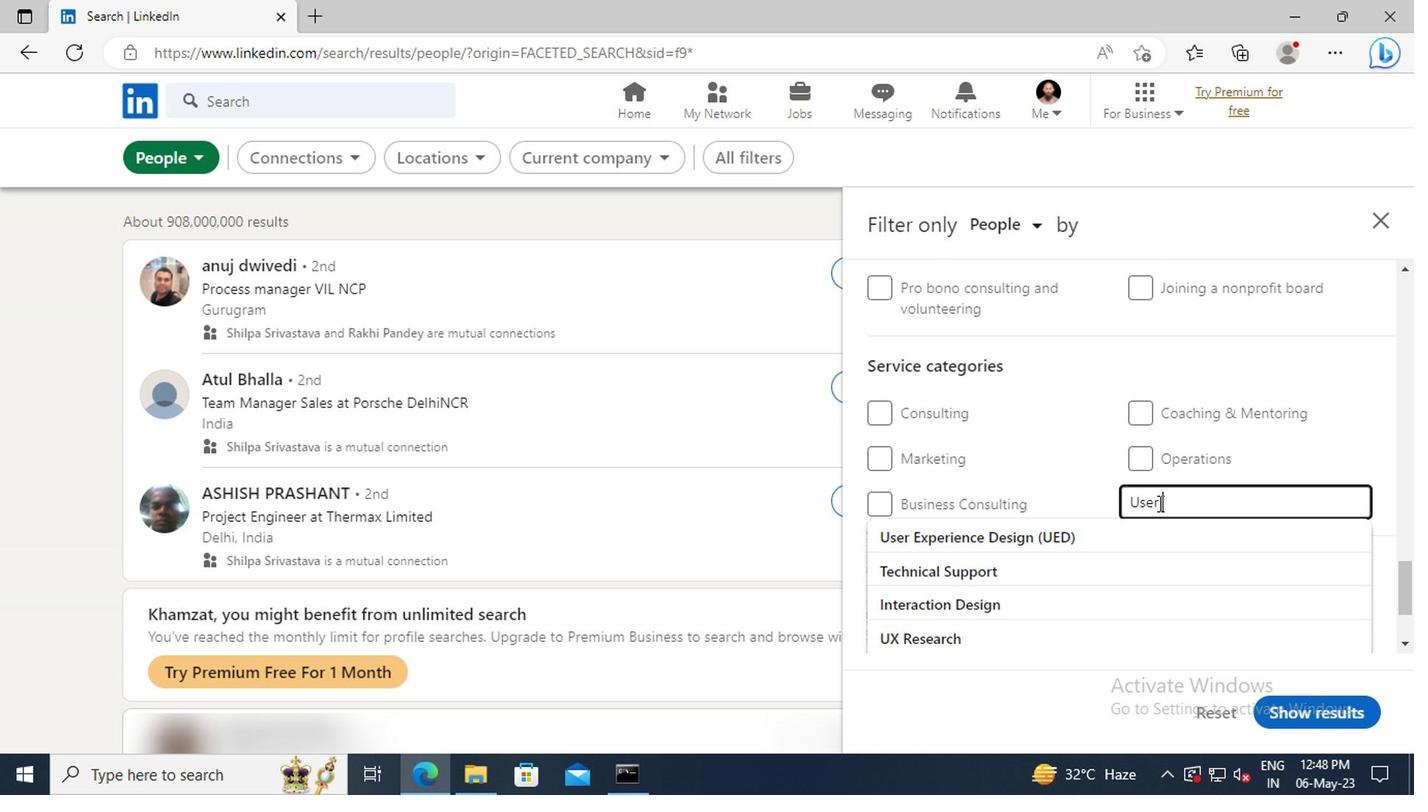 
Action: Mouse moved to (972, 525)
Screenshot: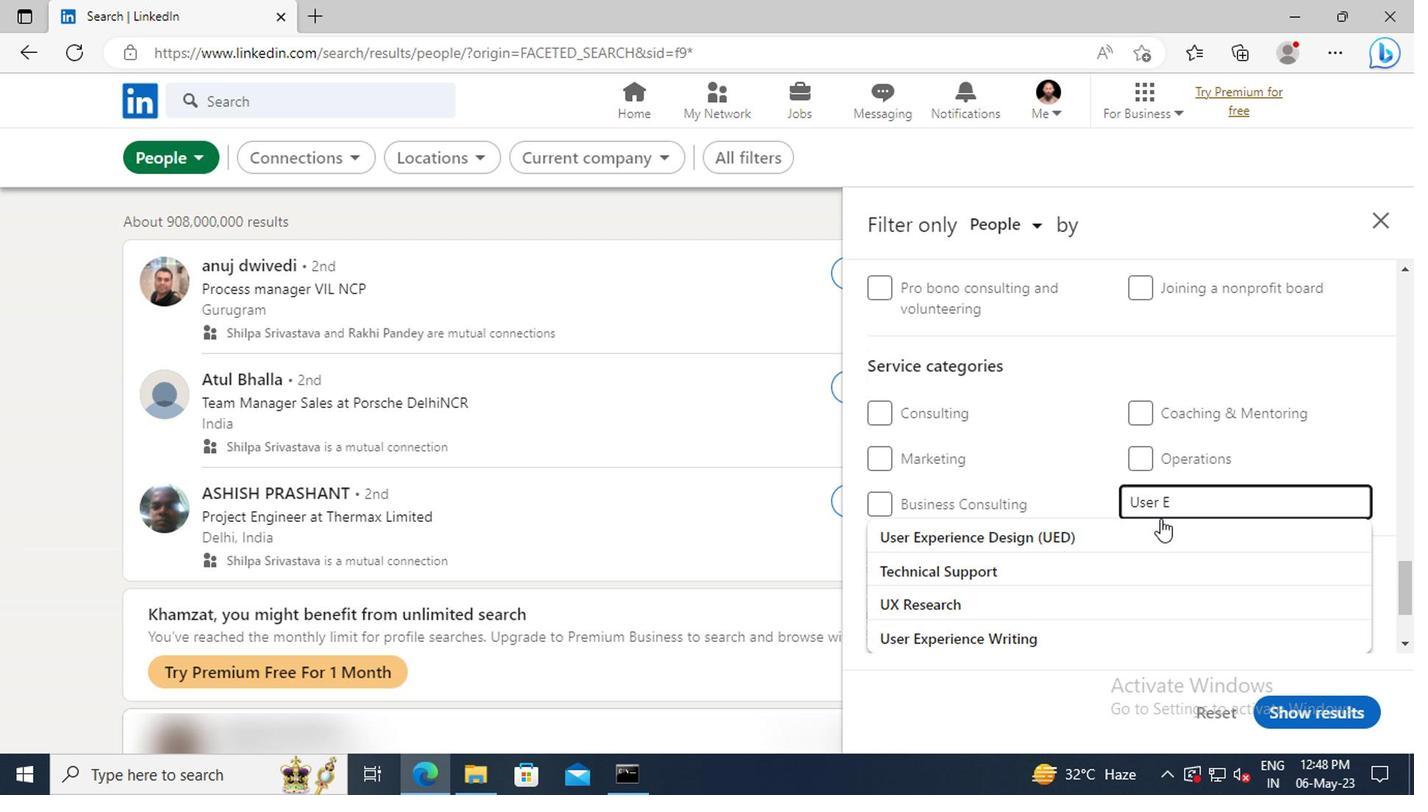 
Action: Mouse pressed left at (972, 525)
Screenshot: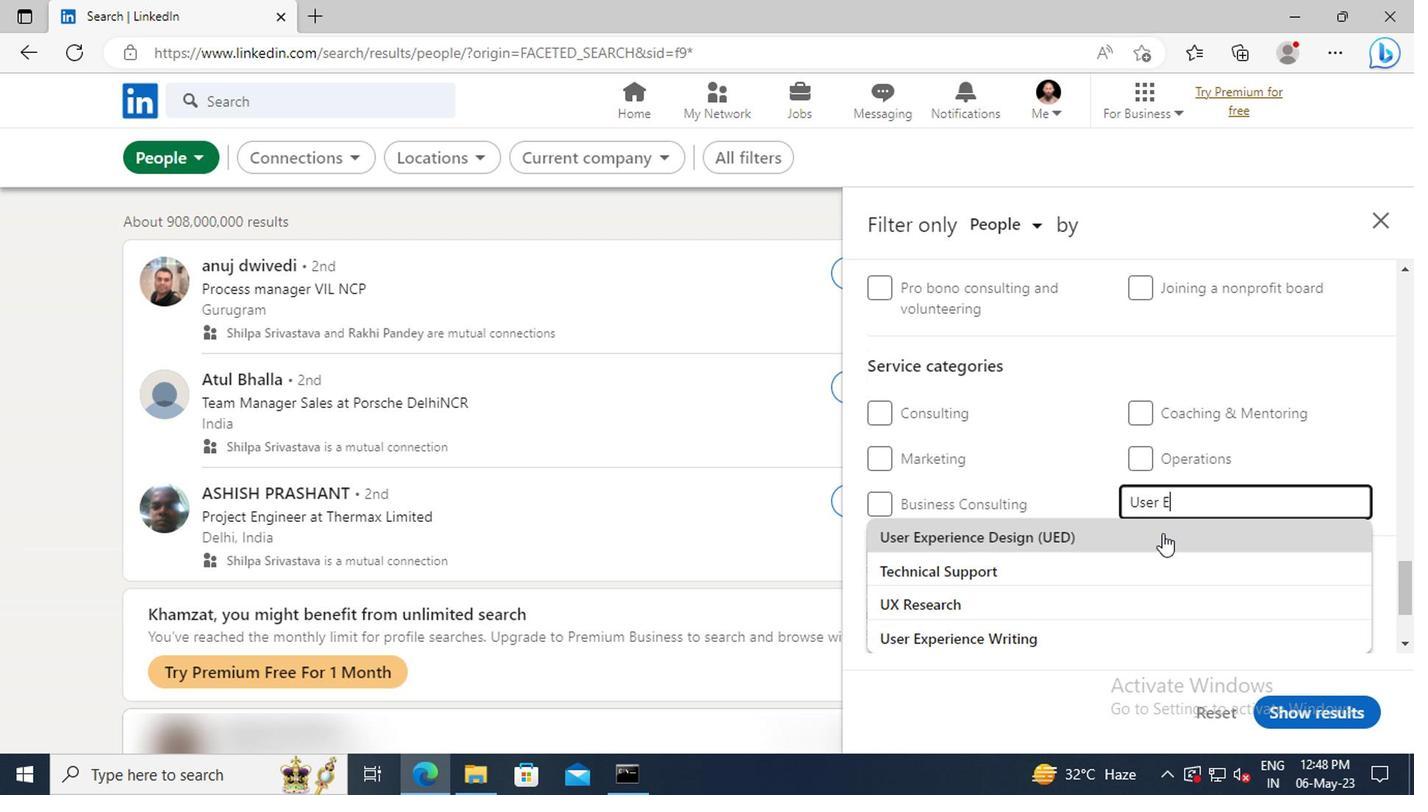 
Action: Mouse scrolled (972, 524) with delta (0, 0)
Screenshot: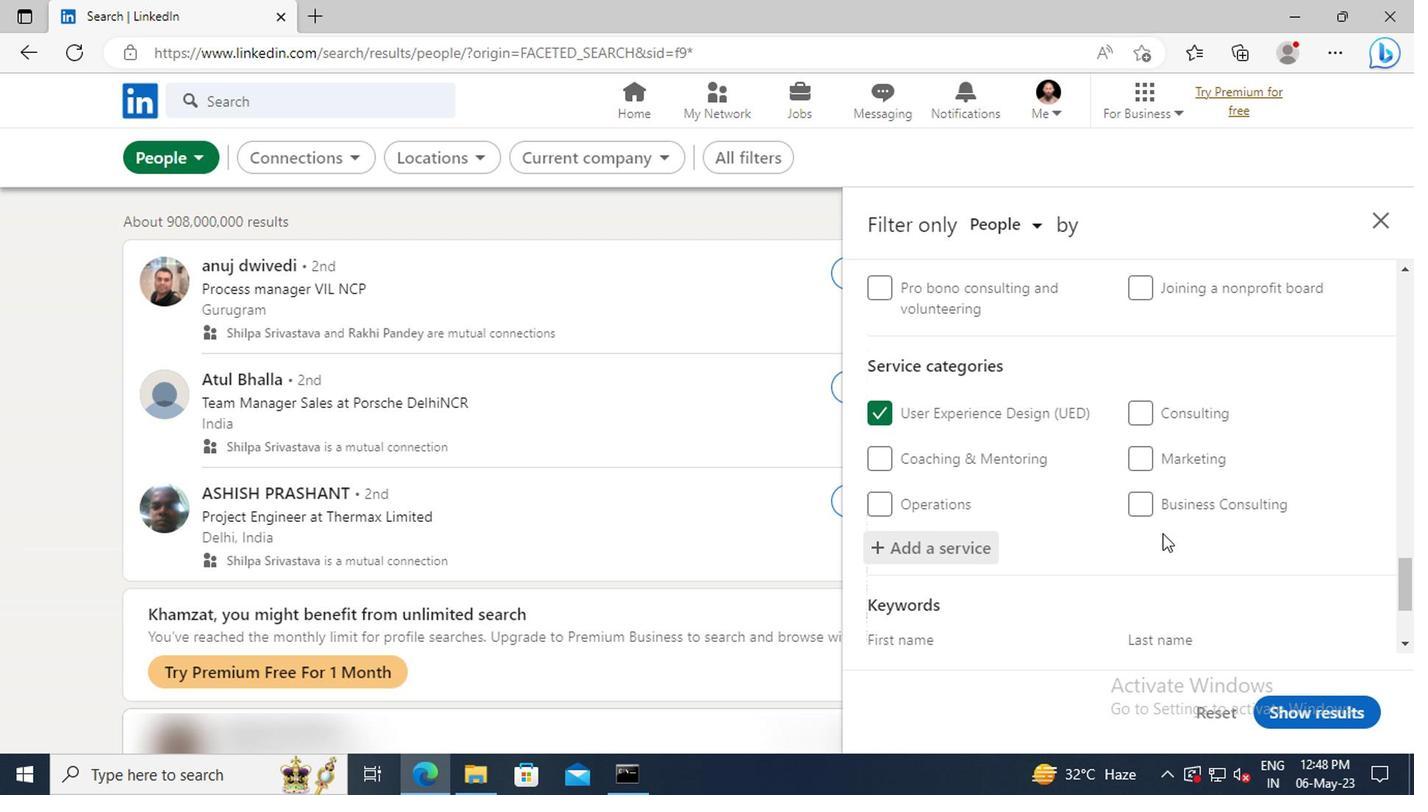 
Action: Mouse scrolled (972, 524) with delta (0, 0)
Screenshot: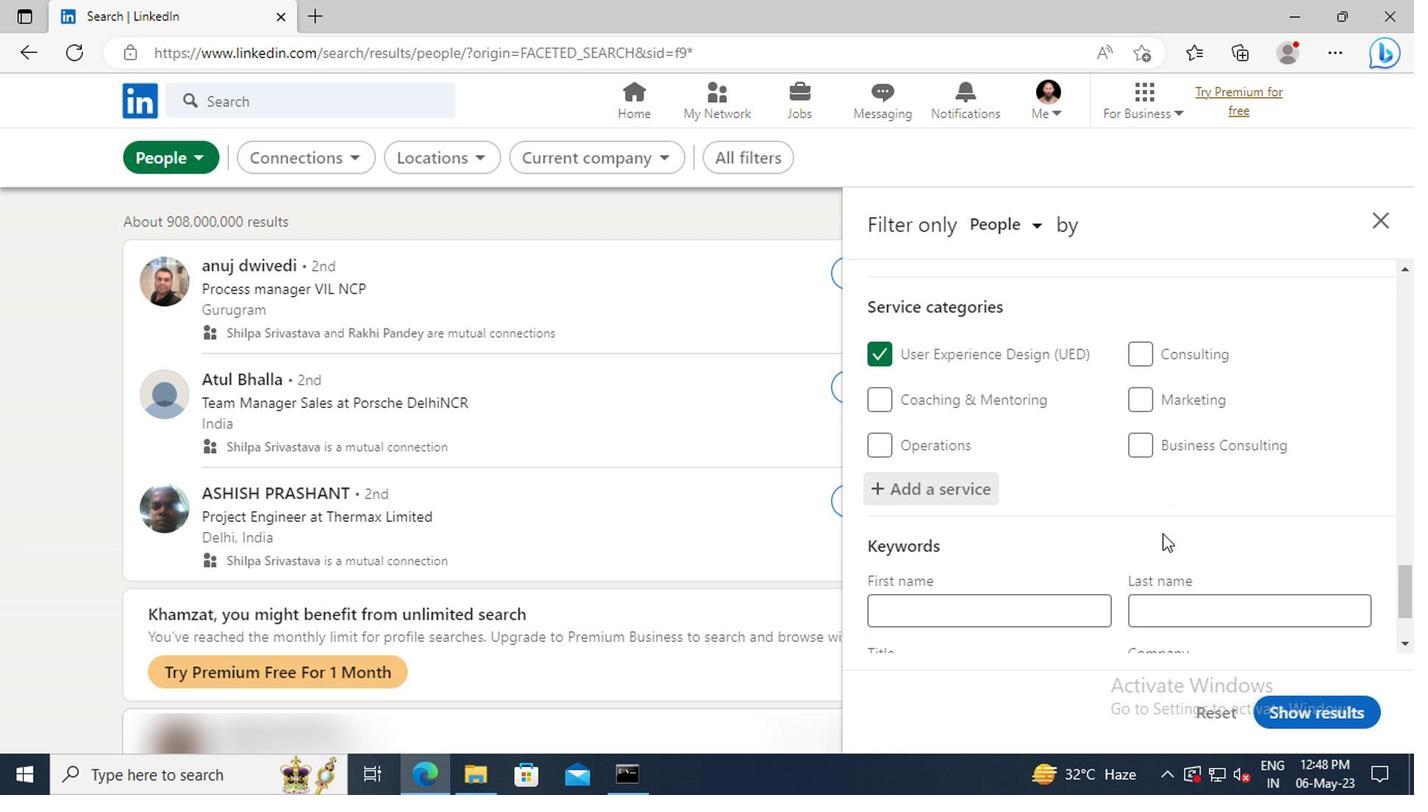 
Action: Mouse scrolled (972, 524) with delta (0, 0)
Screenshot: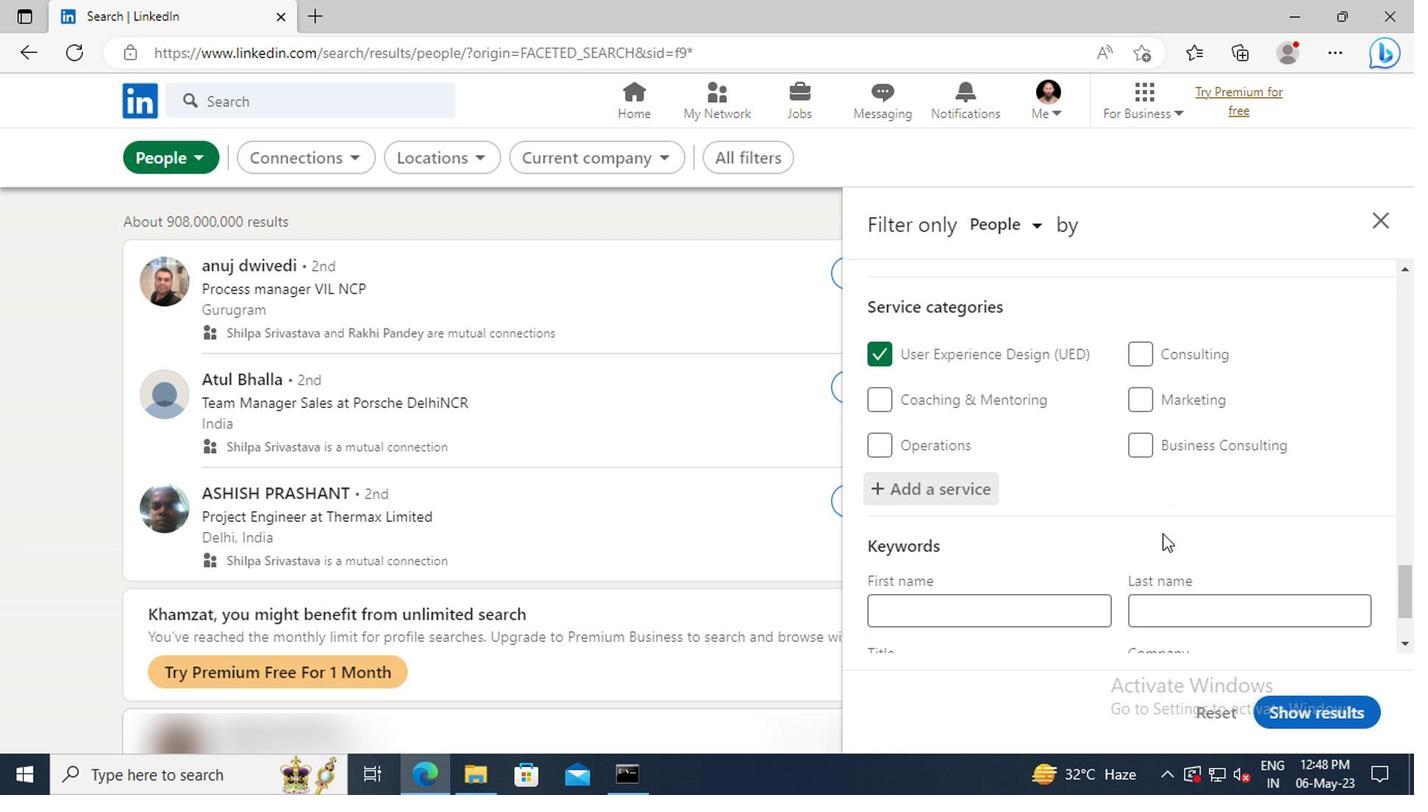 
Action: Mouse scrolled (972, 524) with delta (0, 0)
Screenshot: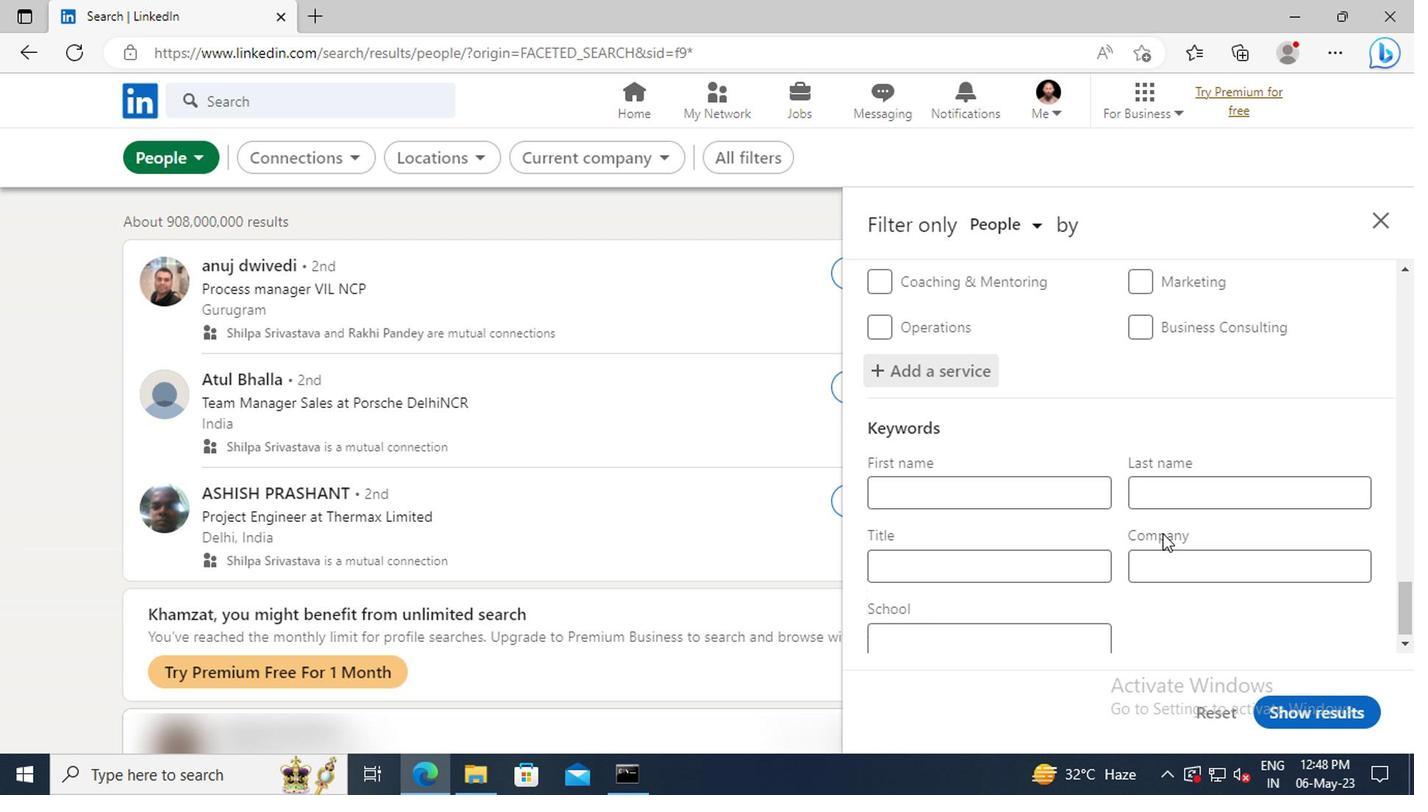 
Action: Mouse moved to (879, 545)
Screenshot: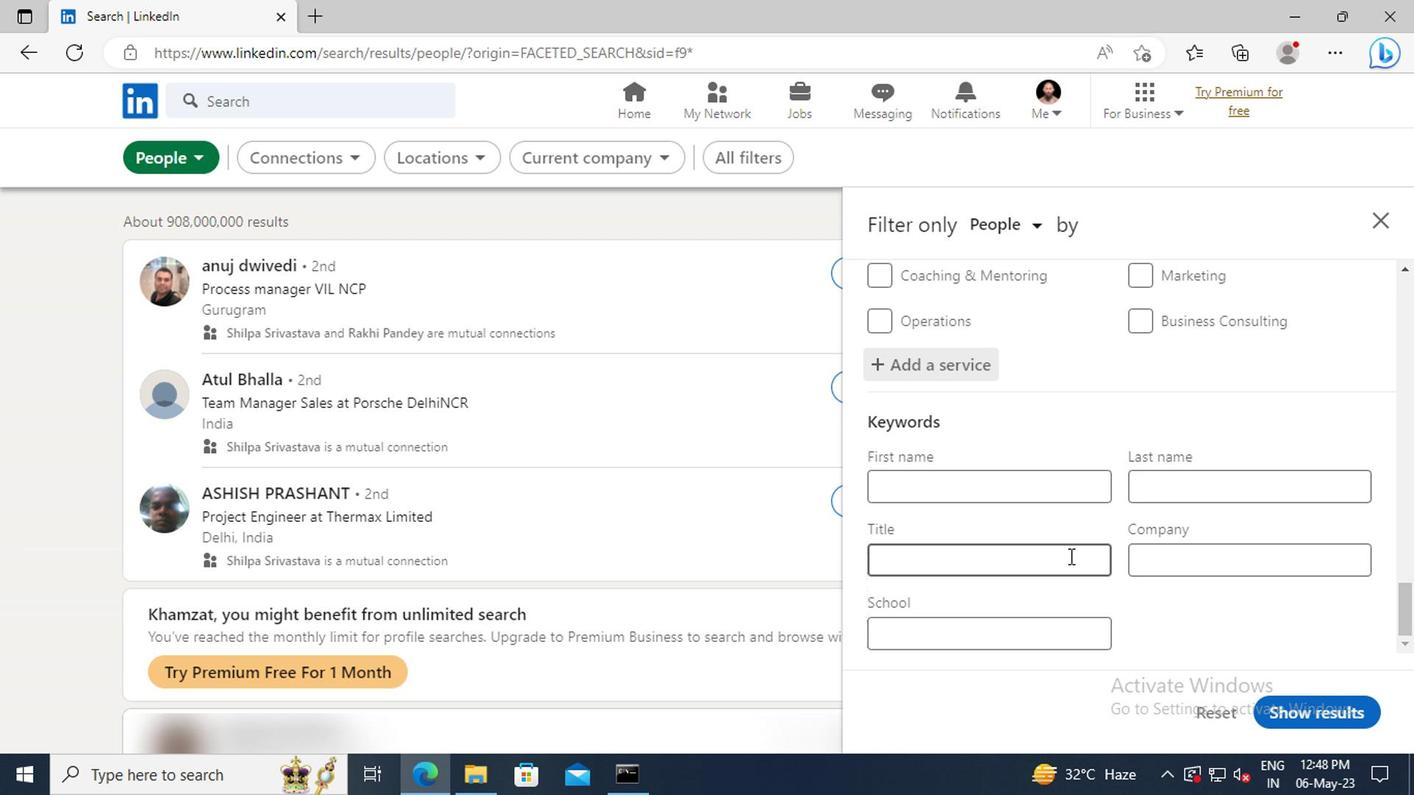 
Action: Mouse pressed left at (879, 545)
Screenshot: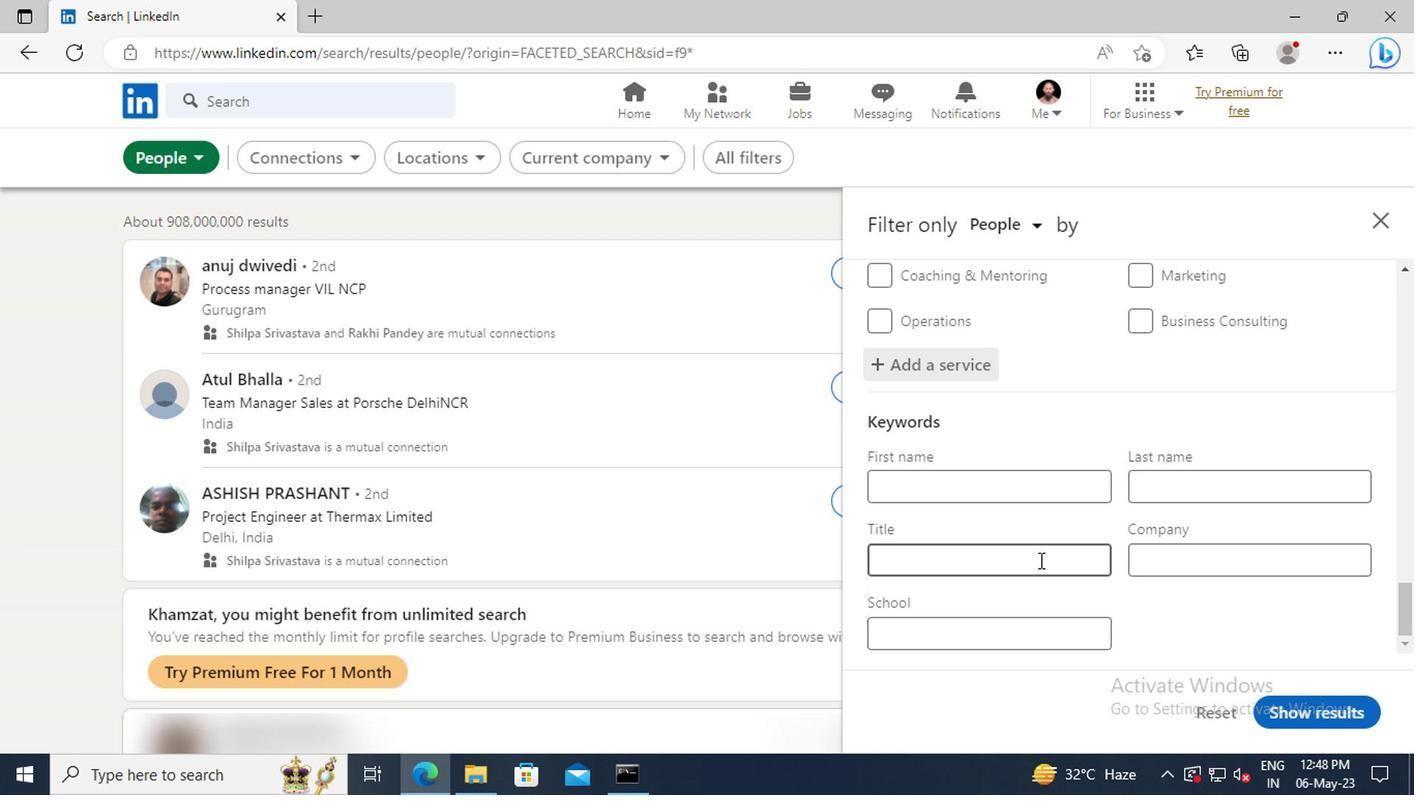
Action: Key pressed <Key.shift>CRANE<Key.space><Key.shift>OPERATOR<Key.enter>
Screenshot: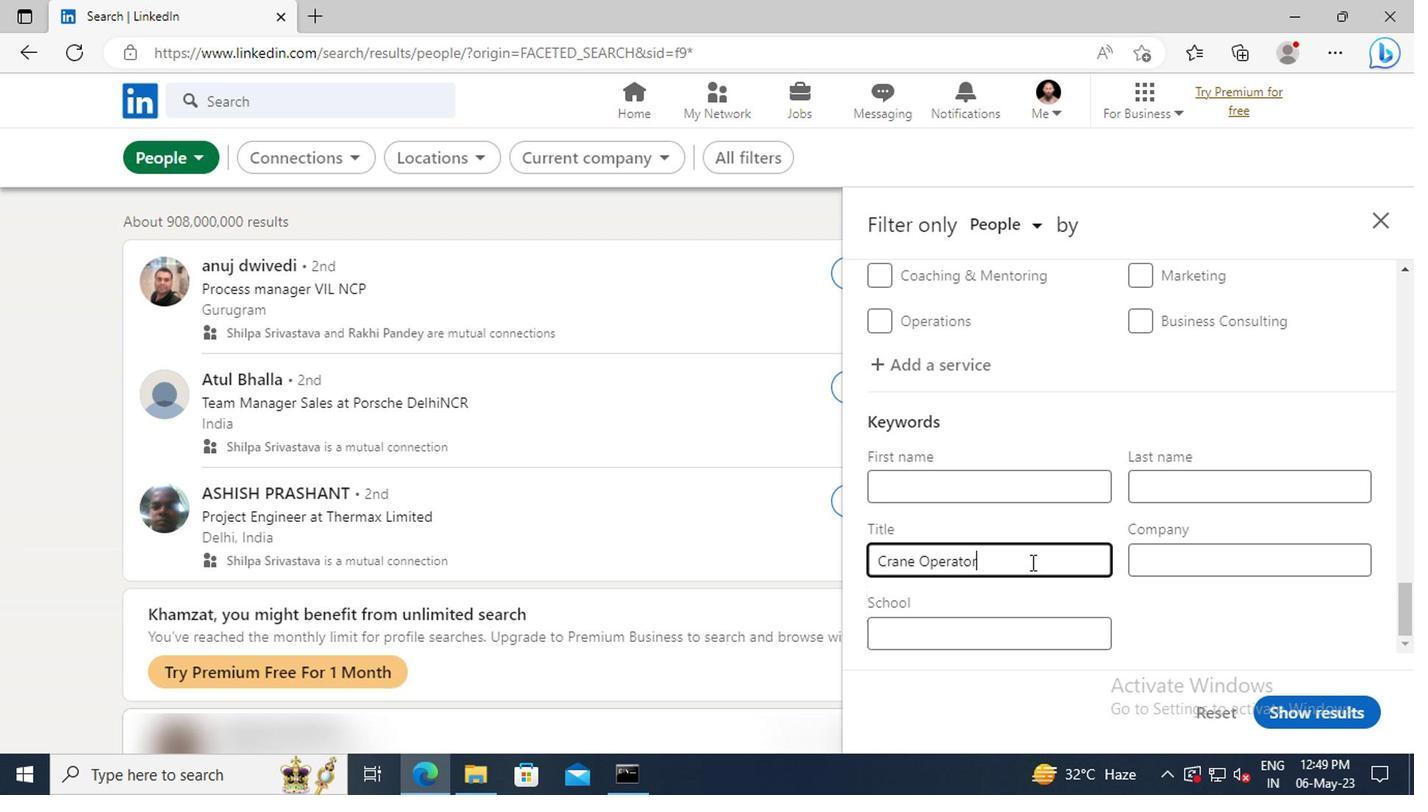 
Action: Mouse moved to (1064, 651)
Screenshot: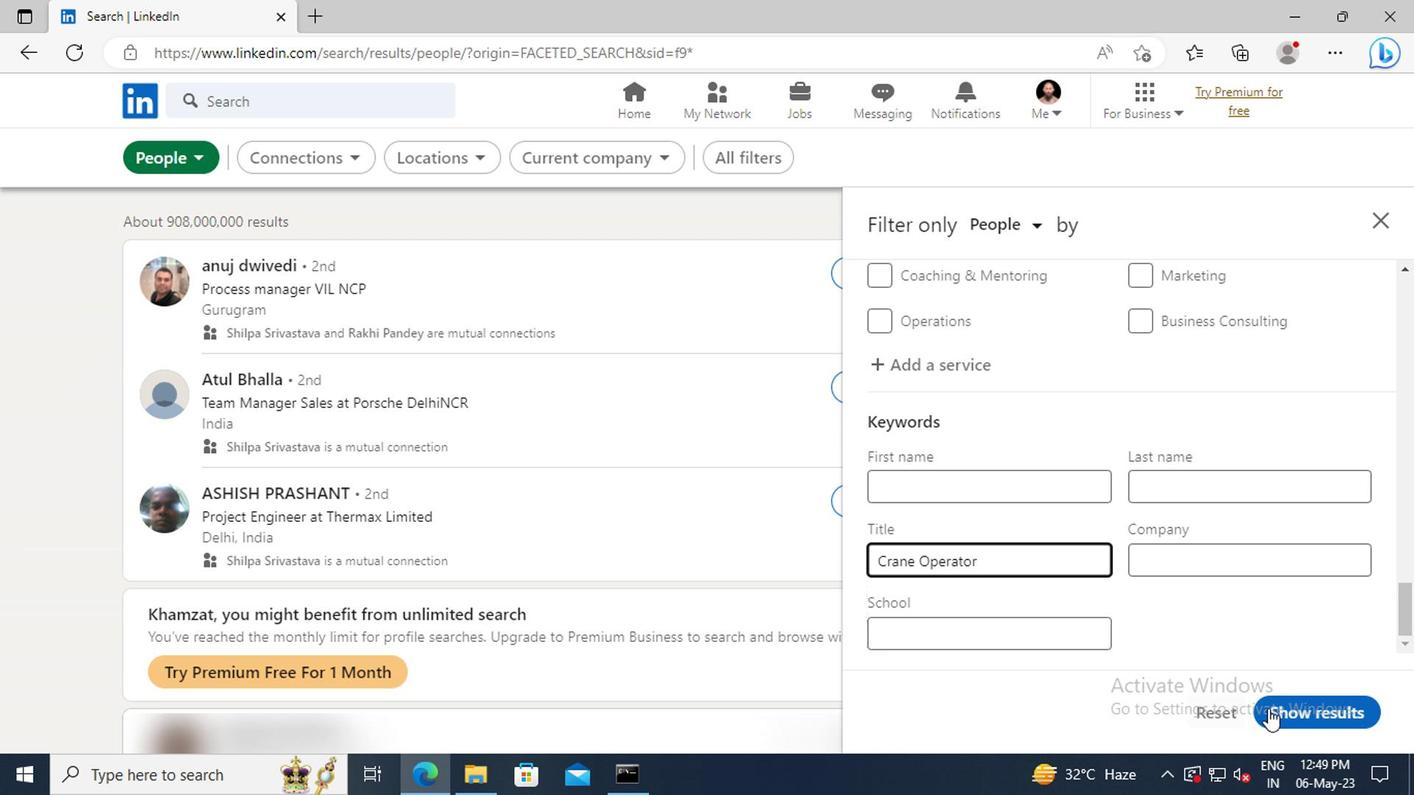 
Action: Mouse pressed left at (1064, 651)
Screenshot: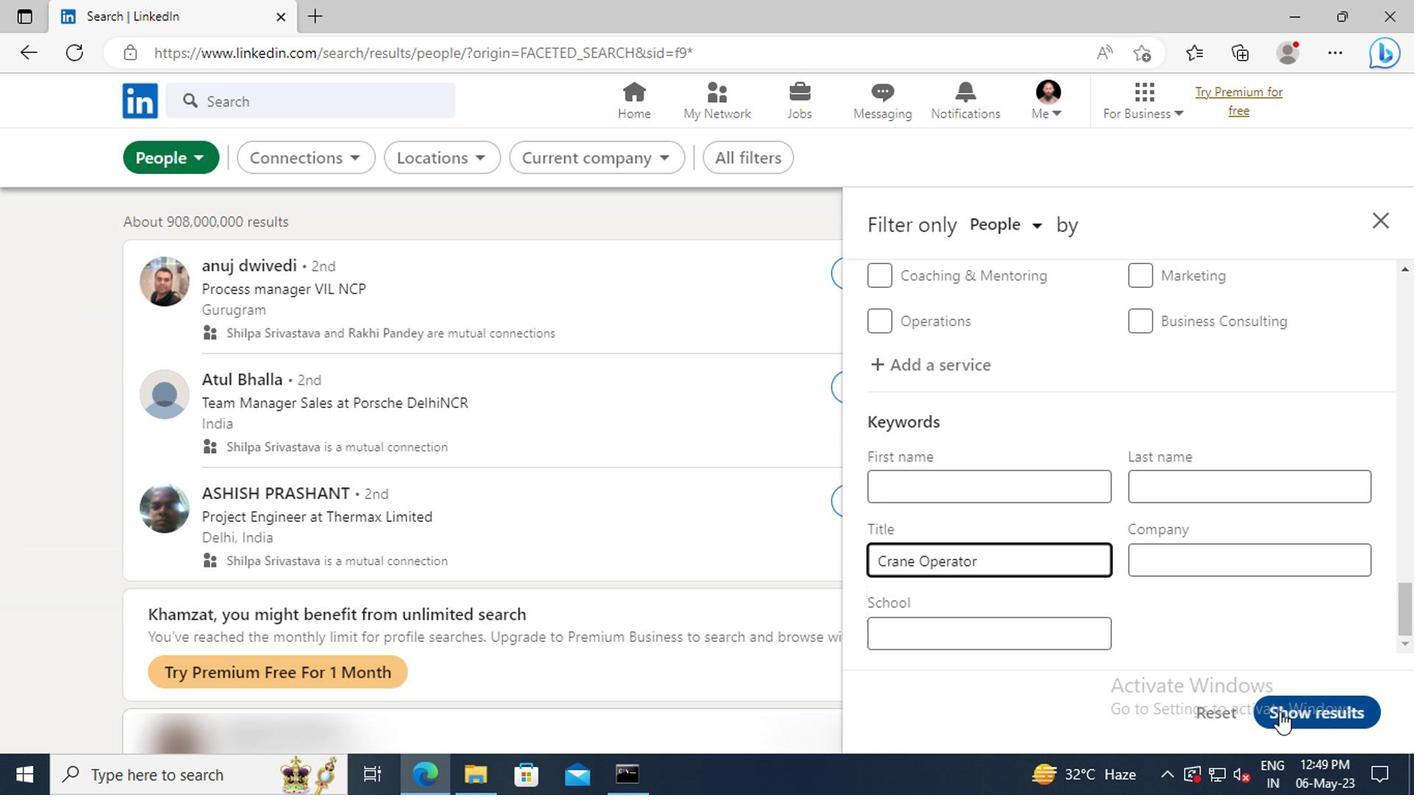 
Action: Mouse moved to (1061, 651)
Screenshot: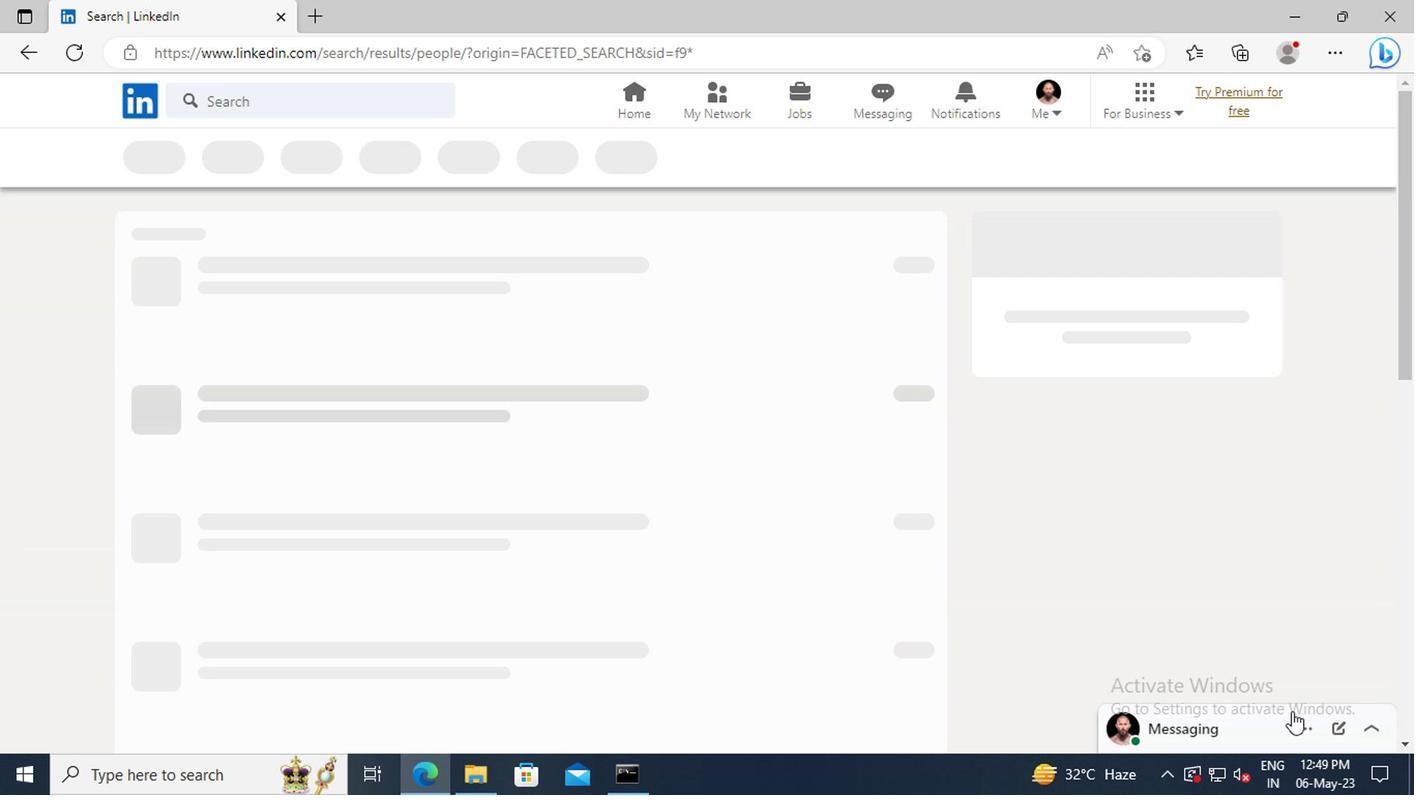 
